 Task: Select street view around selected location Anza-Borrego Desert State Park, California, United States and verify 4 surrounding locations
Action: Mouse moved to (152, 59)
Screenshot: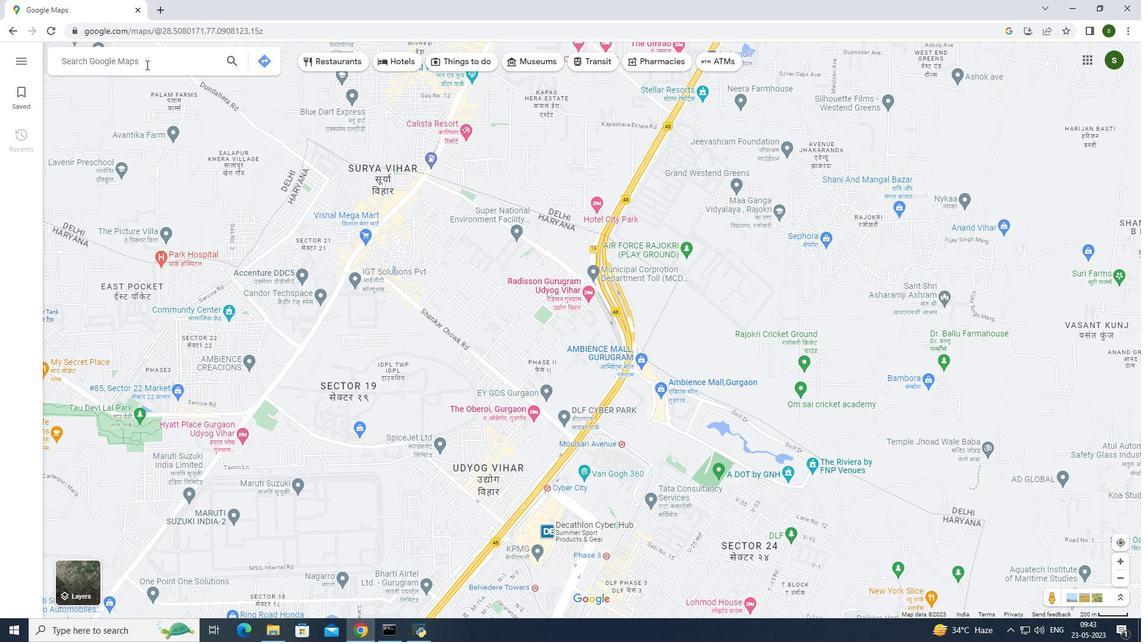 
Action: Mouse pressed left at (152, 59)
Screenshot: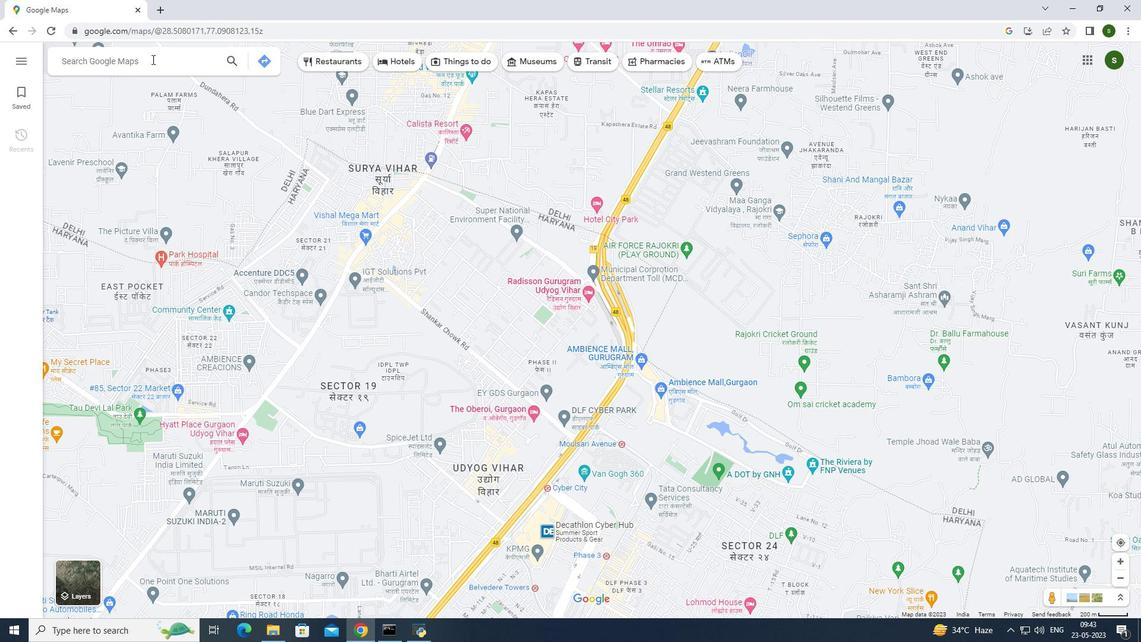 
Action: Key pressed <Key.caps_lock>A<Key.caps_lock>nza-<Key.caps_lock>B<Key.caps_lock>orrego<Key.space><Key.caps_lock>D<Key.caps_lock>esert<Key.space><Key.caps_lock>S<Key.caps_lock>tate<Key.space><Key.caps_lock>P<Key.caps_lock>ark,<Key.caps_lock>C<Key.caps_lock>alifornia,<Key.caps_lock>U<Key.caps_lock>nited<Key.space><Key.caps_lock>S<Key.caps_lock>tates<Key.enter>
Screenshot: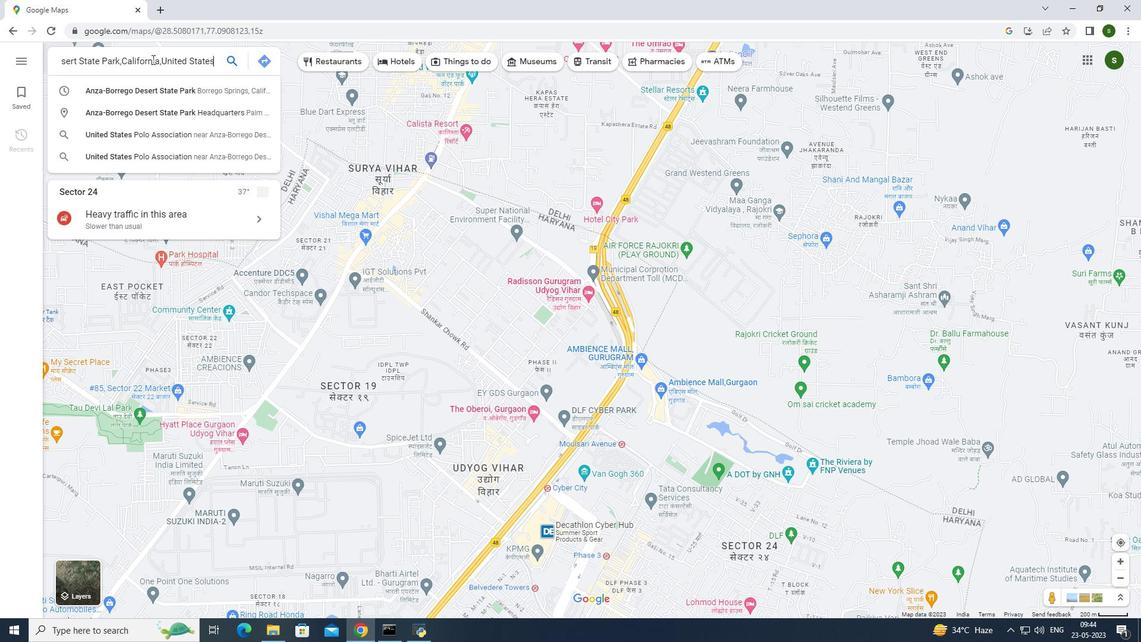 
Action: Mouse moved to (604, 287)
Screenshot: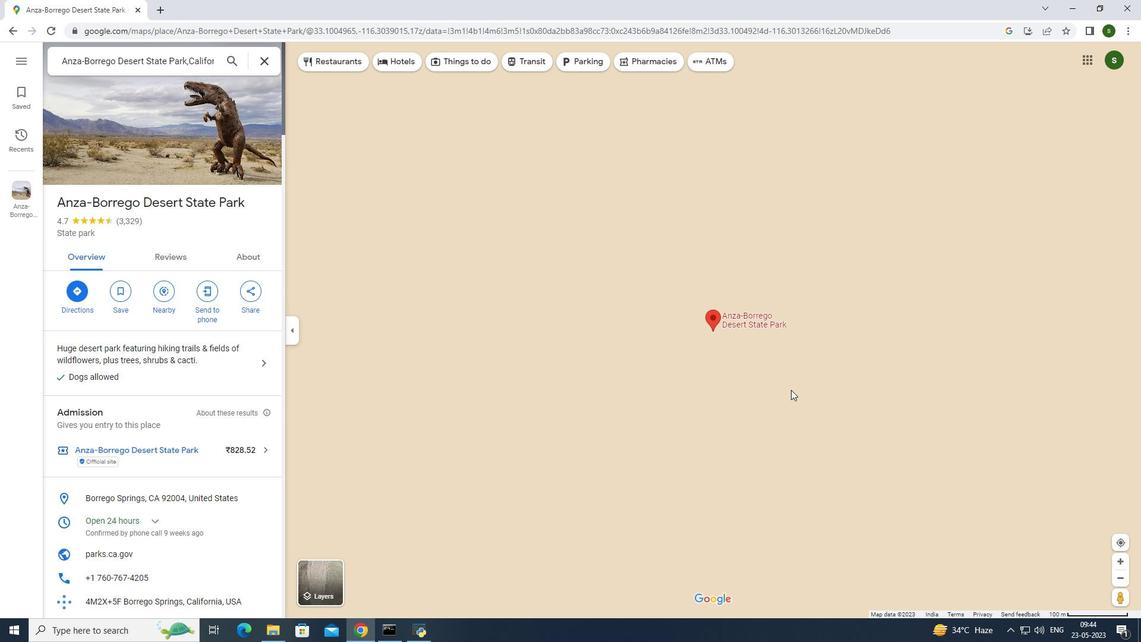 
Action: Mouse scrolled (604, 286) with delta (0, 0)
Screenshot: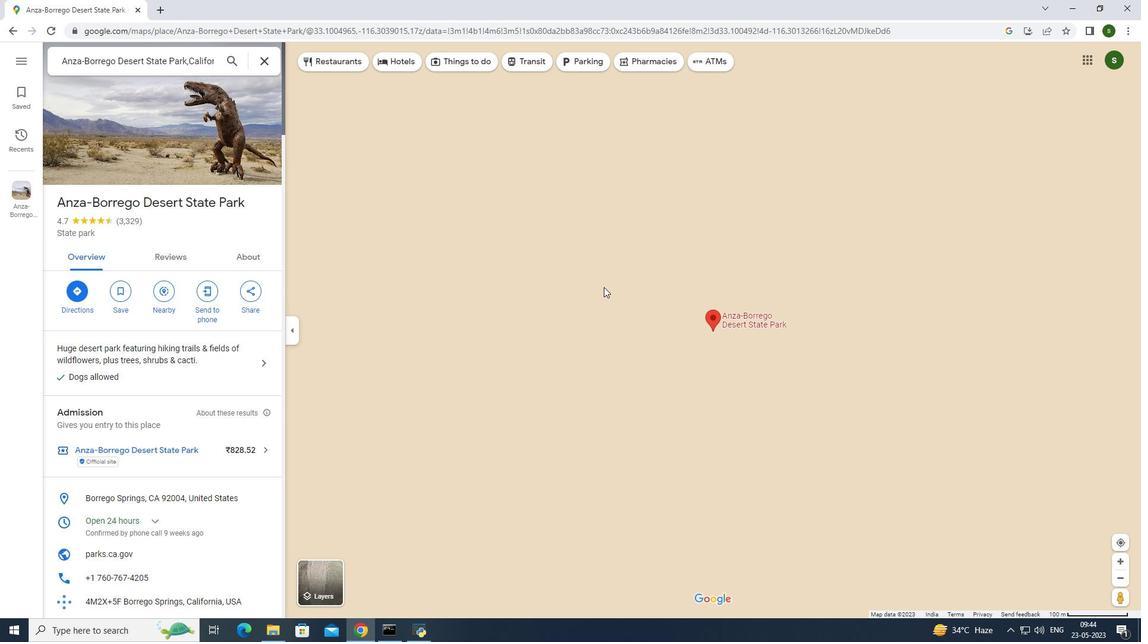
Action: Mouse scrolled (604, 286) with delta (0, 0)
Screenshot: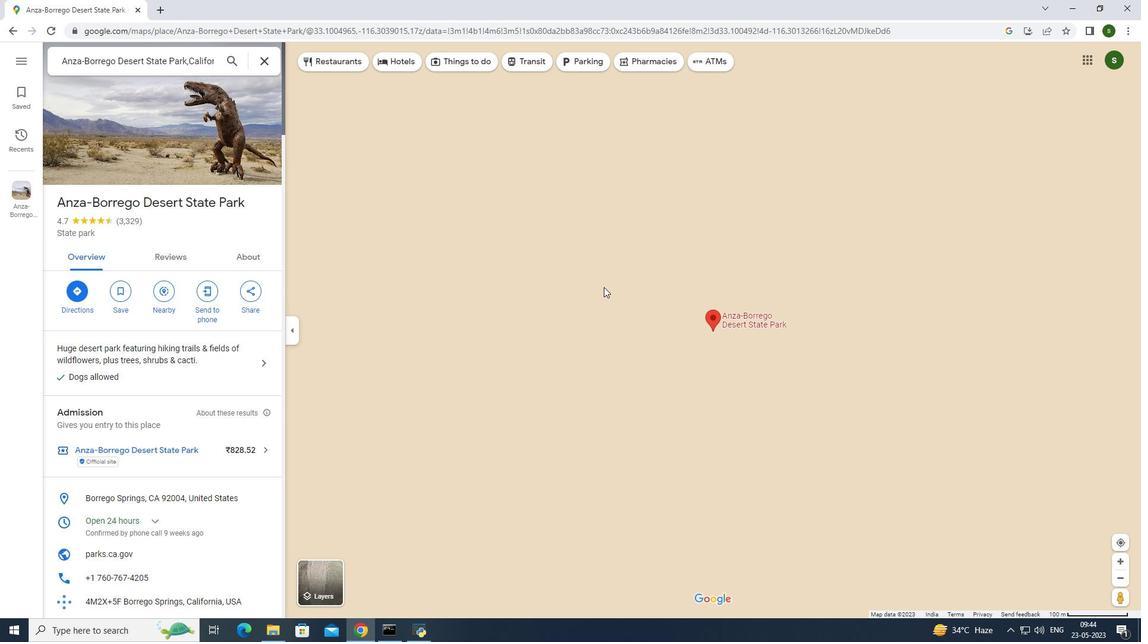 
Action: Mouse scrolled (604, 286) with delta (0, 0)
Screenshot: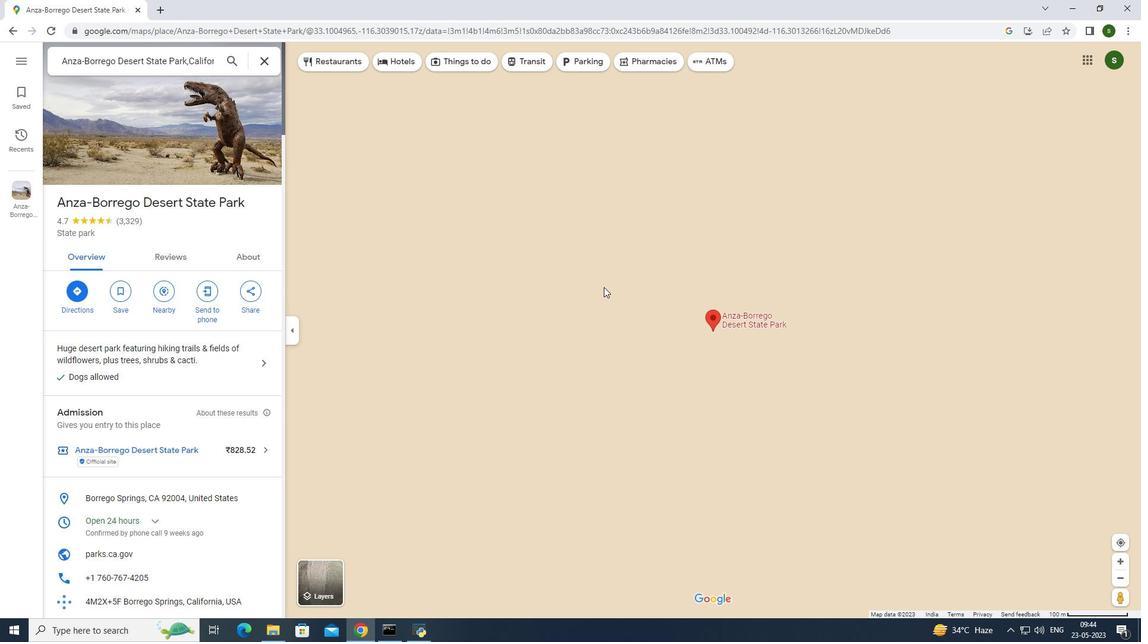 
Action: Mouse scrolled (604, 286) with delta (0, 0)
Screenshot: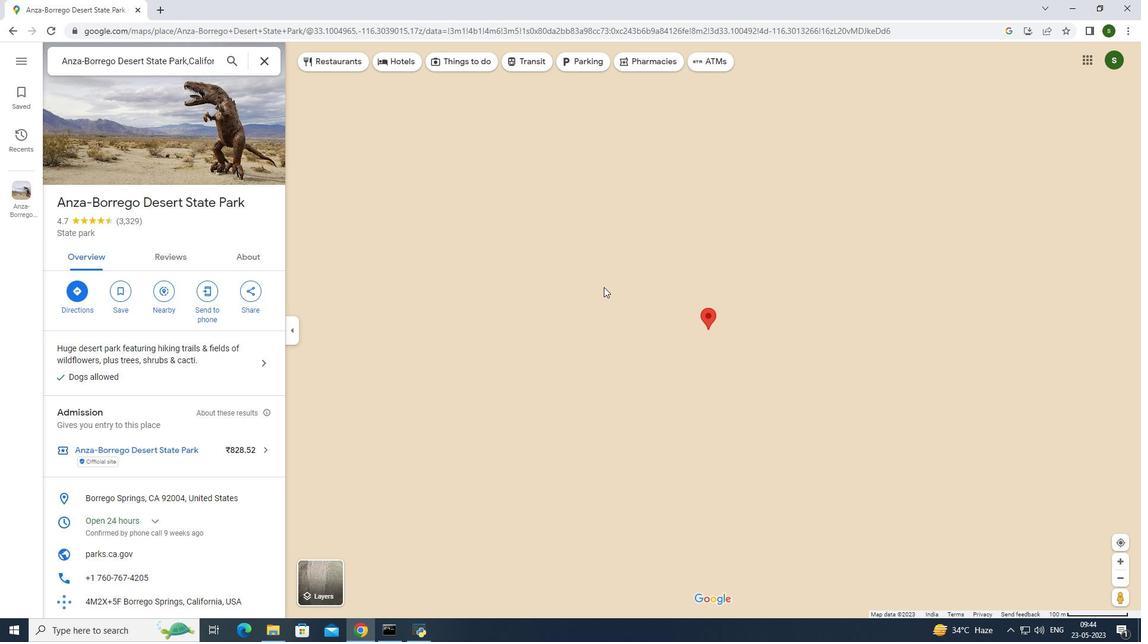 
Action: Mouse scrolled (604, 286) with delta (0, 0)
Screenshot: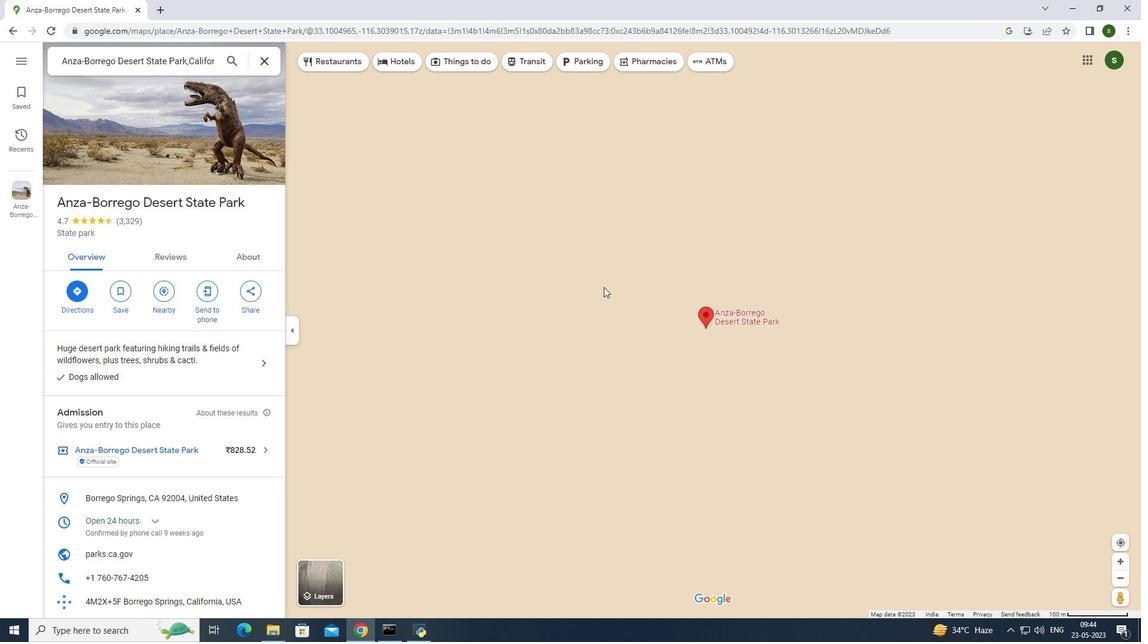 
Action: Mouse scrolled (604, 286) with delta (0, 0)
Screenshot: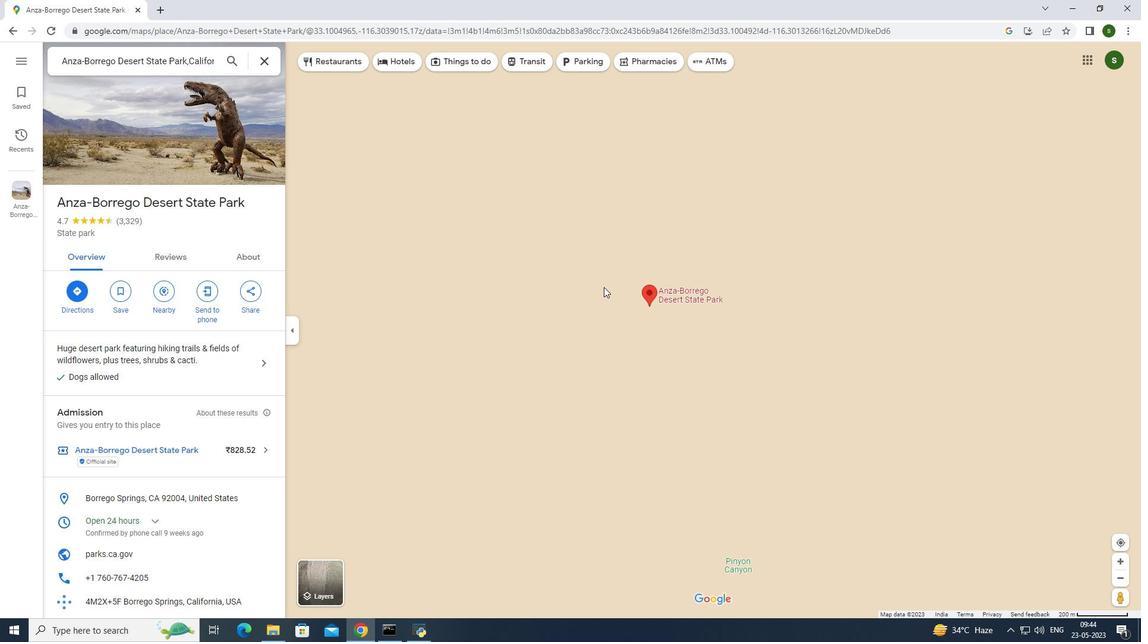 
Action: Mouse scrolled (604, 286) with delta (0, 0)
Screenshot: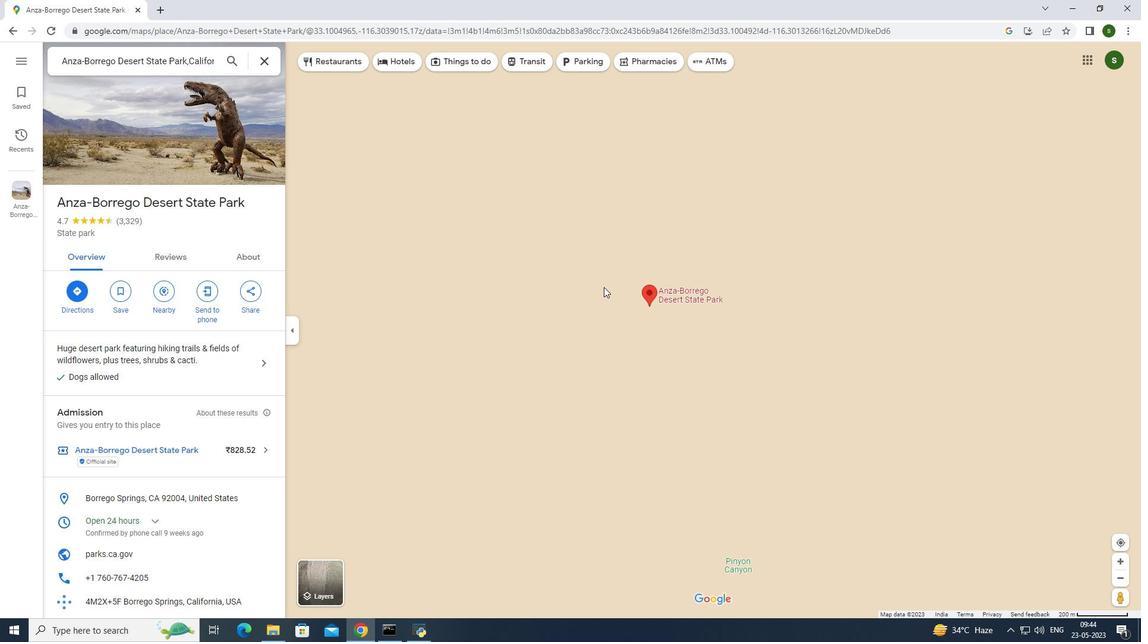 
Action: Mouse scrolled (604, 286) with delta (0, 0)
Screenshot: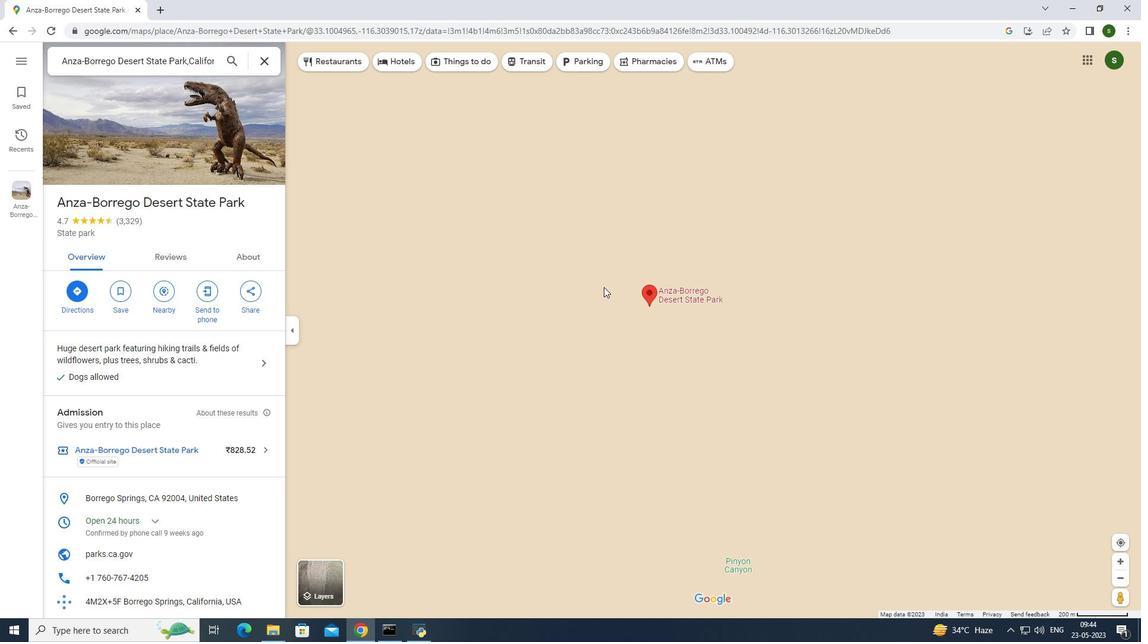 
Action: Mouse scrolled (604, 286) with delta (0, 0)
Screenshot: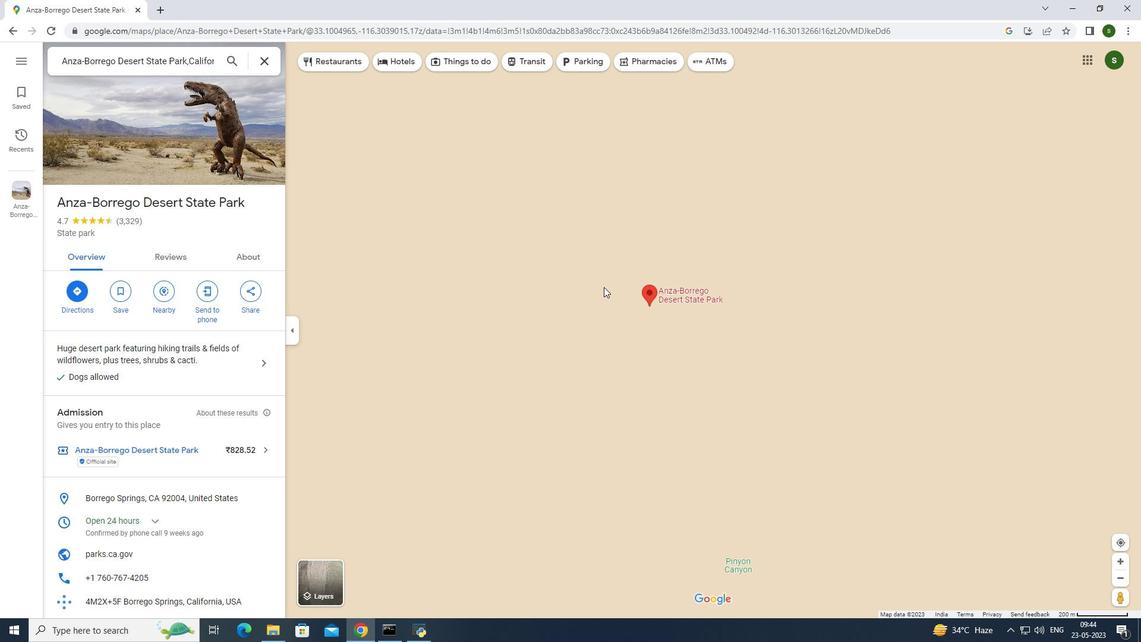 
Action: Mouse scrolled (604, 286) with delta (0, 0)
Screenshot: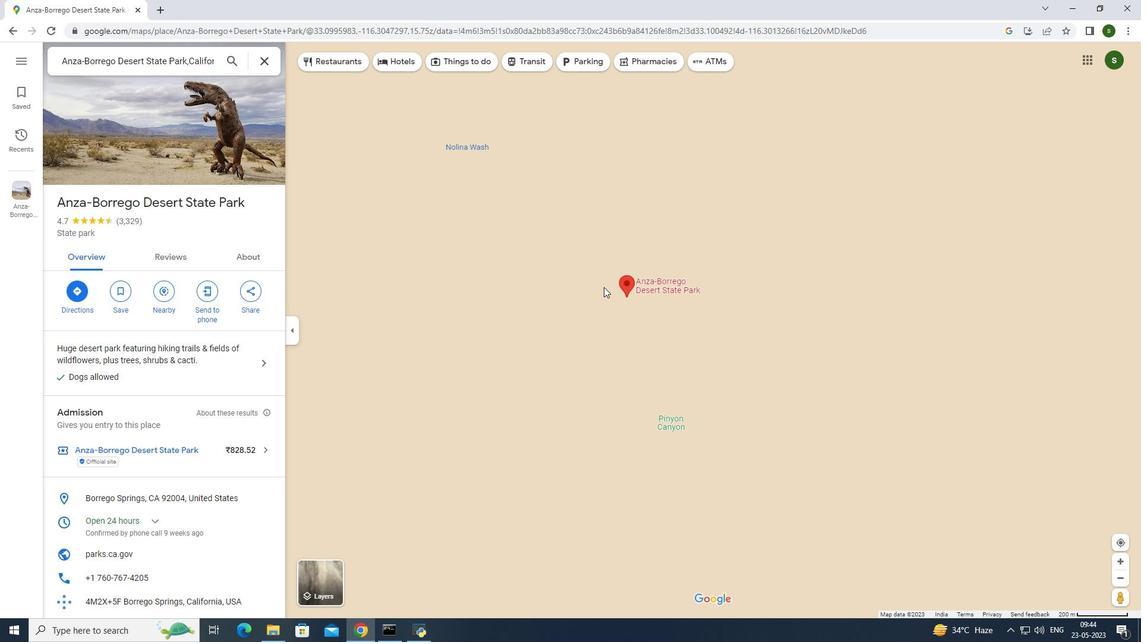 
Action: Mouse scrolled (604, 286) with delta (0, 0)
Screenshot: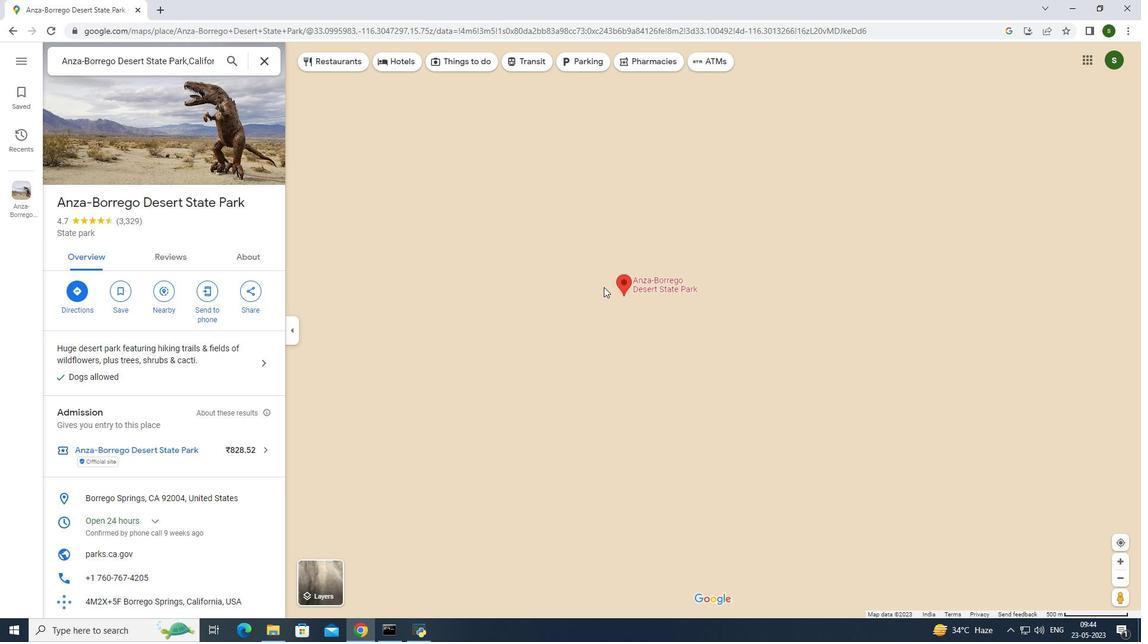 
Action: Mouse scrolled (604, 286) with delta (0, 0)
Screenshot: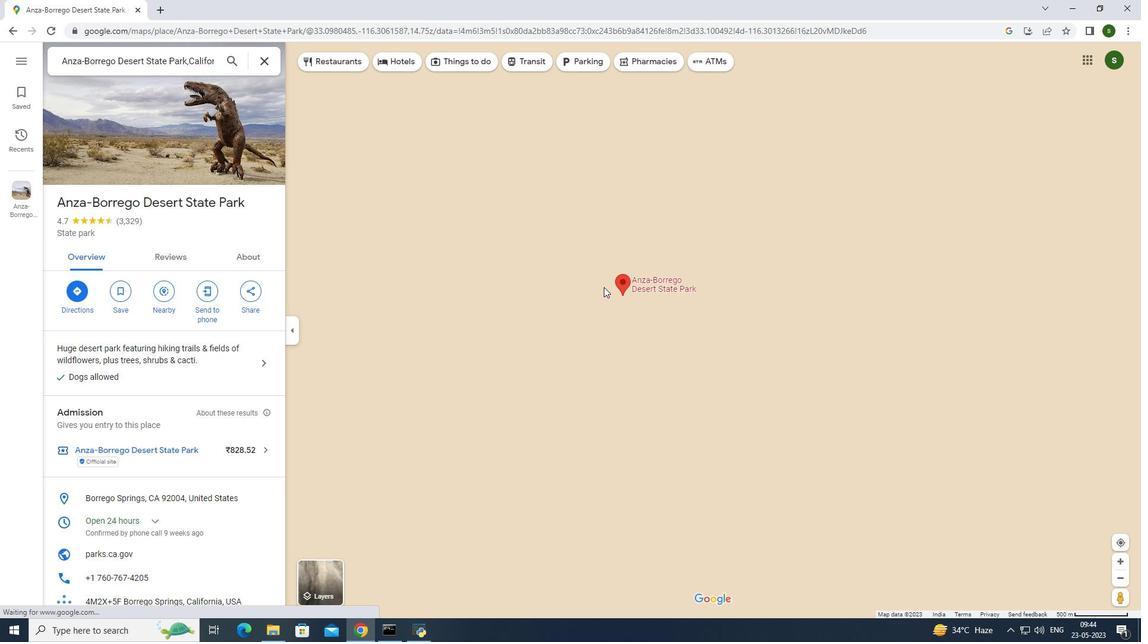 
Action: Mouse scrolled (604, 286) with delta (0, 0)
Screenshot: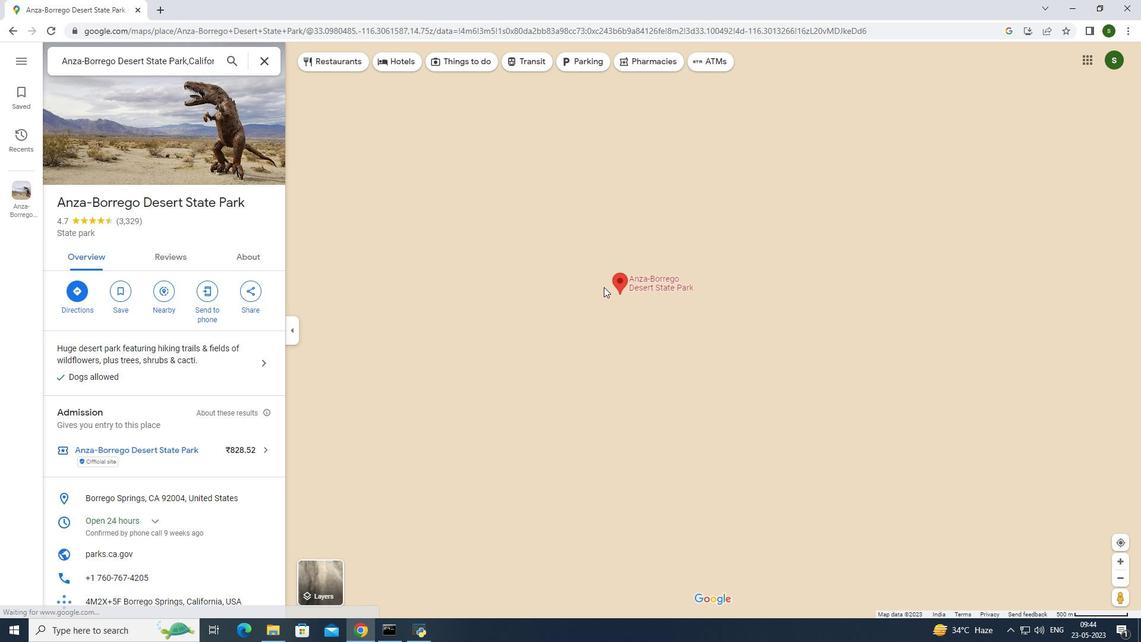 
Action: Mouse scrolled (604, 286) with delta (0, 0)
Screenshot: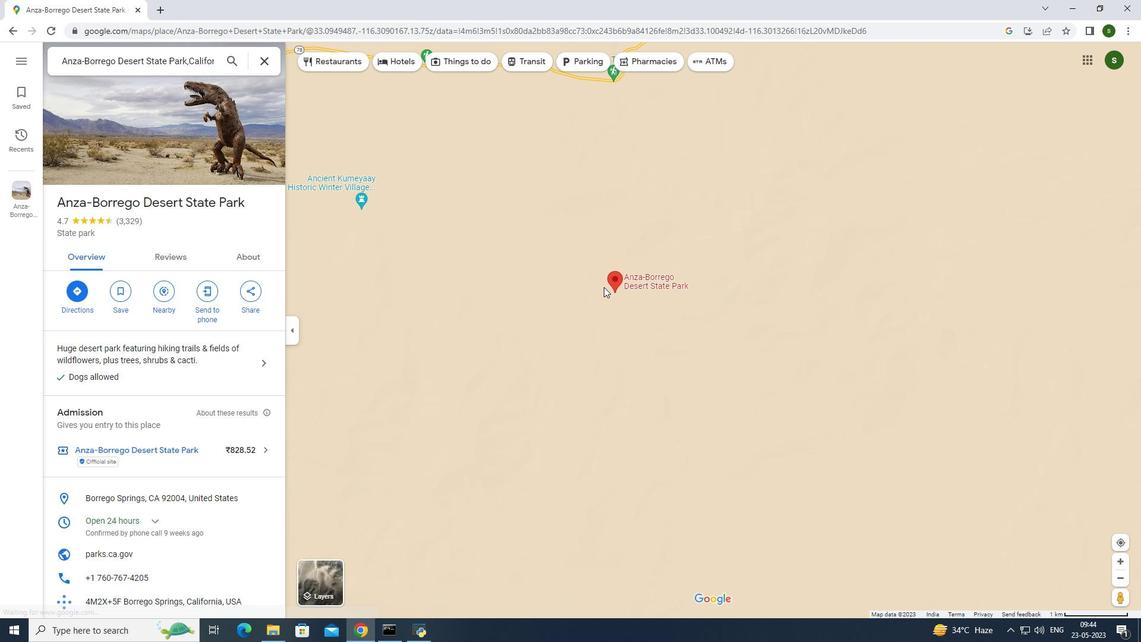 
Action: Mouse scrolled (604, 286) with delta (0, 0)
Screenshot: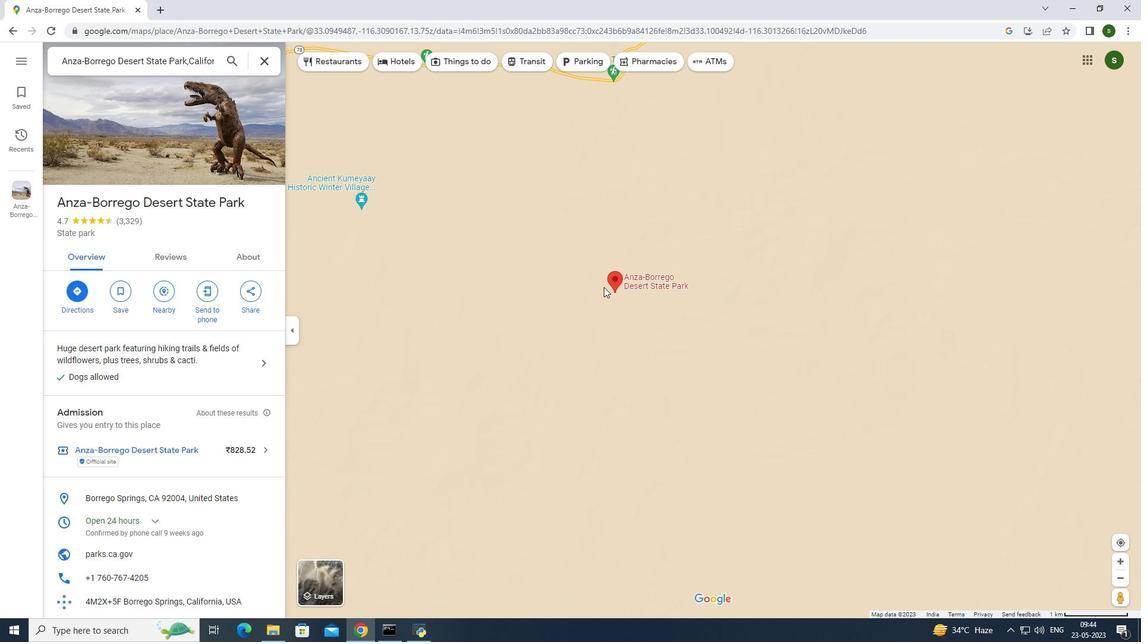 
Action: Mouse scrolled (604, 286) with delta (0, 0)
Screenshot: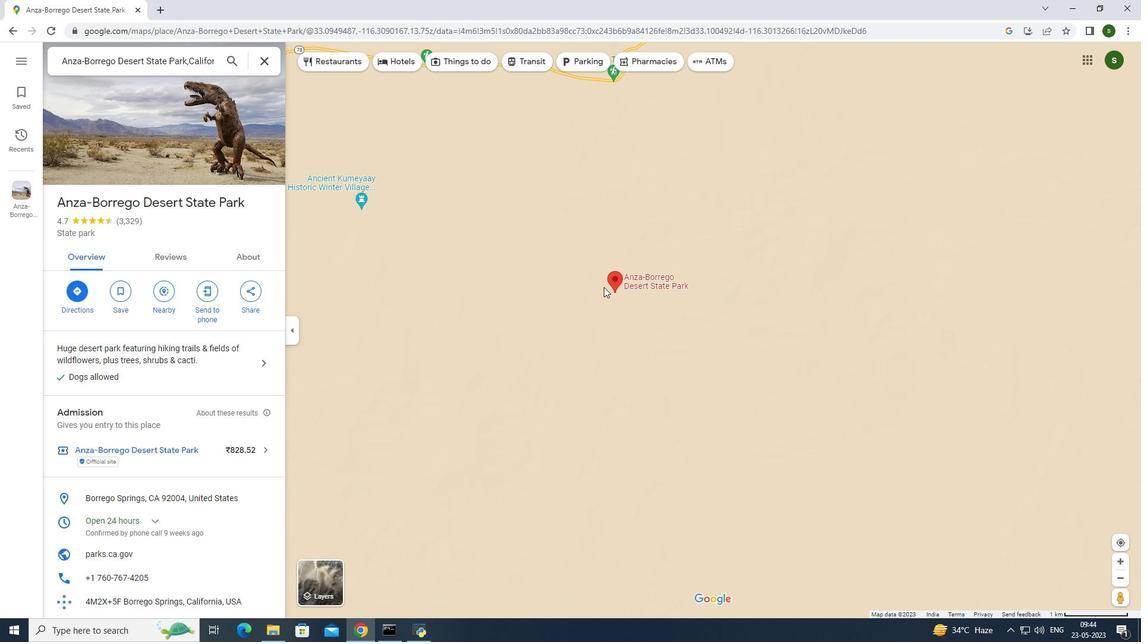 
Action: Mouse scrolled (604, 286) with delta (0, 0)
Screenshot: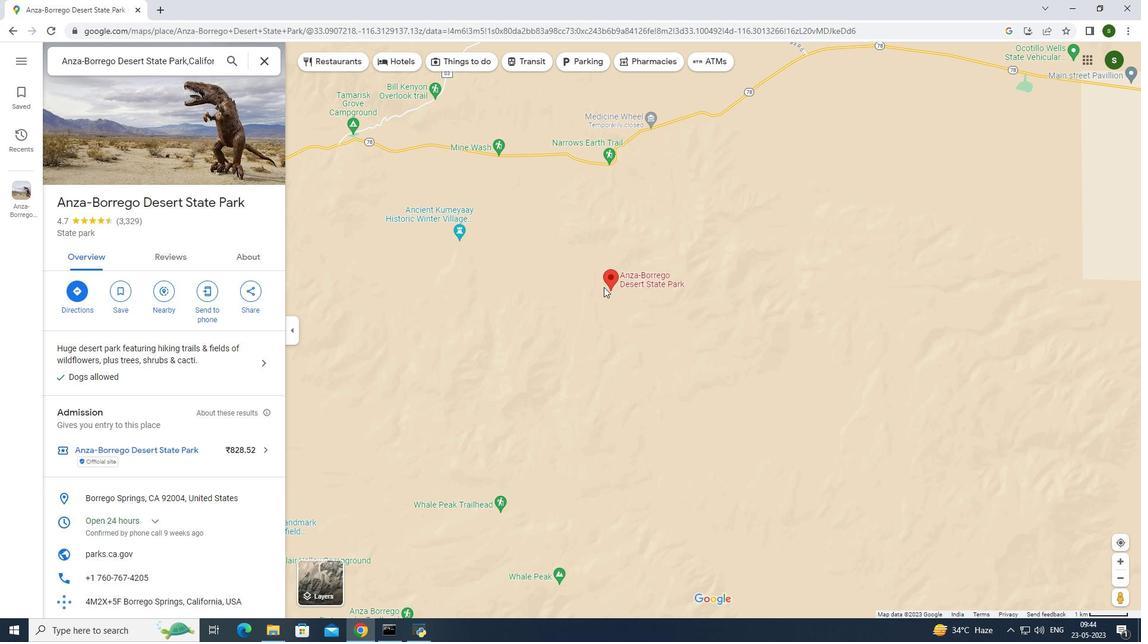 
Action: Mouse scrolled (604, 286) with delta (0, 0)
Screenshot: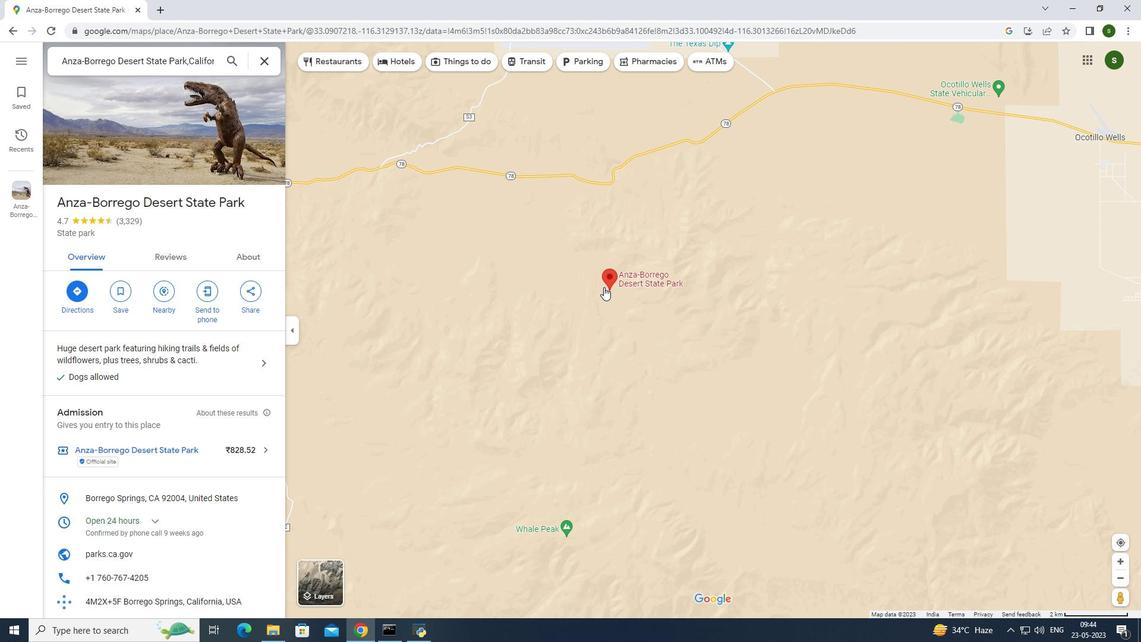 
Action: Mouse scrolled (604, 286) with delta (0, 0)
Screenshot: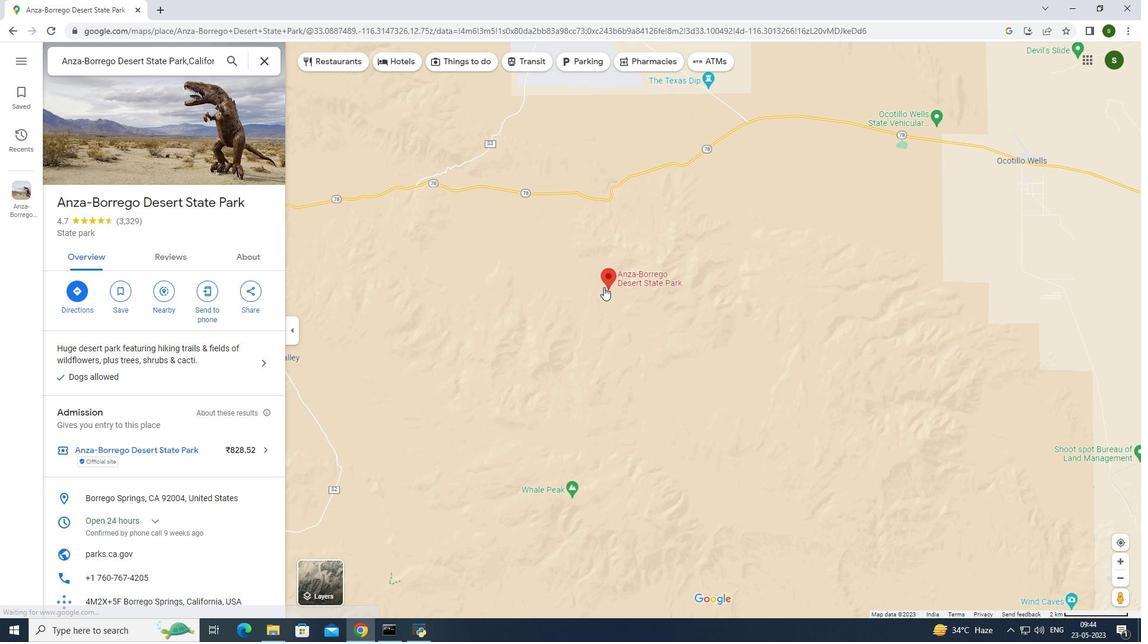 
Action: Mouse scrolled (604, 286) with delta (0, 0)
Screenshot: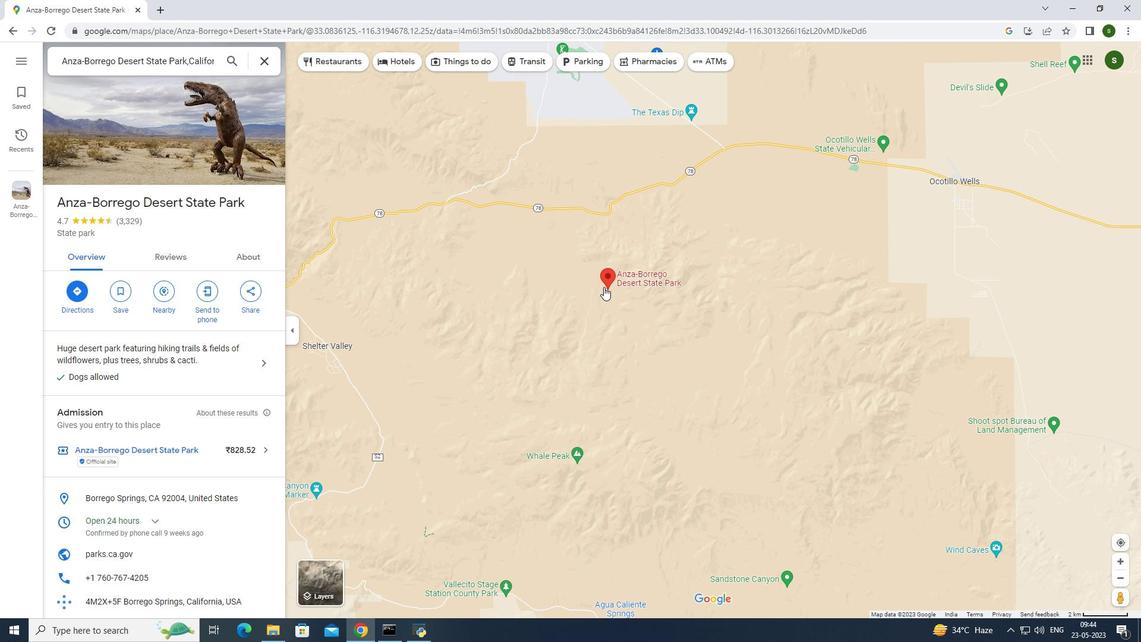 
Action: Mouse scrolled (604, 286) with delta (0, 0)
Screenshot: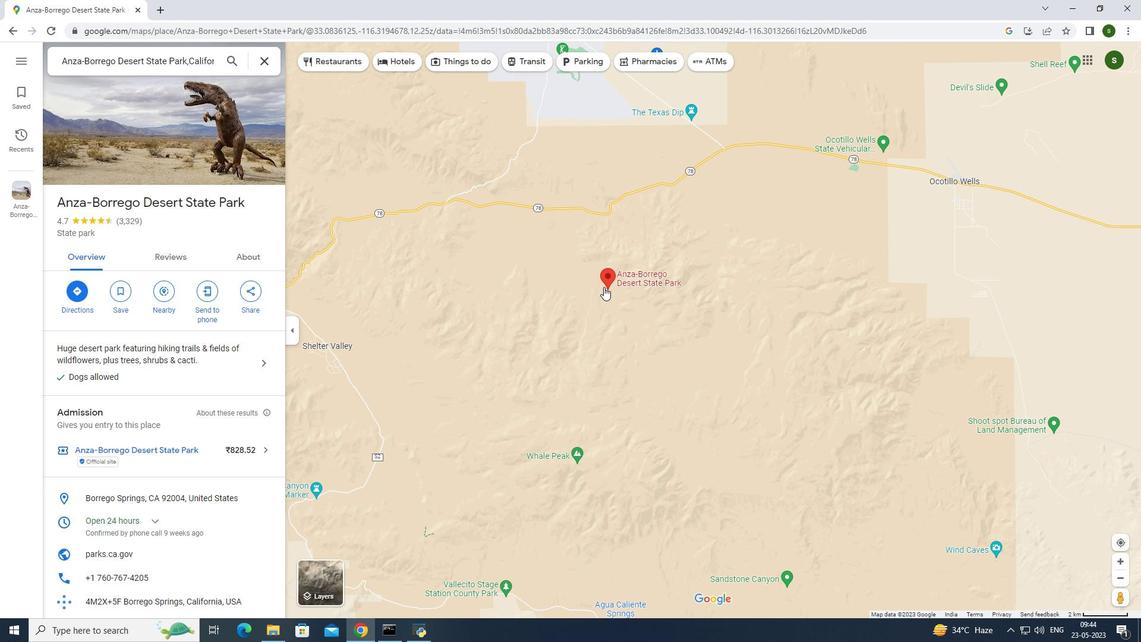 
Action: Mouse scrolled (604, 287) with delta (0, 0)
Screenshot: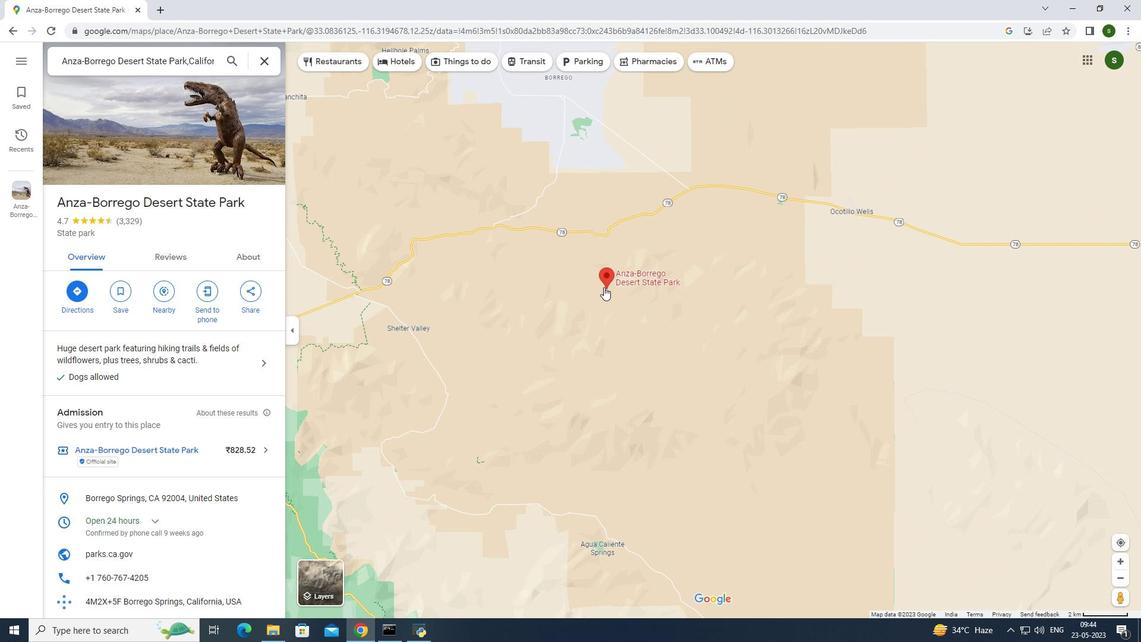 
Action: Mouse scrolled (604, 287) with delta (0, 0)
Screenshot: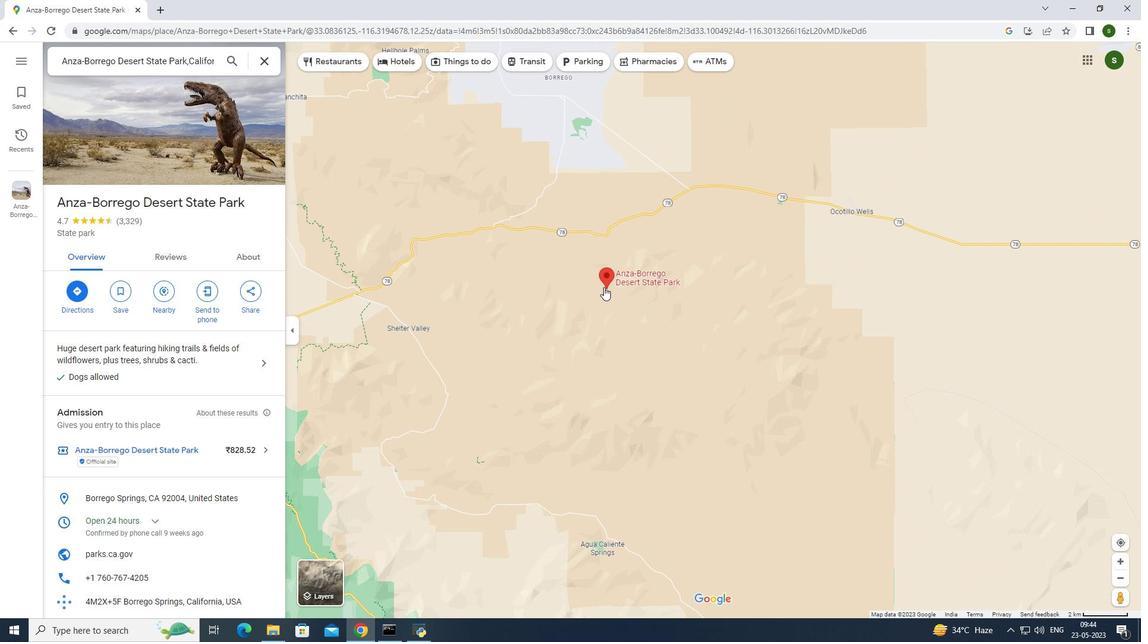 
Action: Mouse scrolled (604, 287) with delta (0, 0)
Screenshot: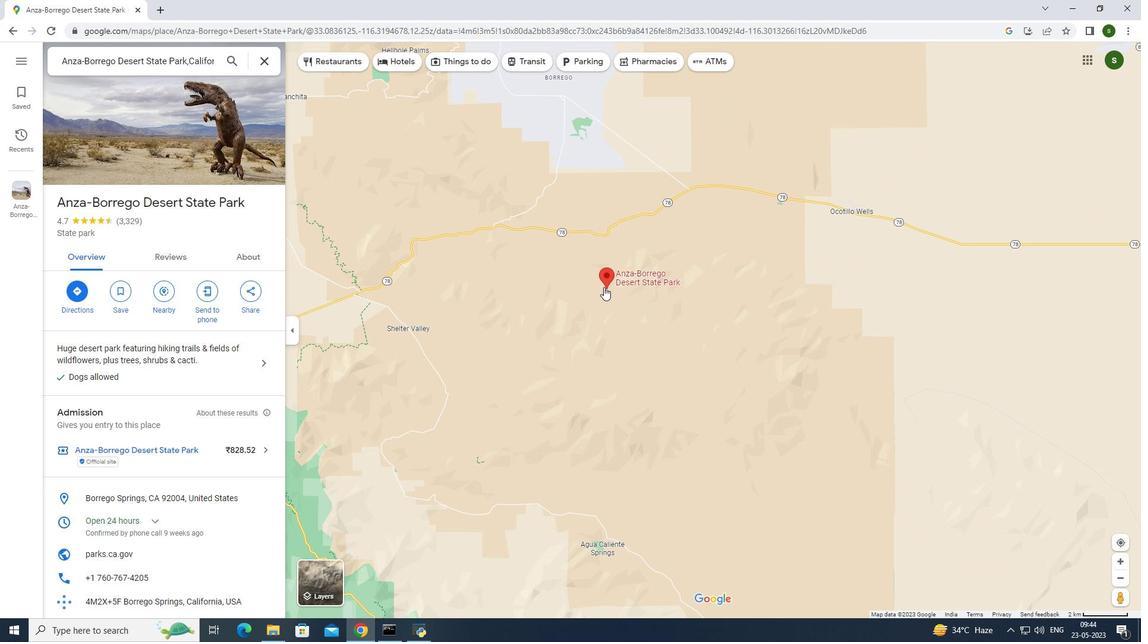 
Action: Mouse scrolled (604, 287) with delta (0, 0)
Screenshot: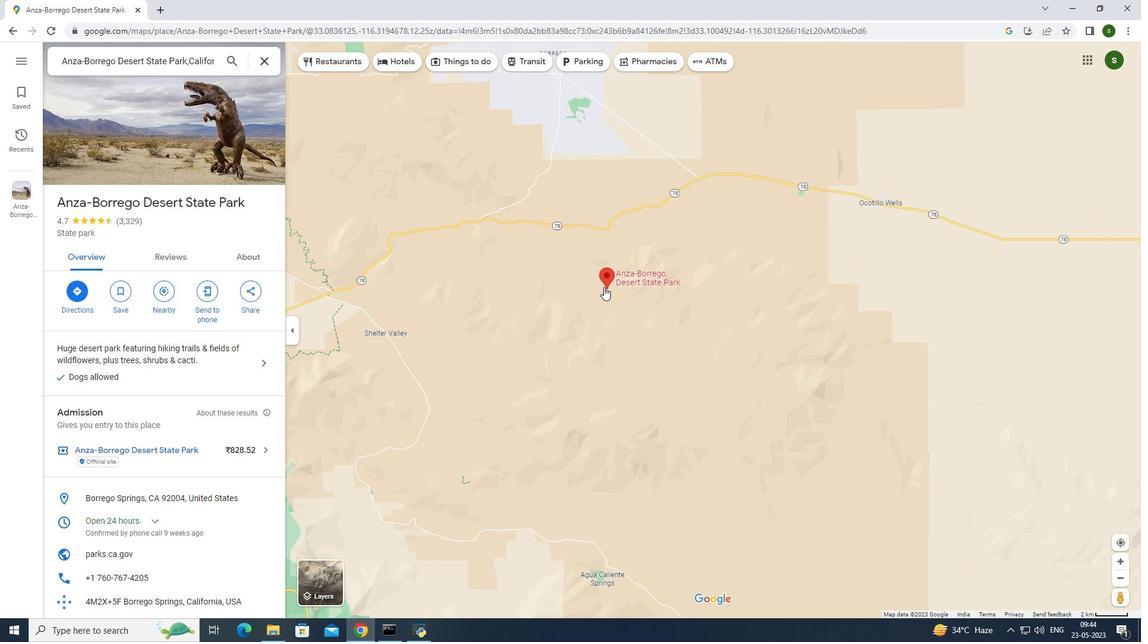 
Action: Mouse moved to (516, 307)
Screenshot: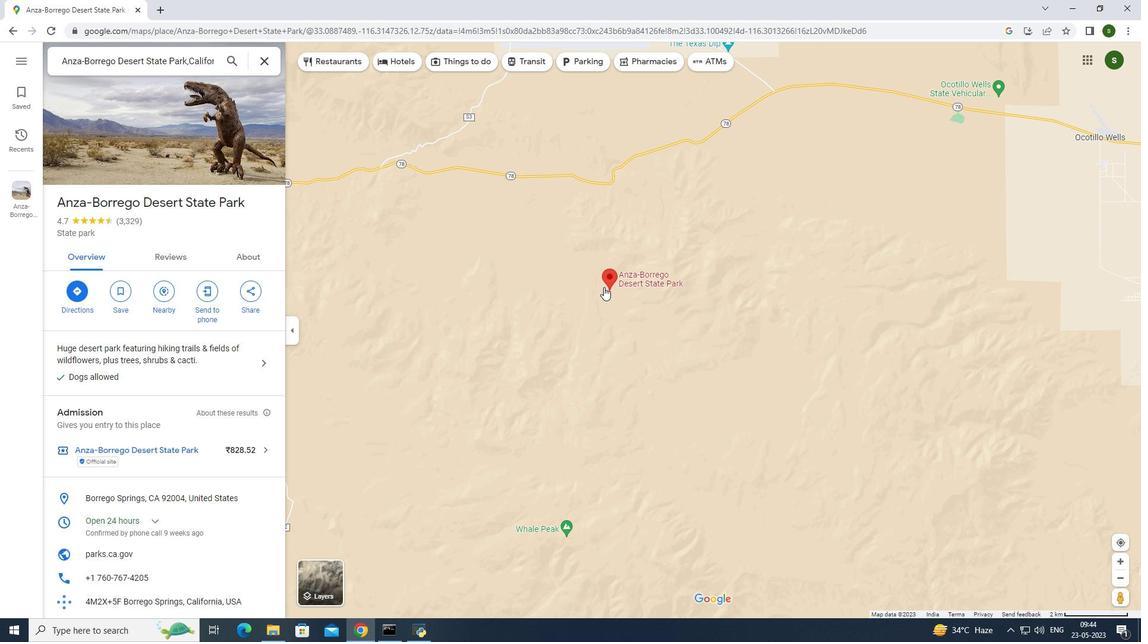 
Action: Mouse scrolled (514, 308) with delta (0, 0)
Screenshot: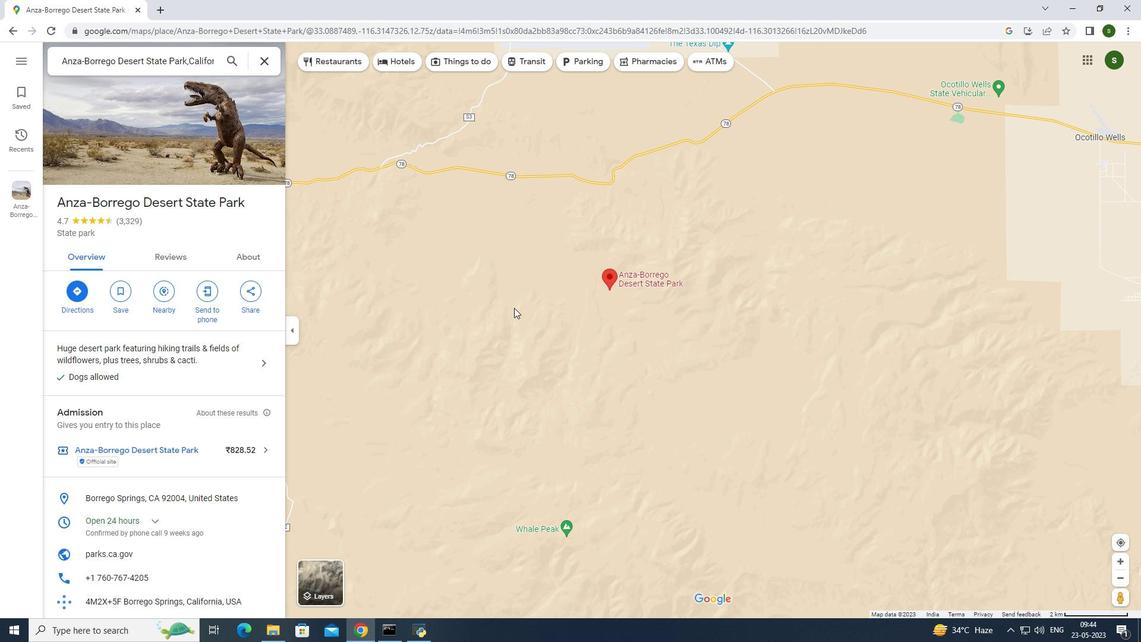 
Action: Mouse scrolled (514, 308) with delta (0, 0)
Screenshot: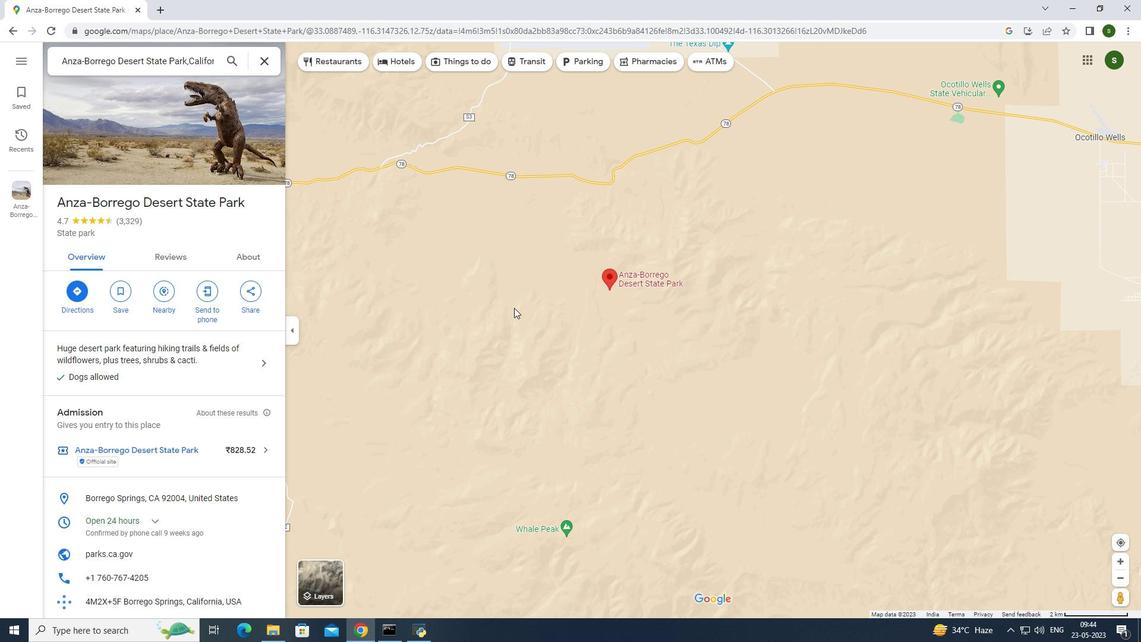 
Action: Mouse scrolled (514, 308) with delta (0, 0)
Screenshot: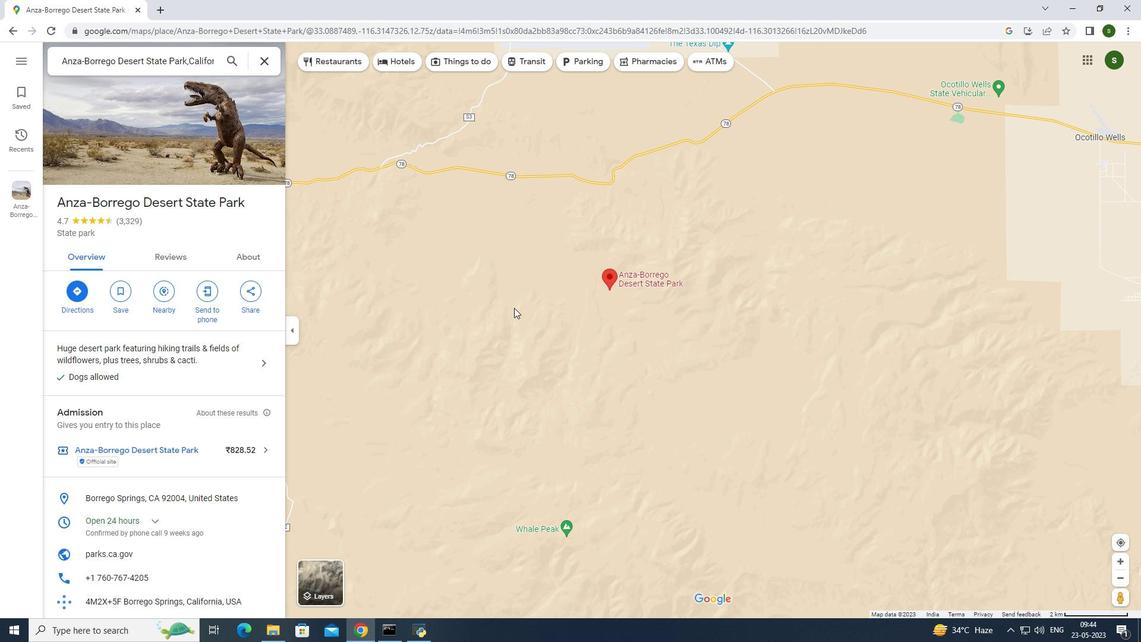 
Action: Mouse scrolled (514, 308) with delta (0, 0)
Screenshot: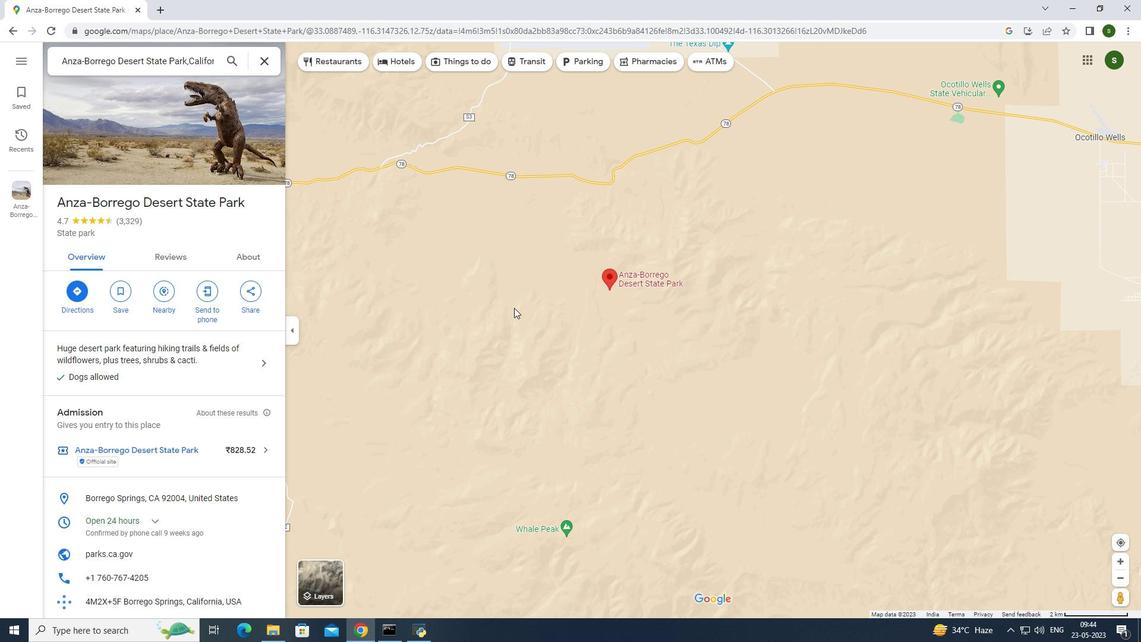 
Action: Mouse moved to (433, 256)
Screenshot: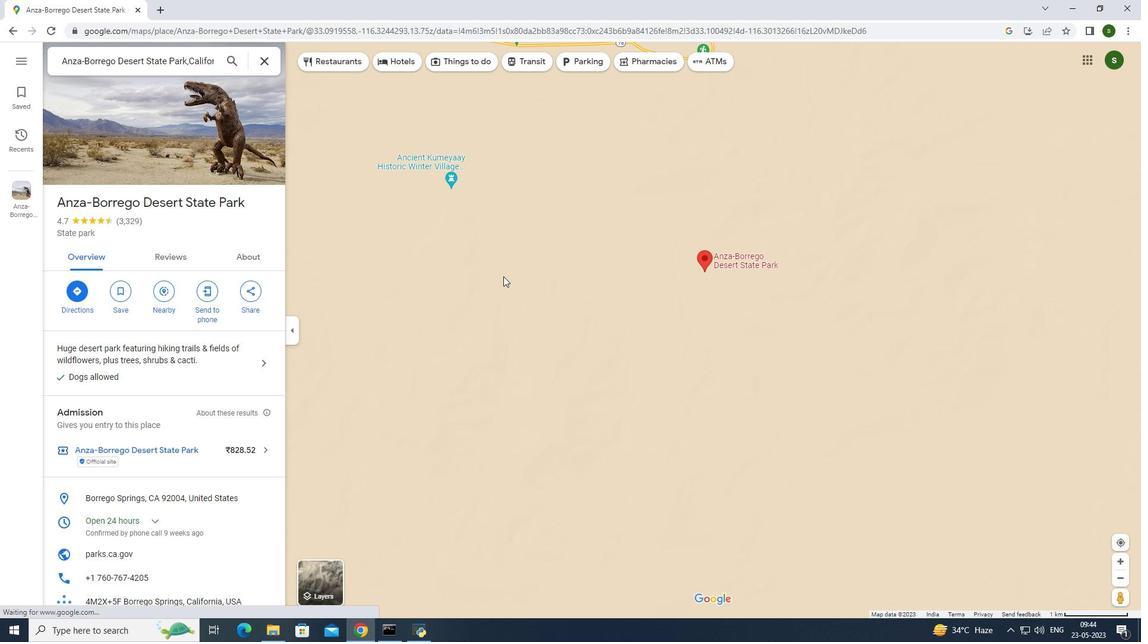 
Action: Mouse pressed left at (433, 256)
Screenshot: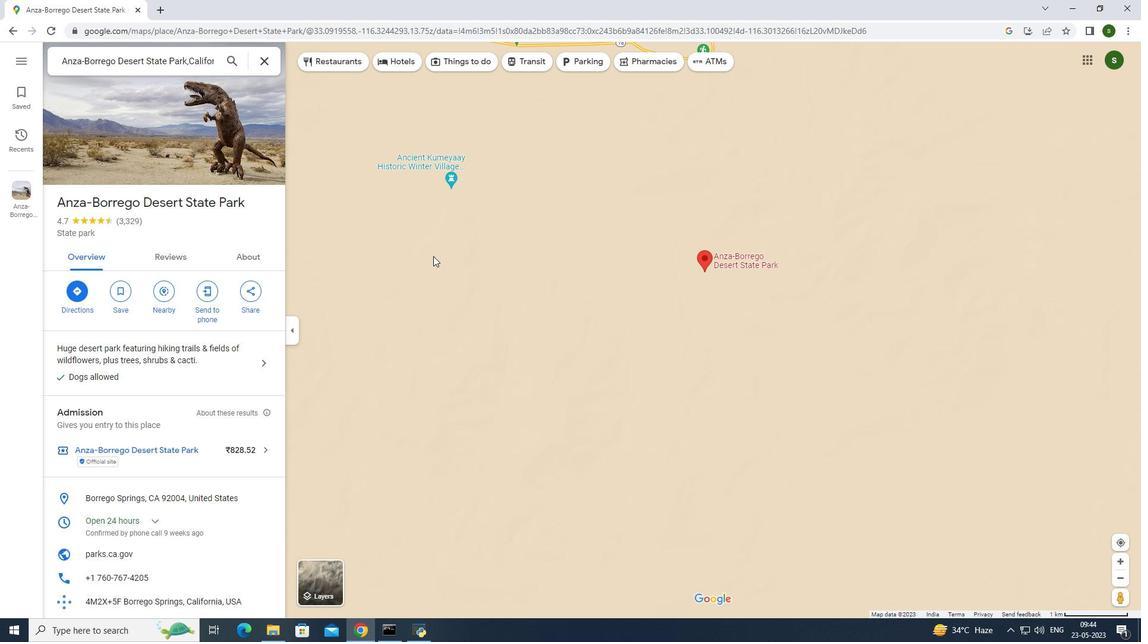 
Action: Mouse moved to (425, 211)
Screenshot: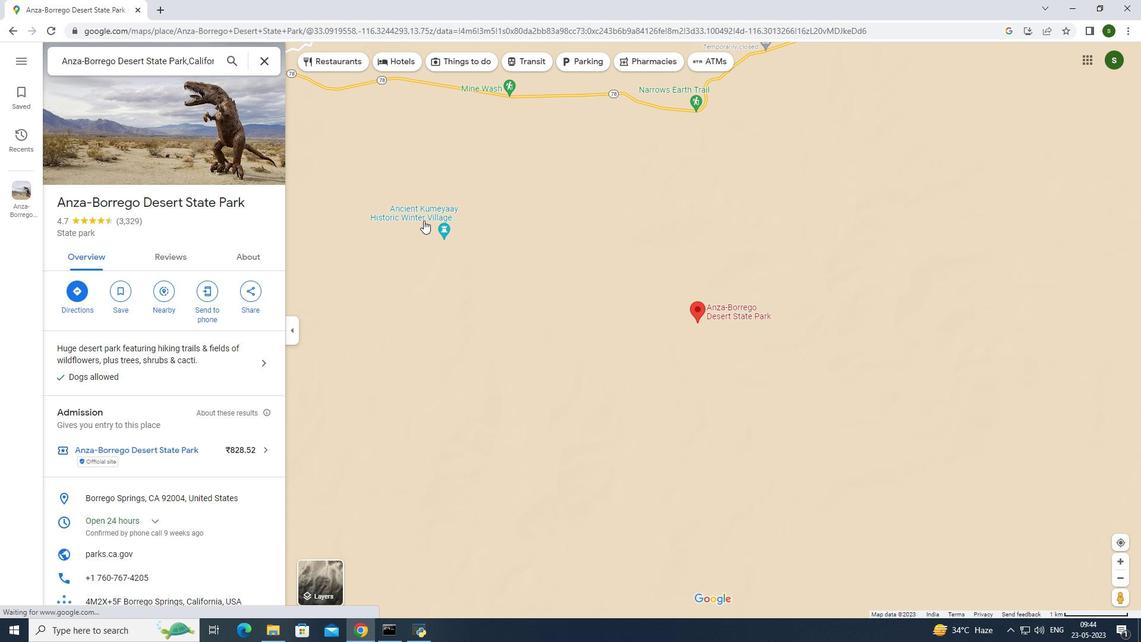 
Action: Mouse pressed left at (425, 211)
Screenshot: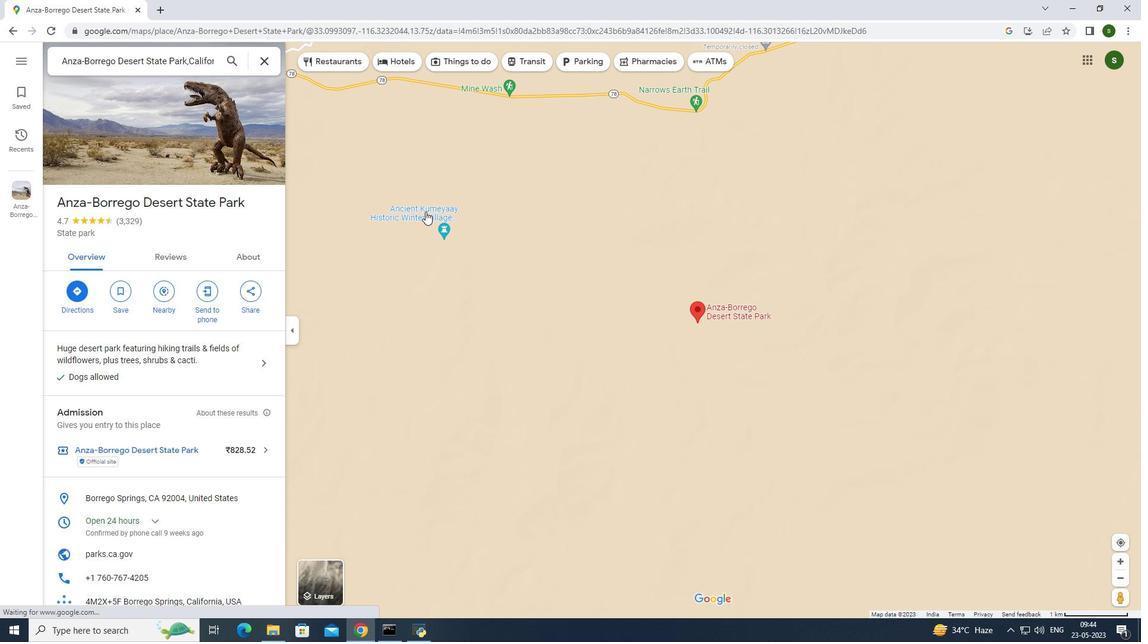 
Action: Mouse moved to (230, 305)
Screenshot: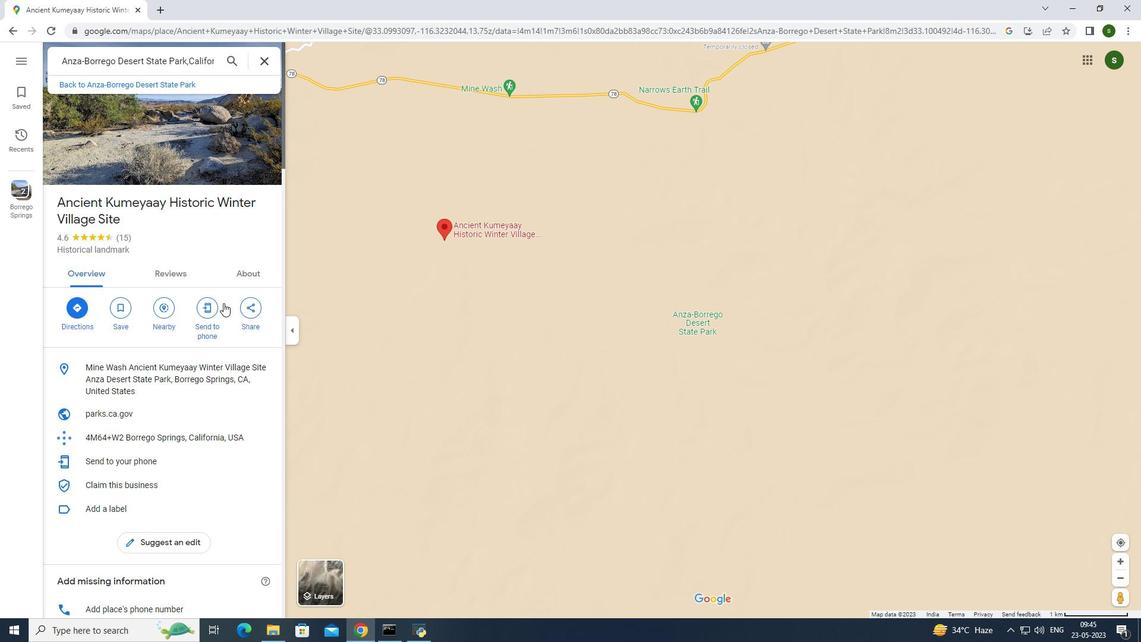
Action: Mouse scrolled (230, 305) with delta (0, 0)
Screenshot: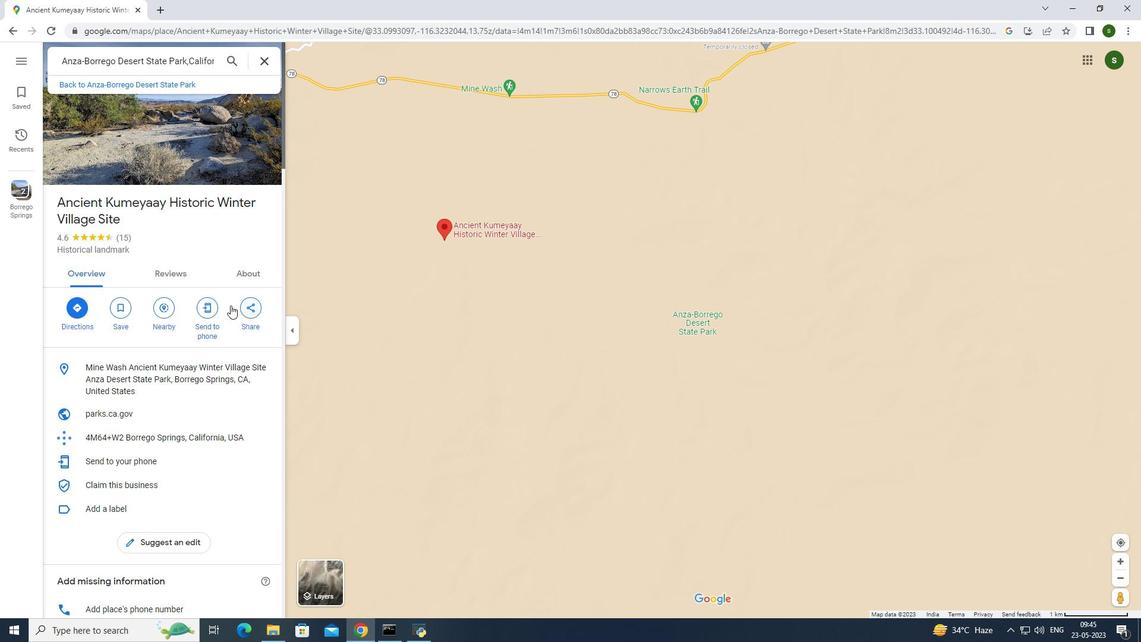 
Action: Mouse scrolled (230, 305) with delta (0, 0)
Screenshot: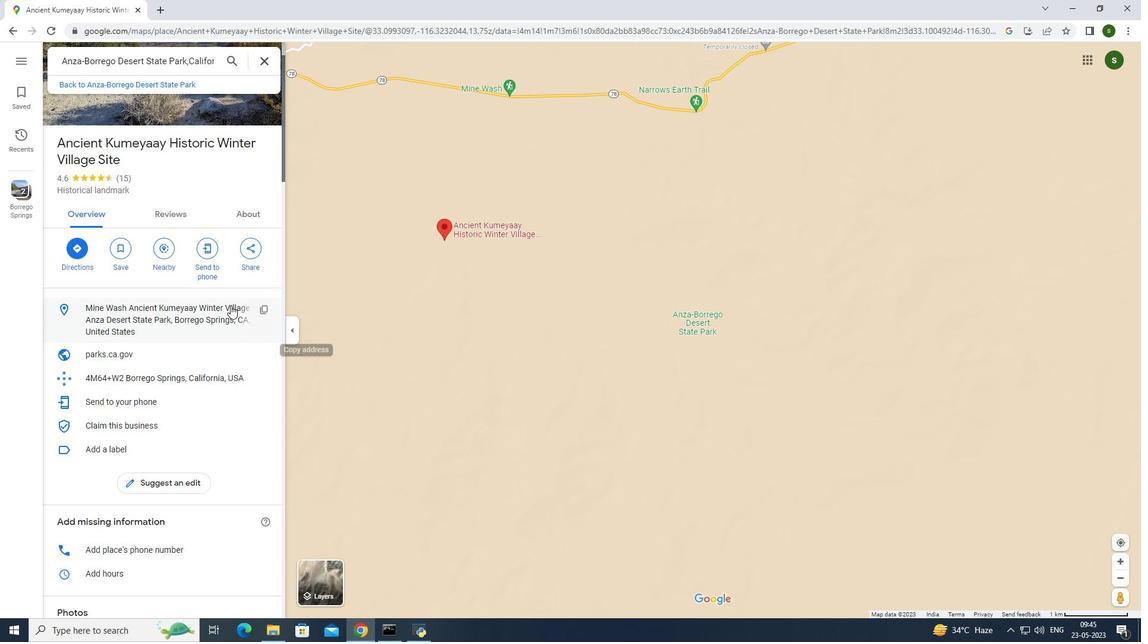 
Action: Mouse scrolled (230, 305) with delta (0, 0)
Screenshot: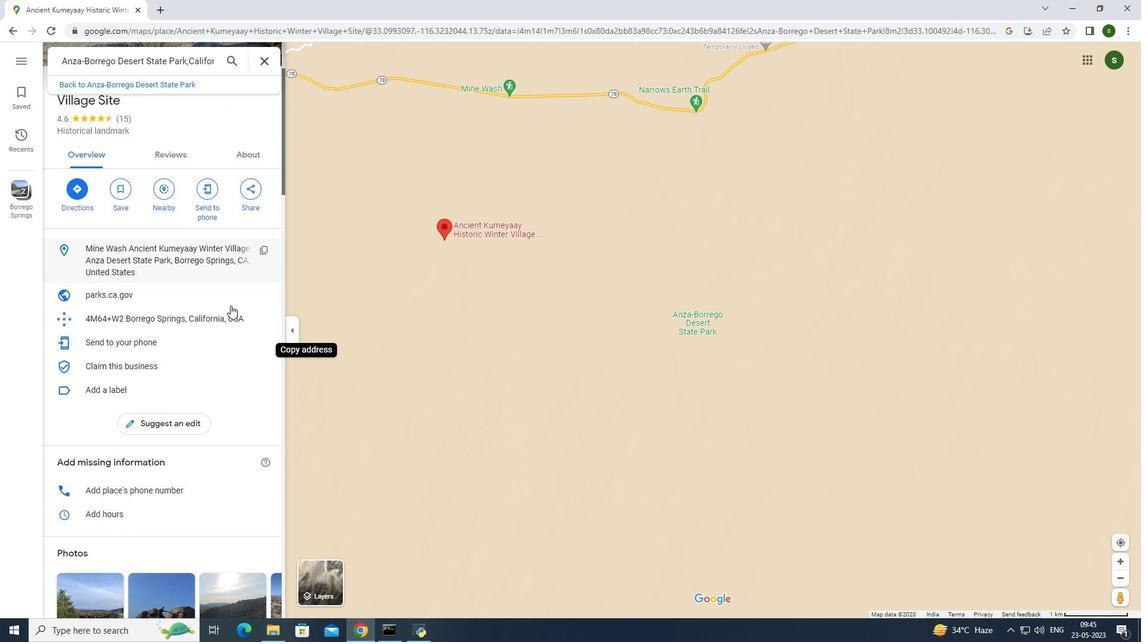 
Action: Mouse scrolled (230, 305) with delta (0, 0)
Screenshot: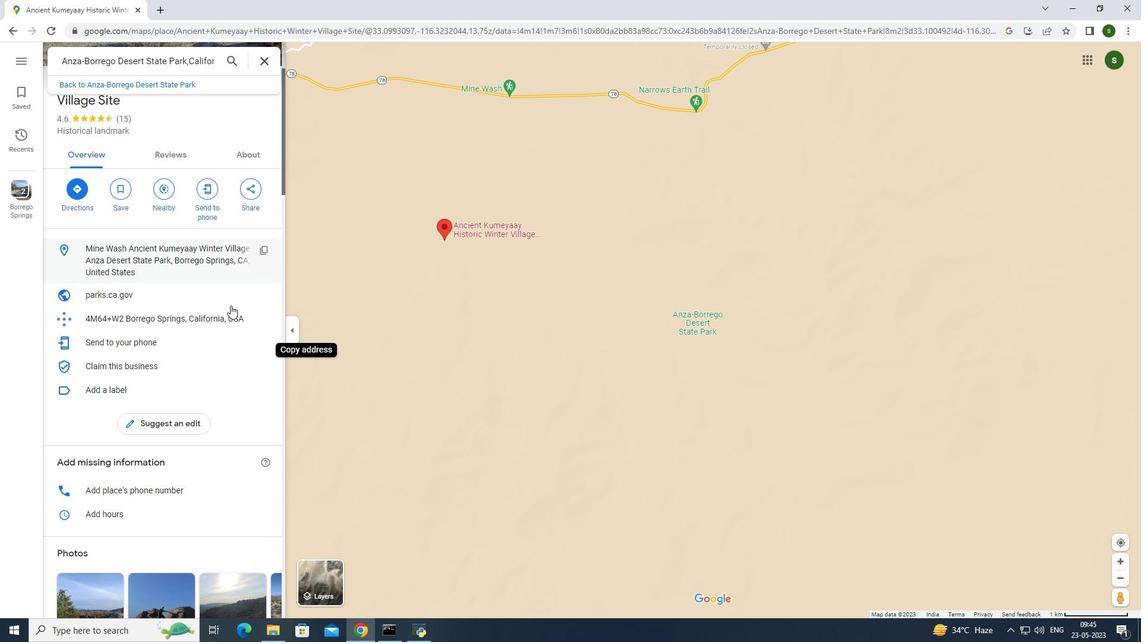 
Action: Mouse scrolled (230, 305) with delta (0, 0)
Screenshot: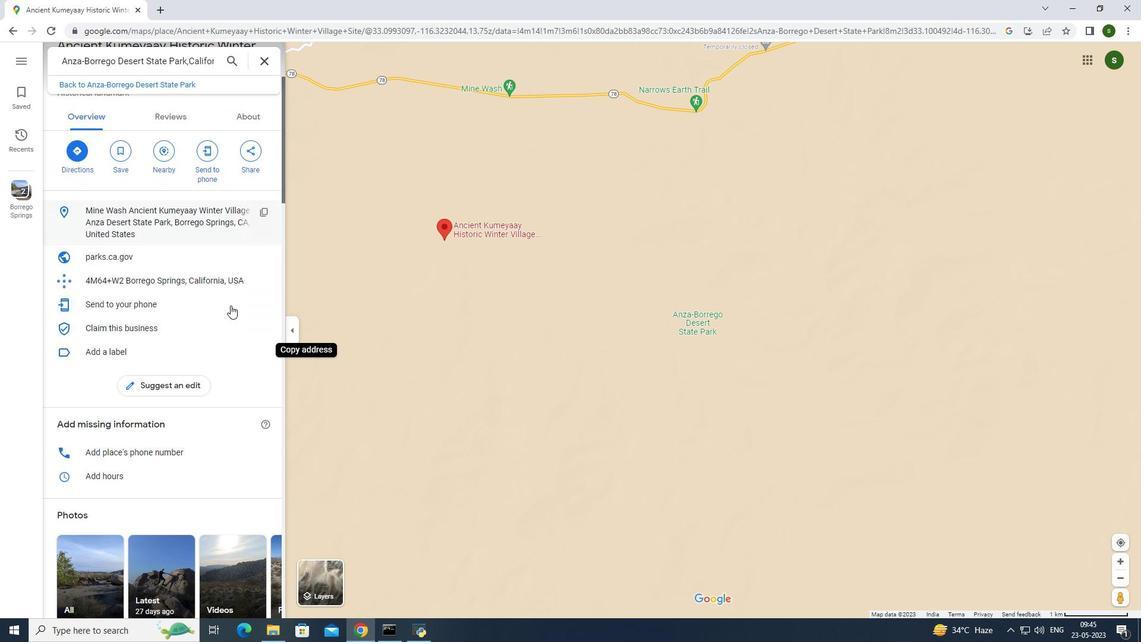 
Action: Mouse scrolled (230, 305) with delta (0, 0)
Screenshot: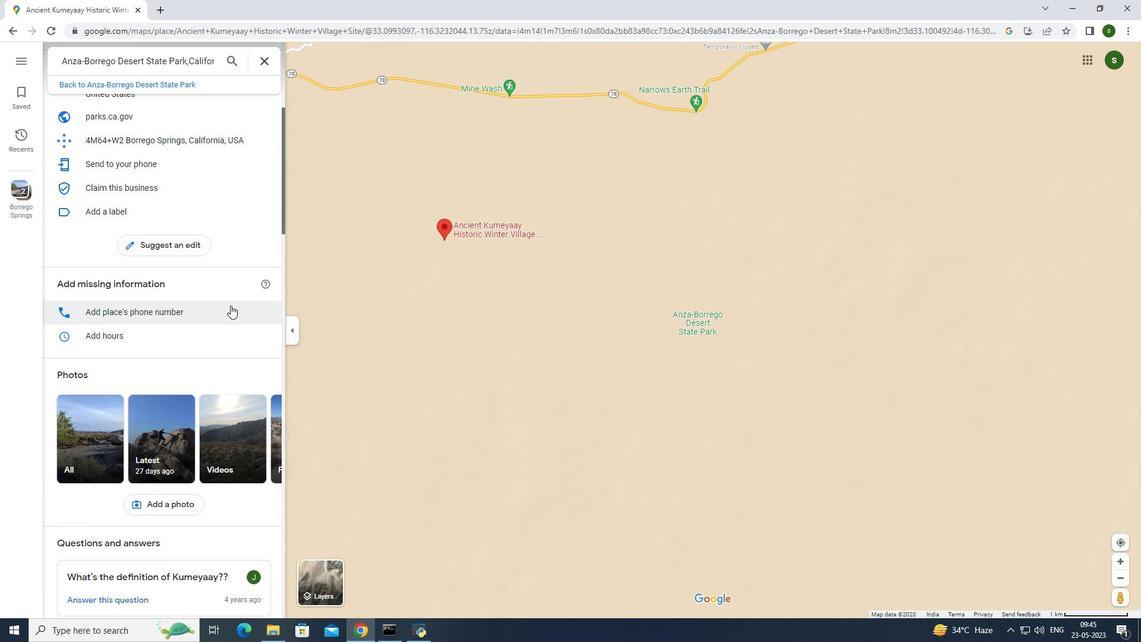 
Action: Mouse scrolled (230, 305) with delta (0, 0)
Screenshot: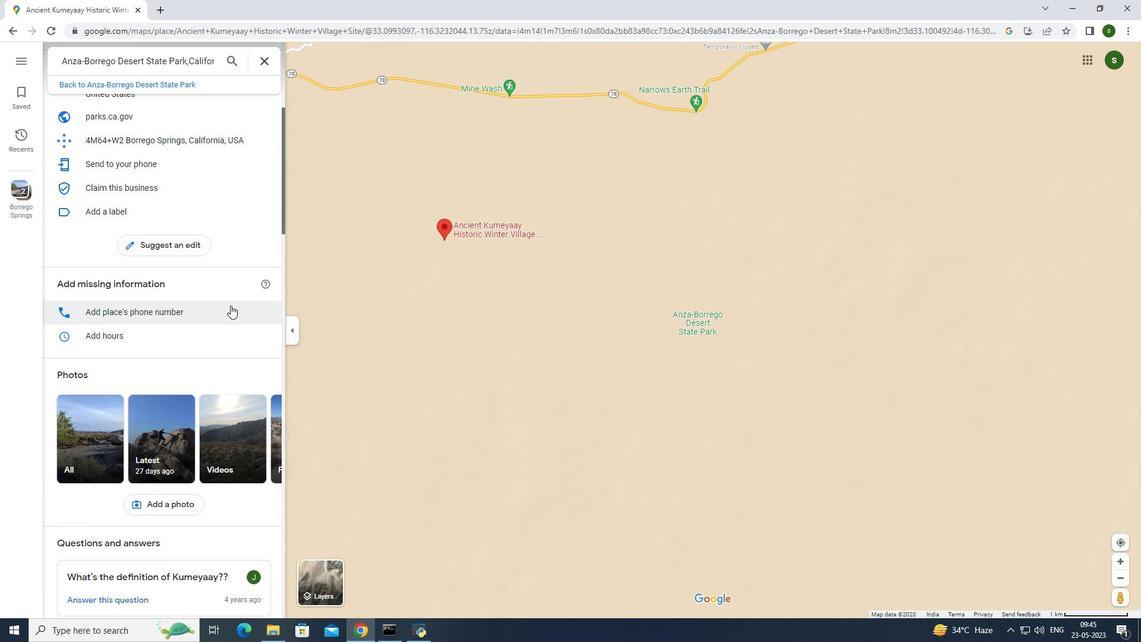 
Action: Mouse scrolled (230, 306) with delta (0, 0)
Screenshot: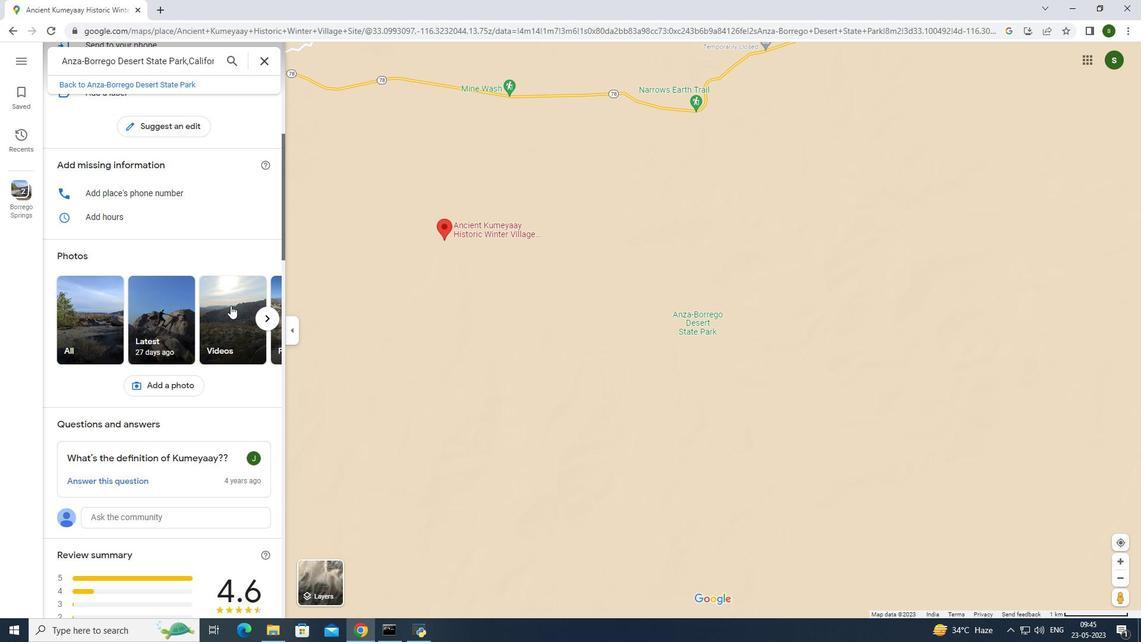 
Action: Mouse scrolled (230, 306) with delta (0, 0)
Screenshot: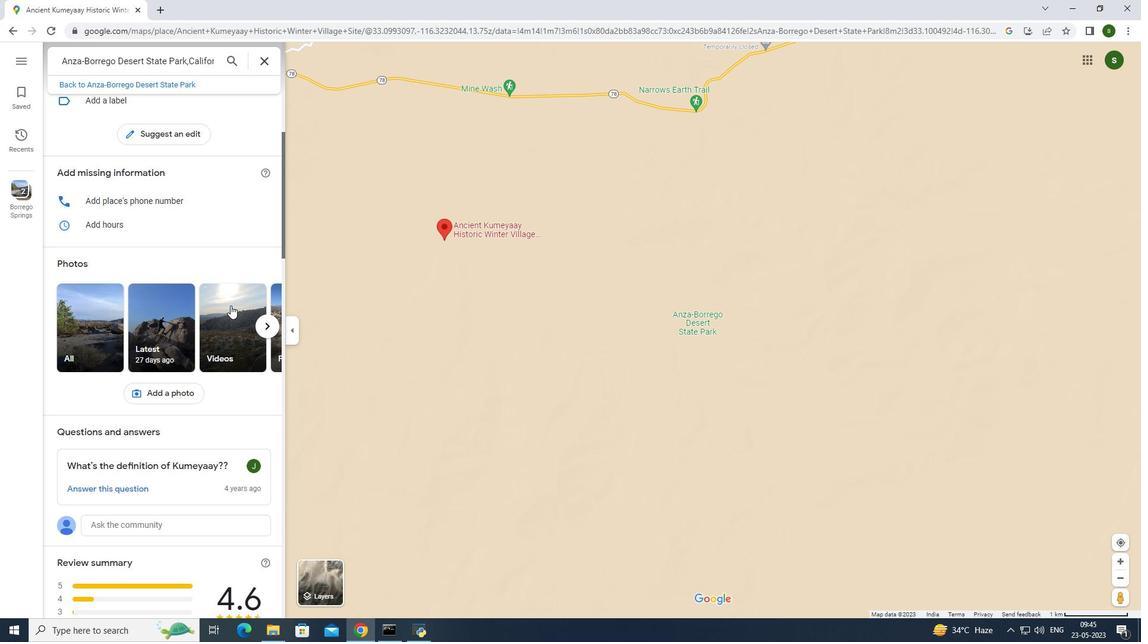 
Action: Mouse scrolled (230, 306) with delta (0, 0)
Screenshot: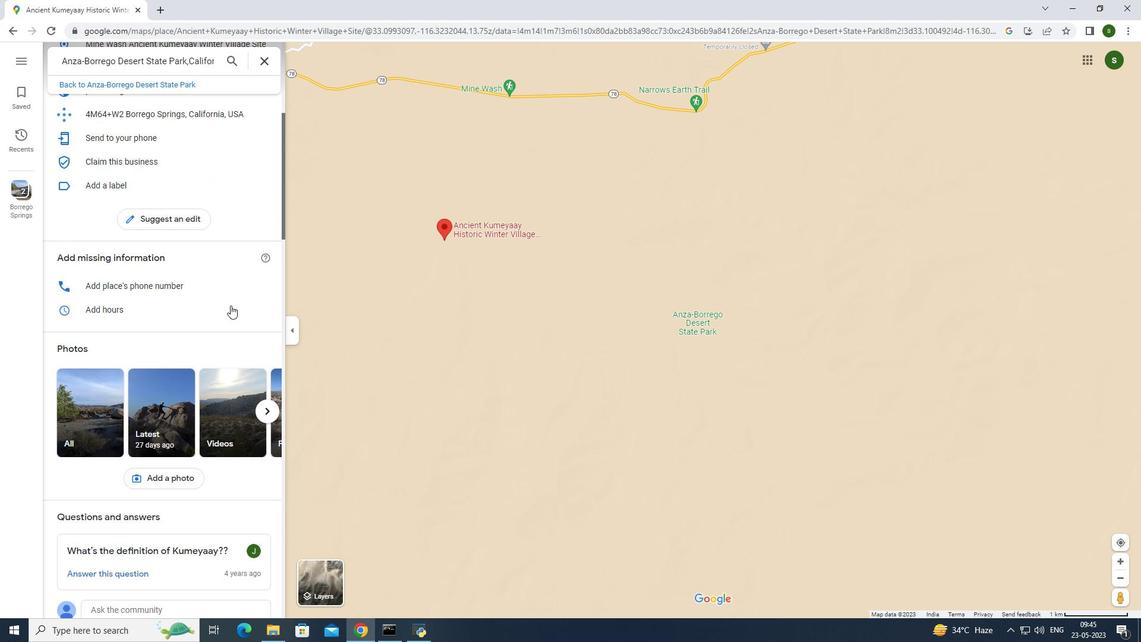 
Action: Mouse scrolled (230, 306) with delta (0, 0)
Screenshot: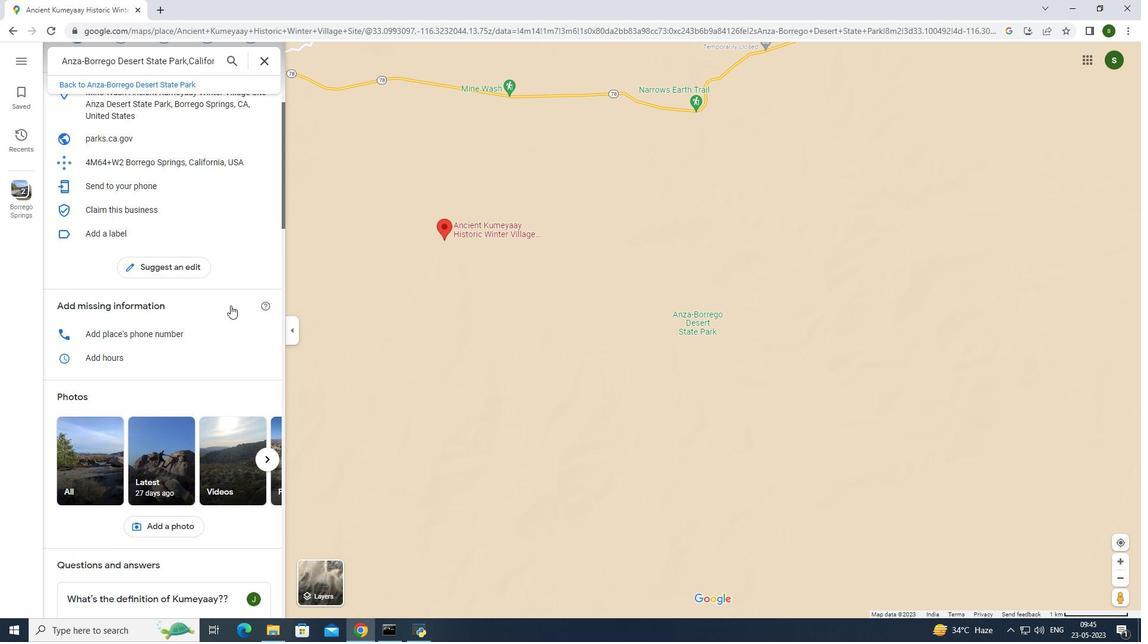 
Action: Mouse scrolled (230, 306) with delta (0, 0)
Screenshot: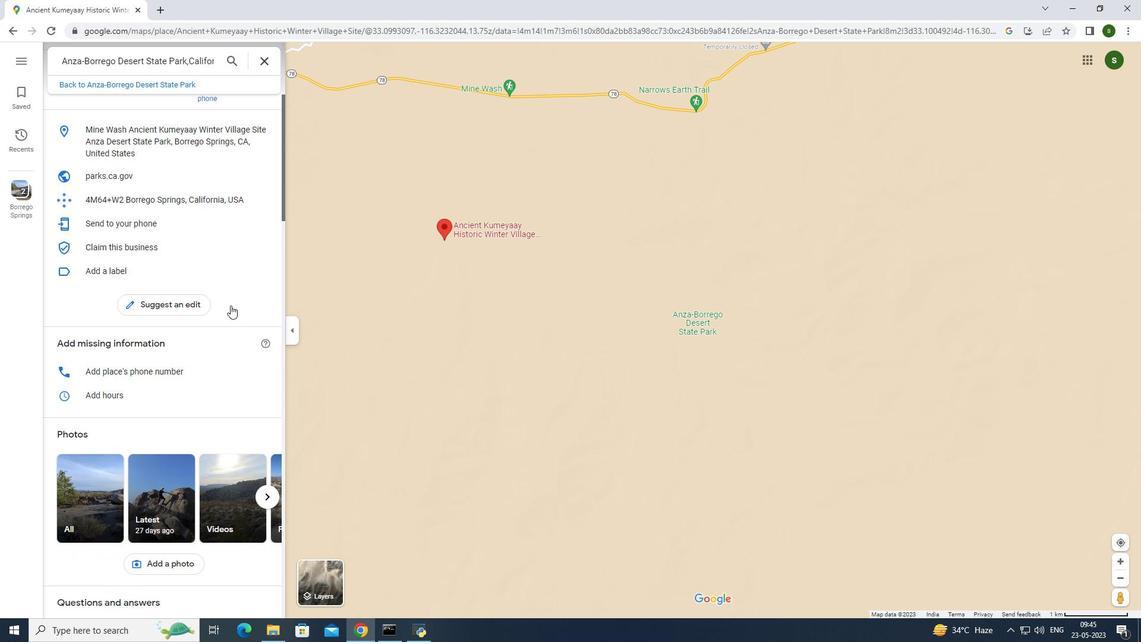 
Action: Mouse scrolled (230, 305) with delta (0, 0)
Screenshot: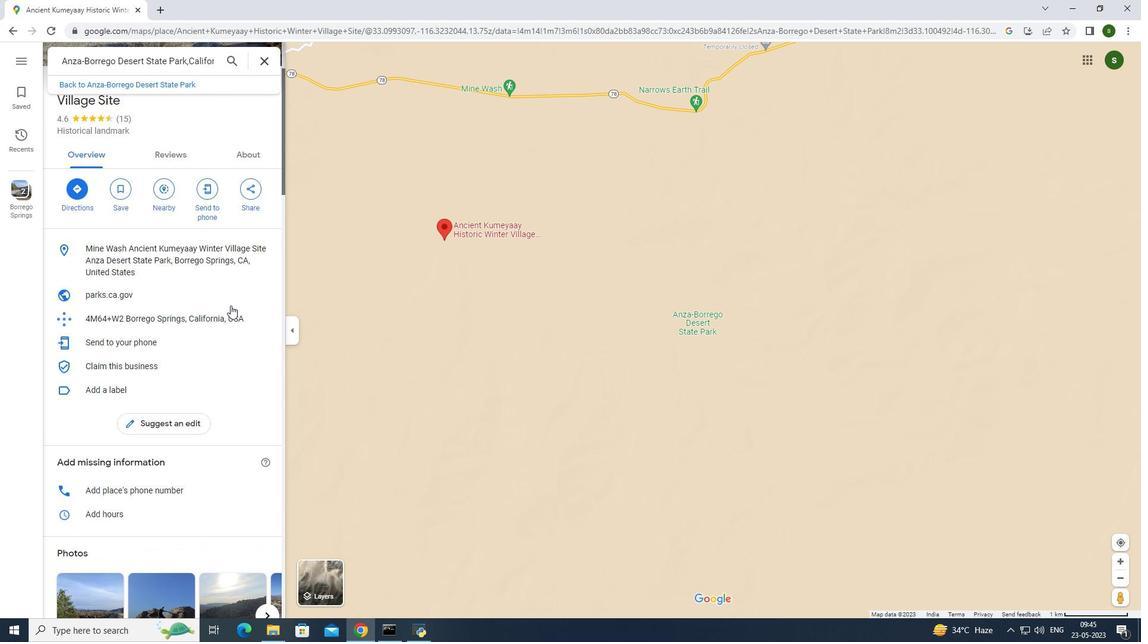 
Action: Mouse scrolled (230, 305) with delta (0, 0)
Screenshot: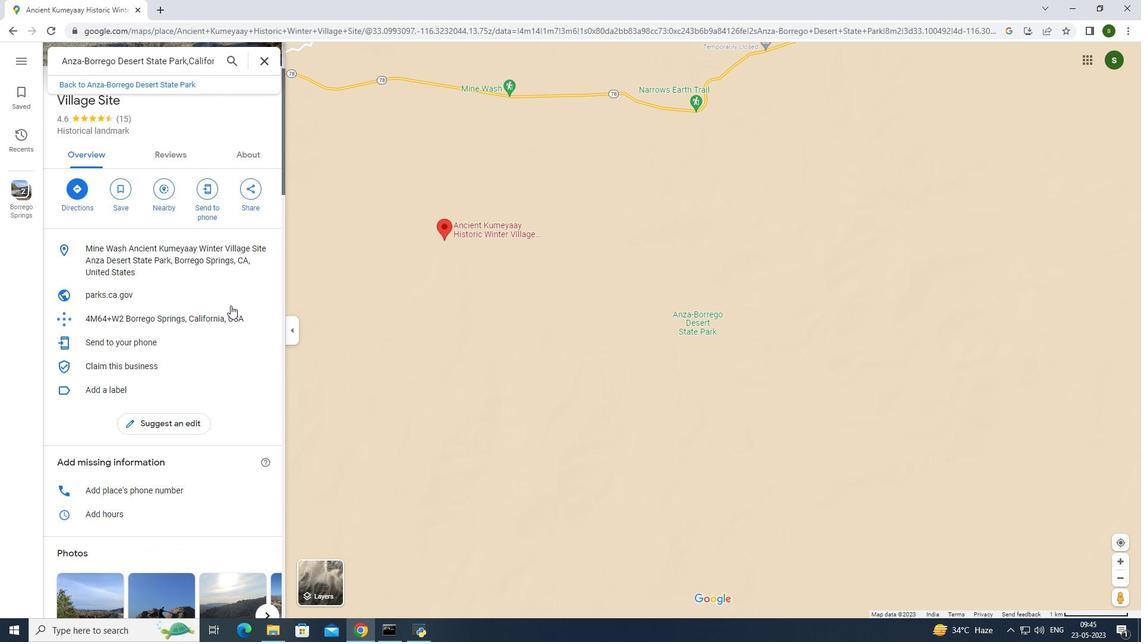 
Action: Mouse scrolled (230, 305) with delta (0, 0)
Screenshot: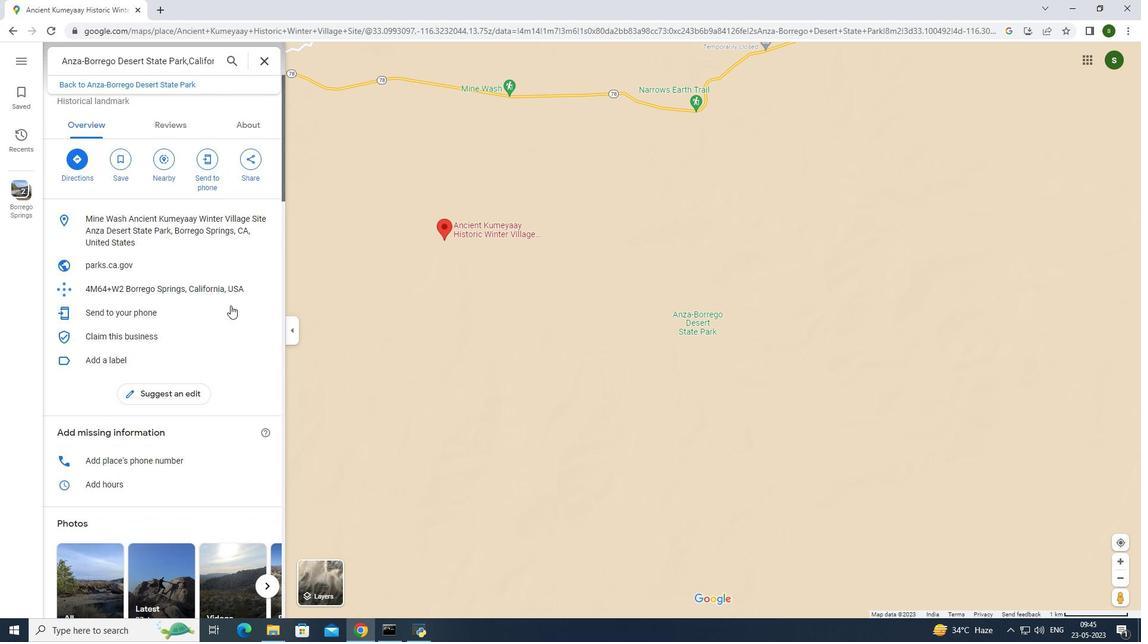 
Action: Mouse scrolled (230, 305) with delta (0, 0)
Screenshot: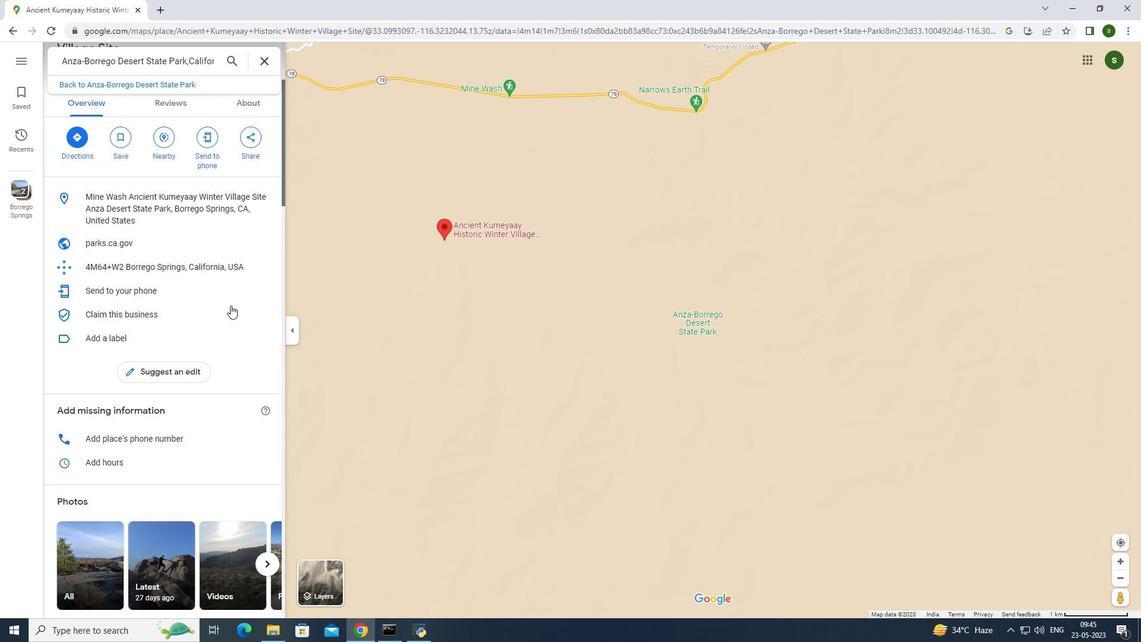 
Action: Mouse scrolled (230, 305) with delta (0, 0)
Screenshot: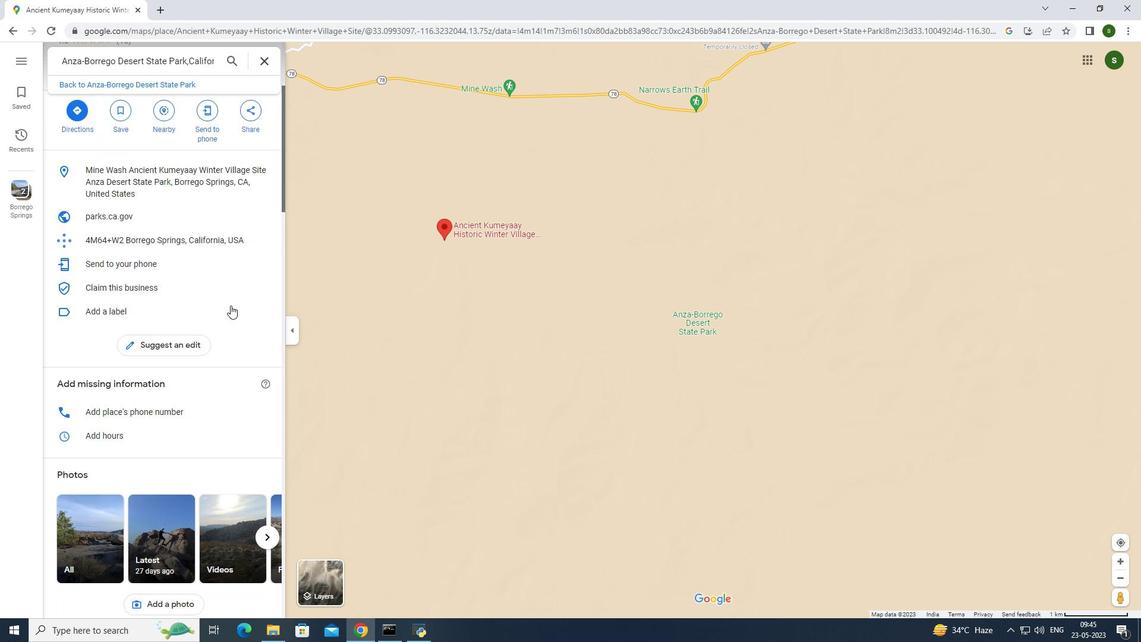 
Action: Mouse scrolled (230, 305) with delta (0, 0)
Screenshot: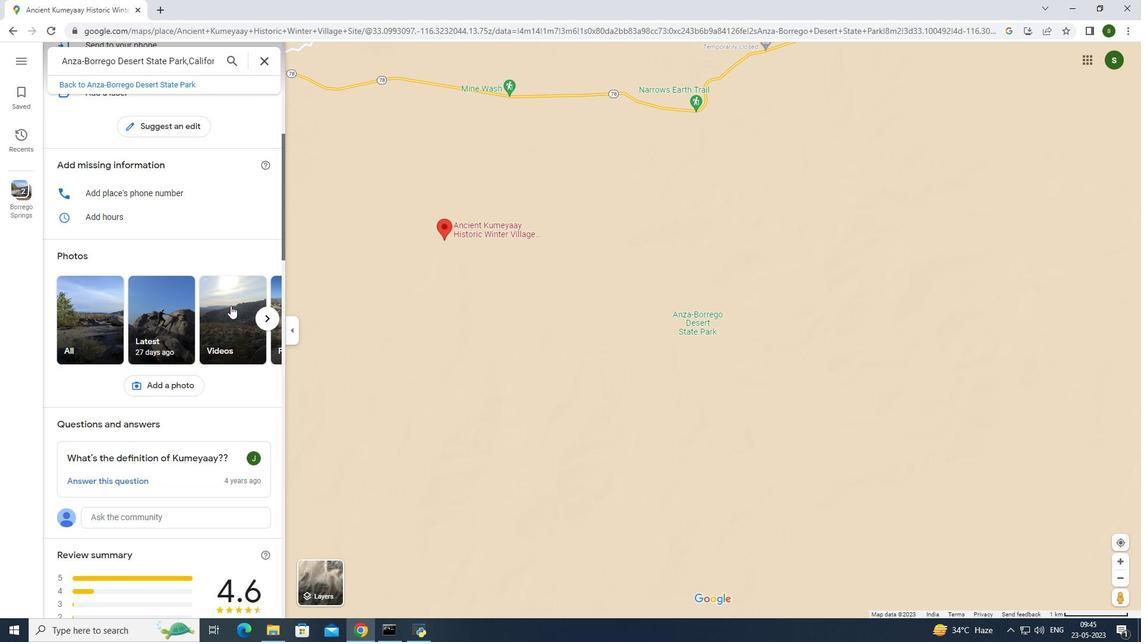
Action: Mouse scrolled (230, 305) with delta (0, 0)
Screenshot: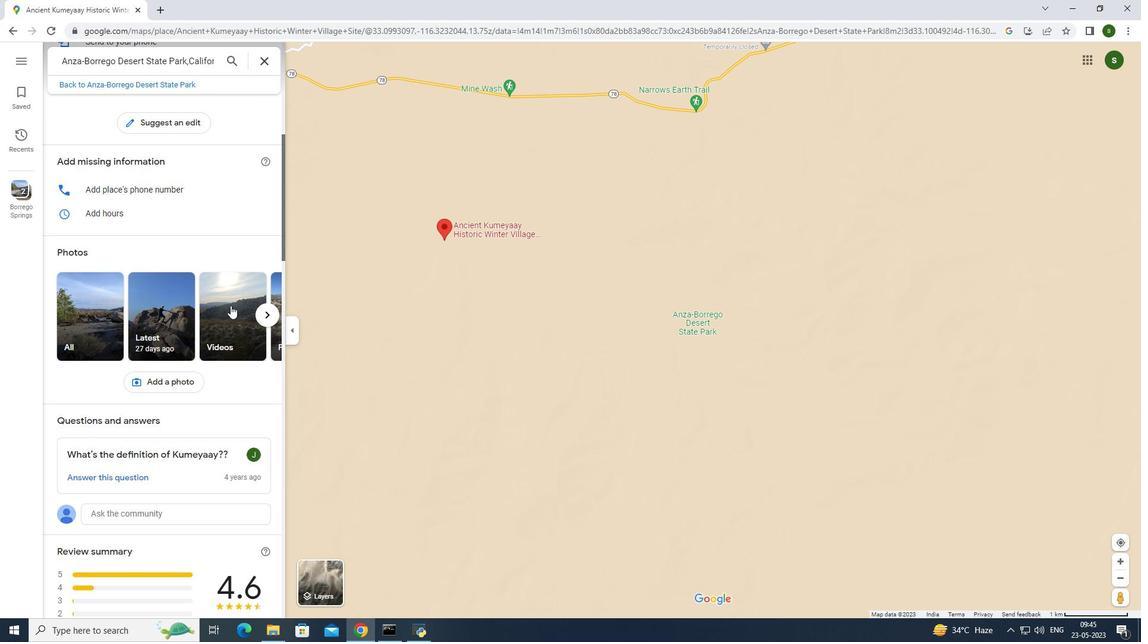 
Action: Mouse scrolled (230, 305) with delta (0, 0)
Screenshot: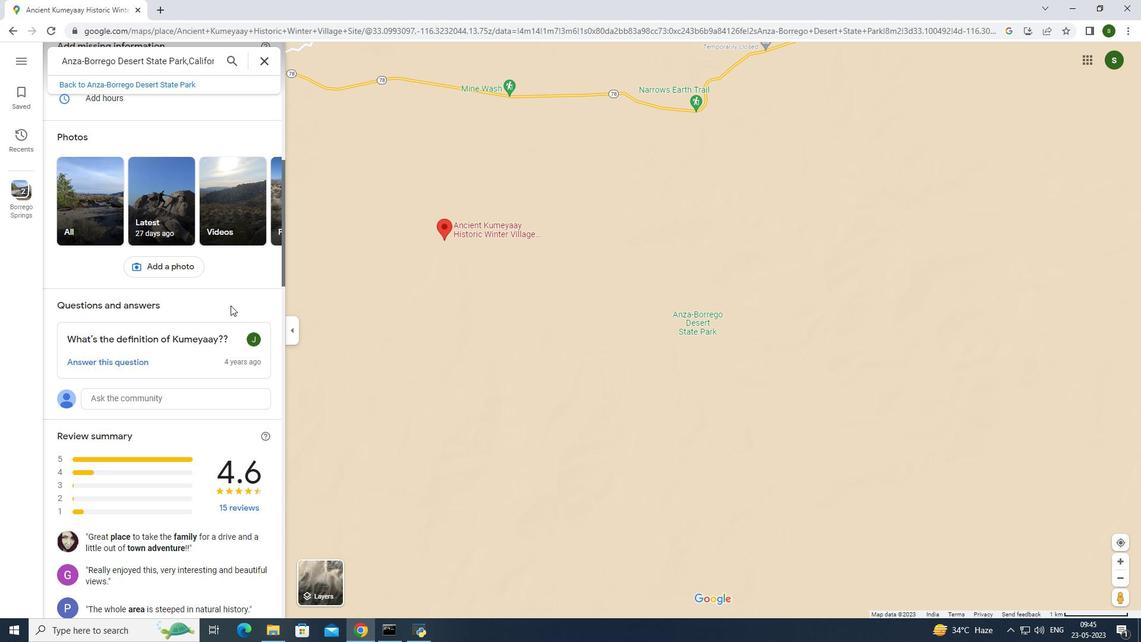 
Action: Mouse moved to (230, 306)
Screenshot: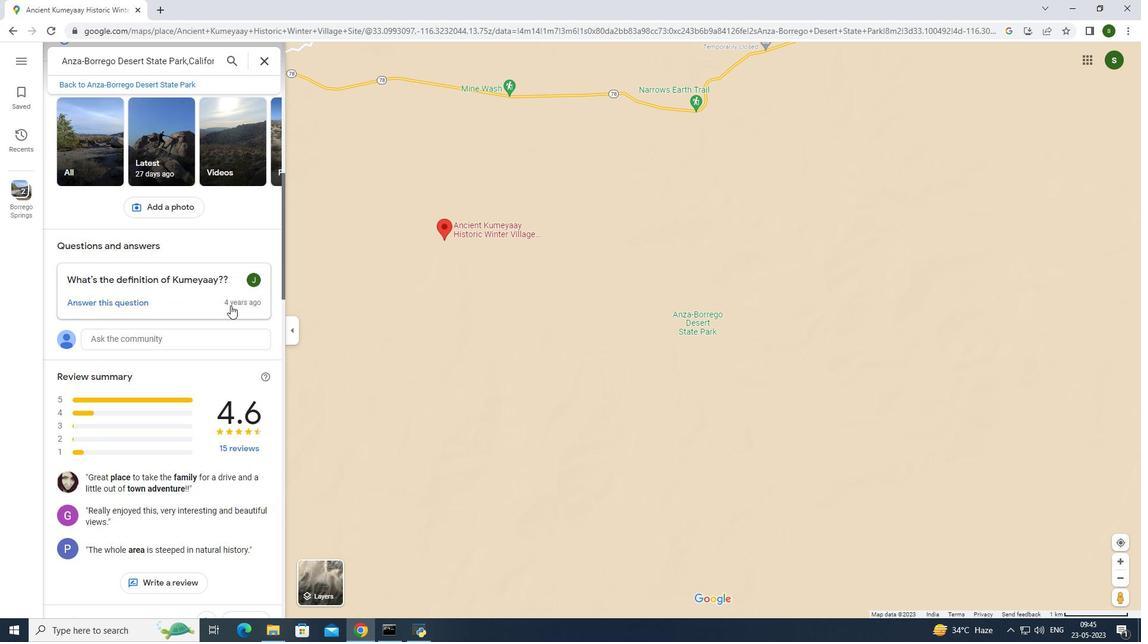 
Action: Mouse scrolled (230, 305) with delta (0, 0)
Screenshot: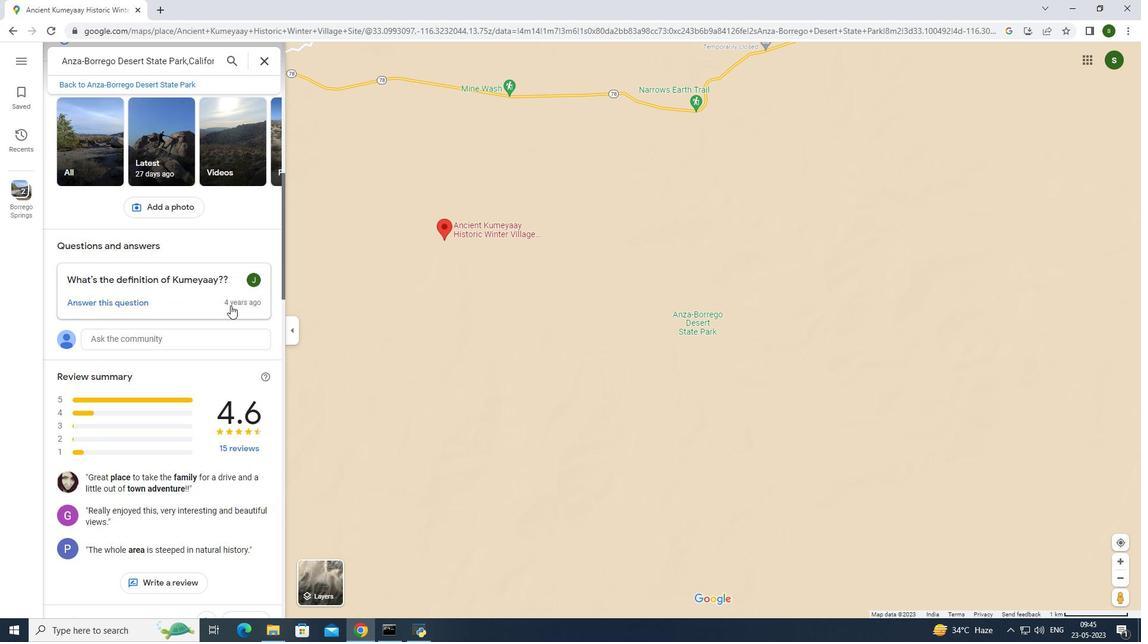 
Action: Mouse moved to (230, 306)
Screenshot: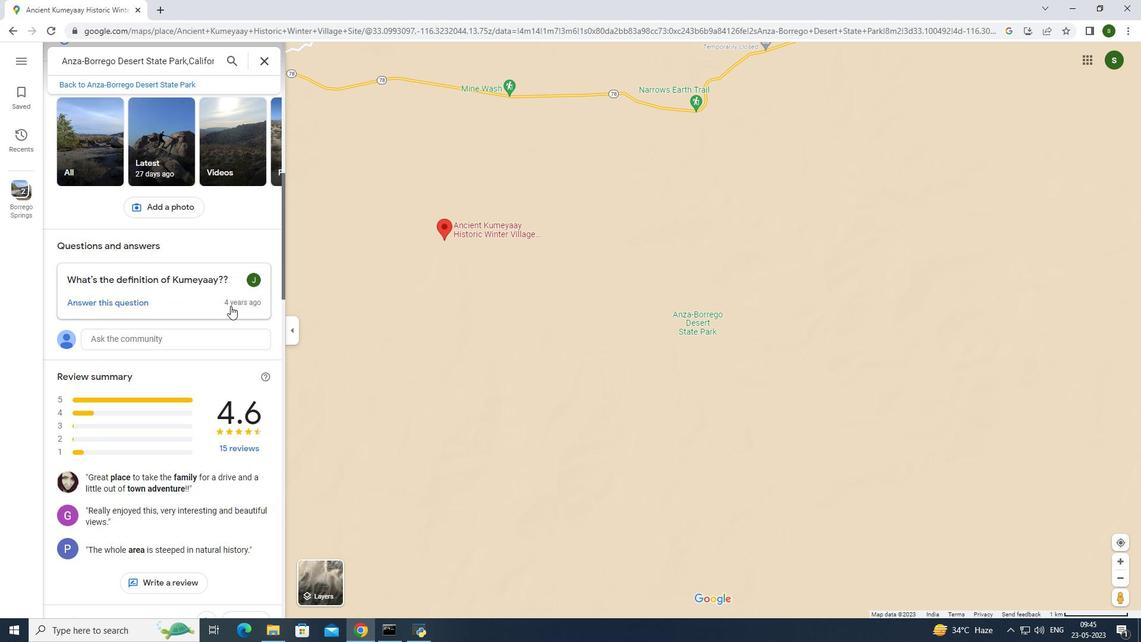 
Action: Mouse scrolled (230, 305) with delta (0, 0)
Screenshot: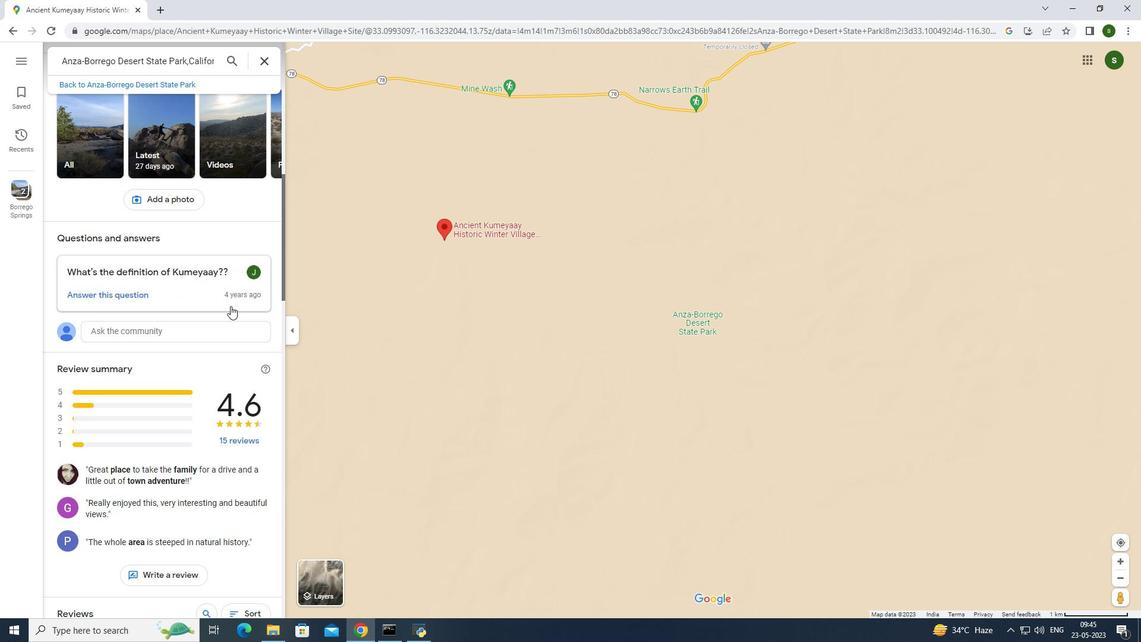 
Action: Mouse scrolled (230, 305) with delta (0, 0)
Screenshot: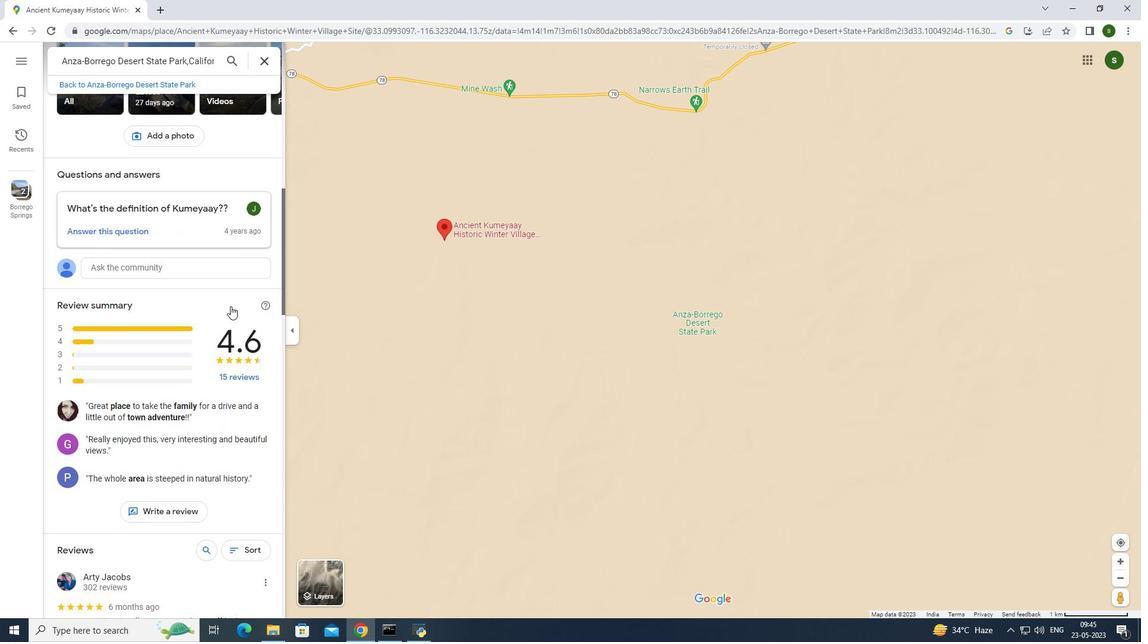 
Action: Mouse scrolled (230, 305) with delta (0, 0)
Screenshot: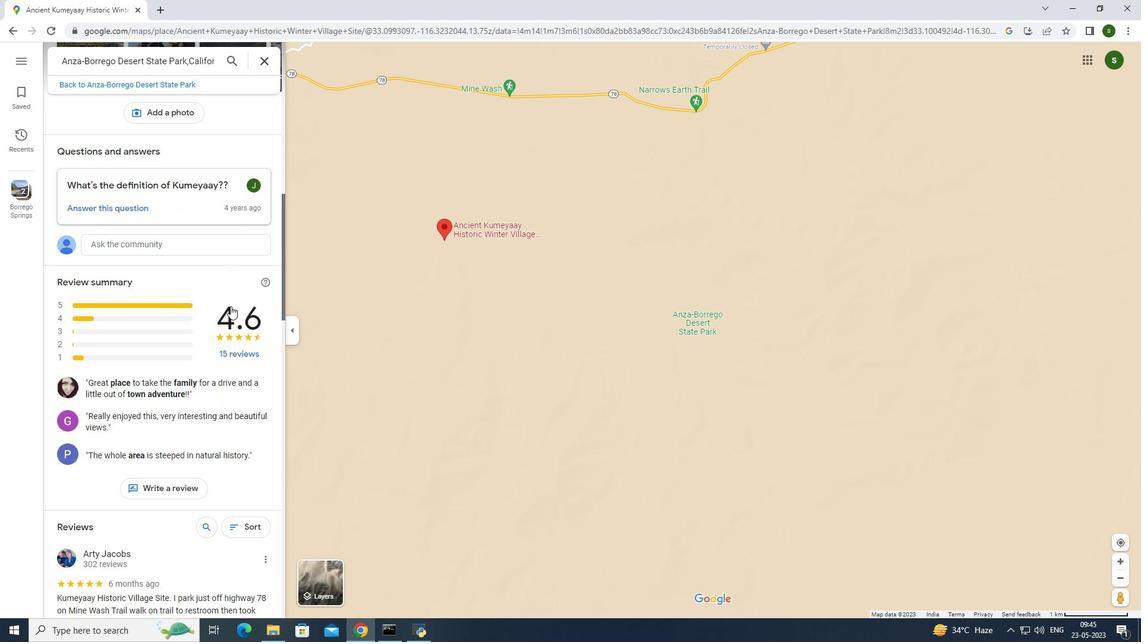 
Action: Mouse scrolled (230, 305) with delta (0, 0)
Screenshot: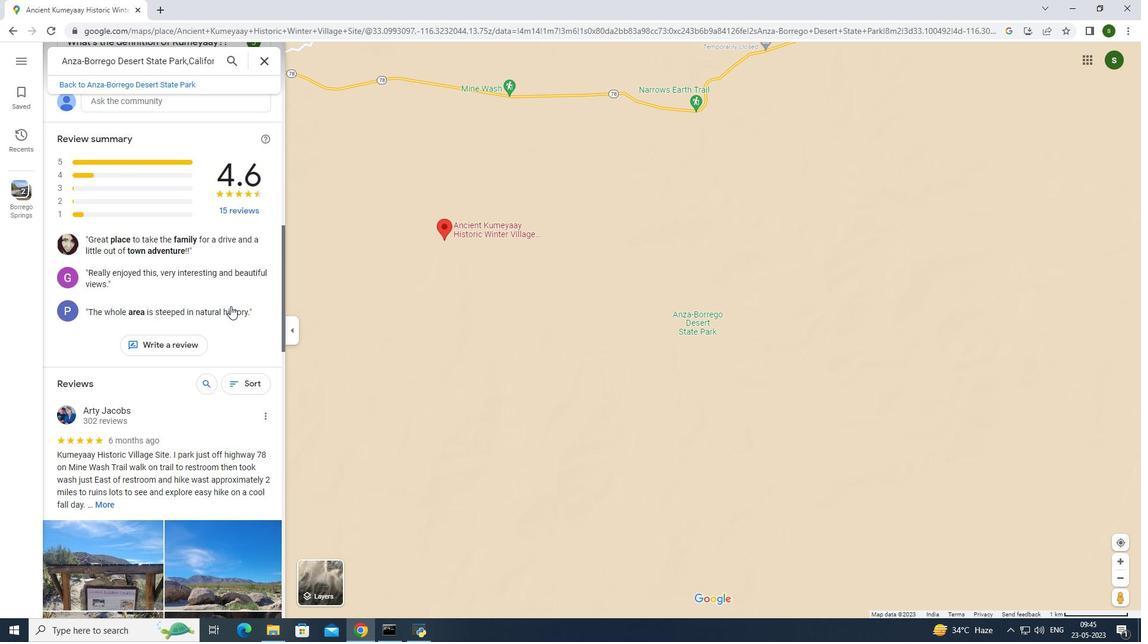 
Action: Mouse scrolled (230, 305) with delta (0, 0)
Screenshot: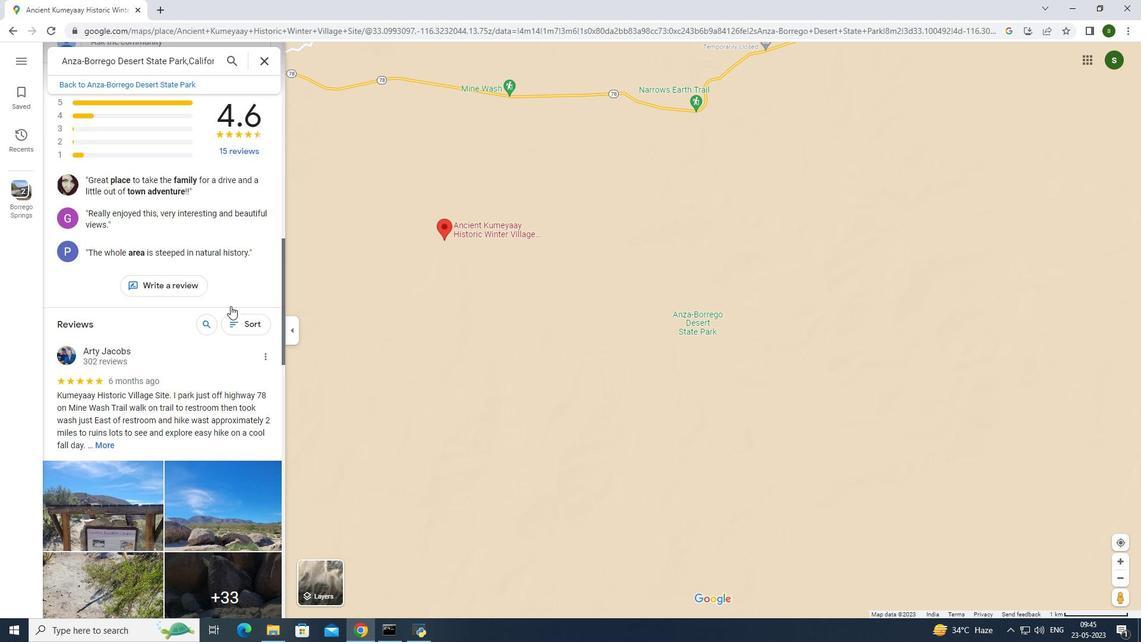 
Action: Mouse scrolled (230, 305) with delta (0, 0)
Screenshot: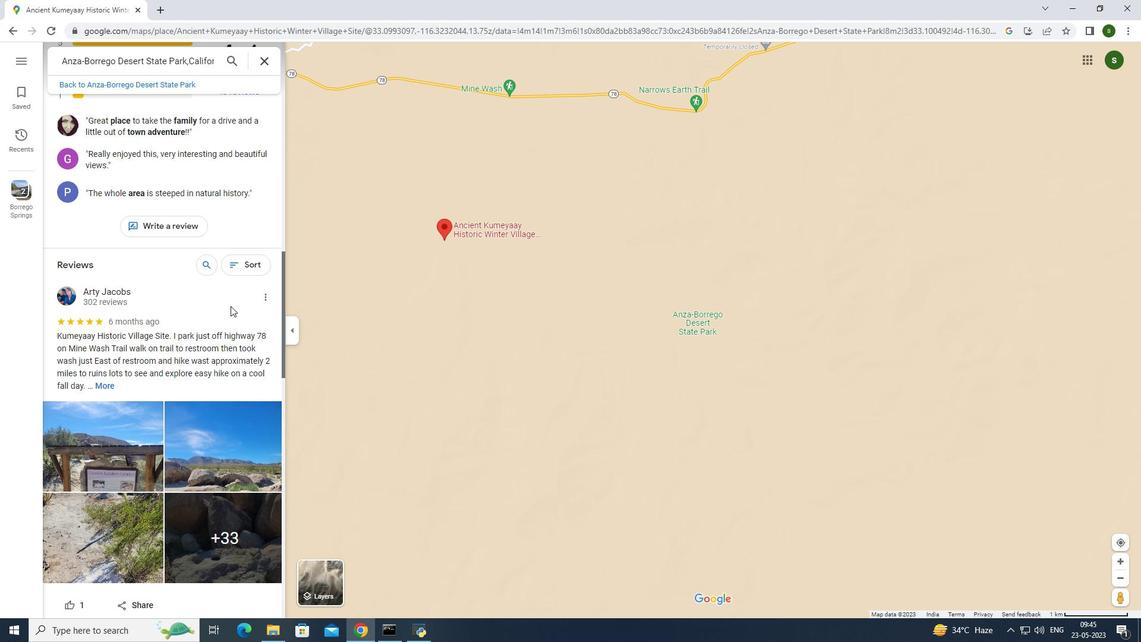 
Action: Mouse scrolled (230, 305) with delta (0, 0)
Screenshot: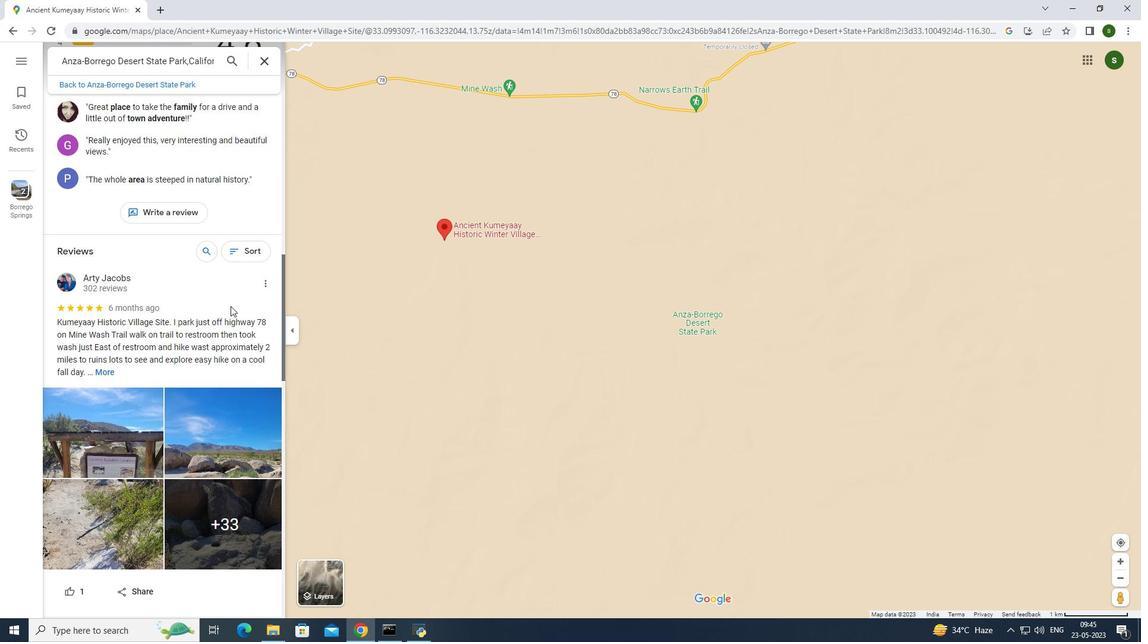 
Action: Mouse scrolled (230, 306) with delta (0, 0)
Screenshot: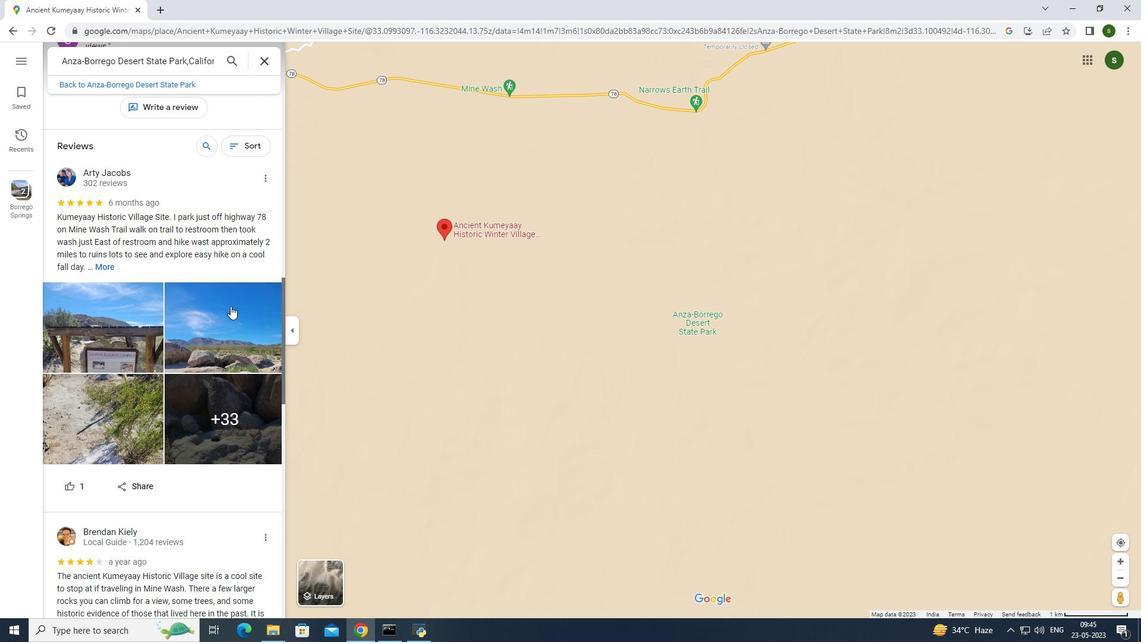 
Action: Mouse scrolled (230, 306) with delta (0, 0)
Screenshot: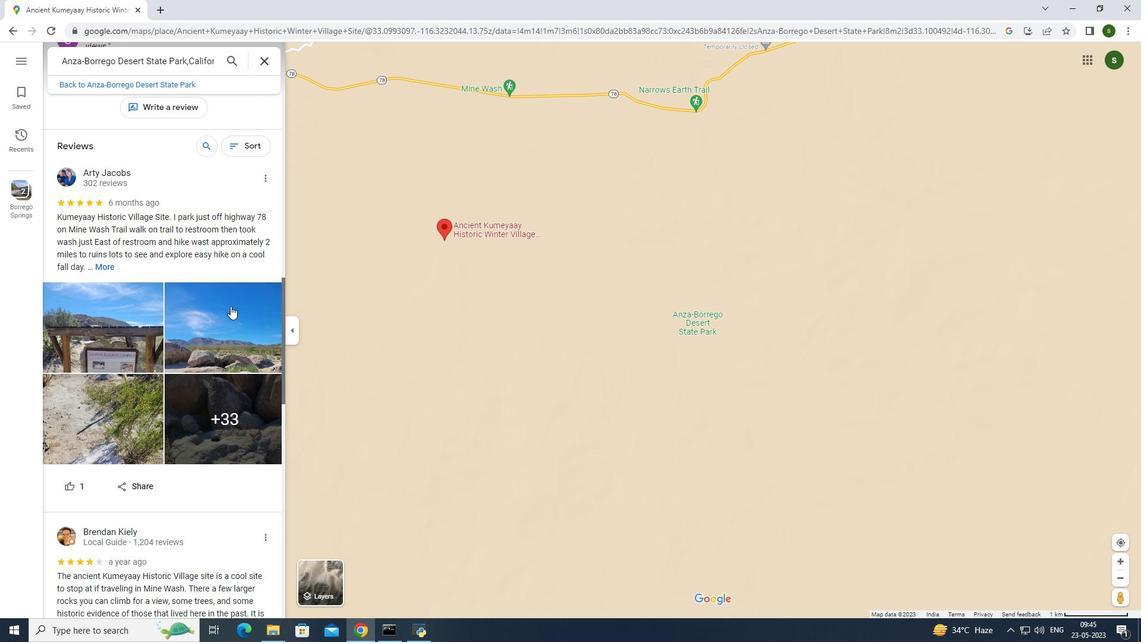 
Action: Mouse scrolled (230, 306) with delta (0, 0)
Screenshot: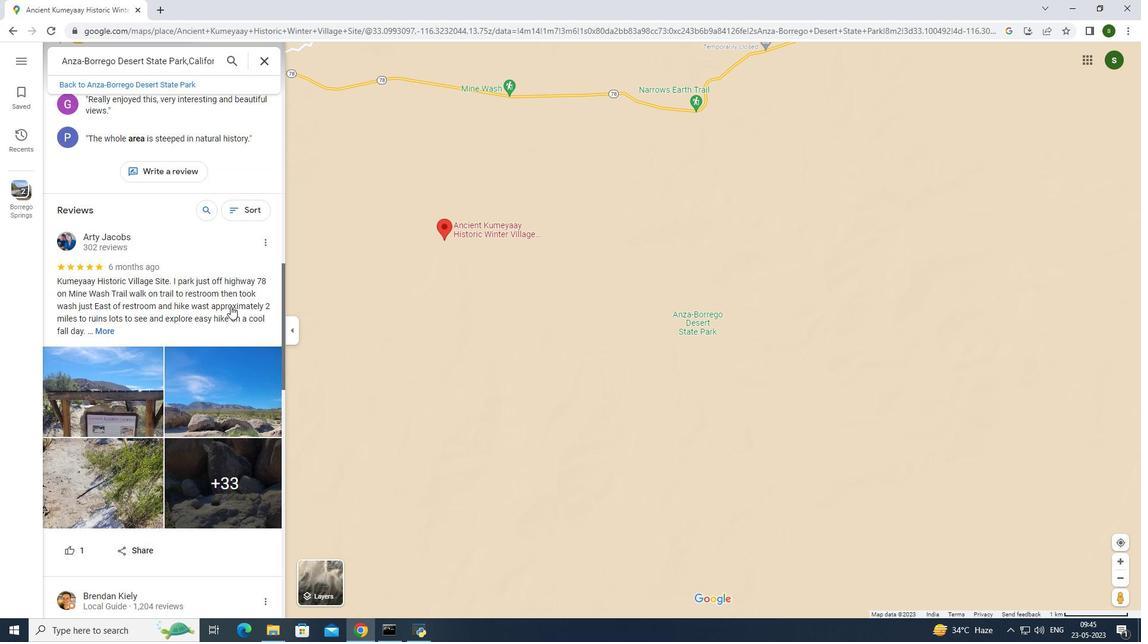 
Action: Mouse scrolled (230, 306) with delta (0, 0)
Screenshot: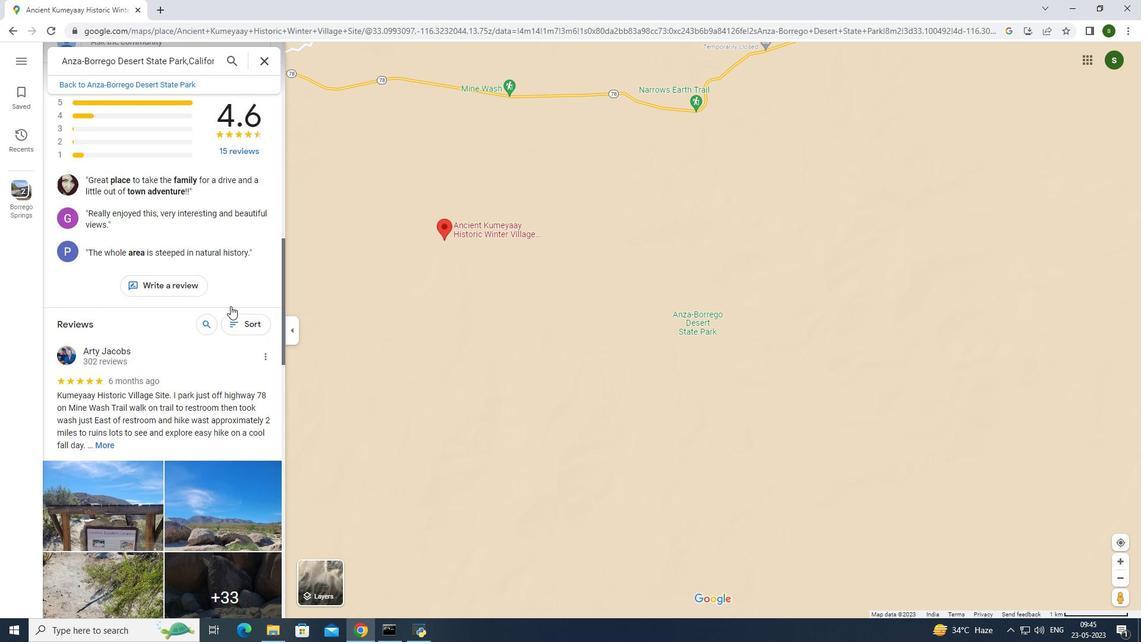 
Action: Mouse scrolled (230, 306) with delta (0, 0)
Screenshot: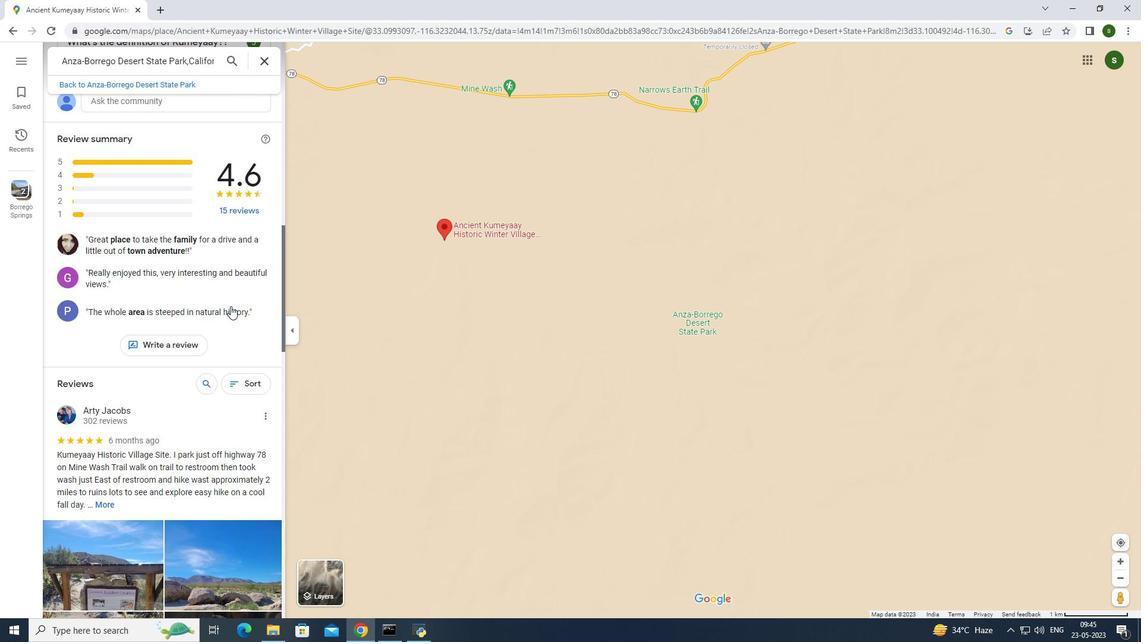 
Action: Mouse scrolled (230, 306) with delta (0, 0)
Screenshot: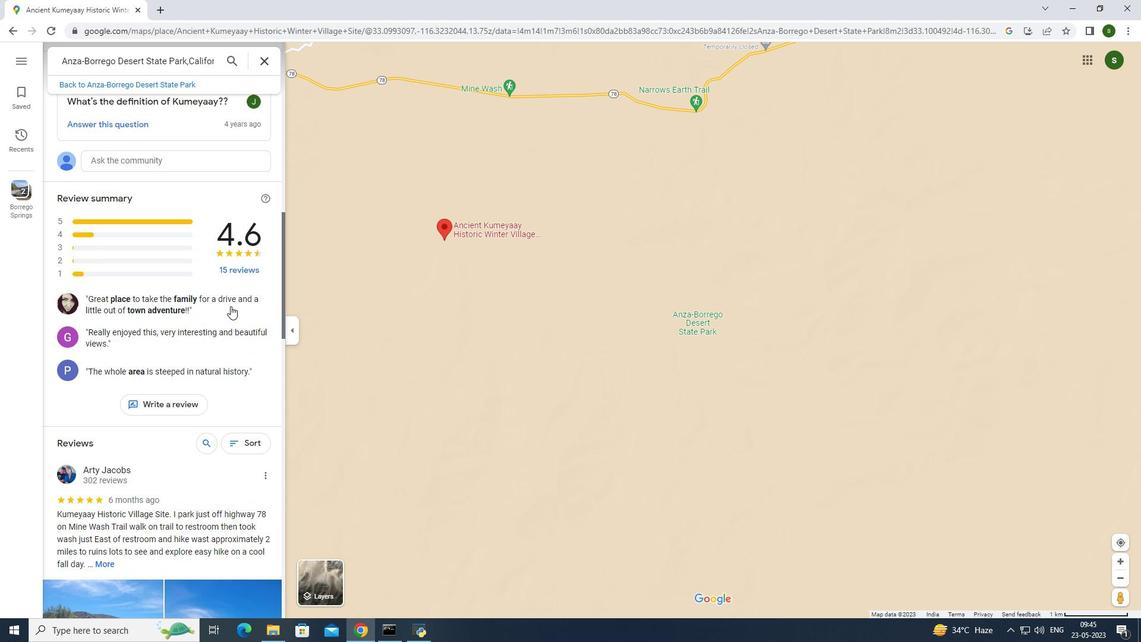 
Action: Mouse scrolled (230, 306) with delta (0, 0)
Screenshot: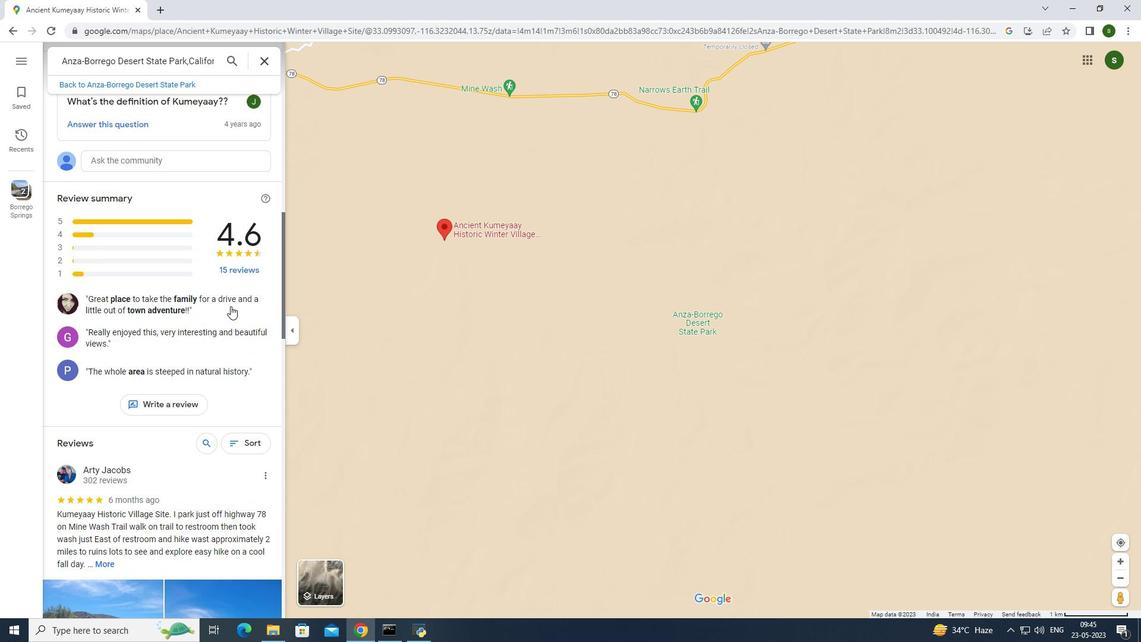 
Action: Mouse moved to (164, 524)
Screenshot: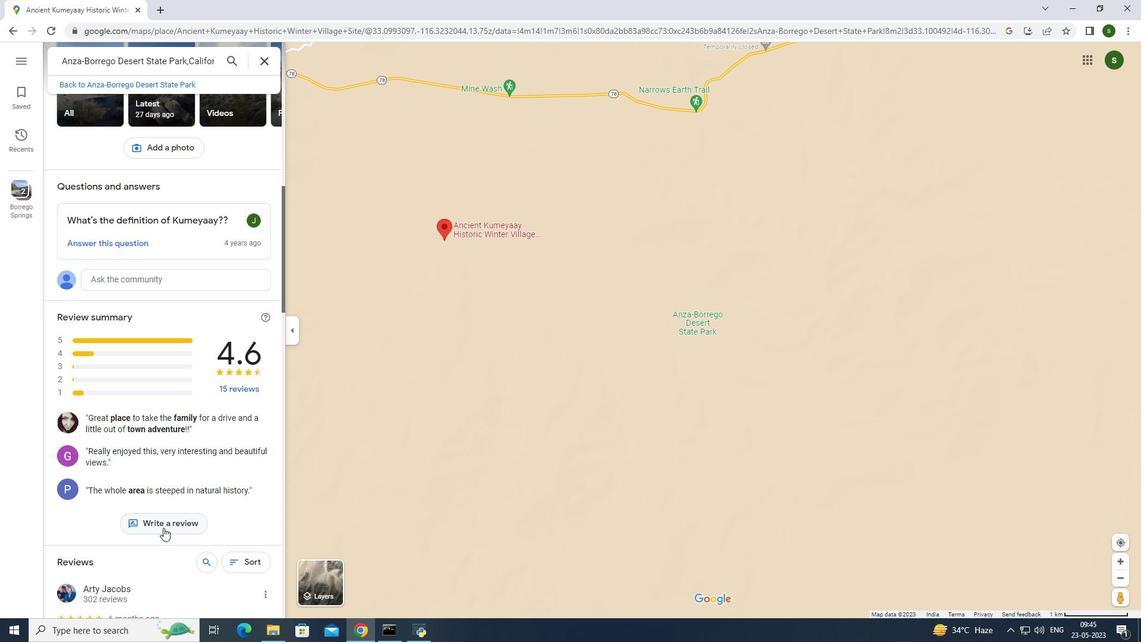 
Action: Mouse pressed left at (164, 524)
Screenshot: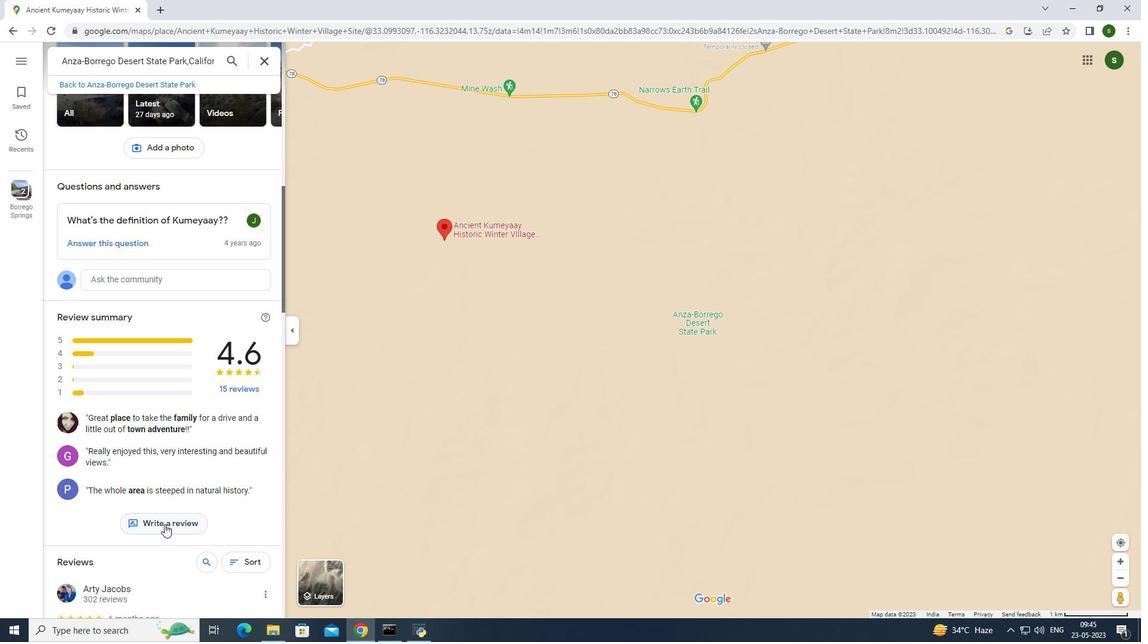 
Action: Mouse moved to (566, 151)
Screenshot: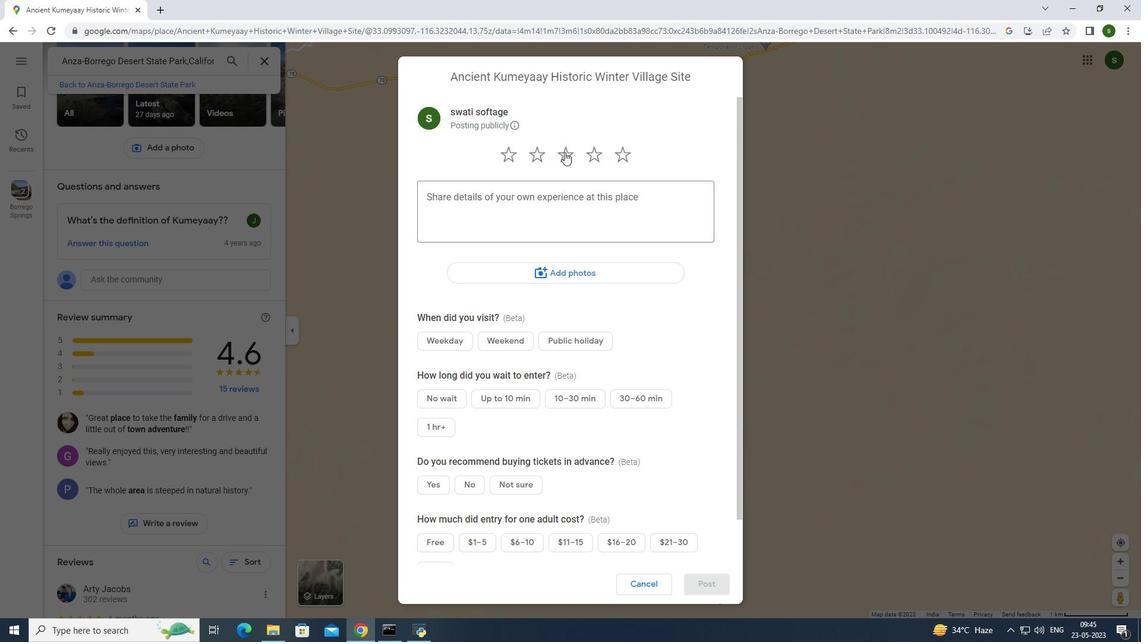 
Action: Mouse pressed left at (566, 151)
Screenshot: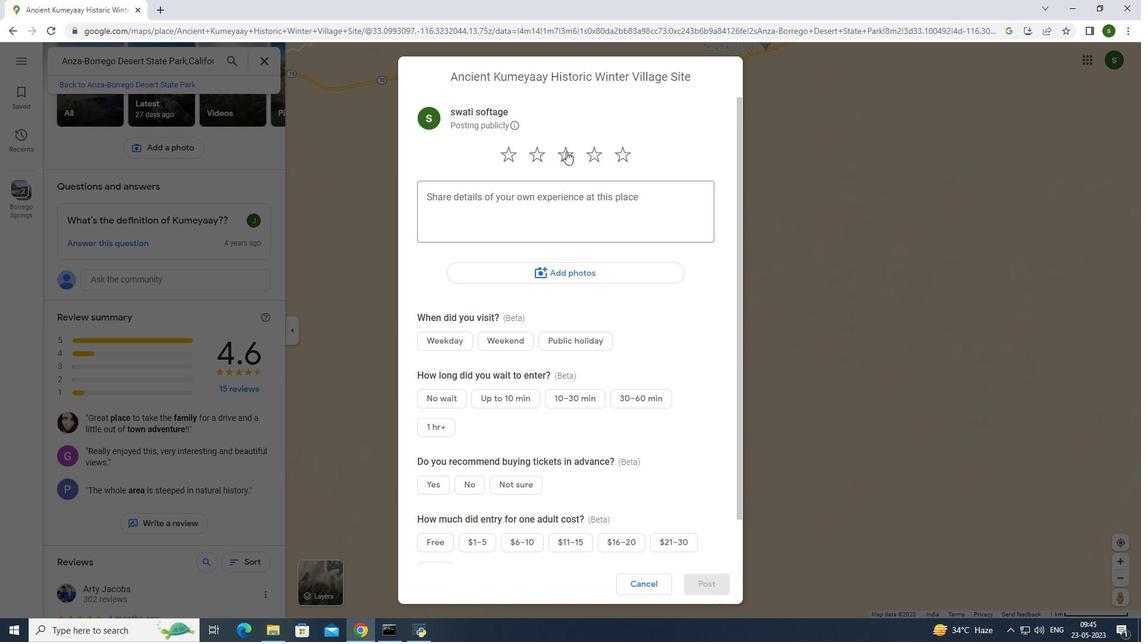 
Action: Mouse moved to (689, 582)
Screenshot: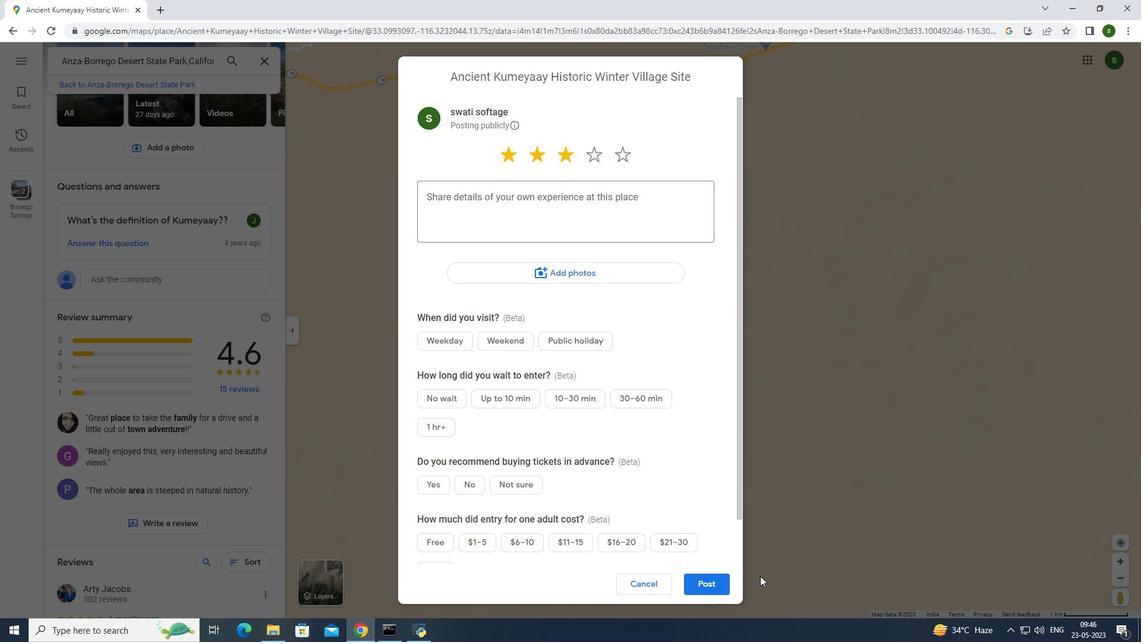 
Action: Mouse pressed left at (689, 582)
Screenshot: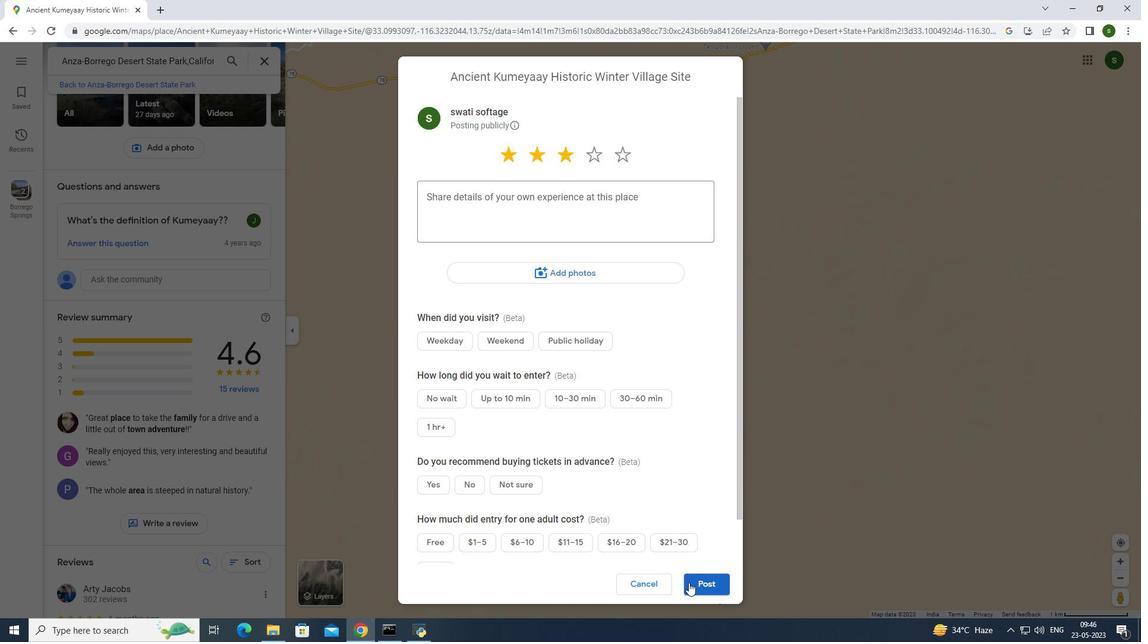 
Action: Mouse moved to (644, 575)
Screenshot: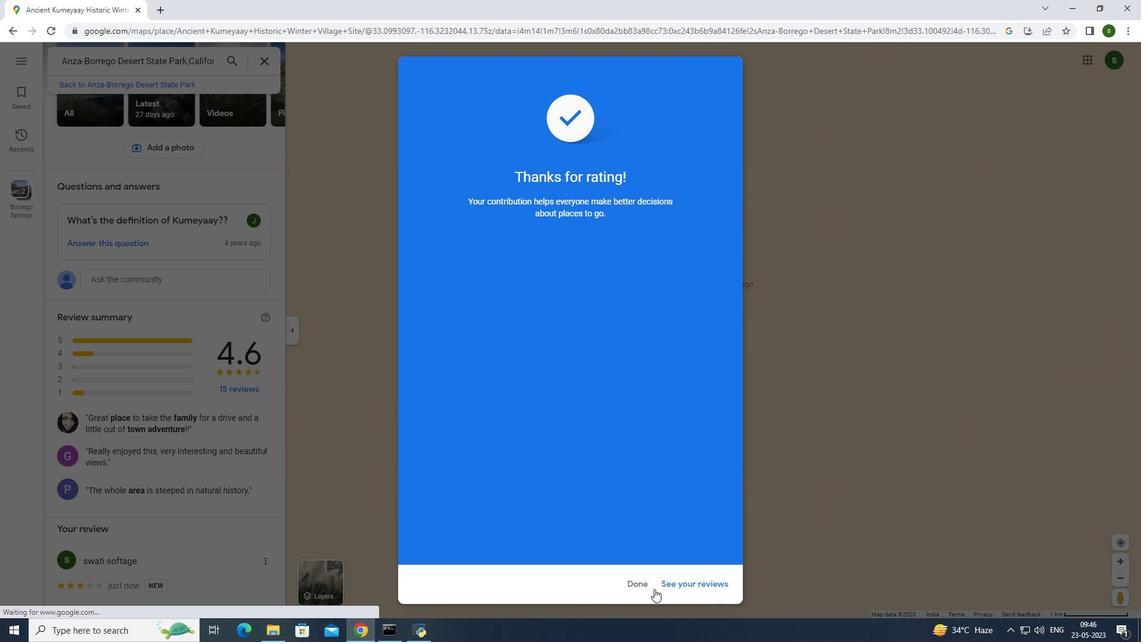 
Action: Mouse pressed left at (644, 575)
Screenshot: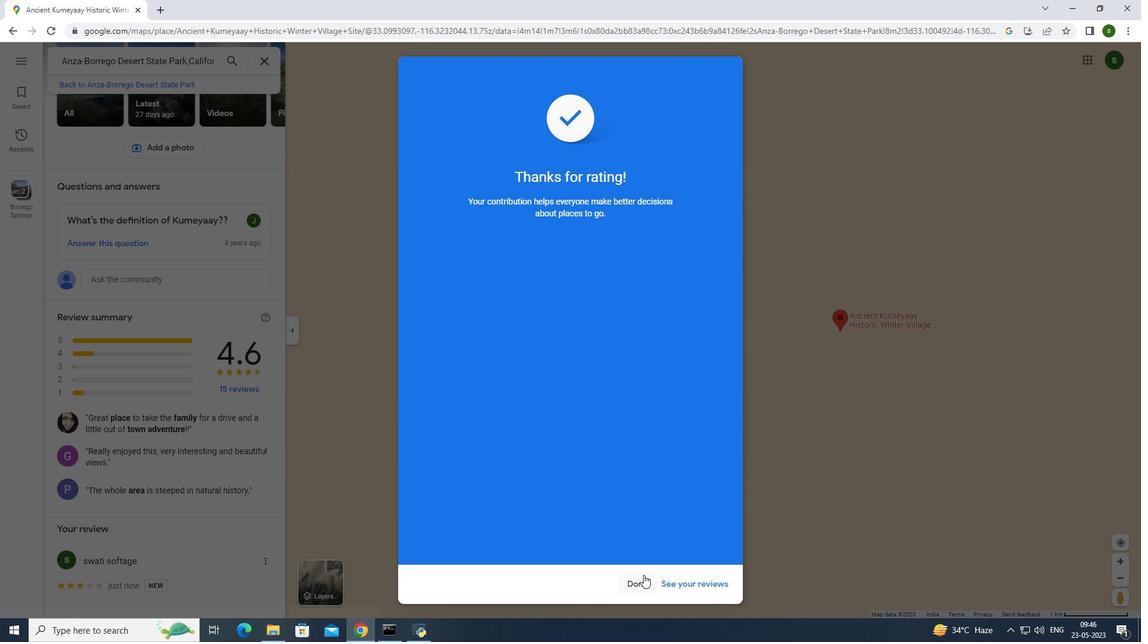 
Action: Mouse moved to (719, 333)
Screenshot: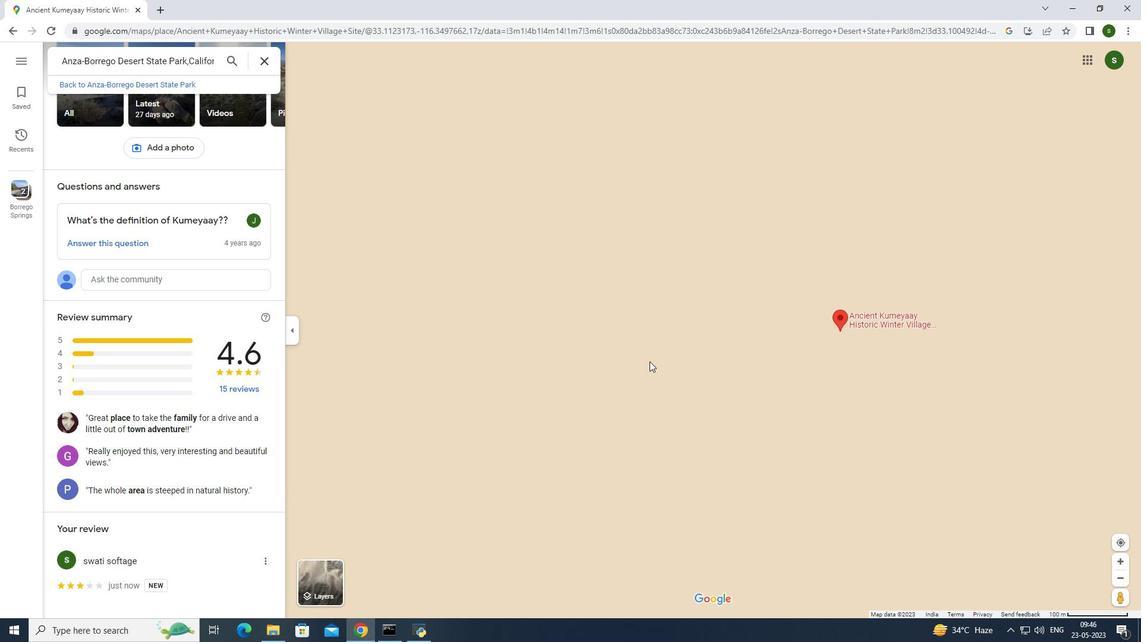 
Action: Mouse pressed left at (719, 333)
Screenshot: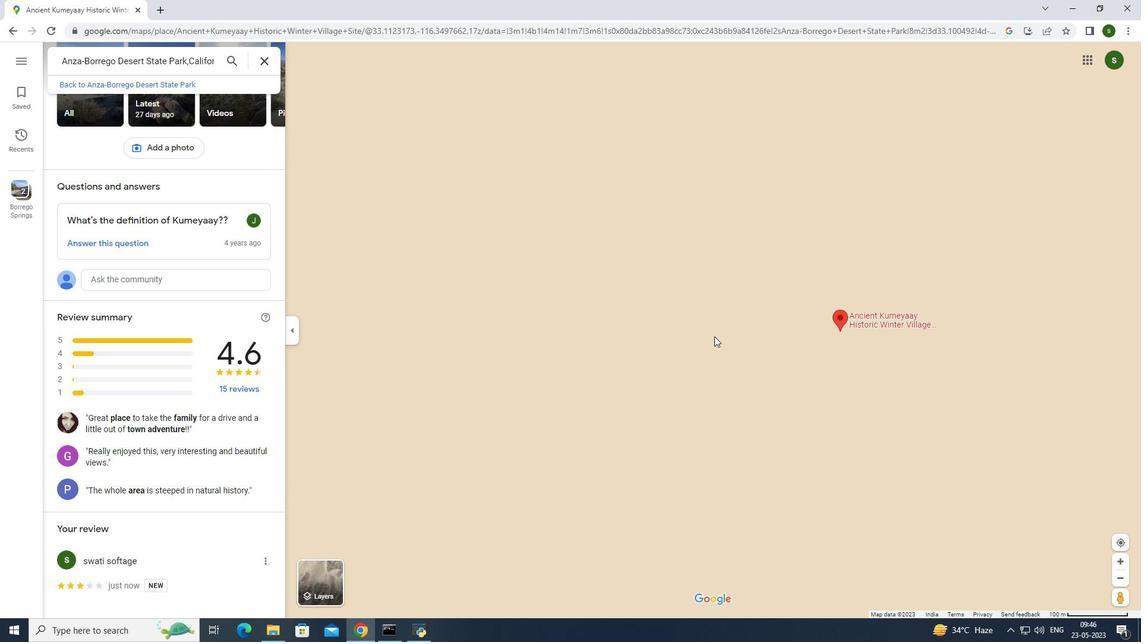 
Action: Mouse moved to (558, 381)
Screenshot: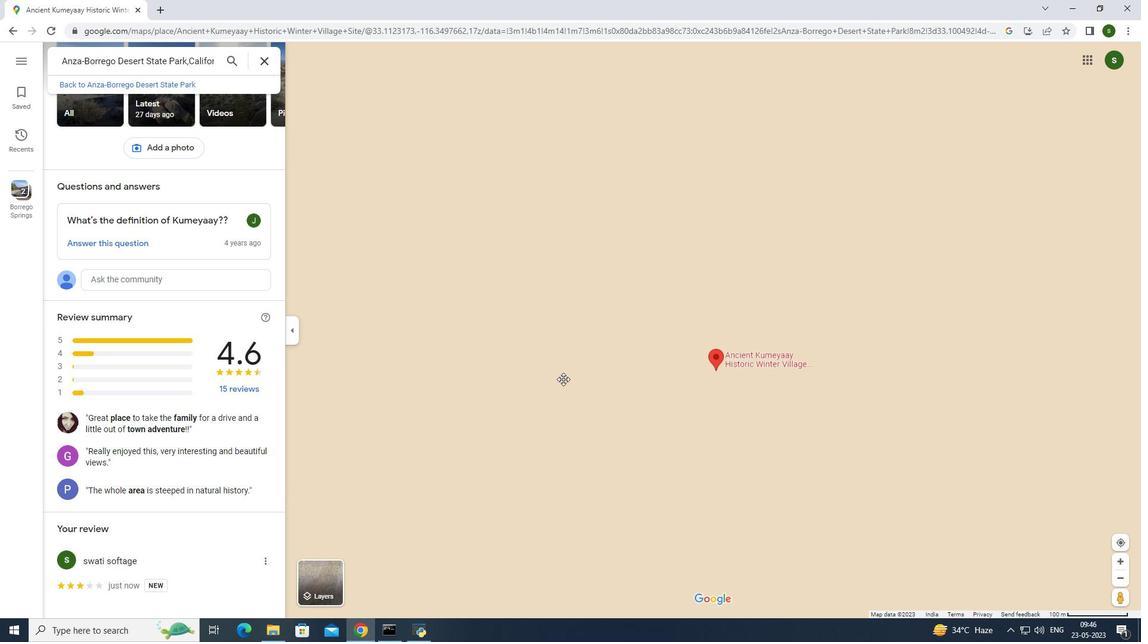 
Action: Mouse scrolled (558, 380) with delta (0, 0)
Screenshot: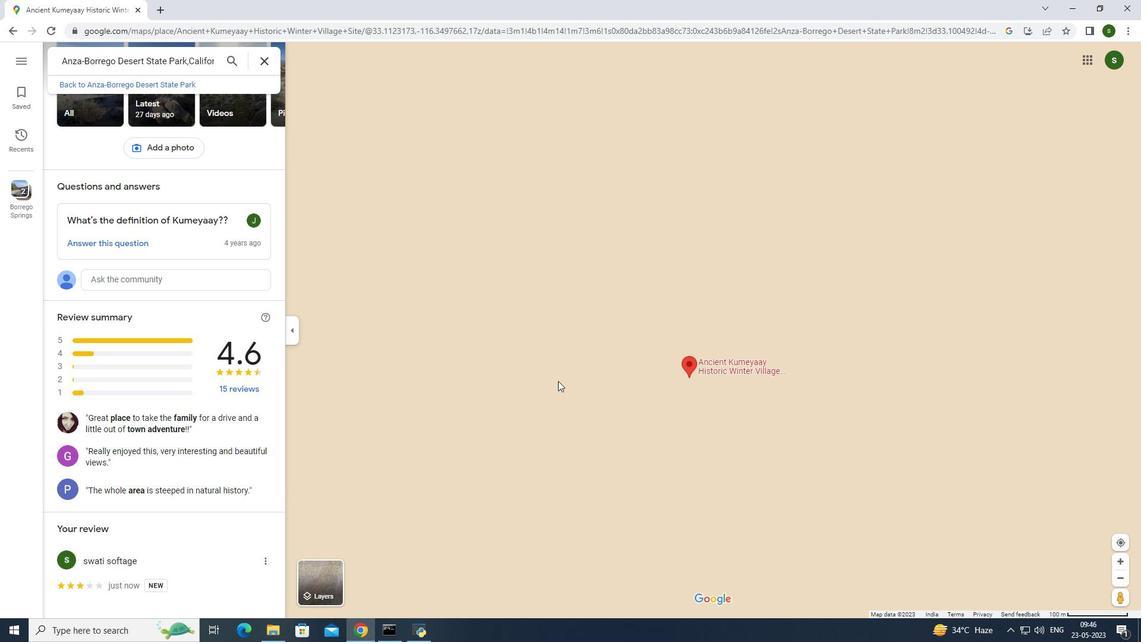 
Action: Mouse scrolled (558, 380) with delta (0, 0)
Screenshot: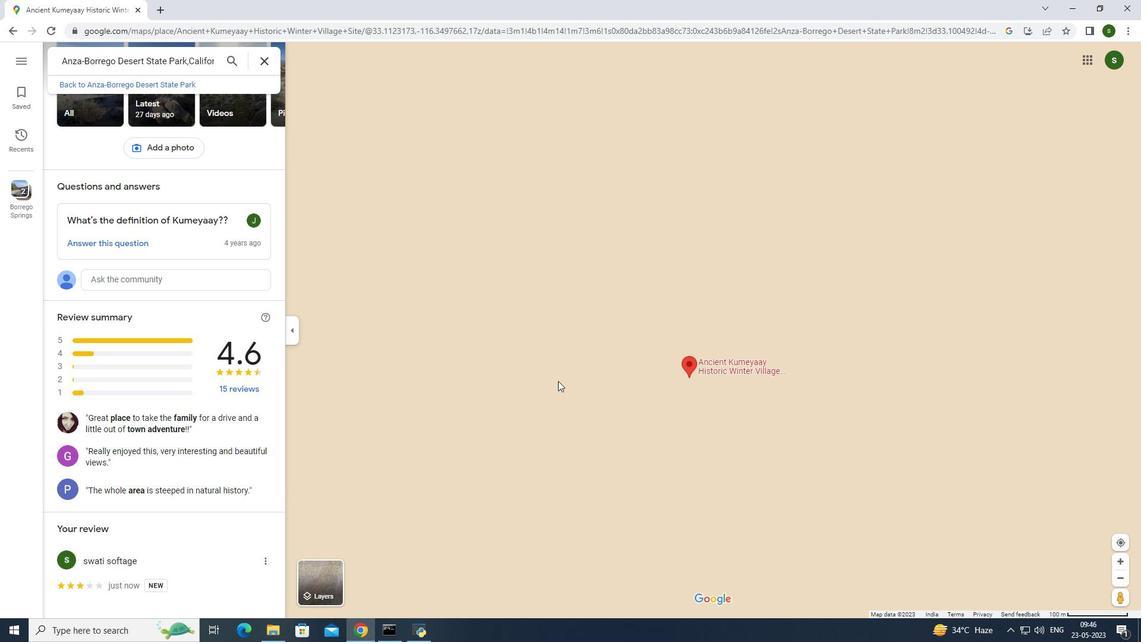 
Action: Mouse scrolled (558, 380) with delta (0, 0)
Screenshot: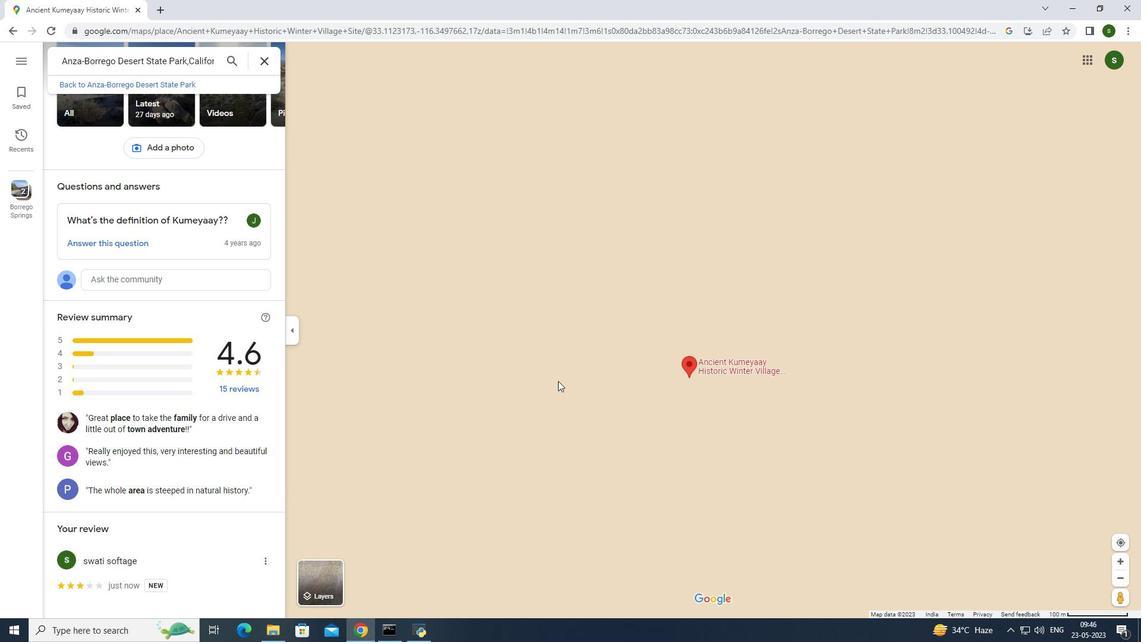 
Action: Mouse scrolled (558, 380) with delta (0, 0)
Screenshot: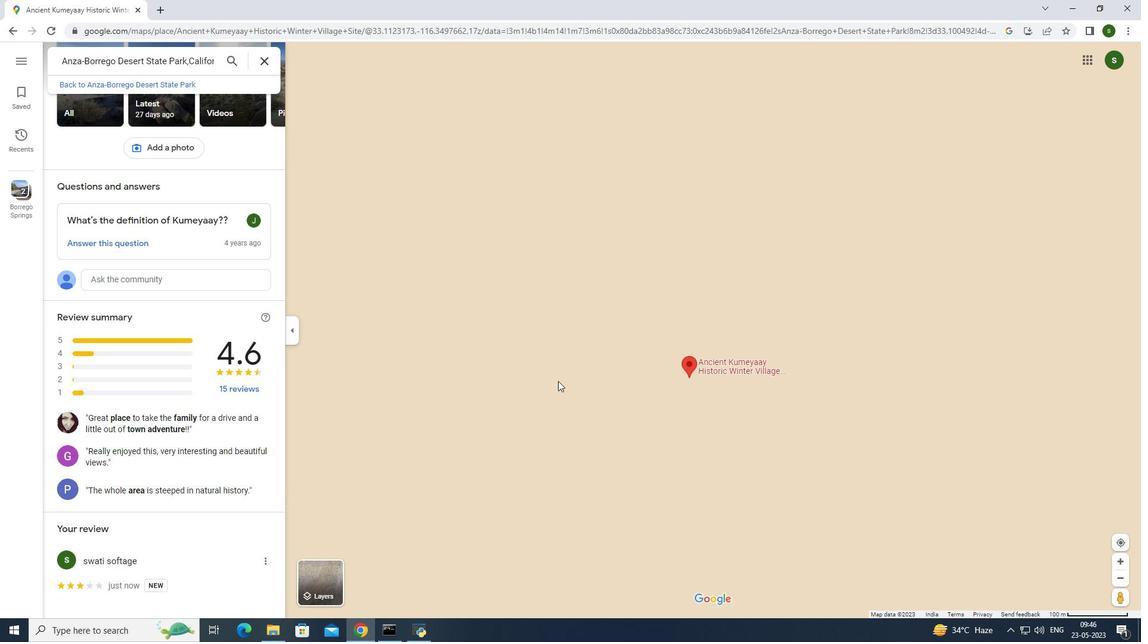 
Action: Mouse scrolled (558, 380) with delta (0, 0)
Screenshot: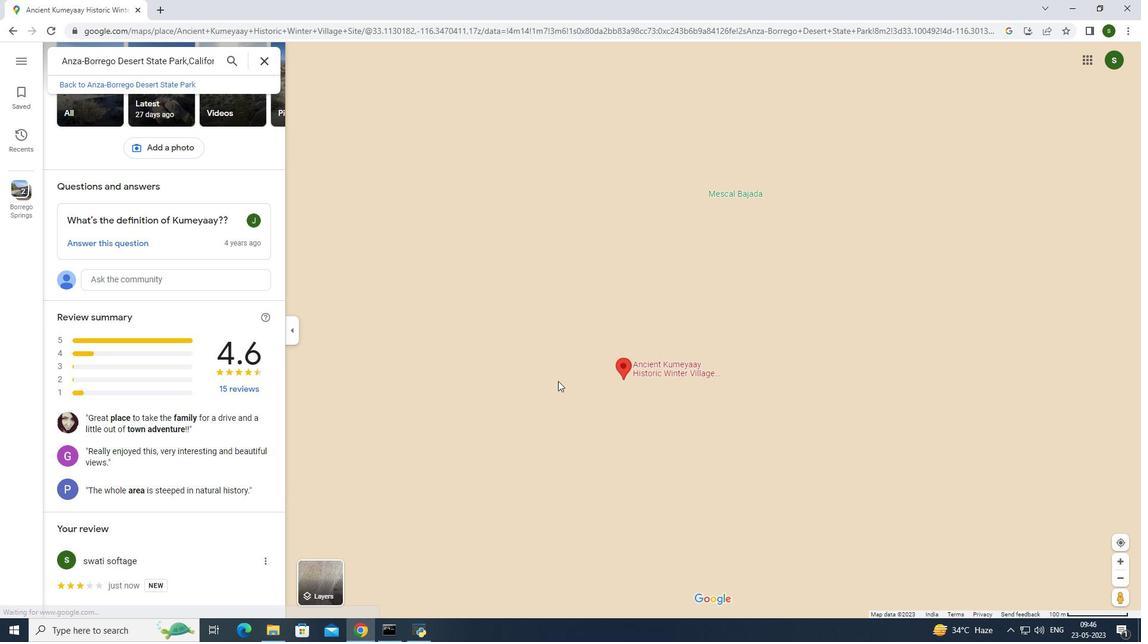 
Action: Mouse scrolled (558, 380) with delta (0, 0)
Screenshot: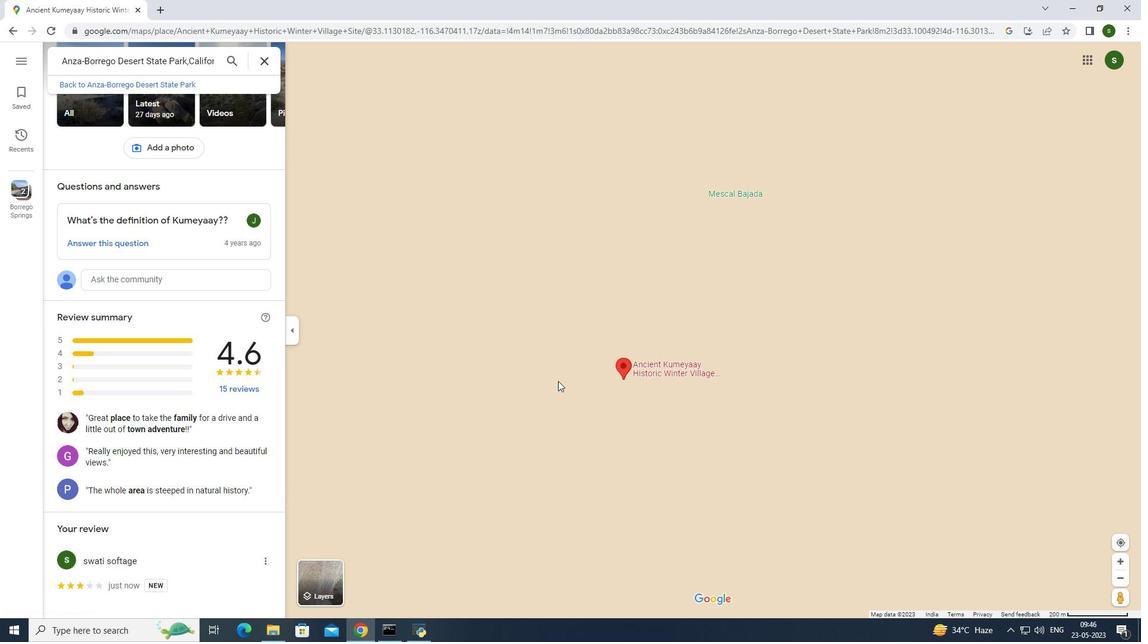 
Action: Mouse scrolled (558, 380) with delta (0, 0)
Screenshot: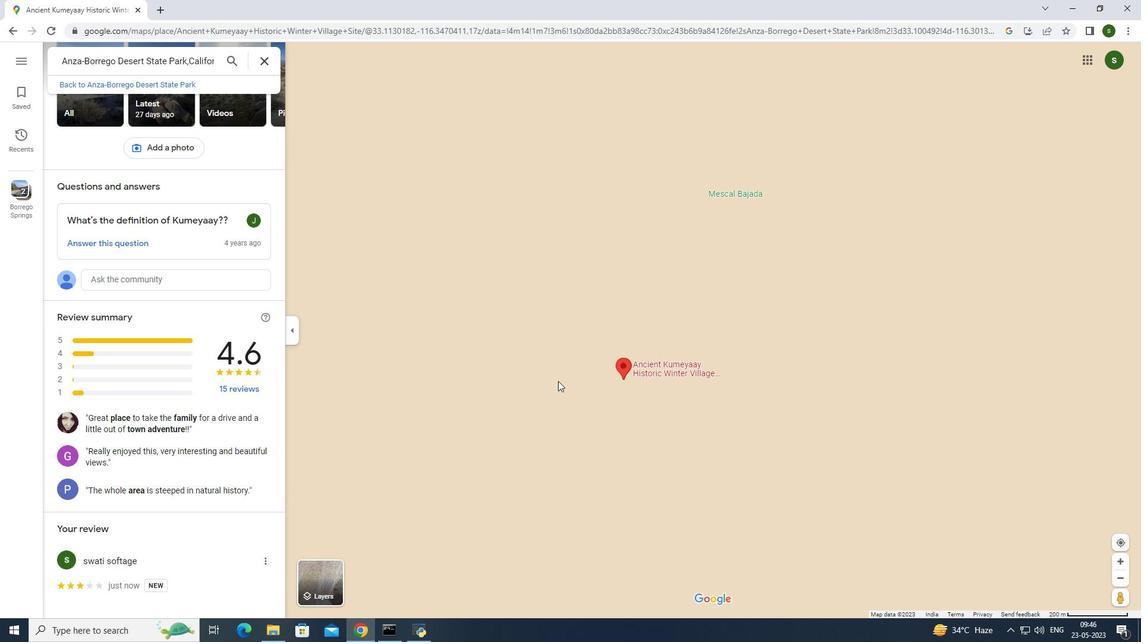
Action: Mouse scrolled (558, 380) with delta (0, 0)
Screenshot: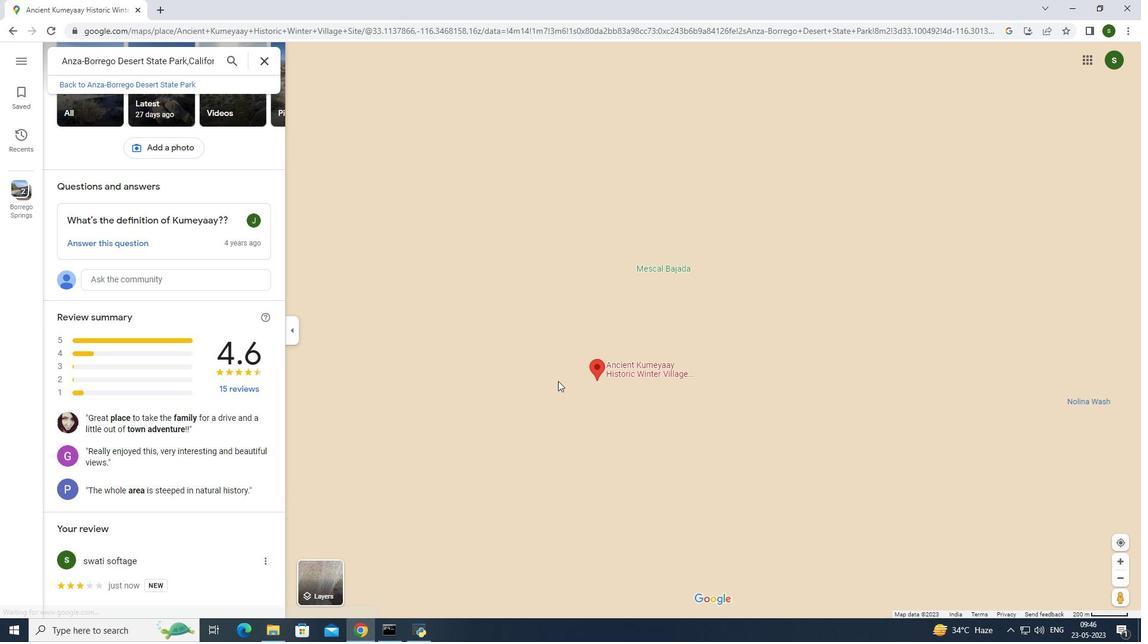 
Action: Mouse scrolled (558, 380) with delta (0, 0)
Screenshot: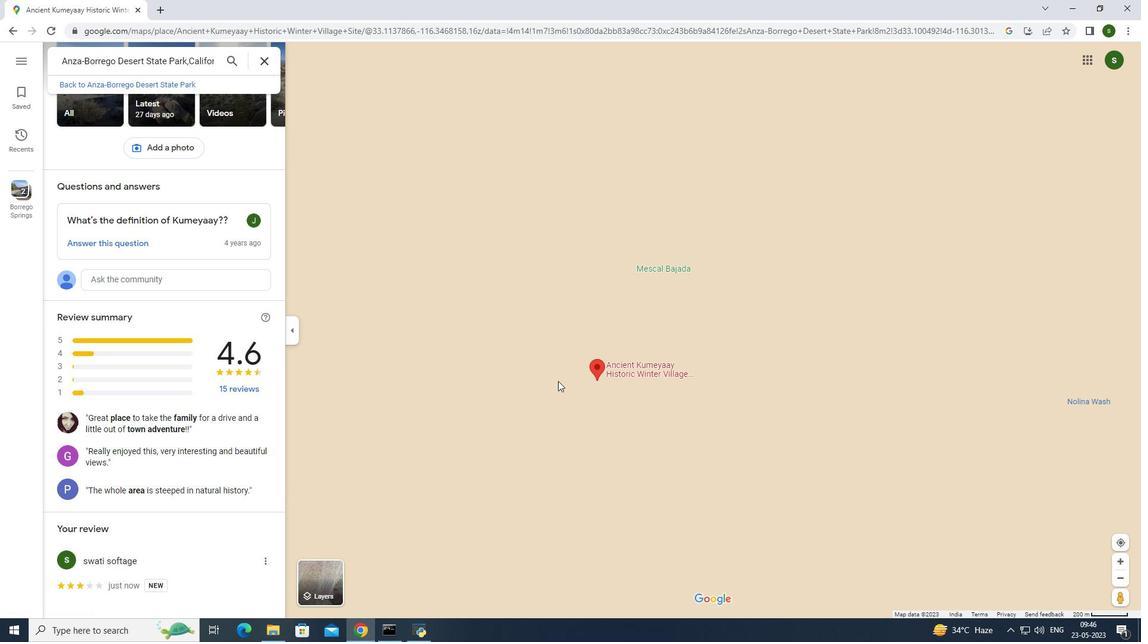 
Action: Mouse scrolled (558, 380) with delta (0, 0)
Screenshot: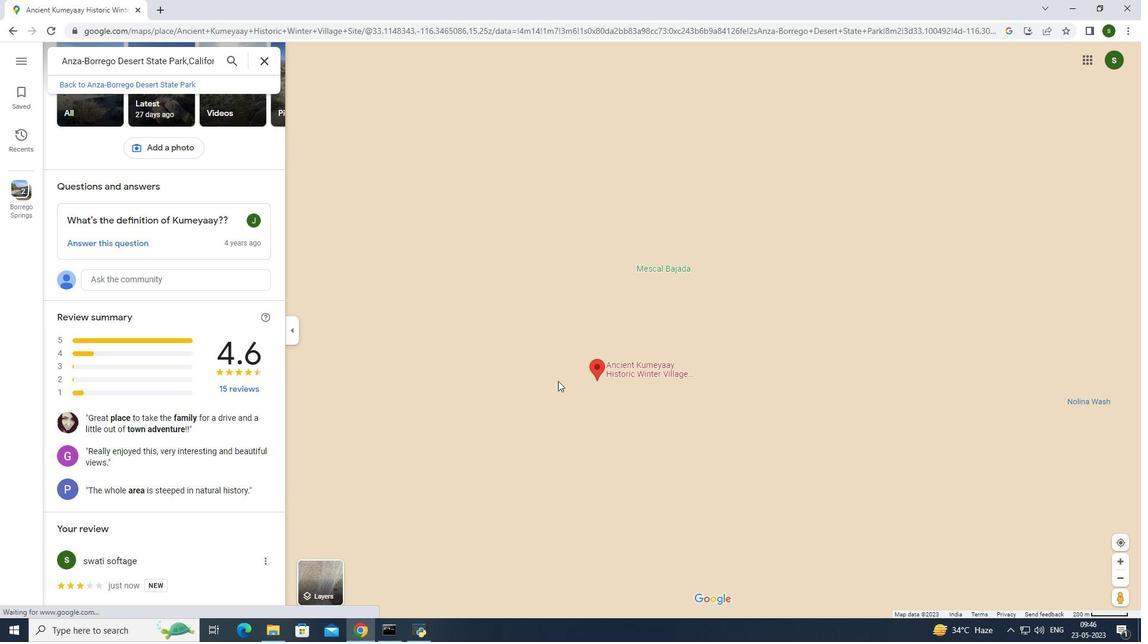 
Action: Mouse moved to (671, 343)
Screenshot: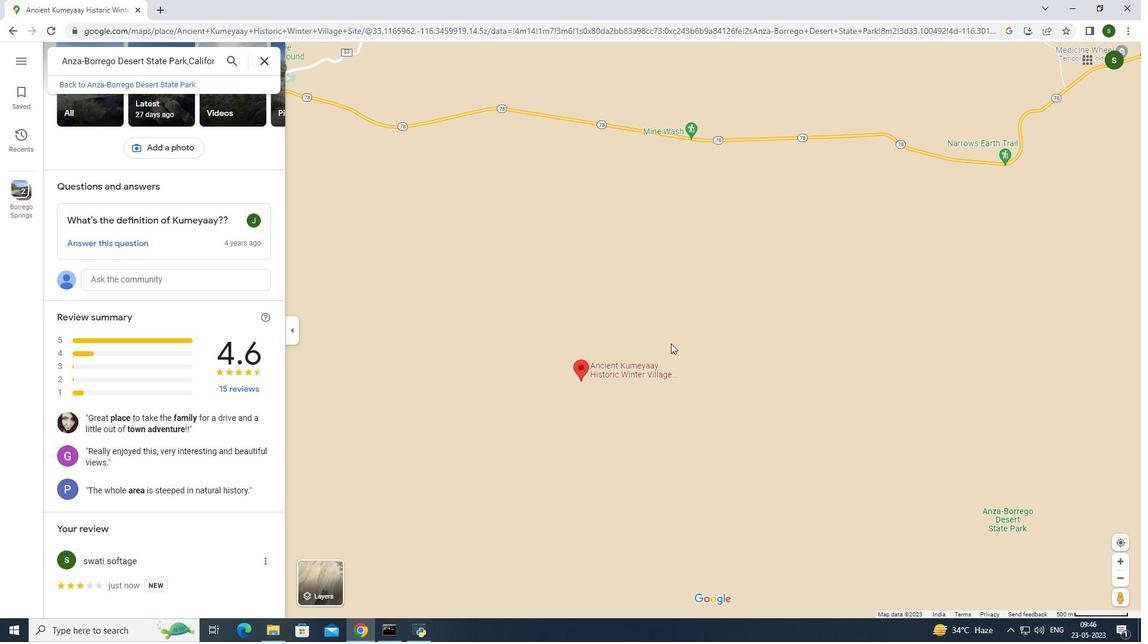 
Action: Mouse scrolled (671, 343) with delta (0, 0)
Screenshot: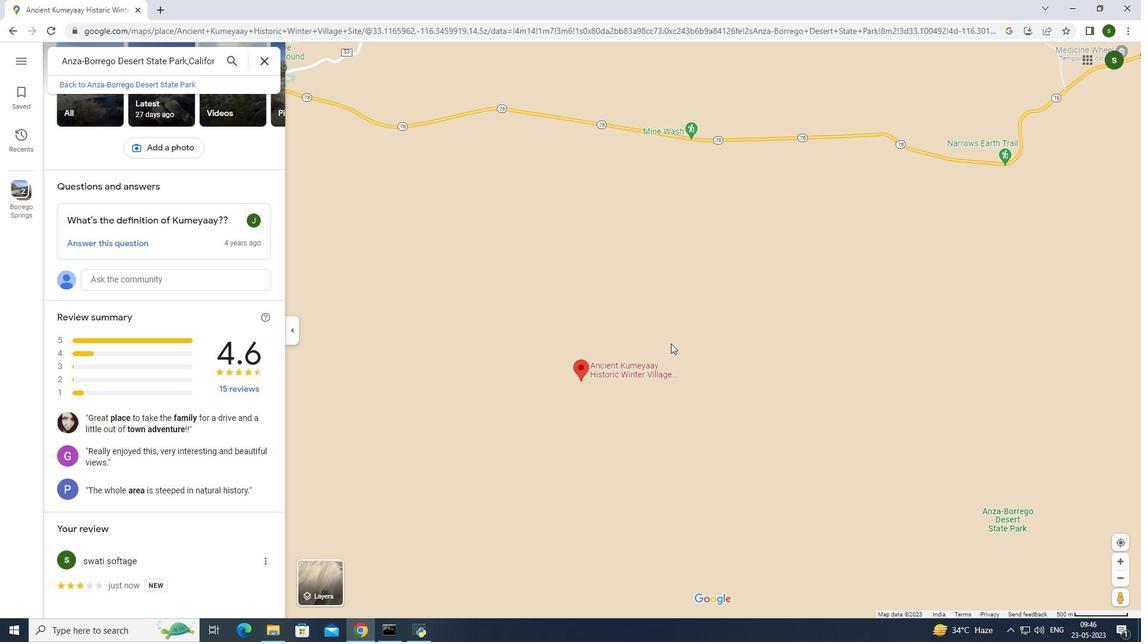 
Action: Mouse moved to (963, 493)
Screenshot: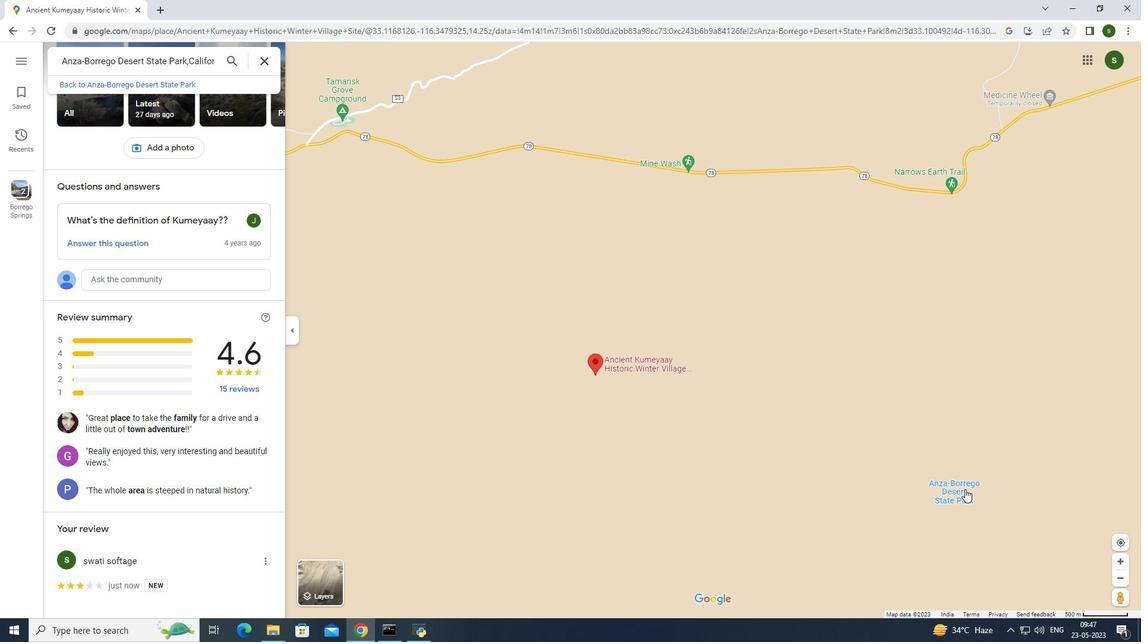 
Action: Mouse pressed left at (963, 493)
Screenshot: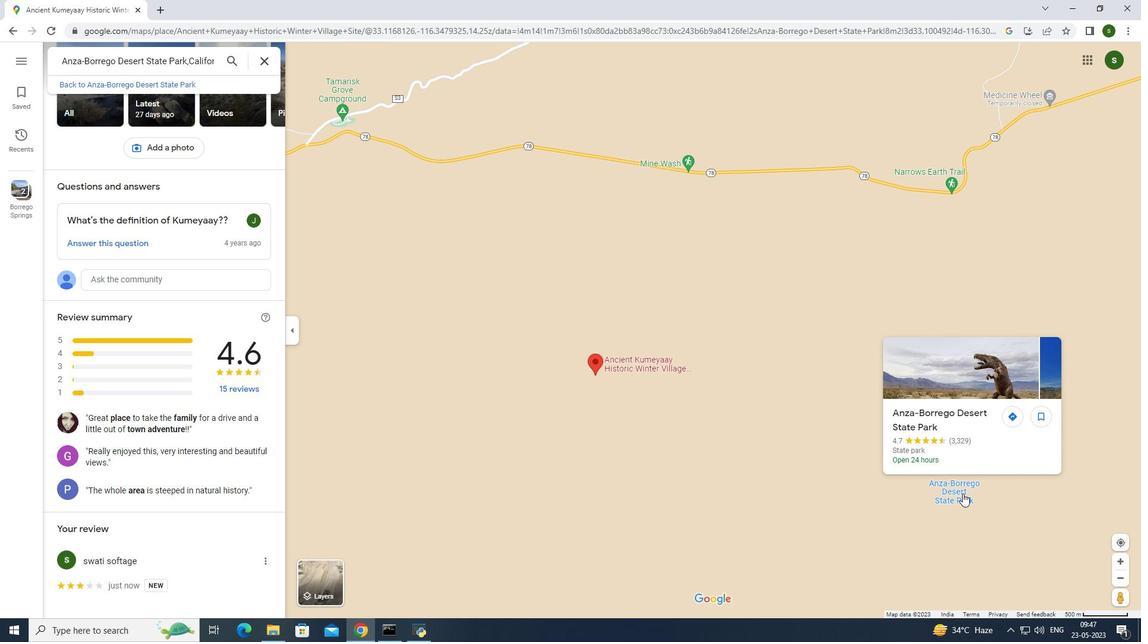 
Action: Mouse moved to (581, 322)
Screenshot: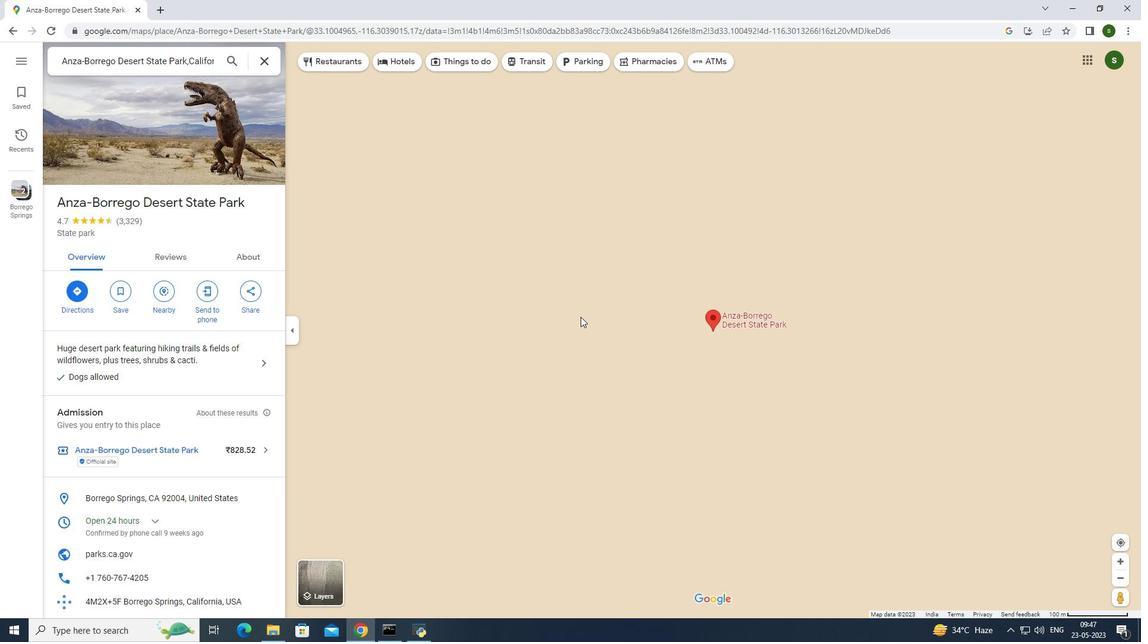 
Action: Mouse scrolled (581, 321) with delta (0, 0)
Screenshot: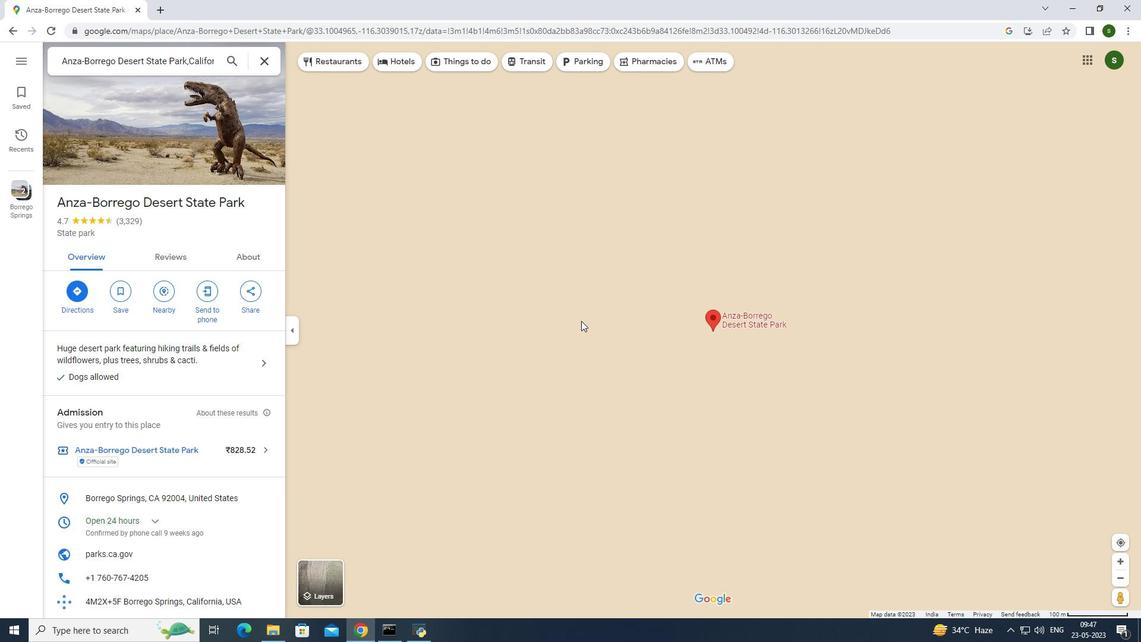 
Action: Mouse scrolled (581, 321) with delta (0, 0)
Screenshot: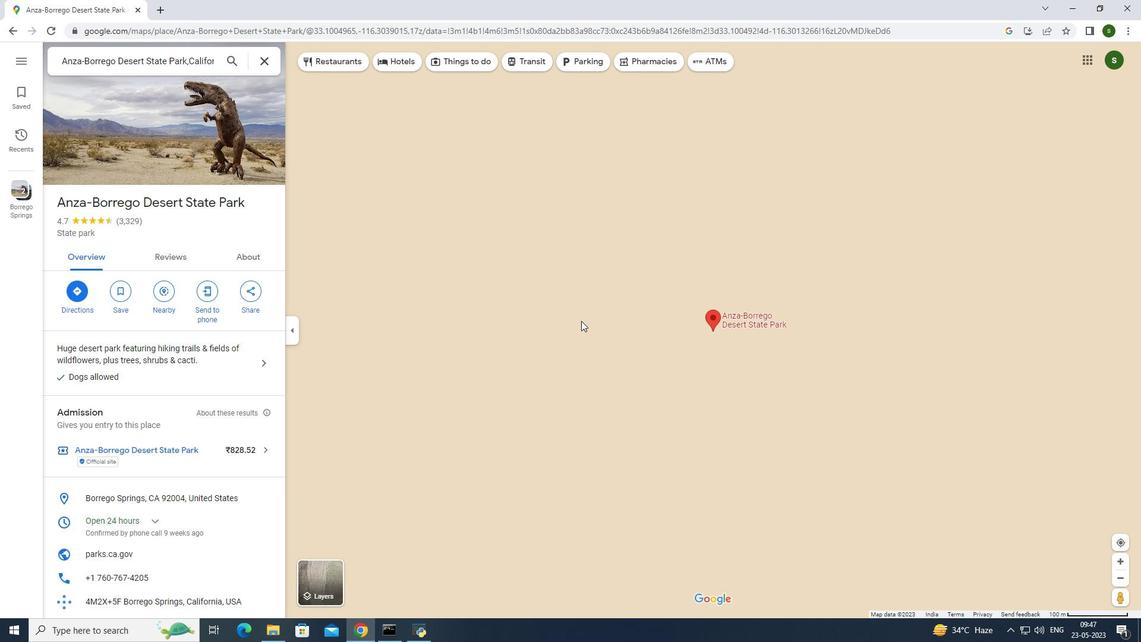 
Action: Mouse moved to (581, 322)
Screenshot: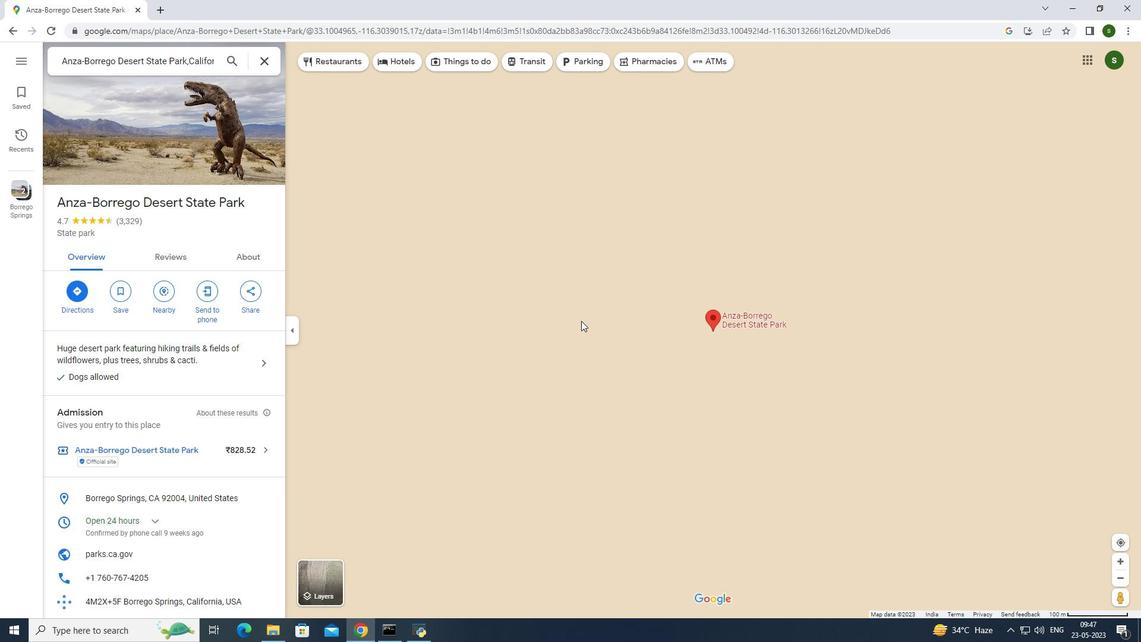 
Action: Mouse scrolled (581, 321) with delta (0, 0)
Screenshot: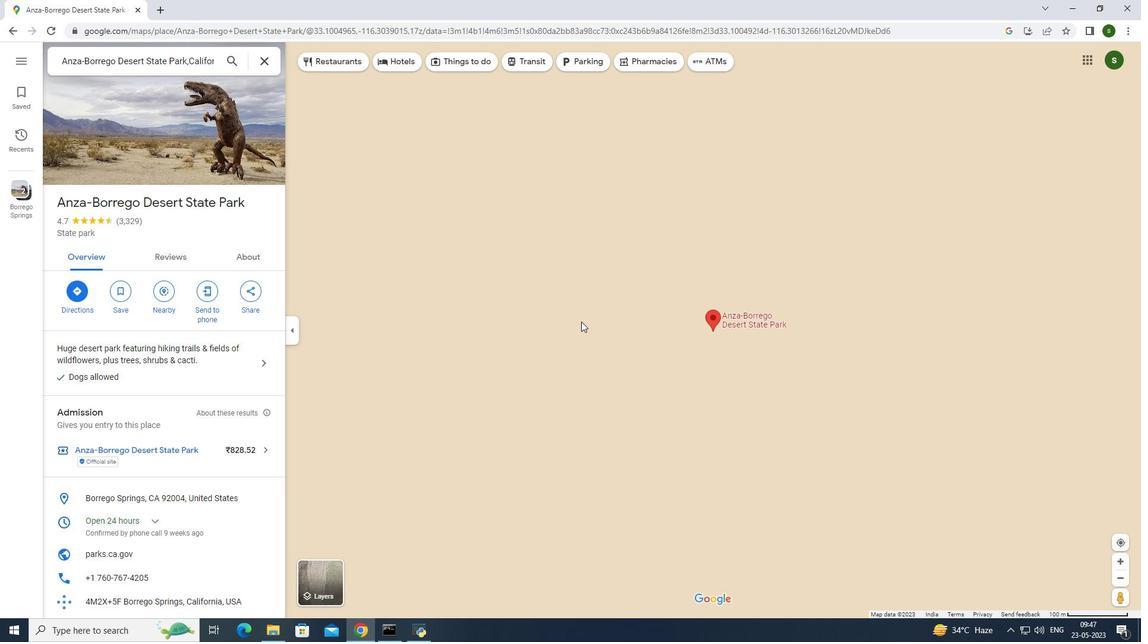 
Action: Mouse scrolled (581, 321) with delta (0, 0)
Screenshot: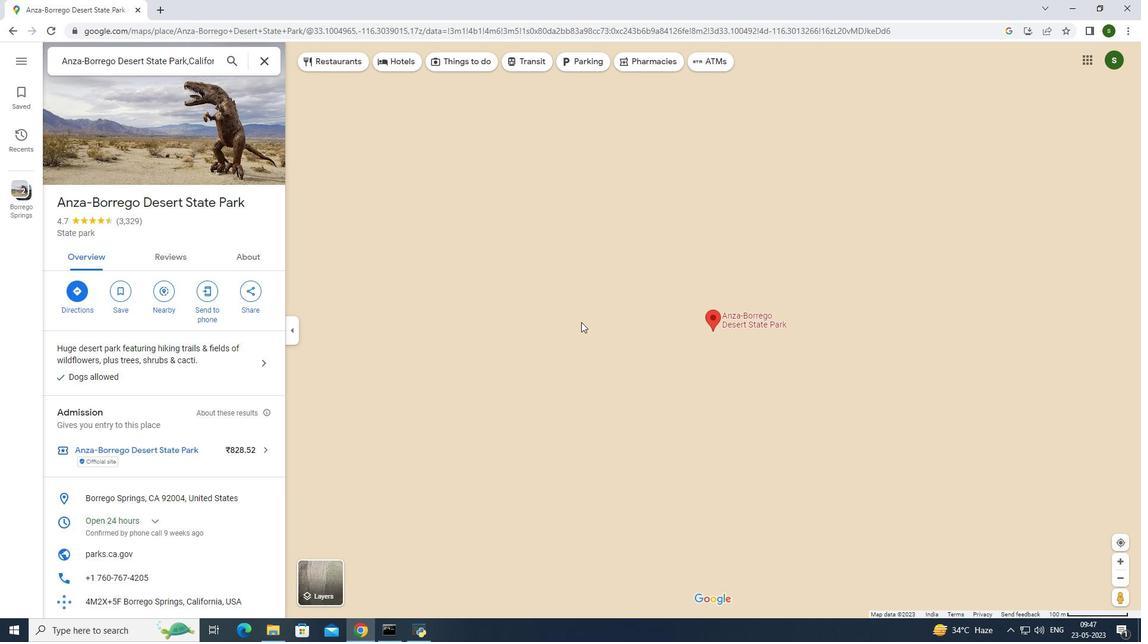 
Action: Mouse scrolled (581, 321) with delta (0, 0)
Screenshot: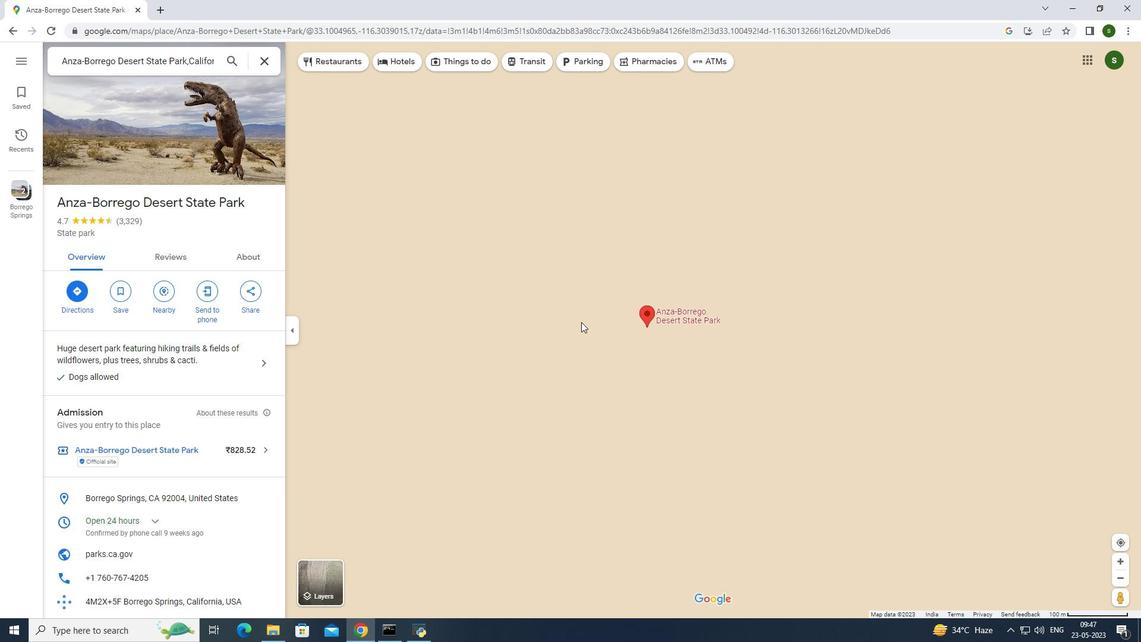 
Action: Mouse scrolled (581, 321) with delta (0, 0)
Screenshot: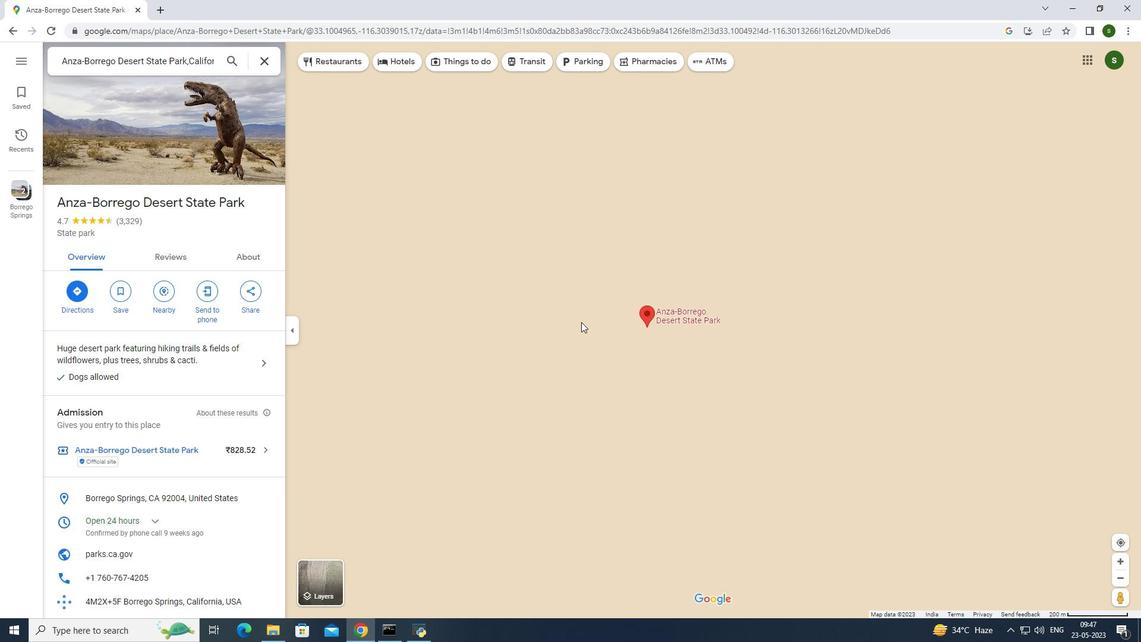 
Action: Mouse scrolled (581, 321) with delta (0, 0)
Screenshot: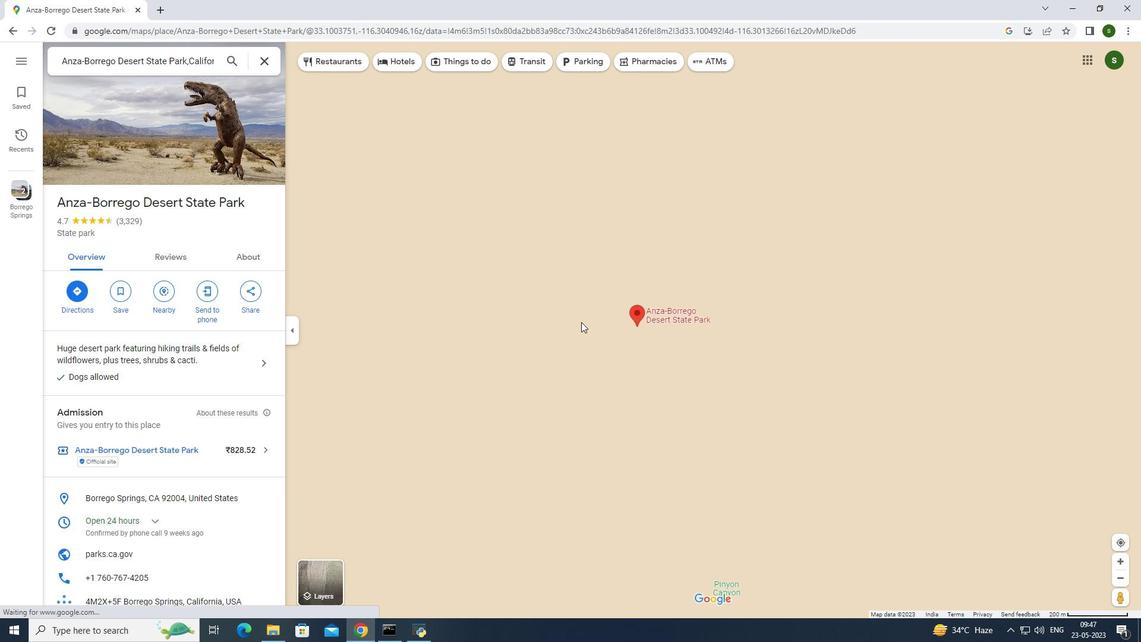
Action: Mouse scrolled (581, 321) with delta (0, 0)
Screenshot: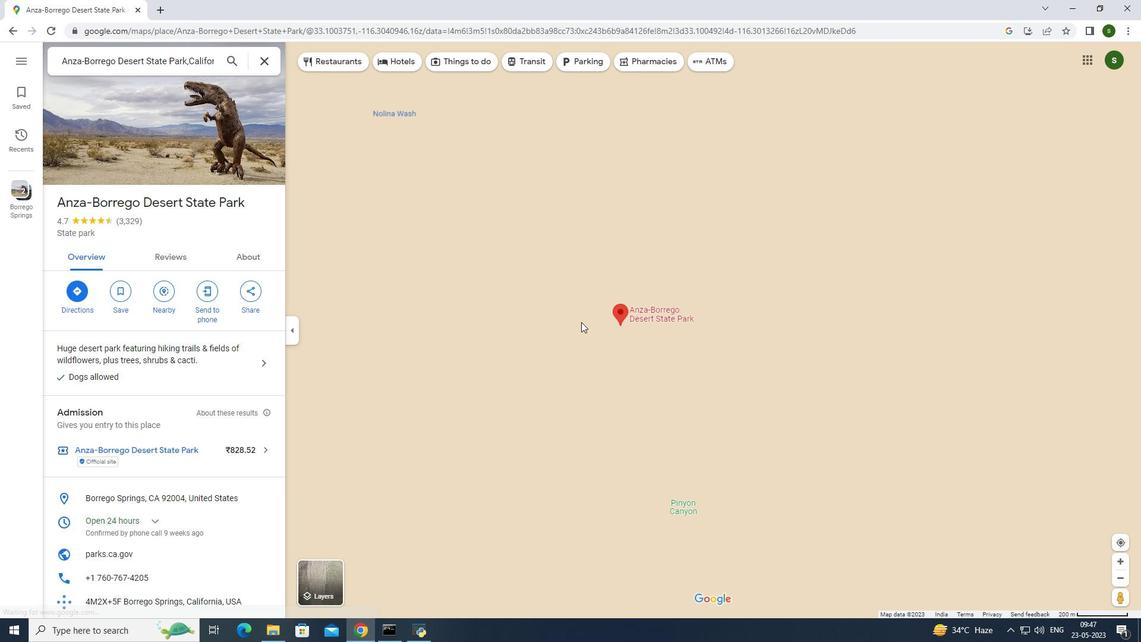 
Action: Mouse scrolled (581, 321) with delta (0, 0)
Screenshot: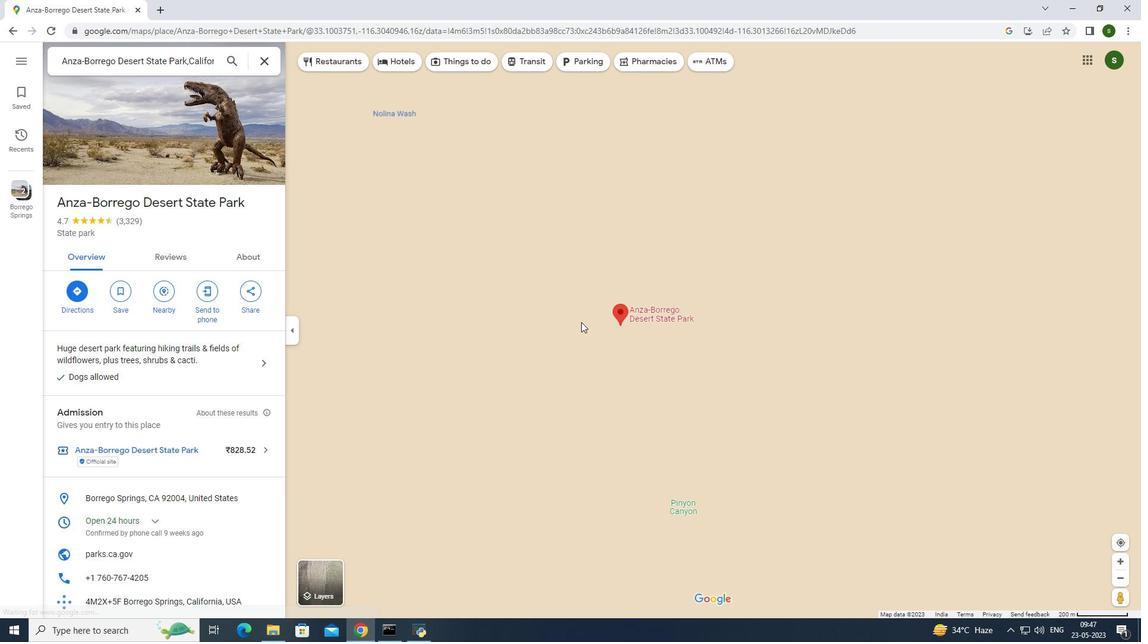 
Action: Mouse scrolled (581, 321) with delta (0, 0)
Screenshot: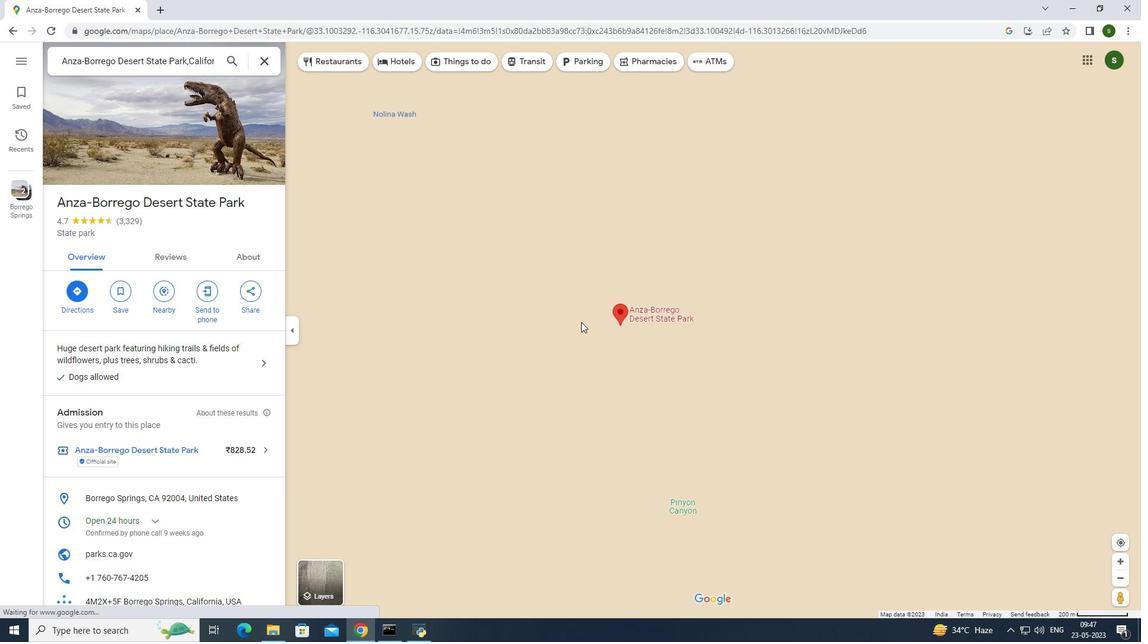 
Action: Mouse scrolled (581, 321) with delta (0, 0)
Screenshot: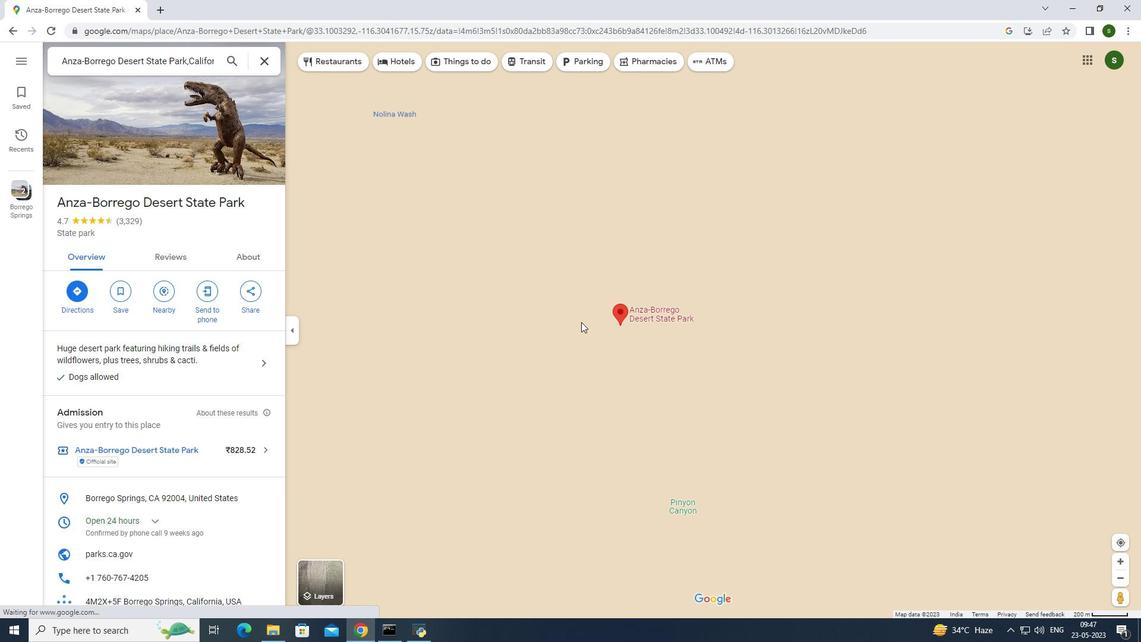 
Action: Mouse scrolled (581, 321) with delta (0, 0)
Screenshot: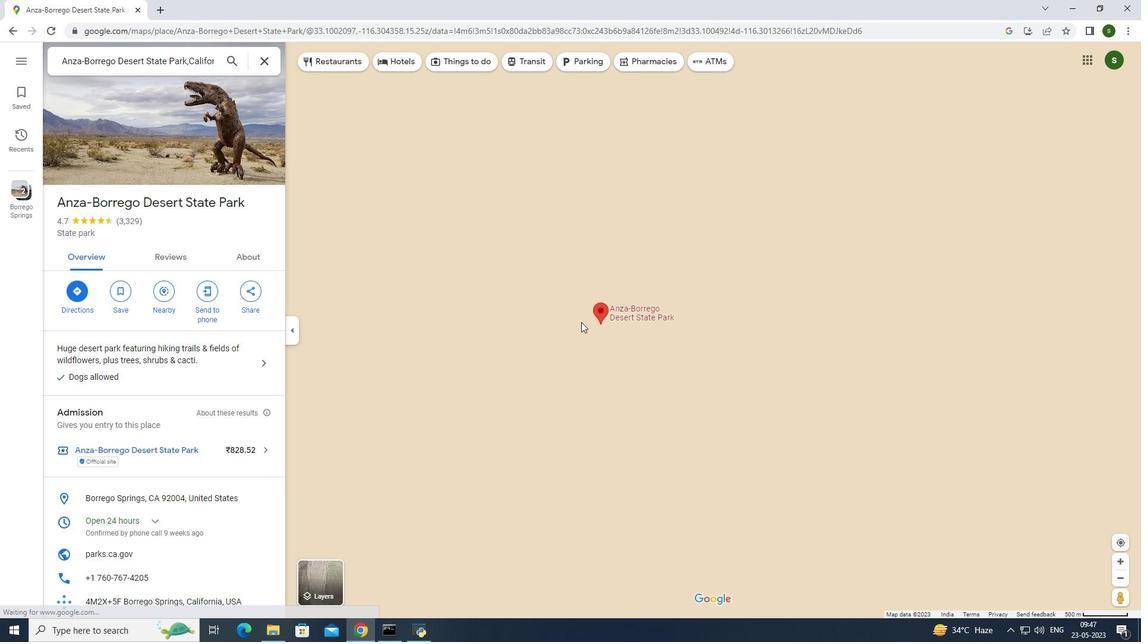 
Action: Mouse scrolled (581, 321) with delta (0, 0)
Screenshot: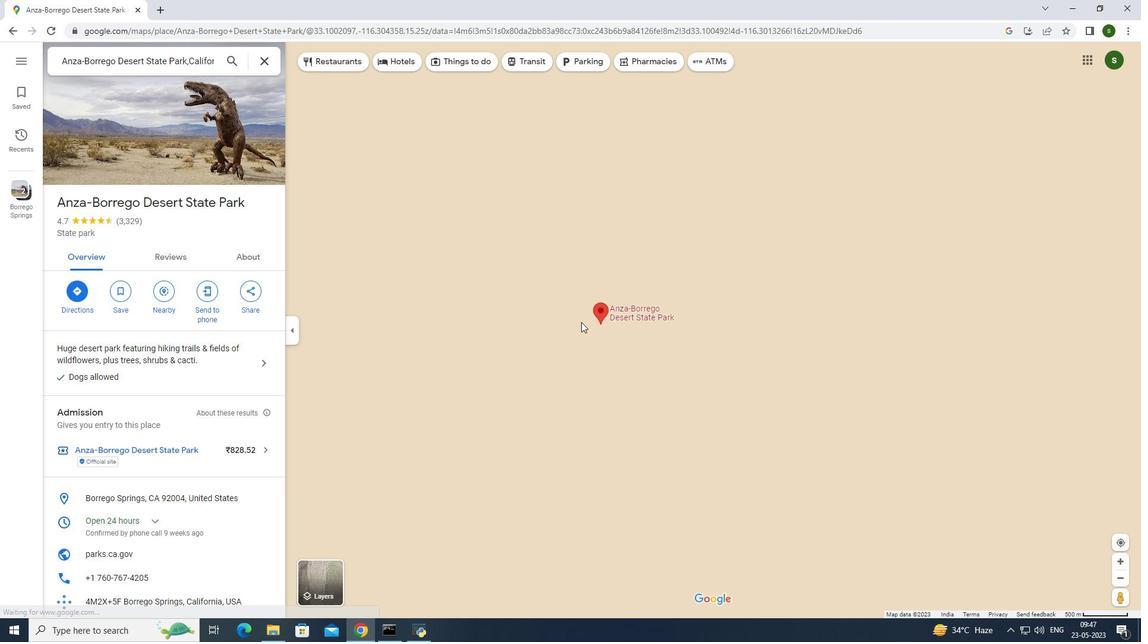 
Action: Mouse scrolled (581, 321) with delta (0, 0)
Screenshot: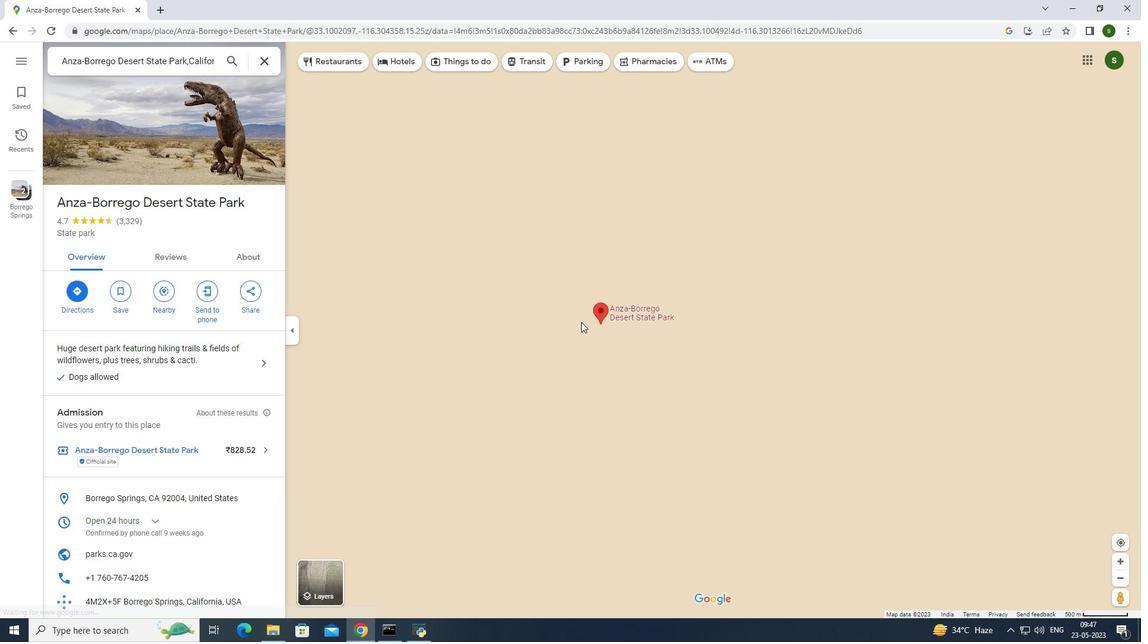 
Action: Mouse scrolled (581, 321) with delta (0, 0)
Screenshot: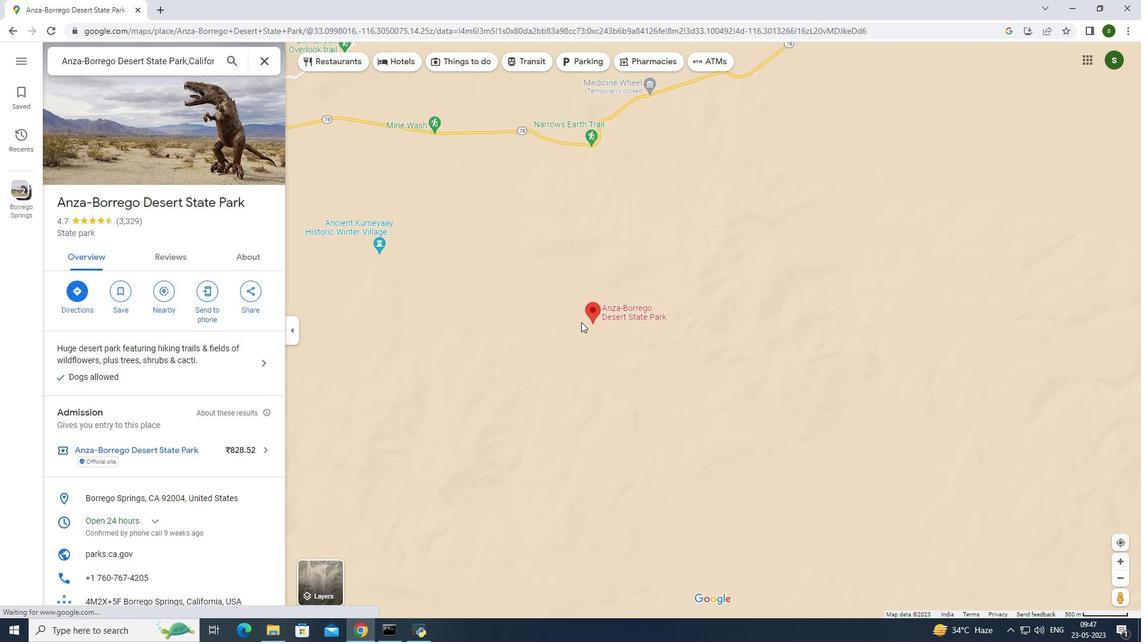 
Action: Mouse scrolled (581, 321) with delta (0, 0)
Screenshot: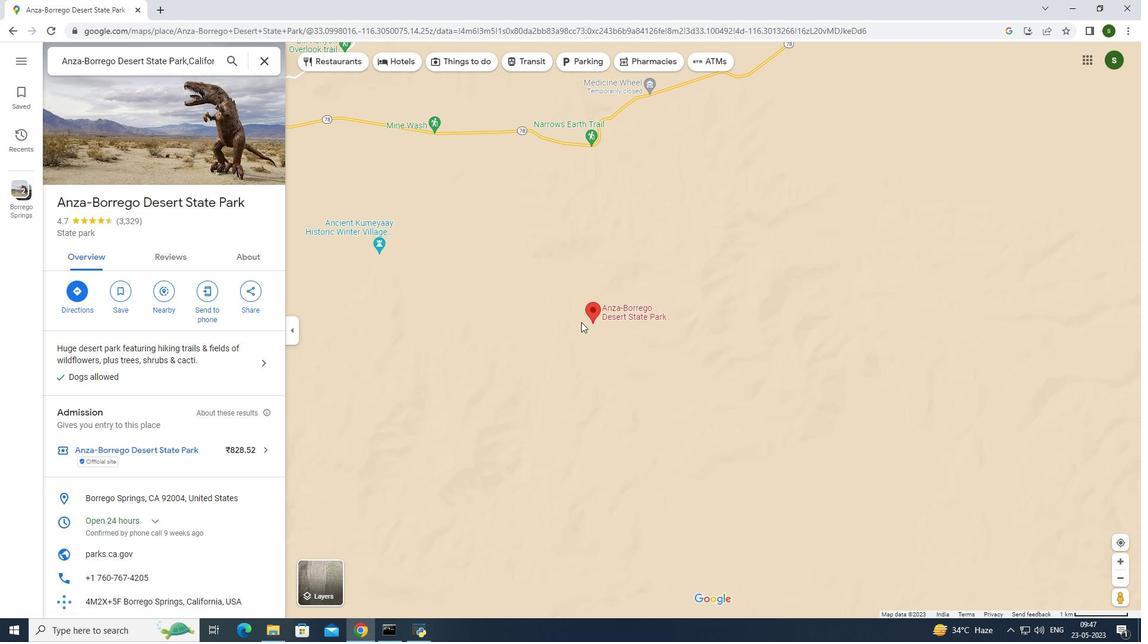 
Action: Mouse moved to (460, 181)
Screenshot: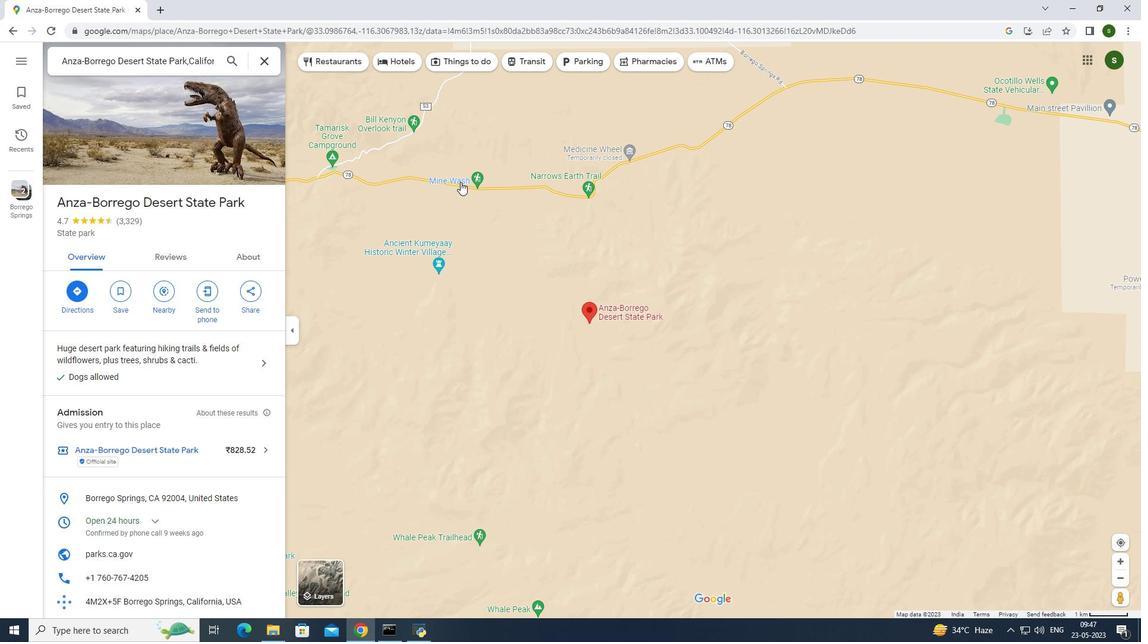 
Action: Mouse pressed left at (460, 181)
Screenshot: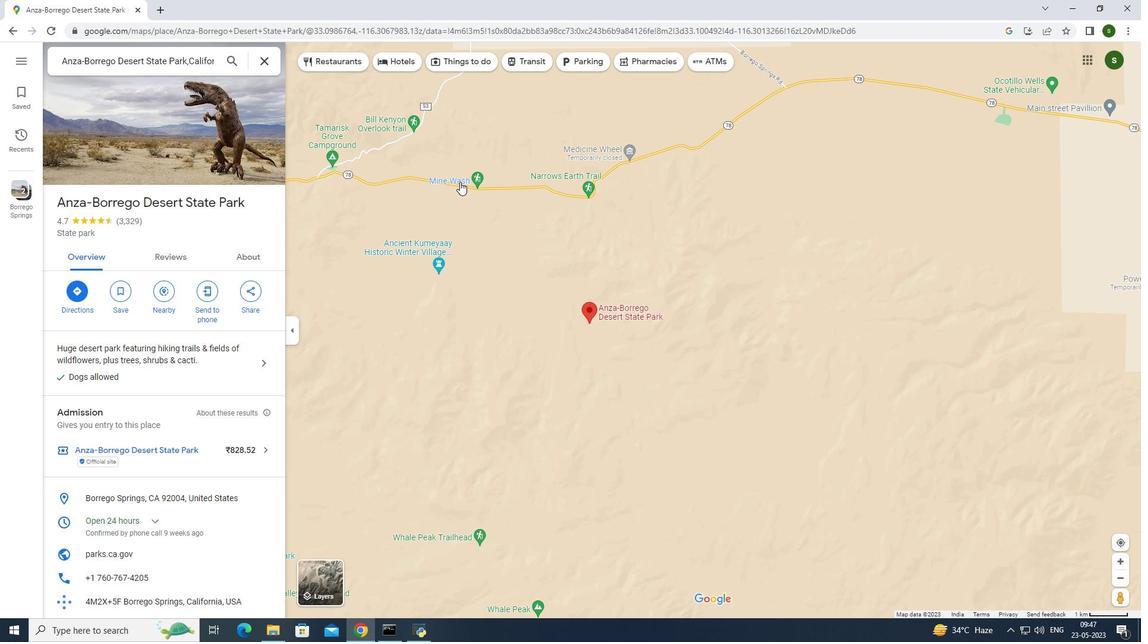 
Action: Mouse moved to (218, 224)
Screenshot: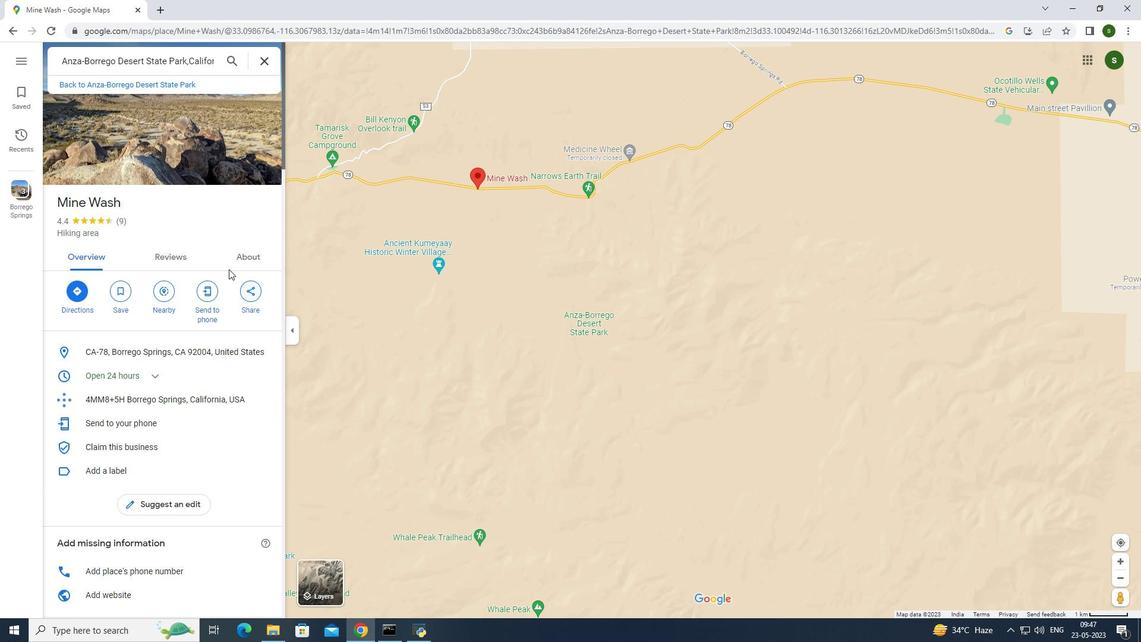 
Action: Mouse scrolled (218, 224) with delta (0, 0)
Screenshot: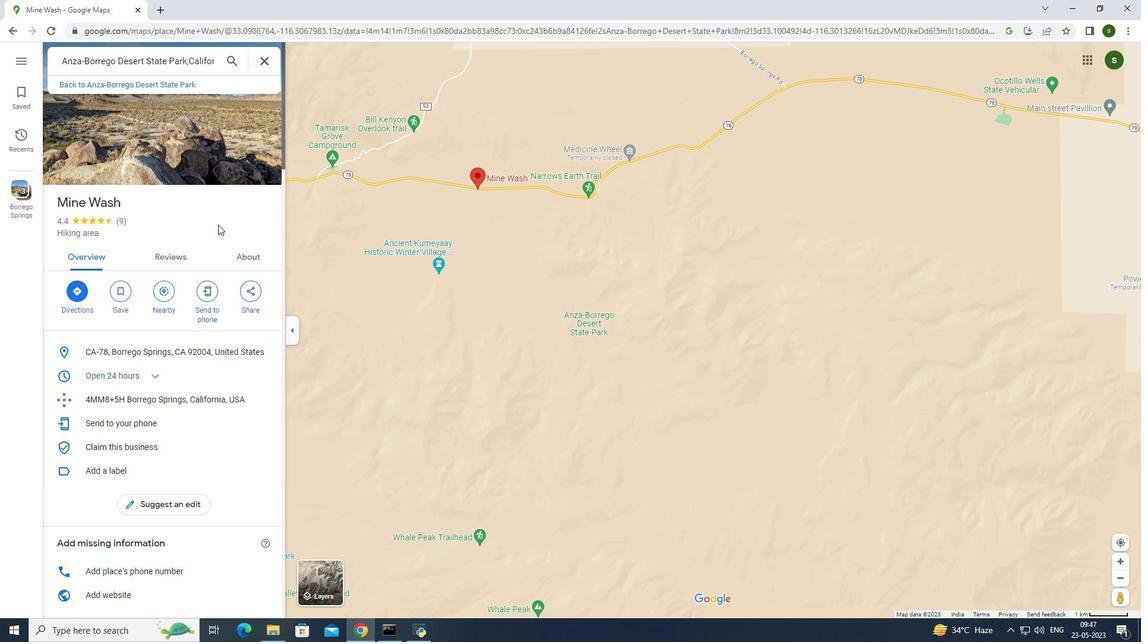 
Action: Mouse scrolled (218, 225) with delta (0, 0)
Screenshot: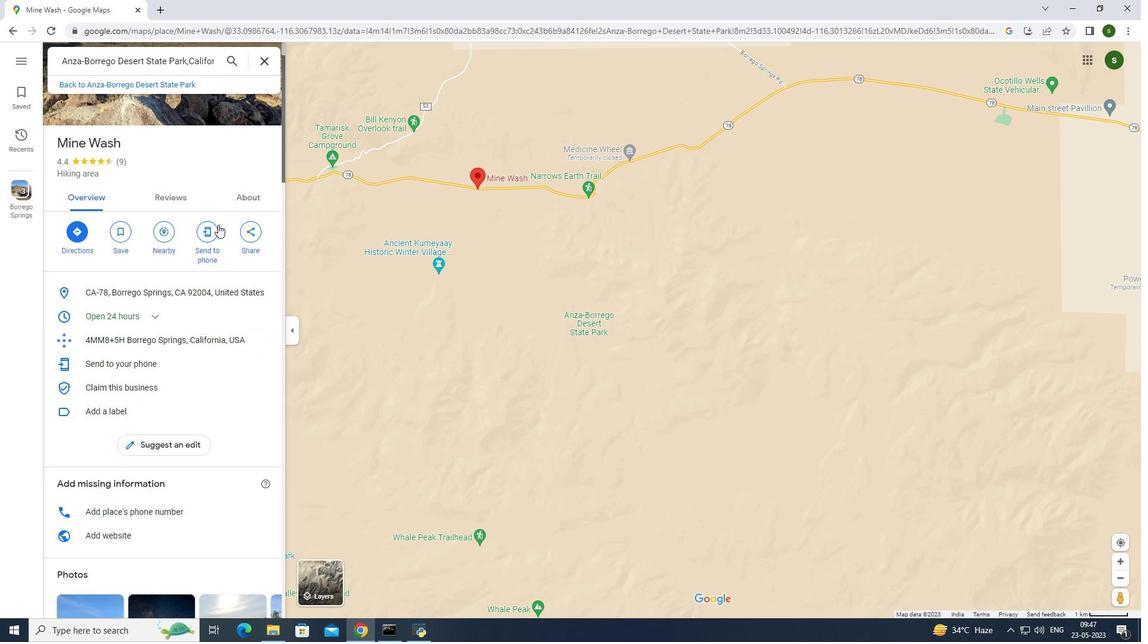 
Action: Mouse scrolled (218, 224) with delta (0, 0)
Screenshot: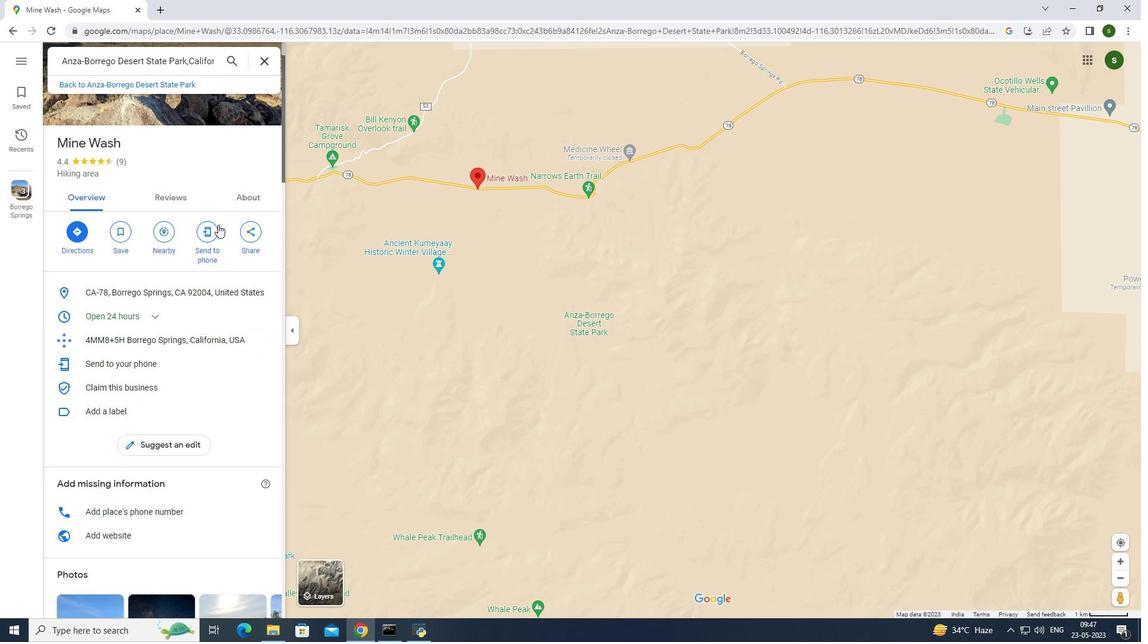 
Action: Mouse scrolled (218, 224) with delta (0, 0)
Screenshot: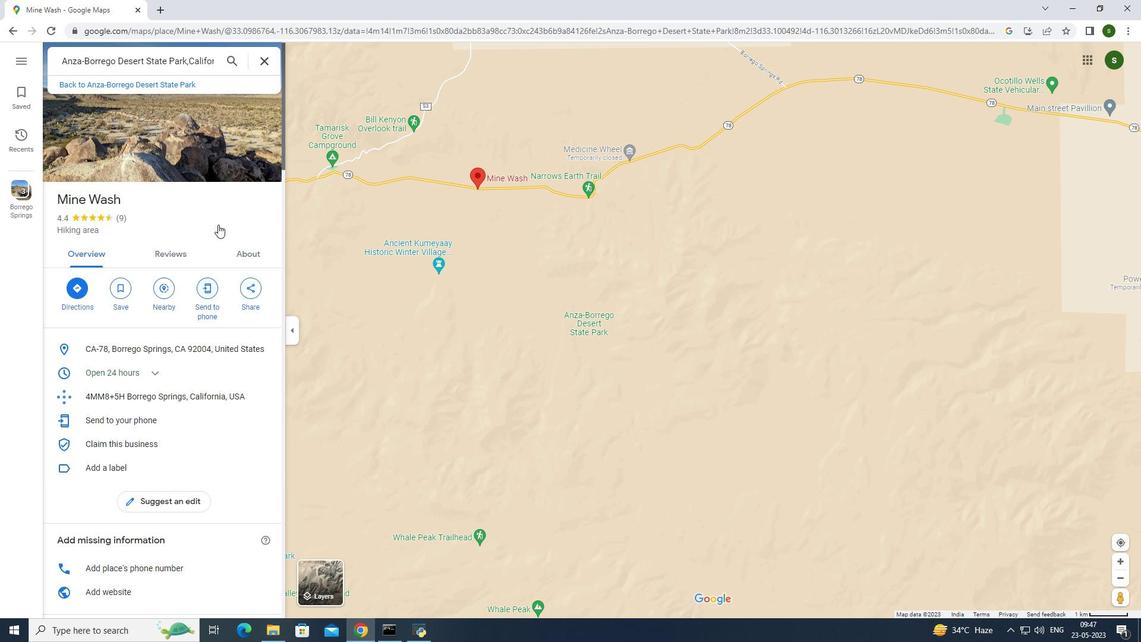 
Action: Mouse scrolled (218, 224) with delta (0, 0)
Screenshot: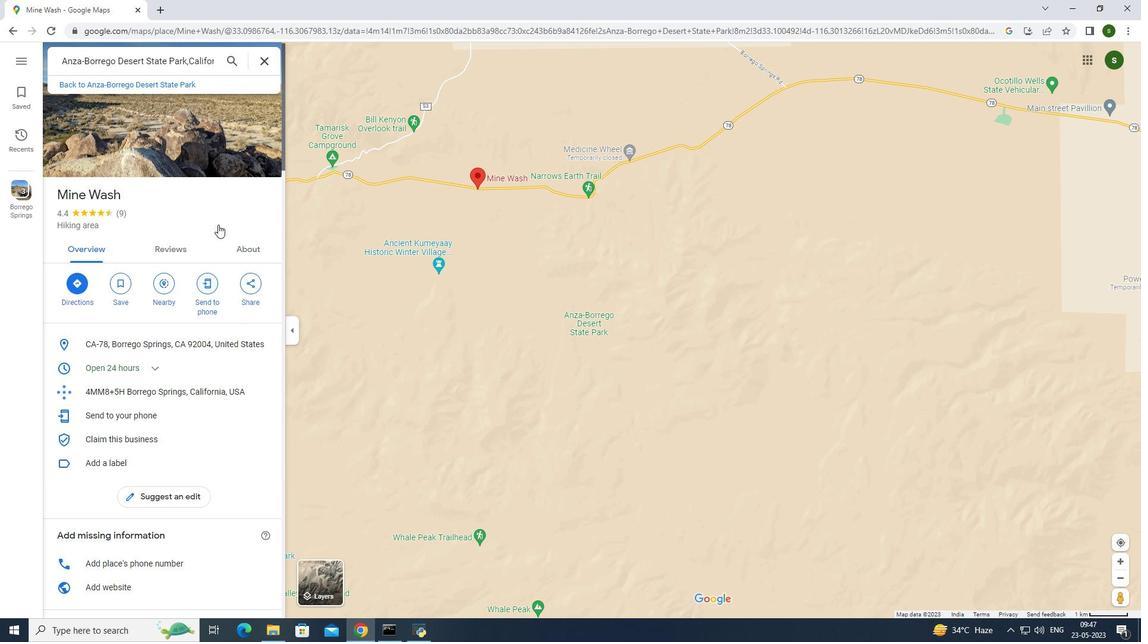
Action: Mouse scrolled (218, 224) with delta (0, 0)
Screenshot: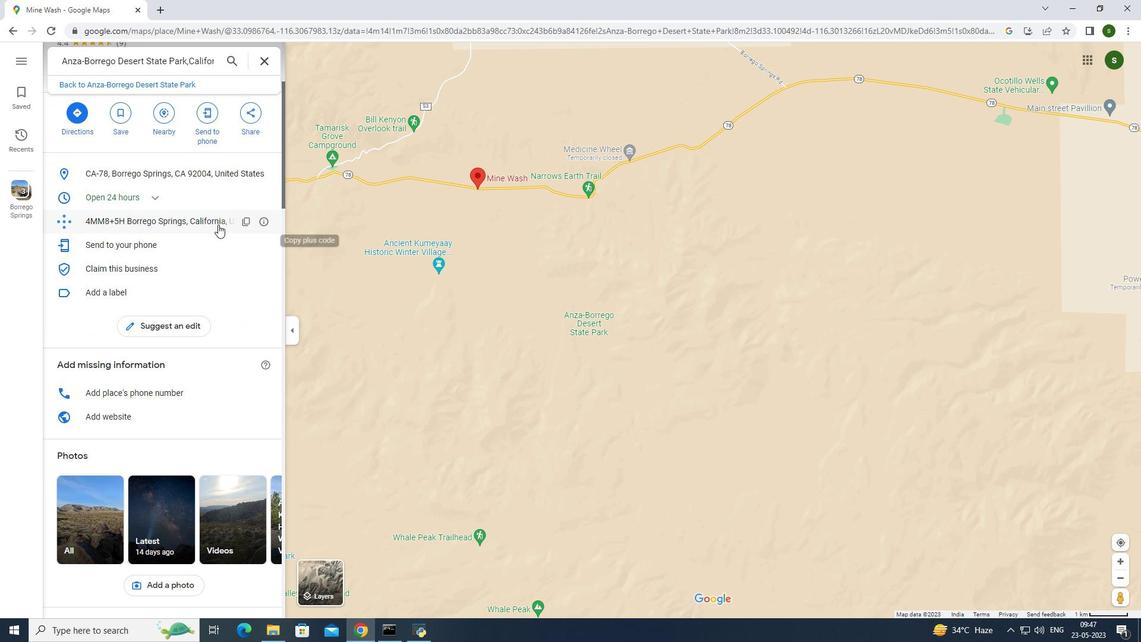 
Action: Mouse scrolled (218, 224) with delta (0, 0)
Screenshot: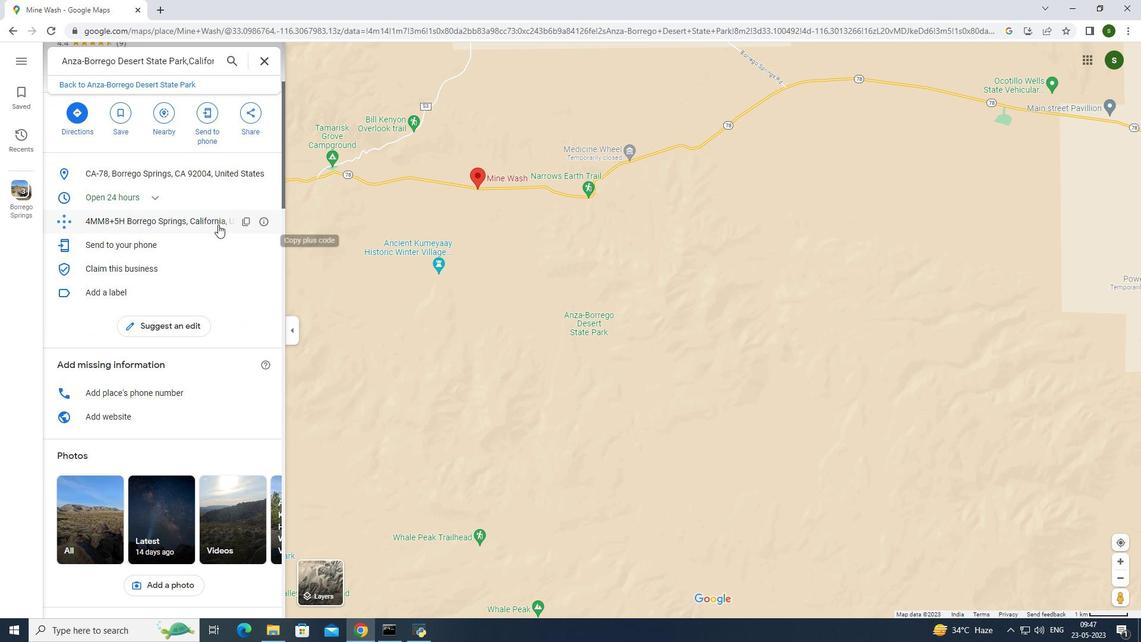 
Action: Mouse scrolled (218, 224) with delta (0, 0)
Screenshot: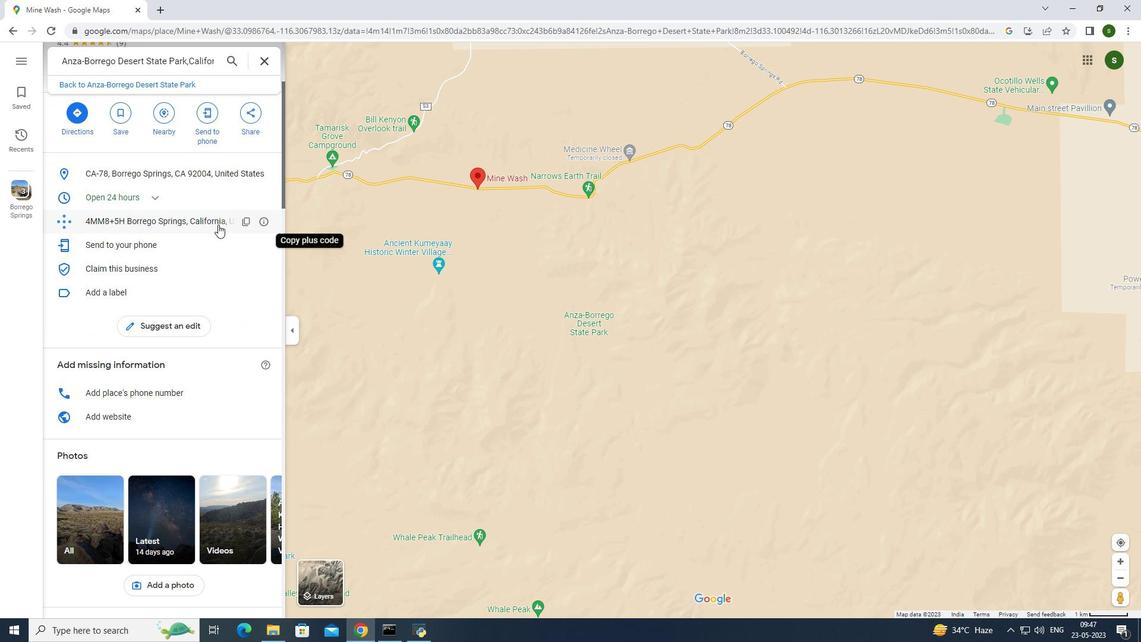 
Action: Mouse scrolled (218, 224) with delta (0, 0)
Screenshot: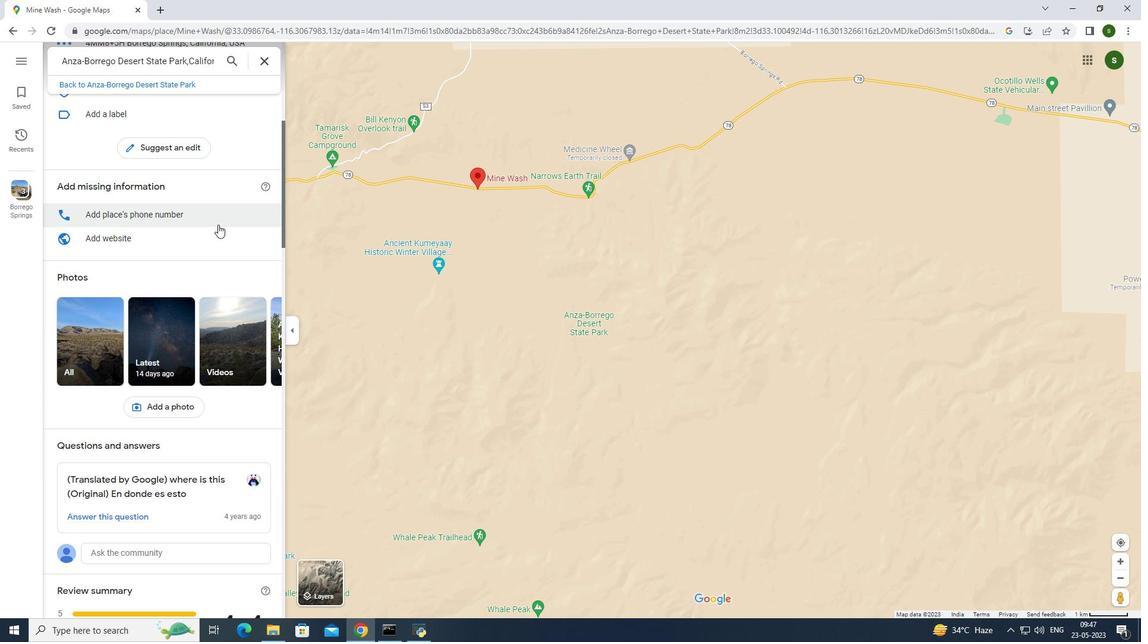 
Action: Mouse scrolled (218, 224) with delta (0, 0)
Screenshot: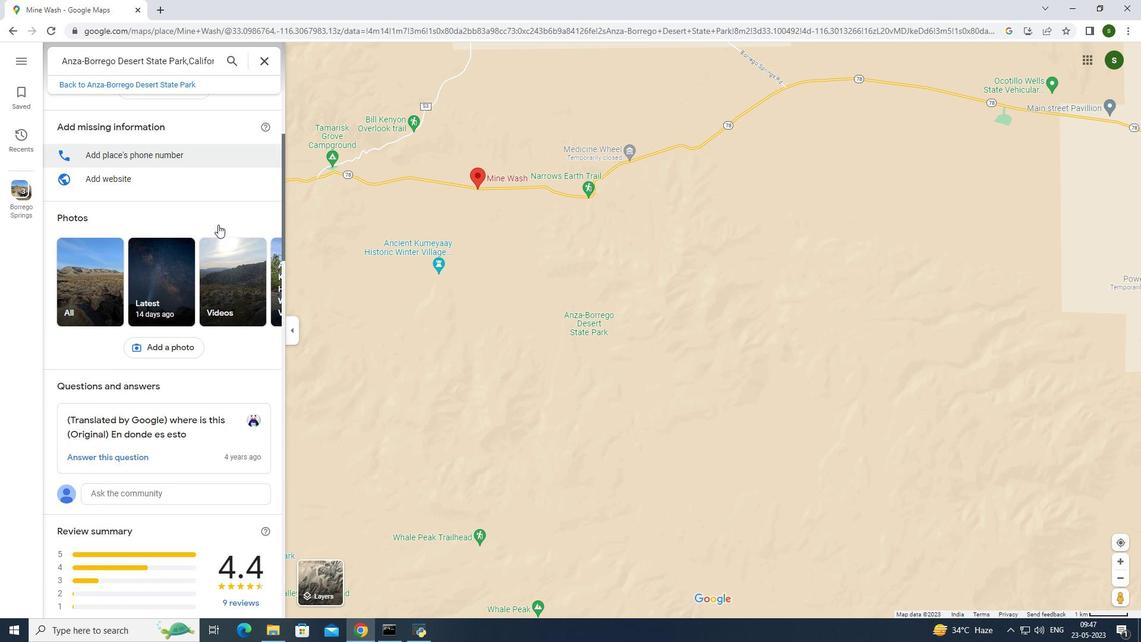 
Action: Mouse scrolled (218, 224) with delta (0, 0)
Screenshot: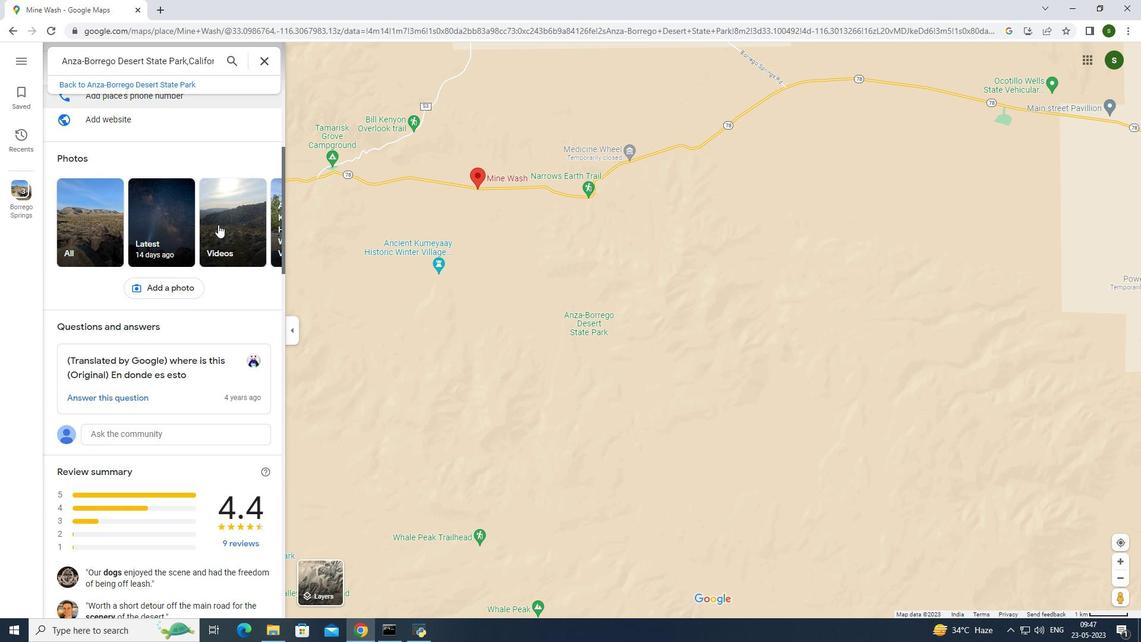 
Action: Mouse scrolled (218, 224) with delta (0, 0)
Screenshot: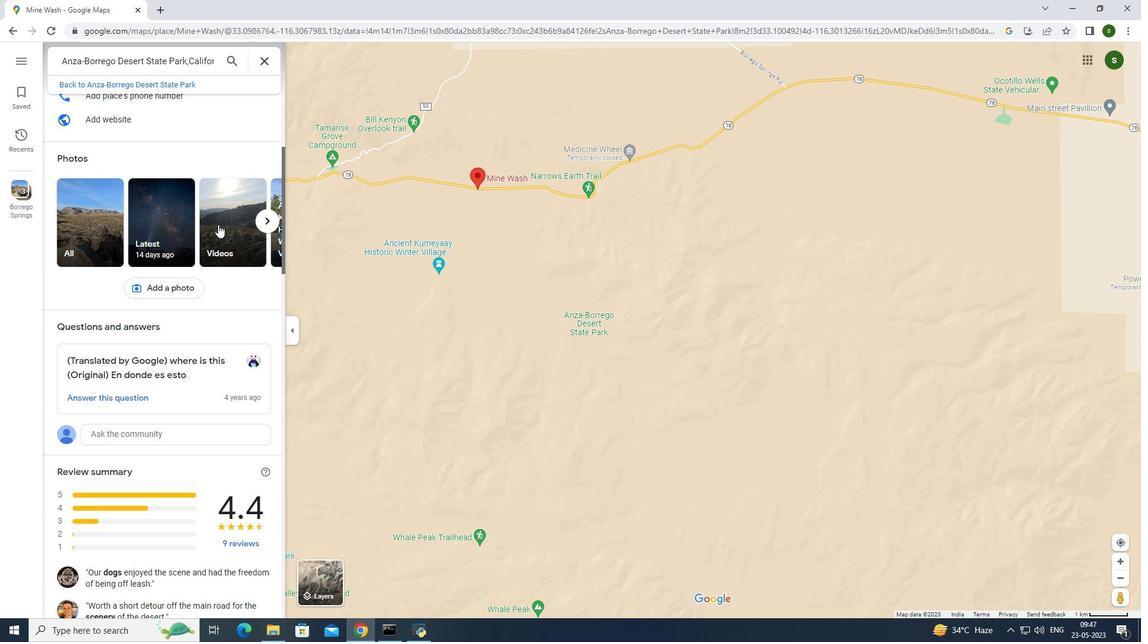 
Action: Mouse scrolled (218, 225) with delta (0, 0)
Screenshot: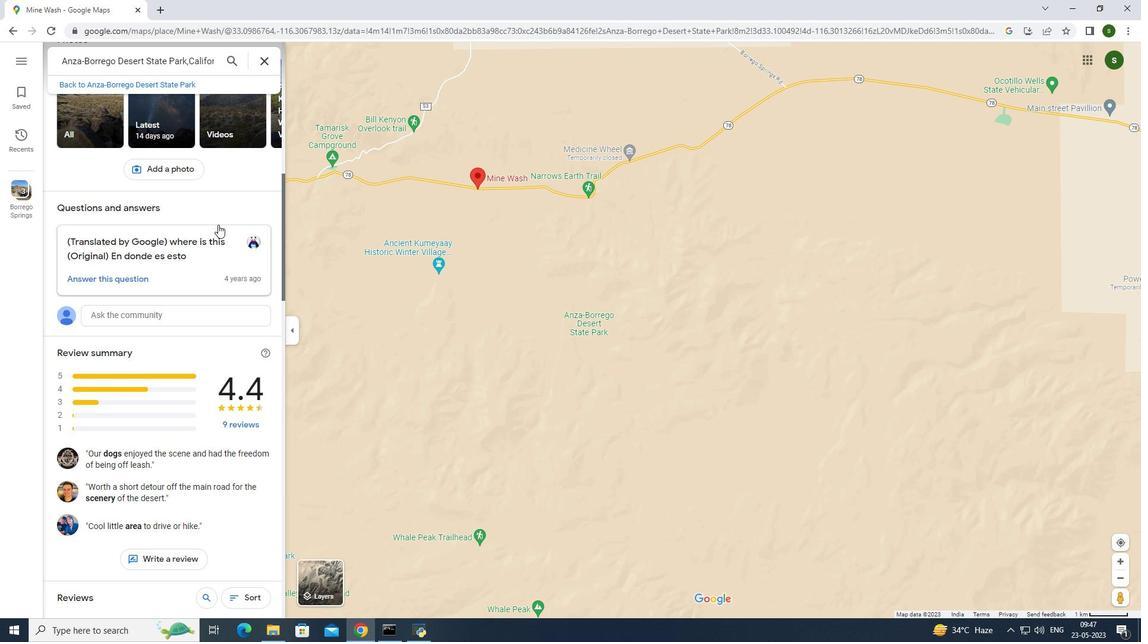 
Action: Mouse scrolled (218, 225) with delta (0, 0)
Screenshot: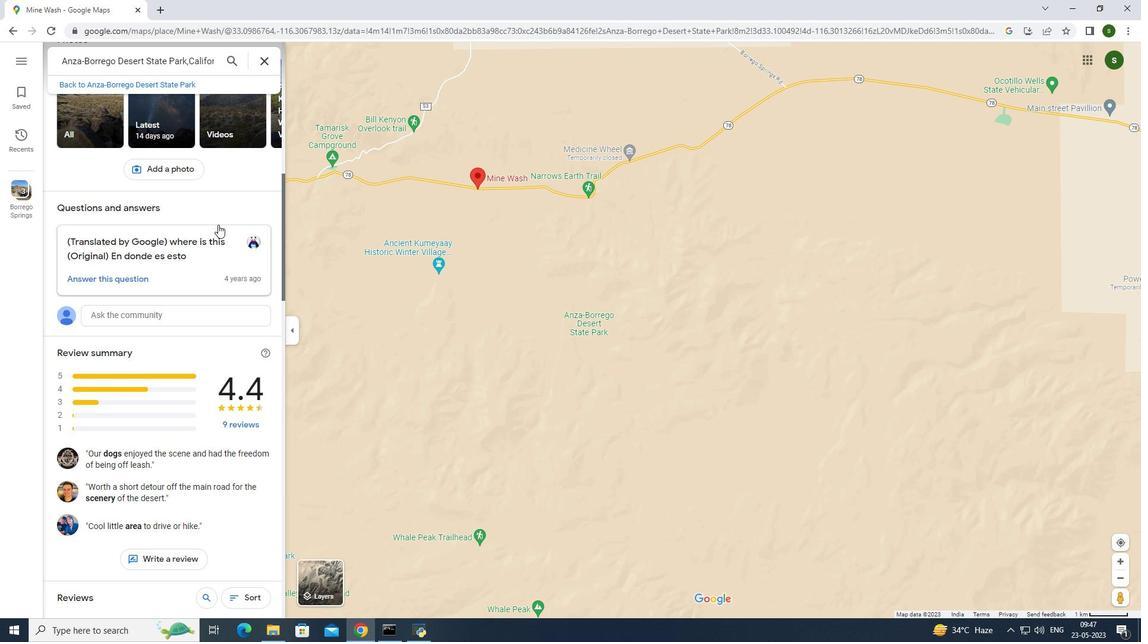 
Action: Mouse scrolled (218, 225) with delta (0, 0)
Screenshot: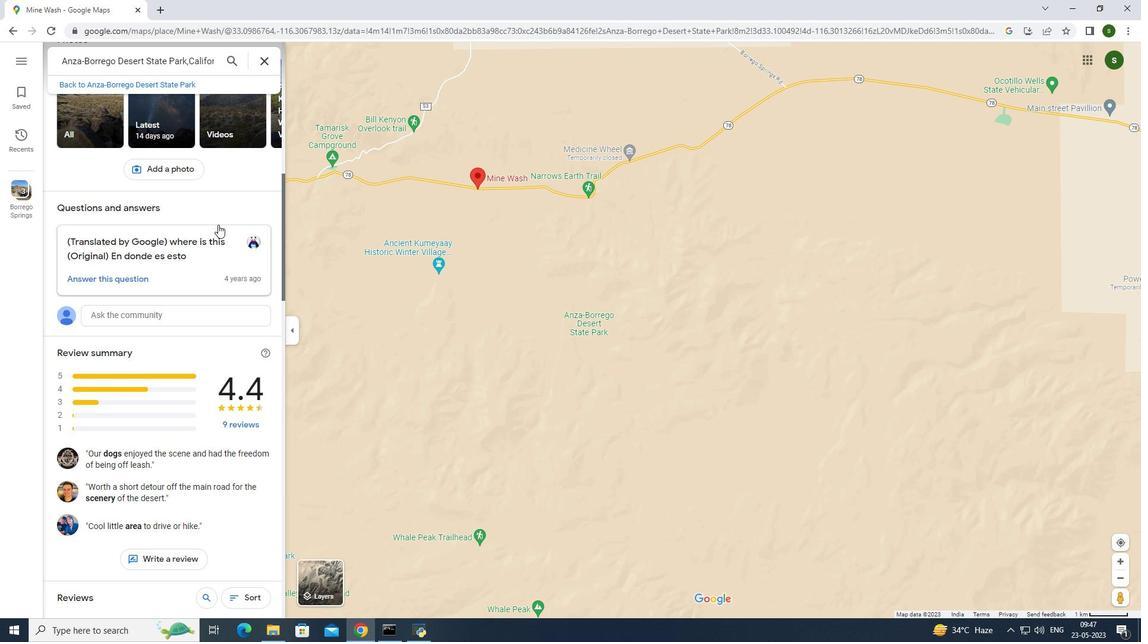 
Action: Mouse scrolled (218, 224) with delta (0, 0)
Screenshot: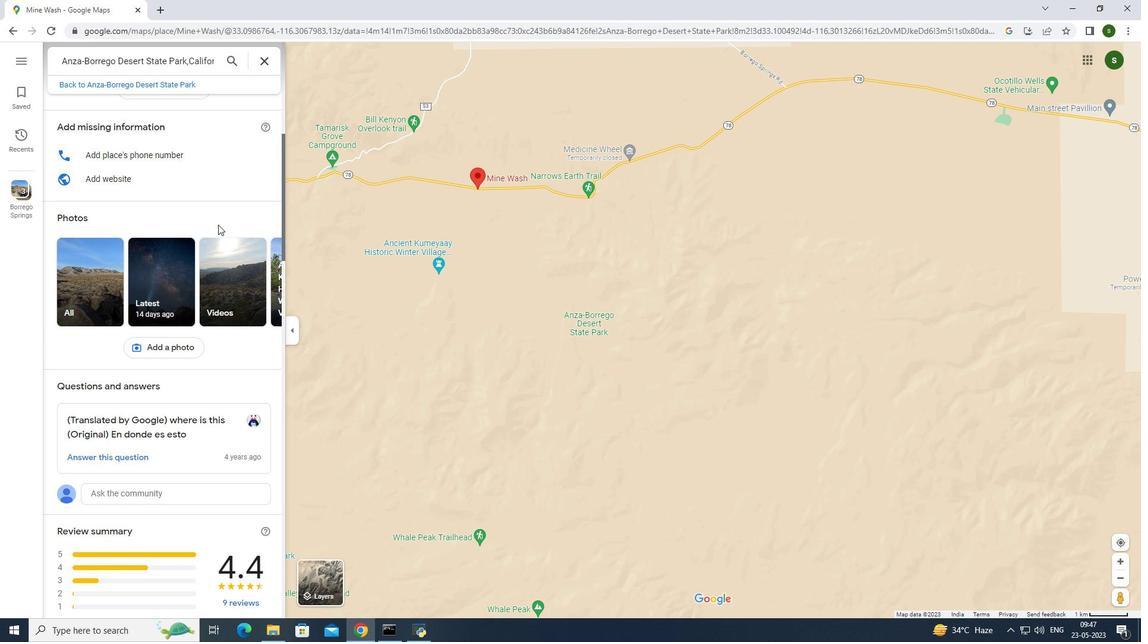 
Action: Mouse scrolled (218, 224) with delta (0, 0)
Screenshot: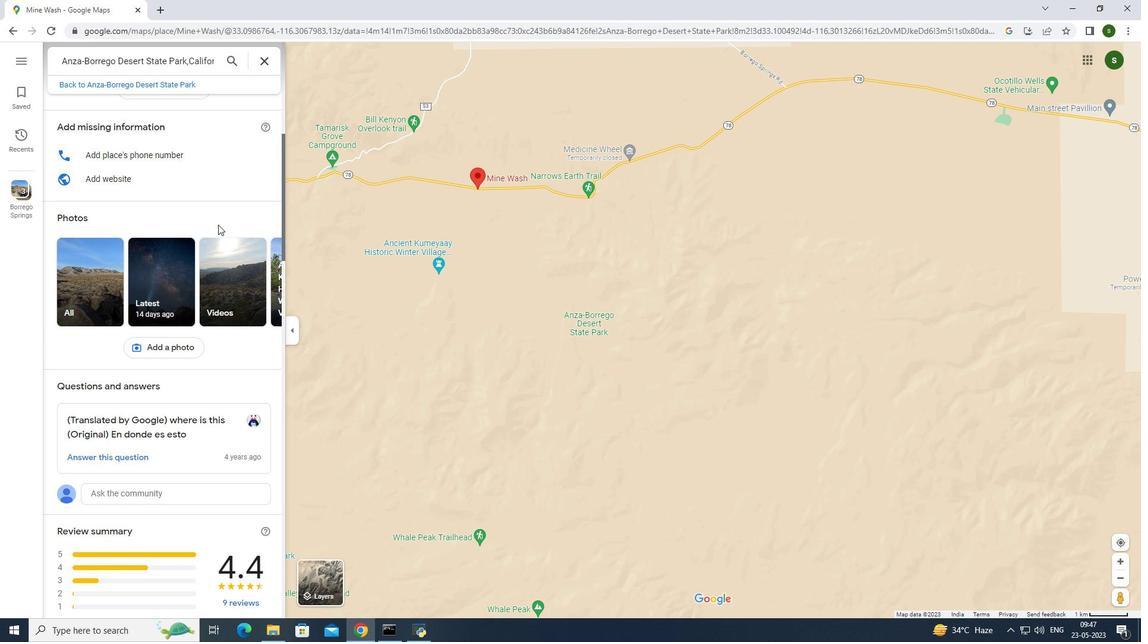 
Action: Mouse scrolled (218, 224) with delta (0, 0)
Screenshot: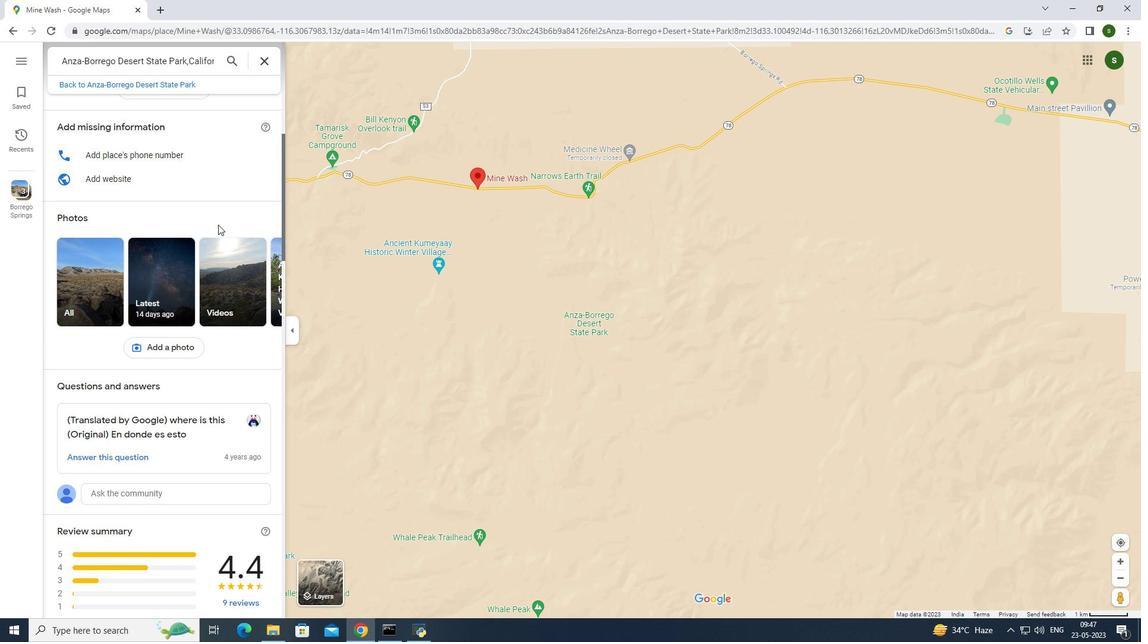 
Action: Mouse scrolled (218, 224) with delta (0, 0)
Screenshot: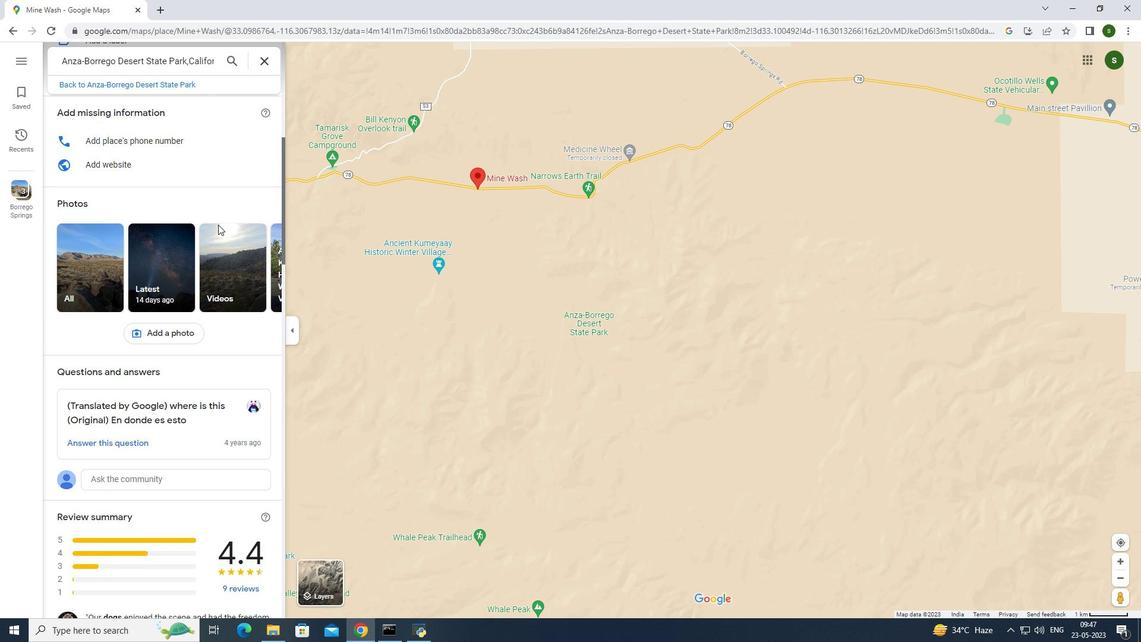 
Action: Mouse scrolled (218, 224) with delta (0, 0)
Screenshot: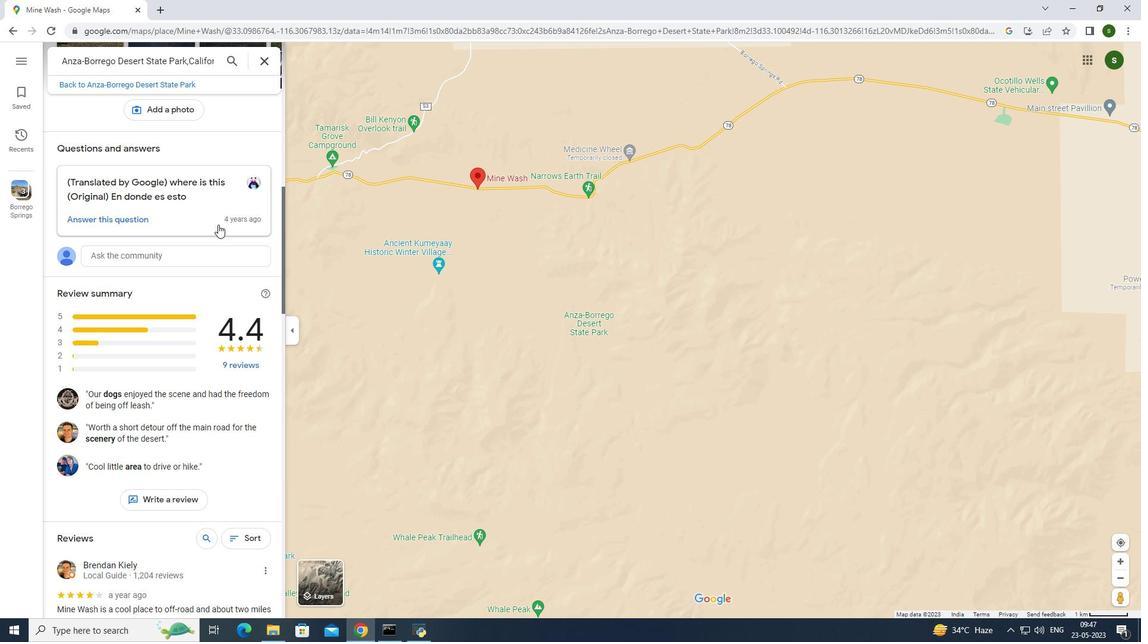 
Action: Mouse scrolled (218, 224) with delta (0, 0)
Screenshot: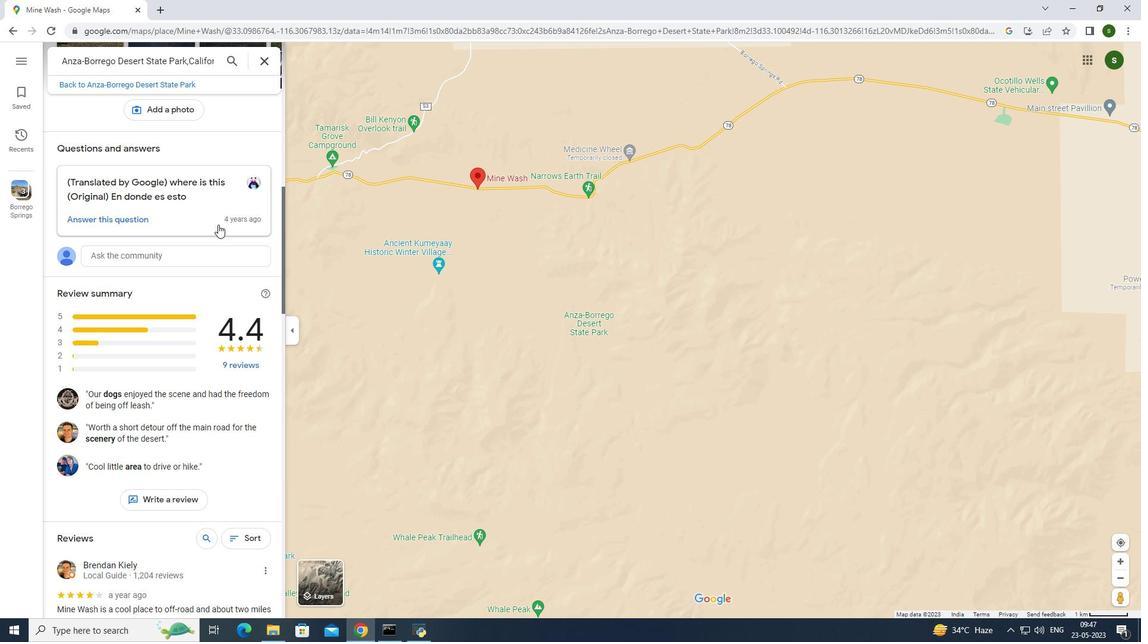 
Action: Mouse scrolled (218, 224) with delta (0, 0)
Screenshot: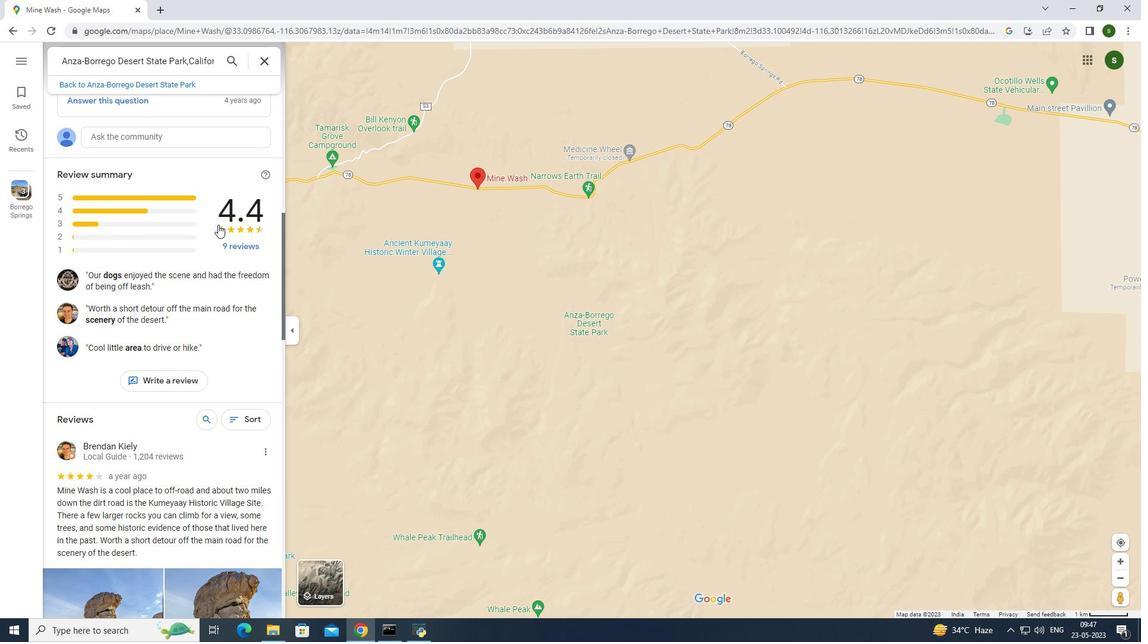 
Action: Mouse scrolled (218, 224) with delta (0, 0)
Screenshot: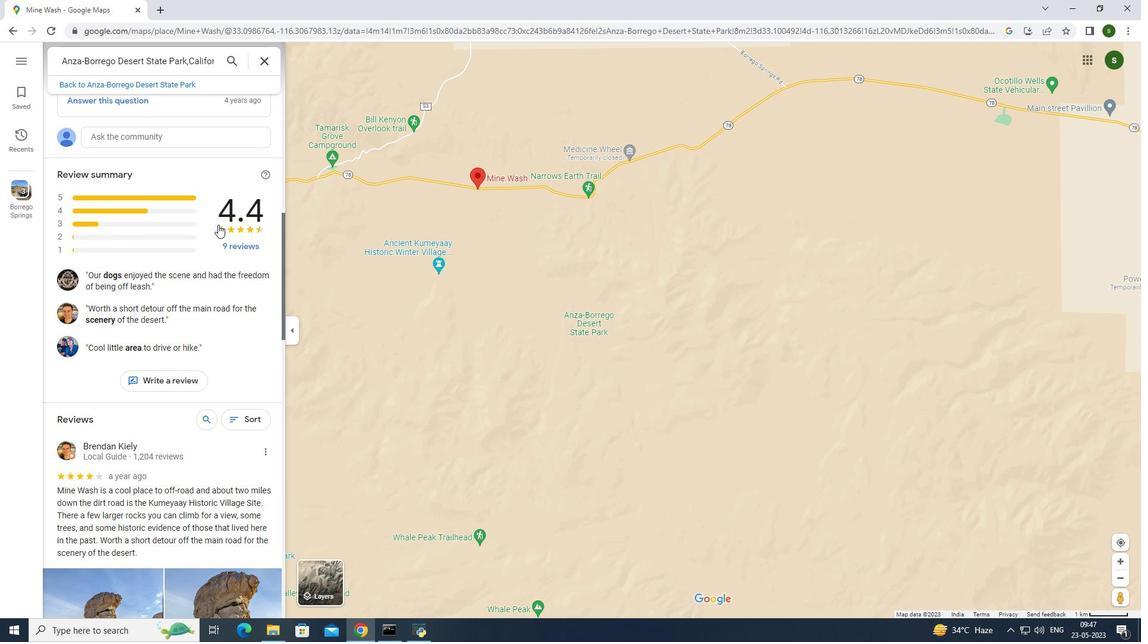 
Action: Mouse scrolled (218, 224) with delta (0, 0)
Screenshot: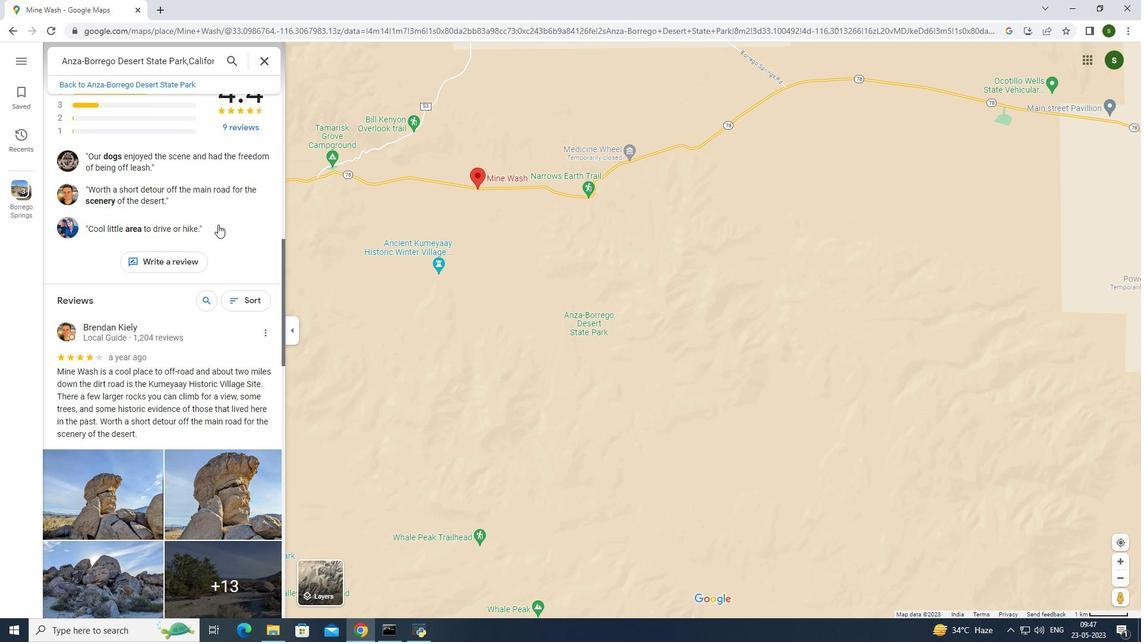 
Action: Mouse scrolled (218, 224) with delta (0, 0)
Screenshot: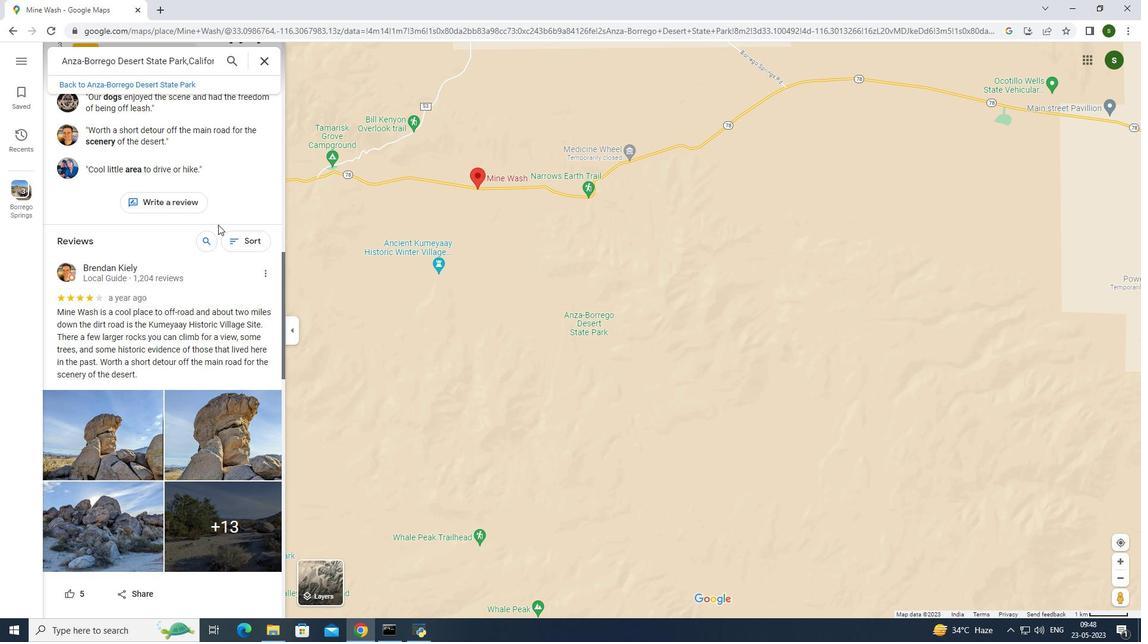 
Action: Mouse scrolled (218, 224) with delta (0, 0)
Screenshot: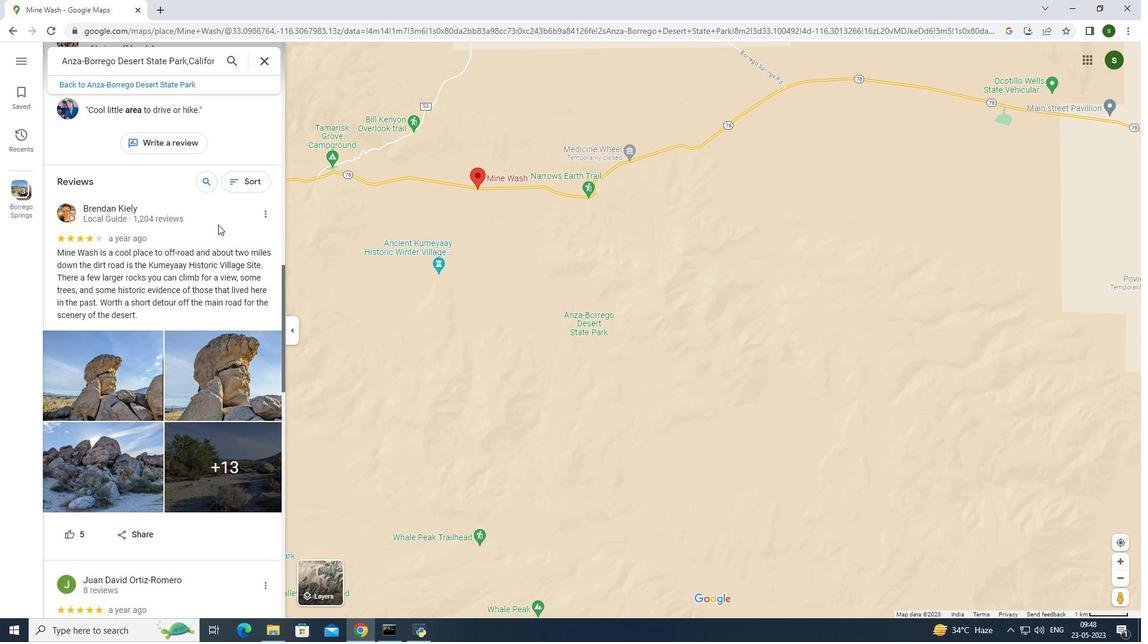 
Action: Mouse scrolled (218, 224) with delta (0, 0)
Screenshot: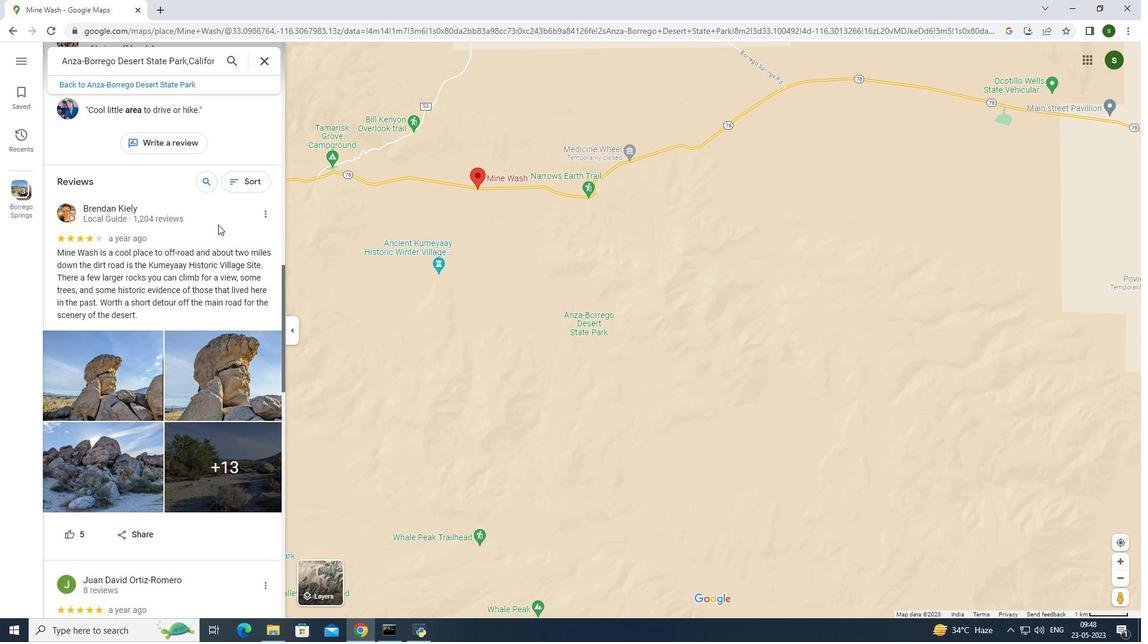 
Action: Mouse scrolled (218, 224) with delta (0, 0)
Screenshot: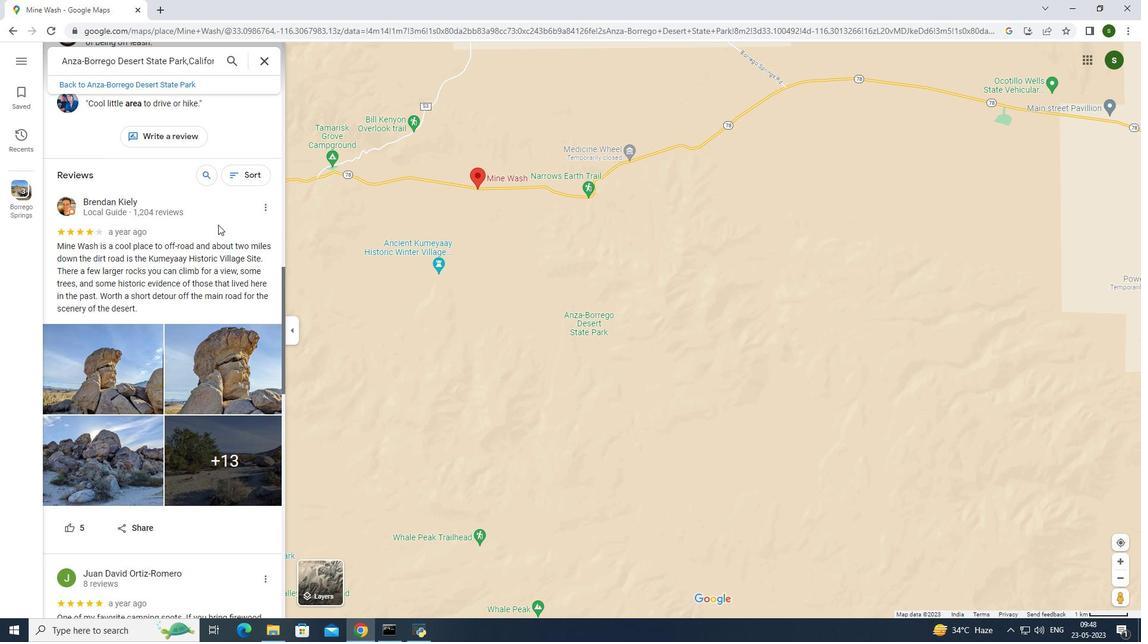
Action: Mouse scrolled (218, 224) with delta (0, 0)
Screenshot: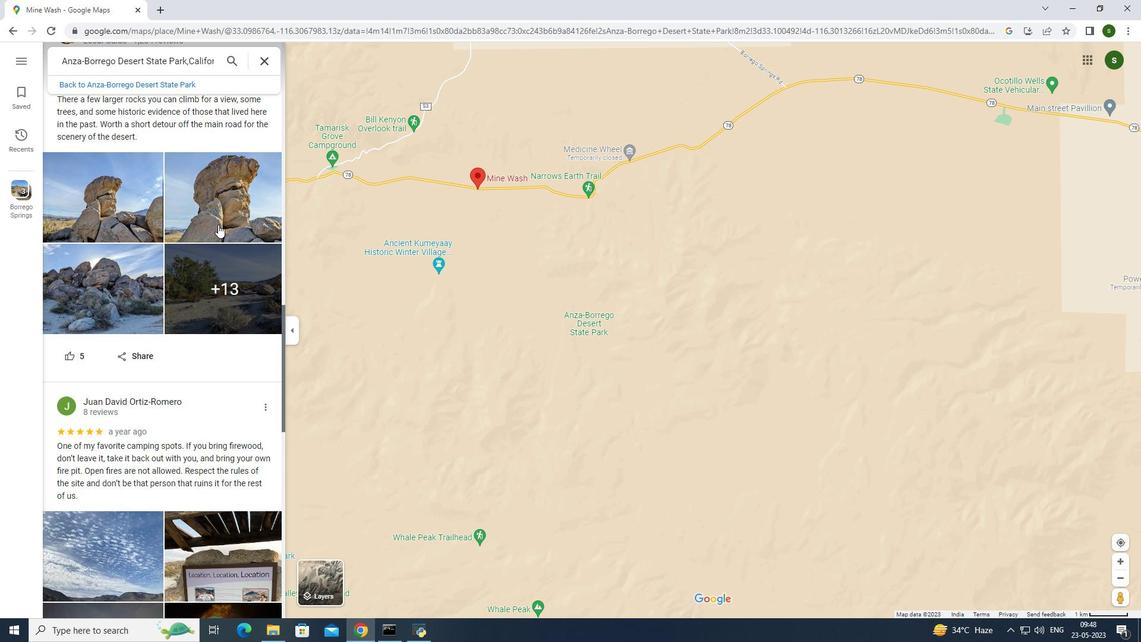 
Action: Mouse scrolled (218, 224) with delta (0, 0)
Screenshot: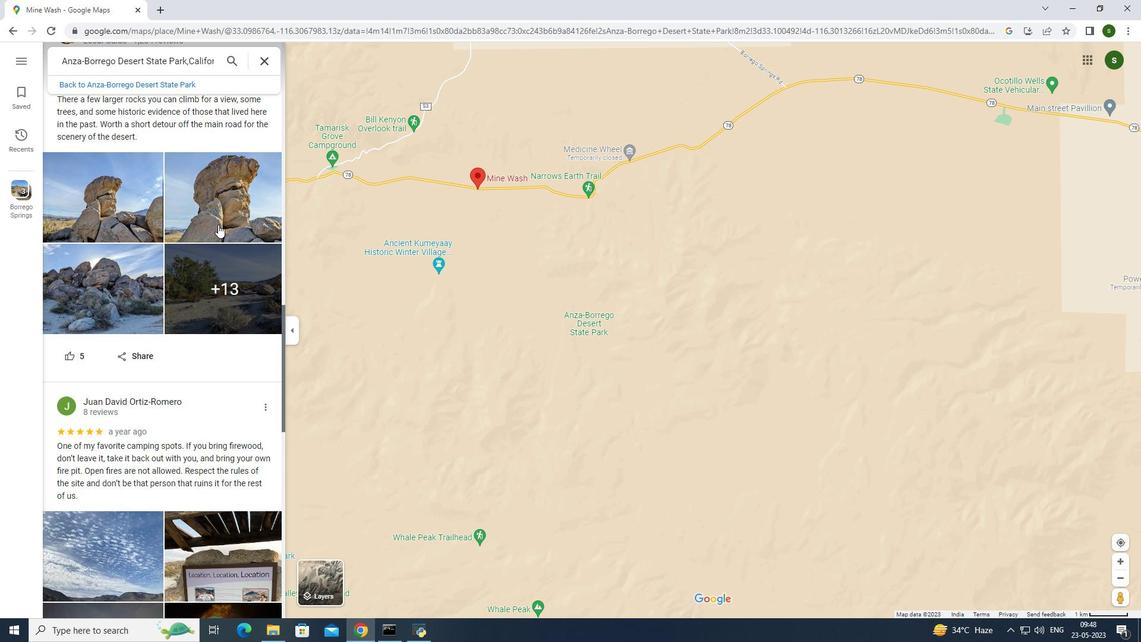 
Action: Mouse scrolled (218, 224) with delta (0, 0)
Screenshot: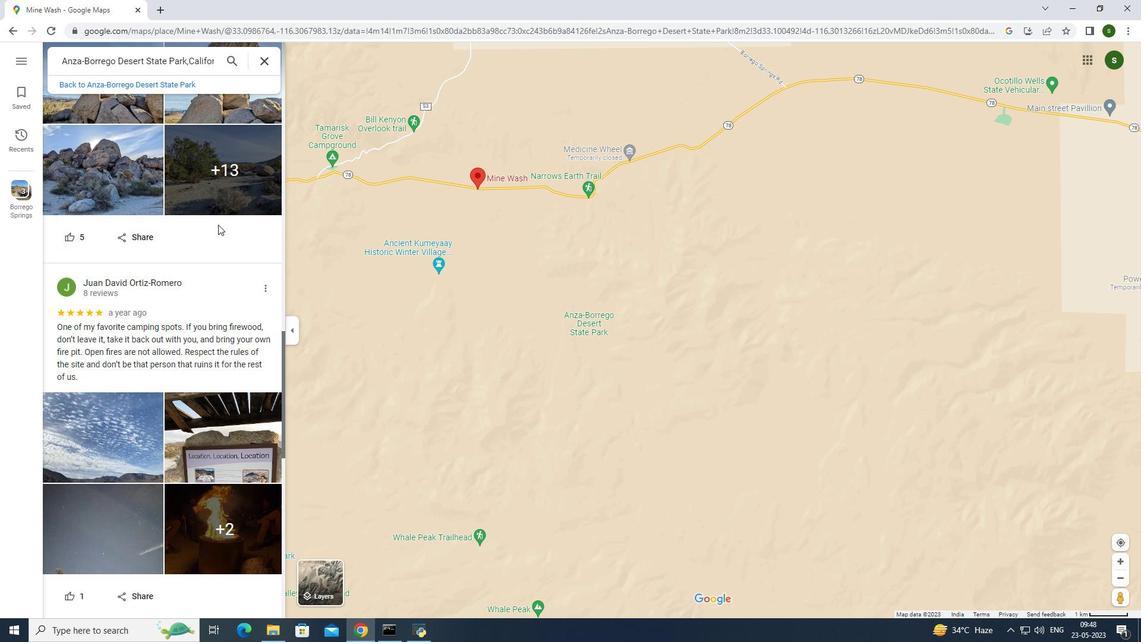 
Action: Mouse scrolled (218, 224) with delta (0, 0)
Screenshot: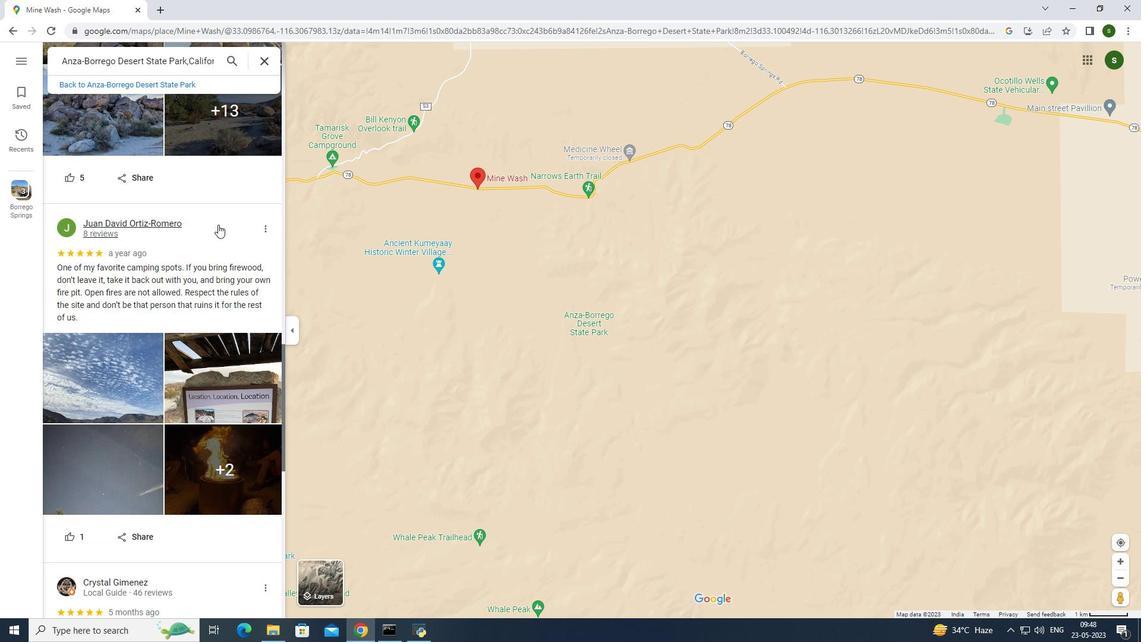 
Action: Mouse scrolled (218, 224) with delta (0, 0)
Screenshot: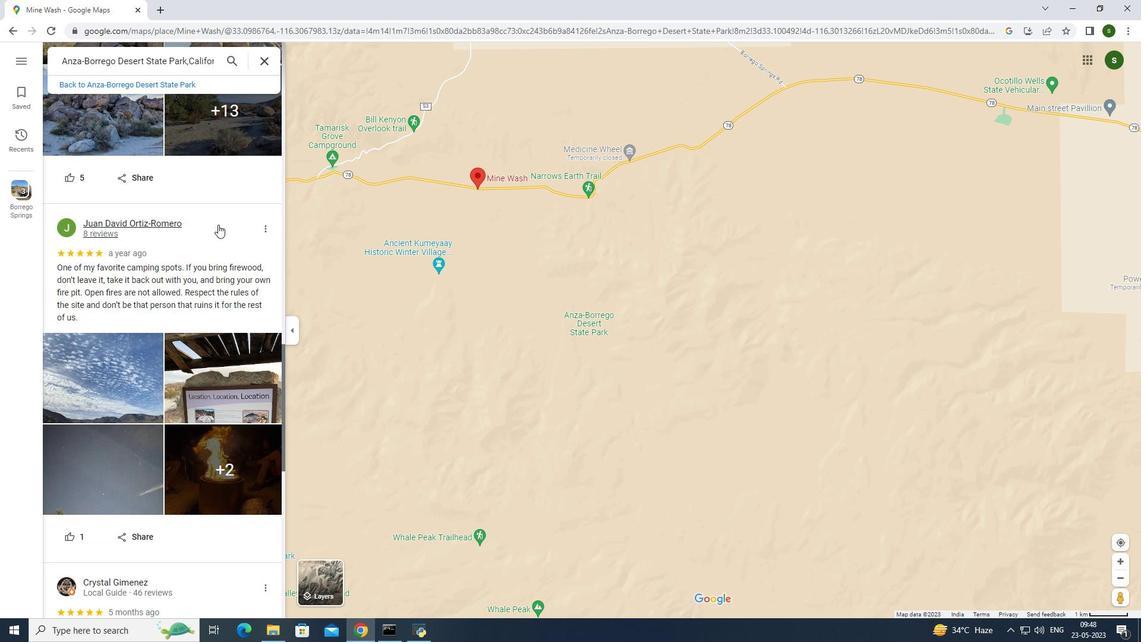 
Action: Mouse scrolled (218, 224) with delta (0, 0)
Screenshot: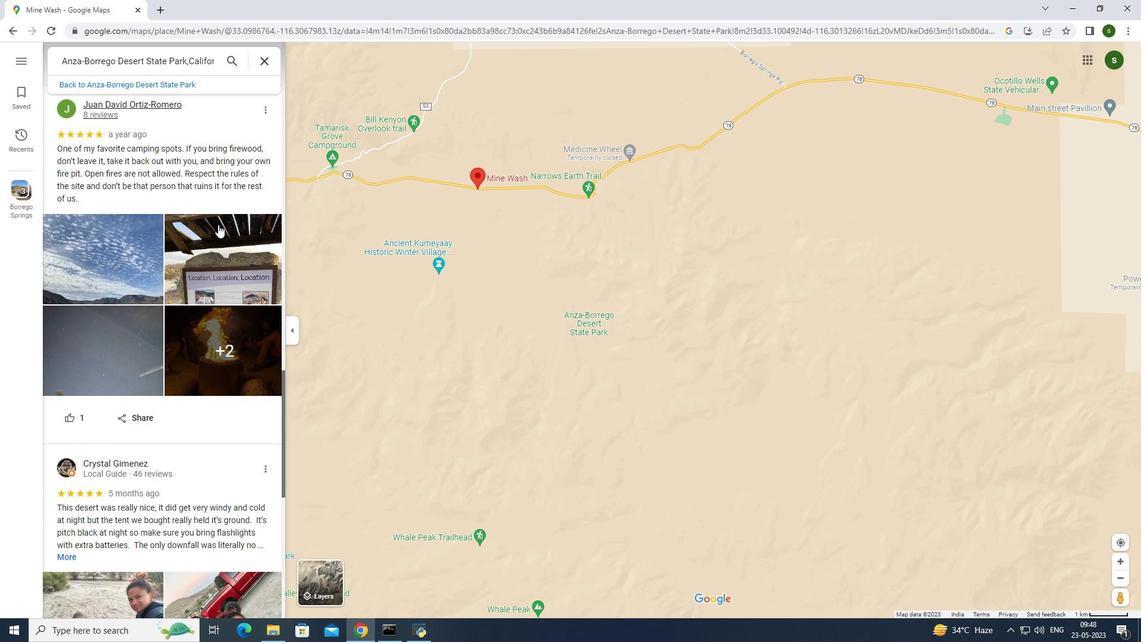 
Action: Mouse scrolled (218, 224) with delta (0, 0)
Screenshot: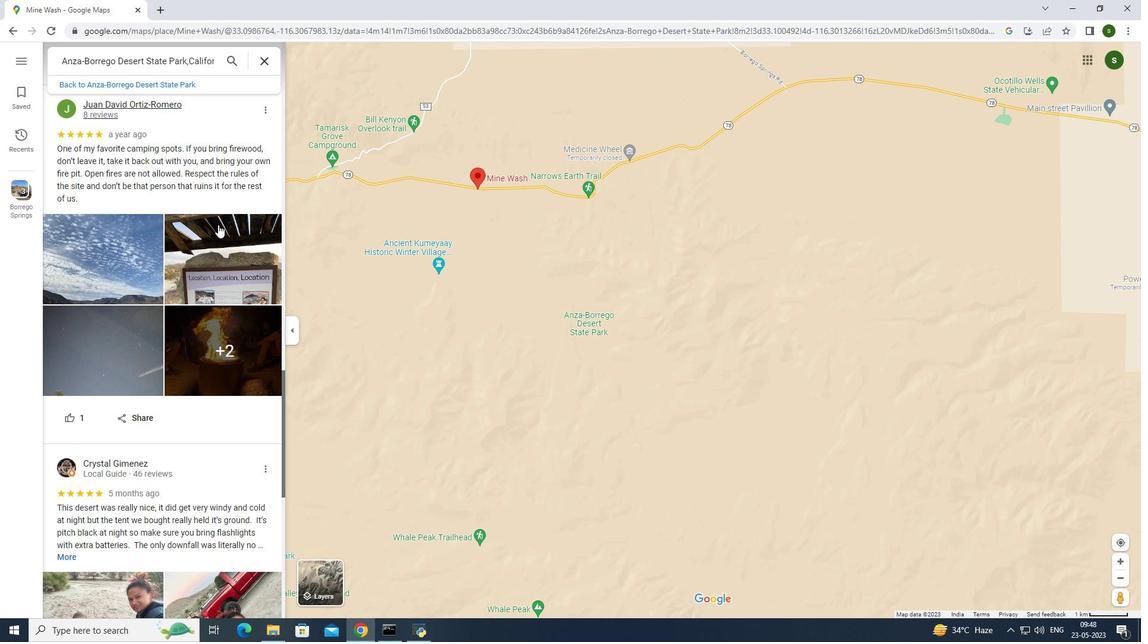 
Action: Mouse scrolled (218, 224) with delta (0, 0)
Screenshot: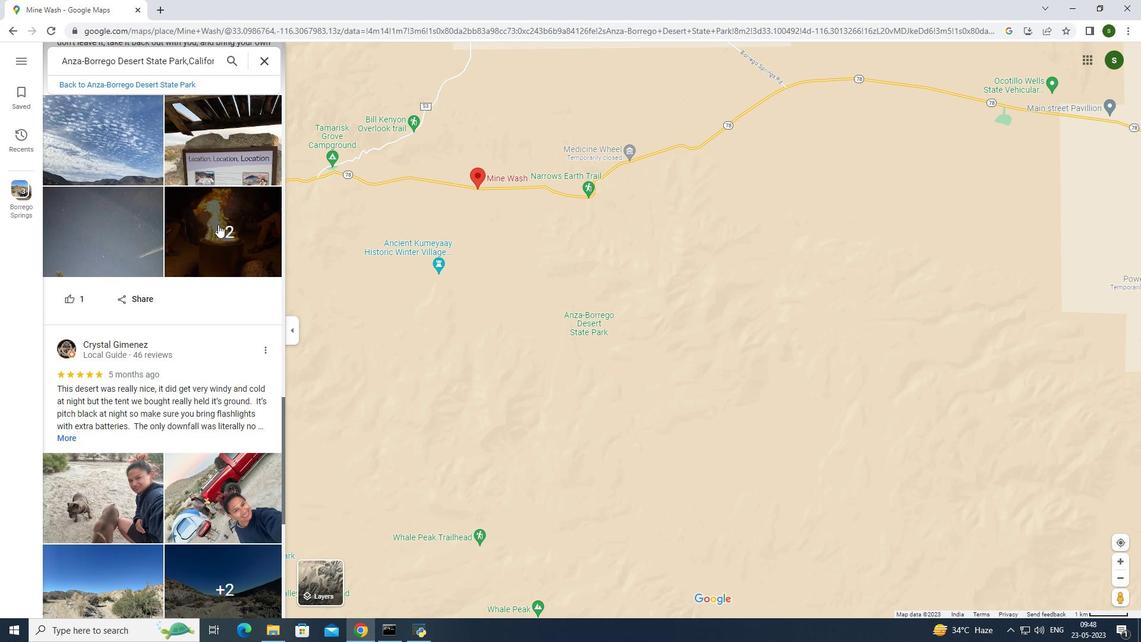 
Action: Mouse scrolled (218, 224) with delta (0, 0)
Screenshot: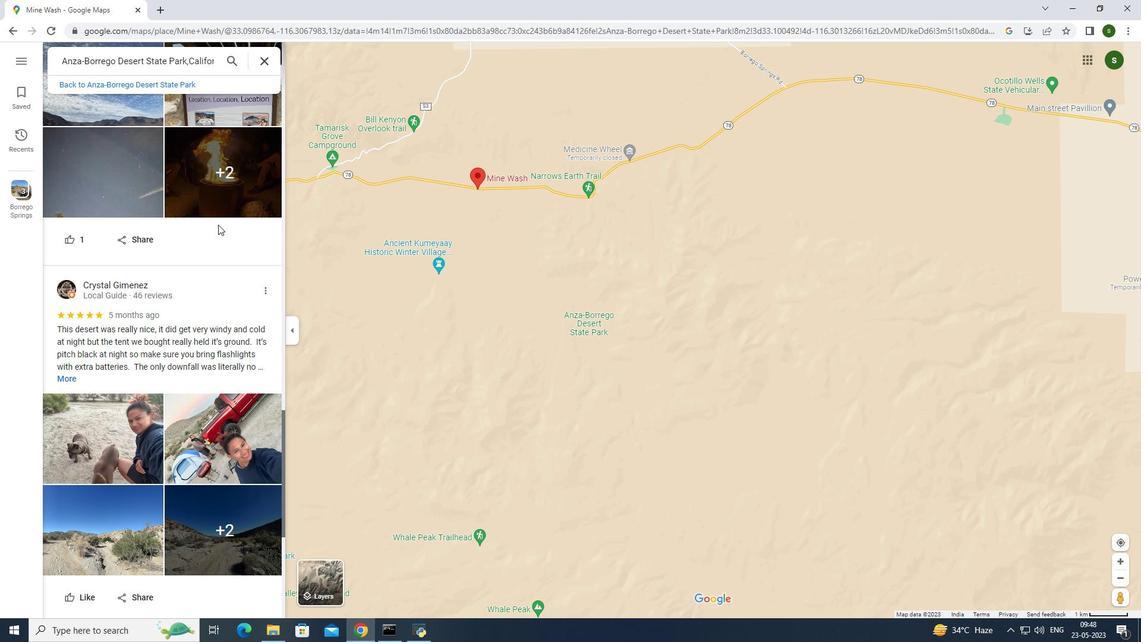 
Action: Mouse scrolled (218, 224) with delta (0, 0)
Screenshot: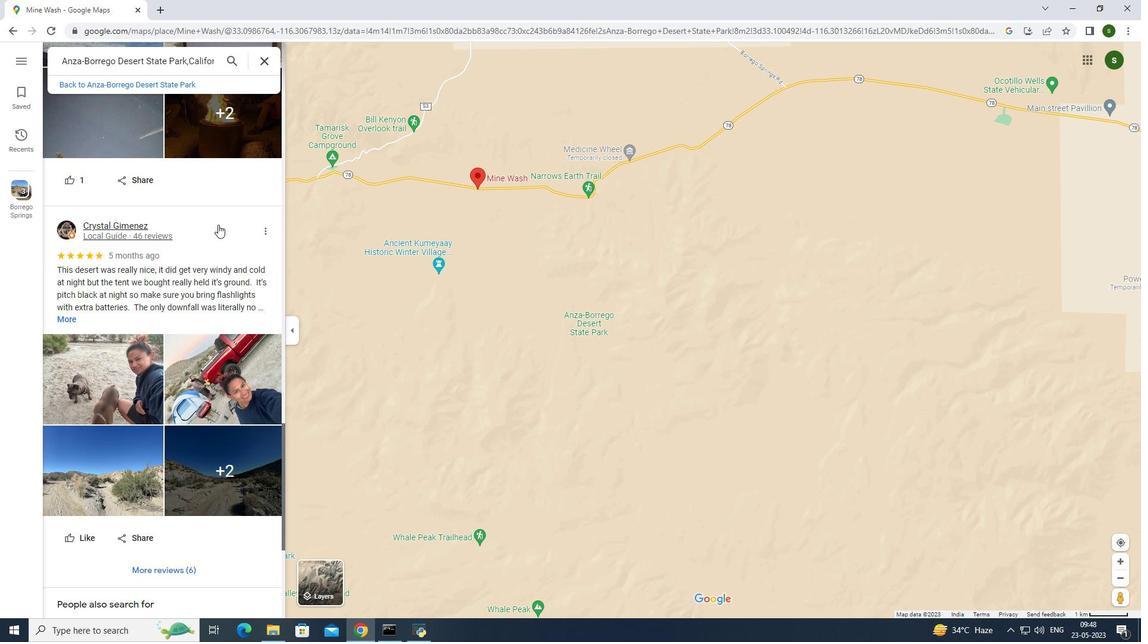 
Action: Mouse scrolled (218, 224) with delta (0, 0)
Screenshot: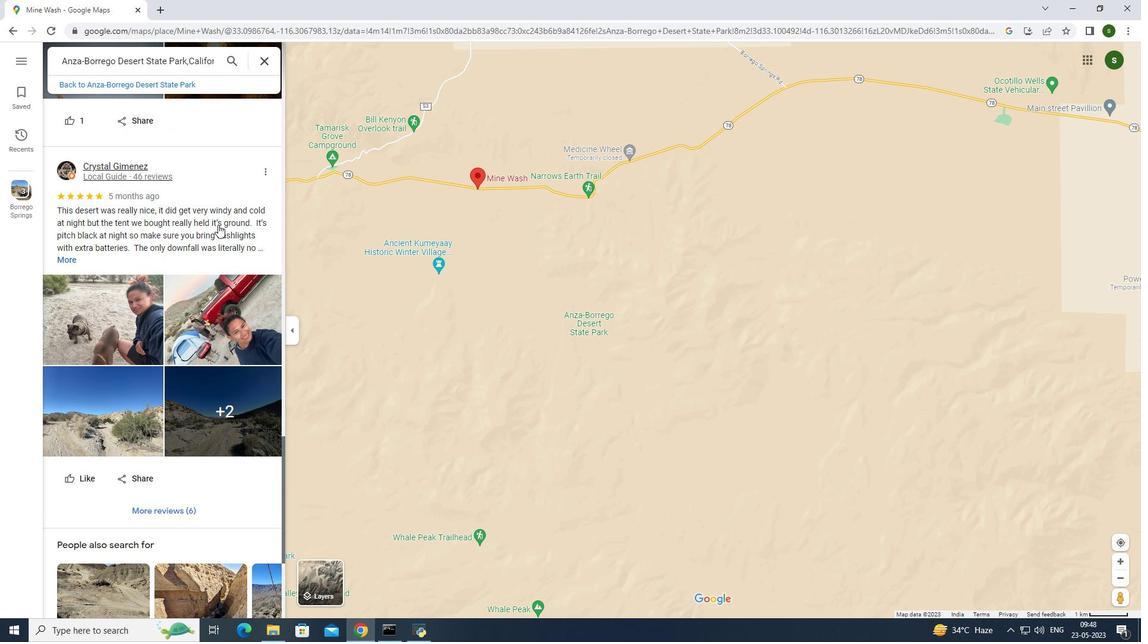 
Action: Mouse scrolled (218, 224) with delta (0, 0)
Screenshot: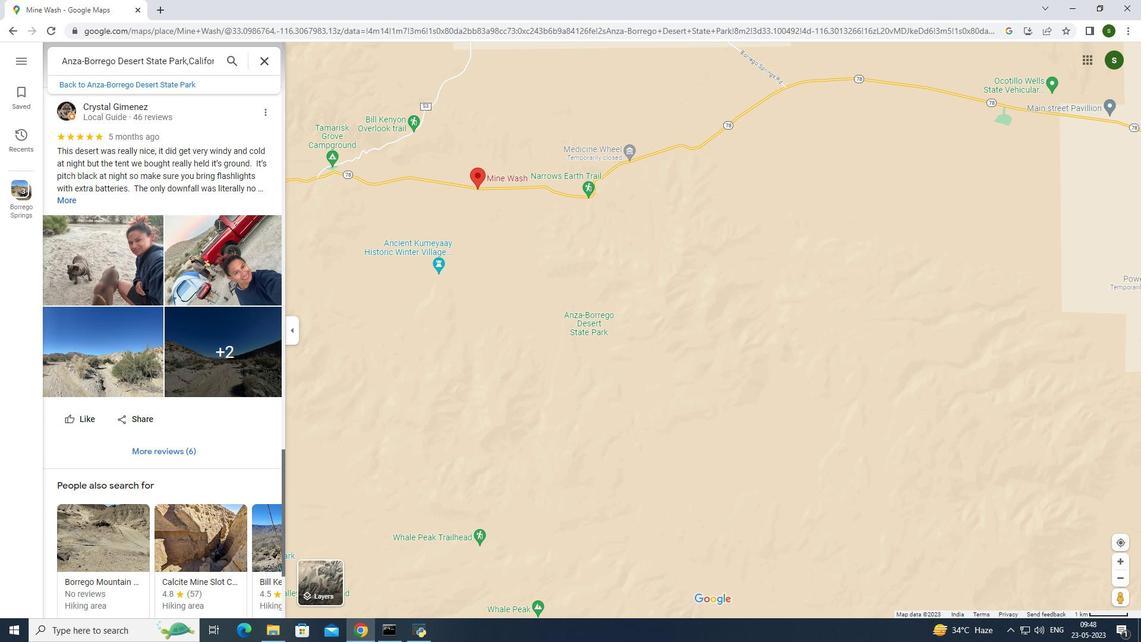 
Action: Mouse scrolled (218, 224) with delta (0, 0)
Screenshot: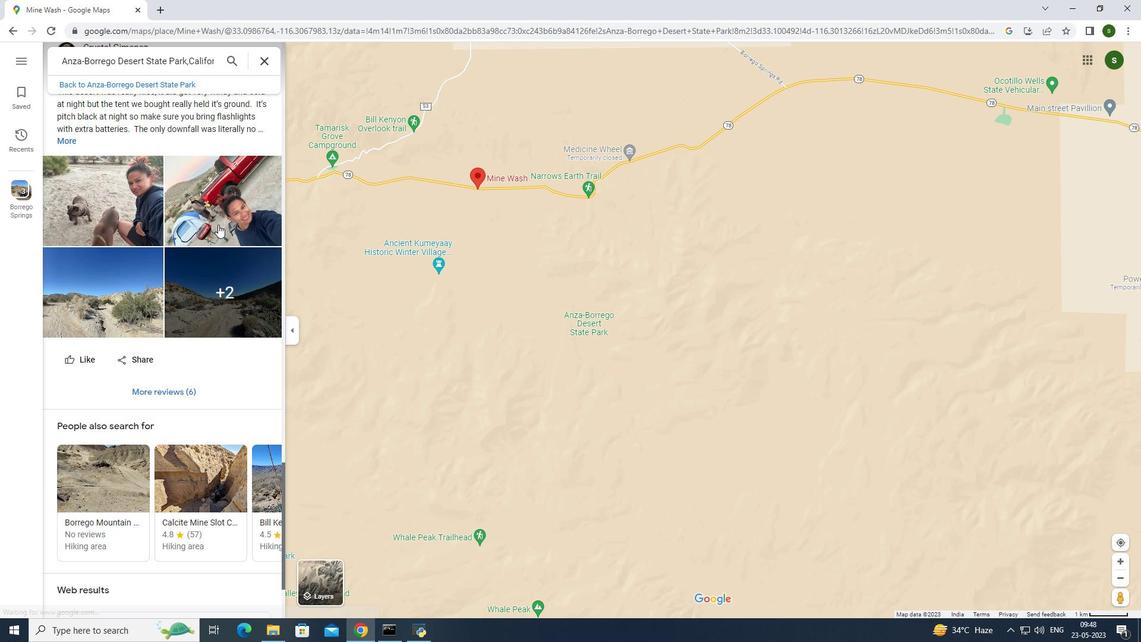 
Action: Mouse scrolled (218, 224) with delta (0, 0)
Screenshot: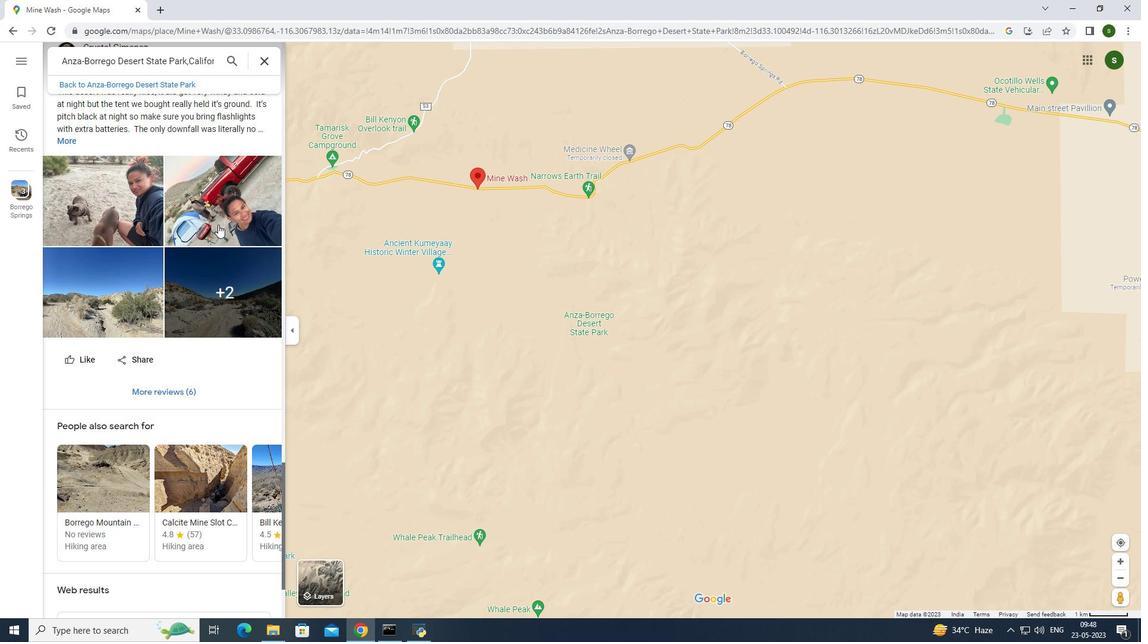 
Action: Mouse scrolled (218, 224) with delta (0, 0)
Screenshot: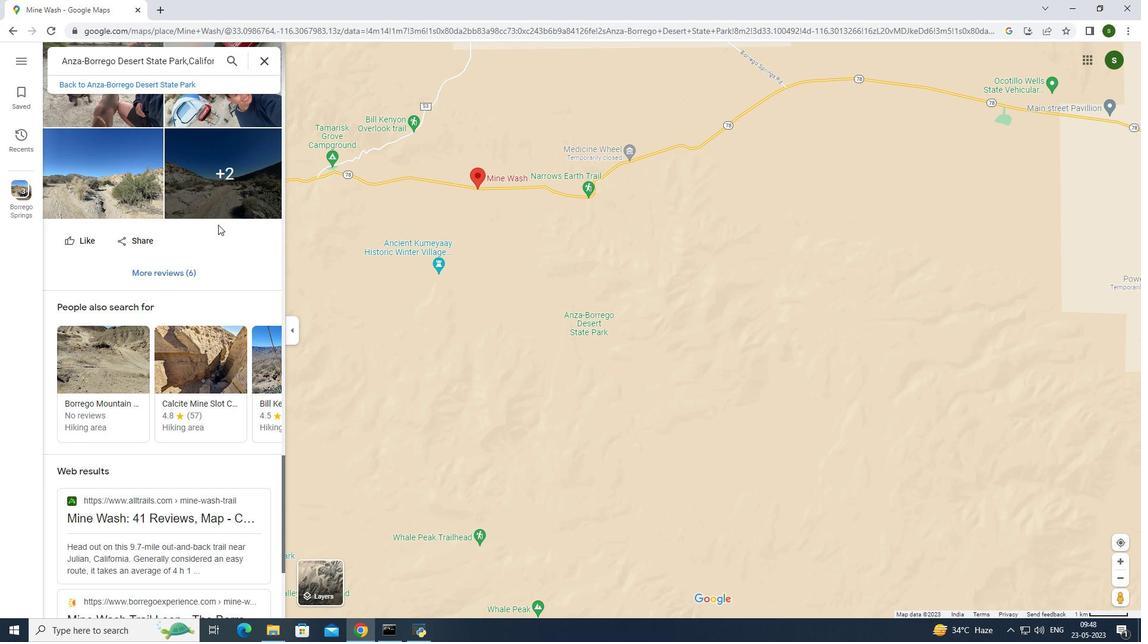 
Action: Mouse scrolled (218, 224) with delta (0, 0)
Screenshot: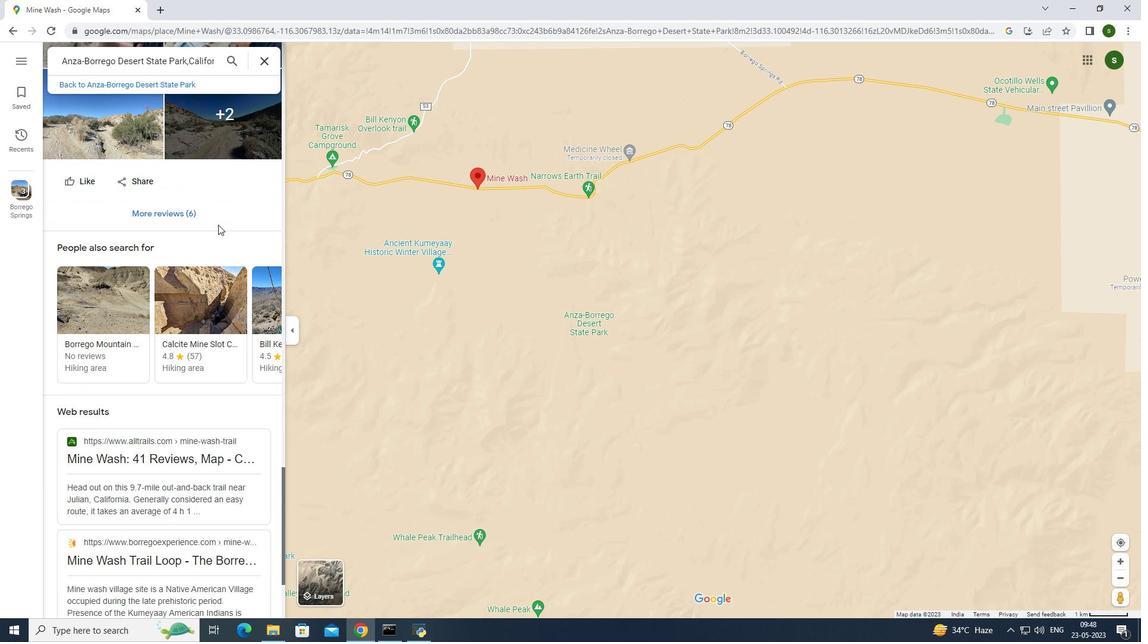 
Action: Mouse scrolled (218, 225) with delta (0, 0)
Screenshot: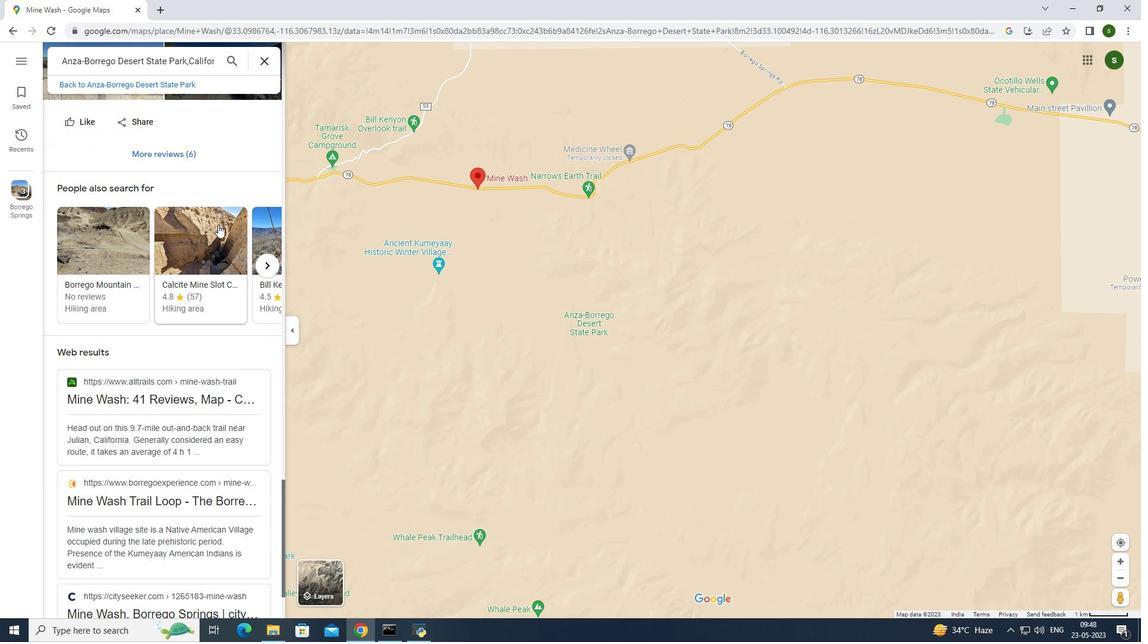 
Action: Mouse scrolled (218, 225) with delta (0, 0)
Screenshot: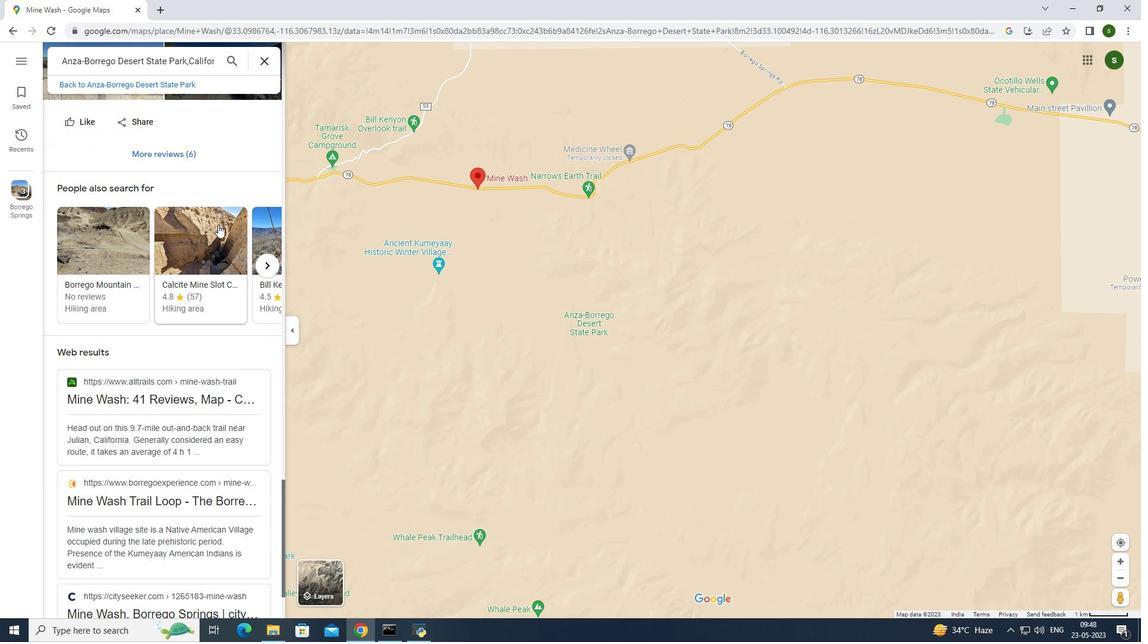 
Action: Mouse scrolled (218, 225) with delta (0, 0)
Screenshot: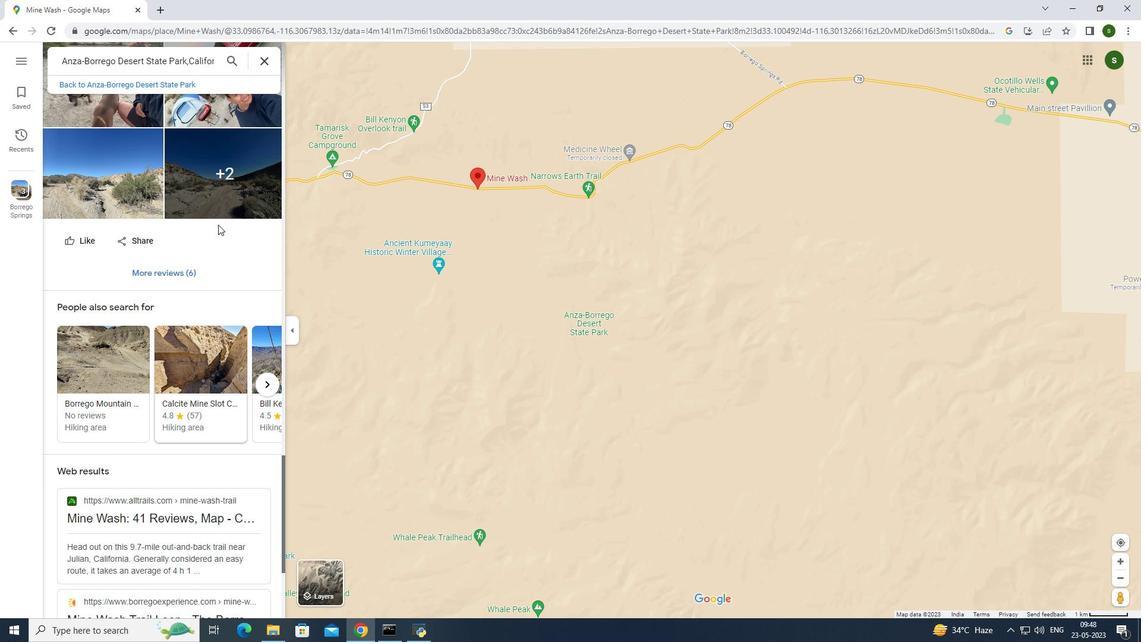 
Action: Mouse scrolled (218, 225) with delta (0, 0)
Screenshot: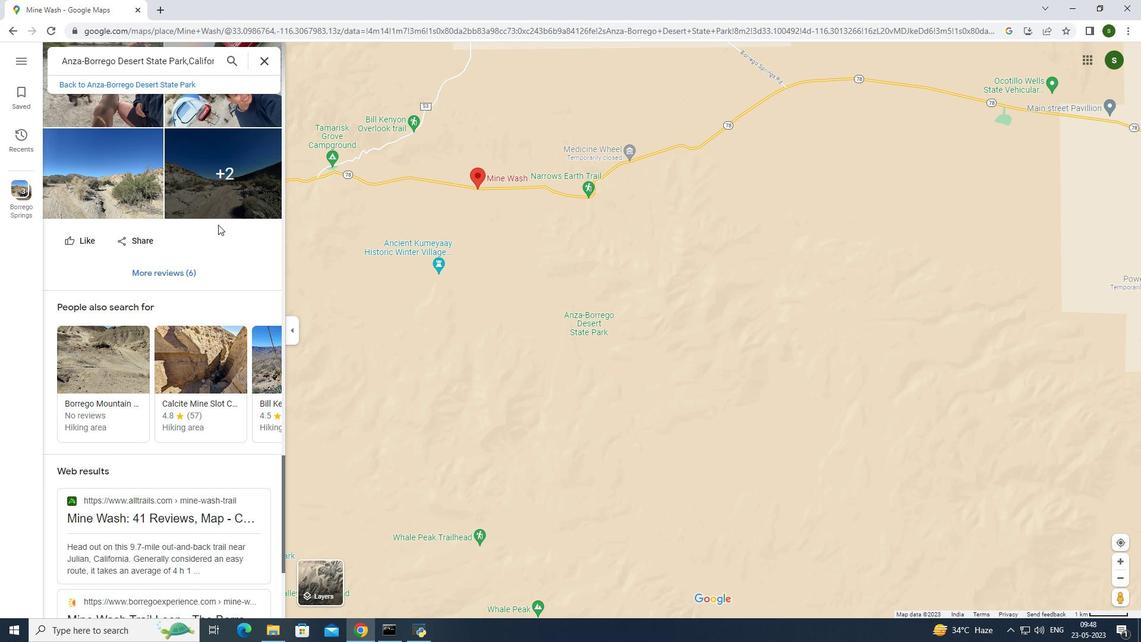
Action: Mouse scrolled (218, 225) with delta (0, 0)
Screenshot: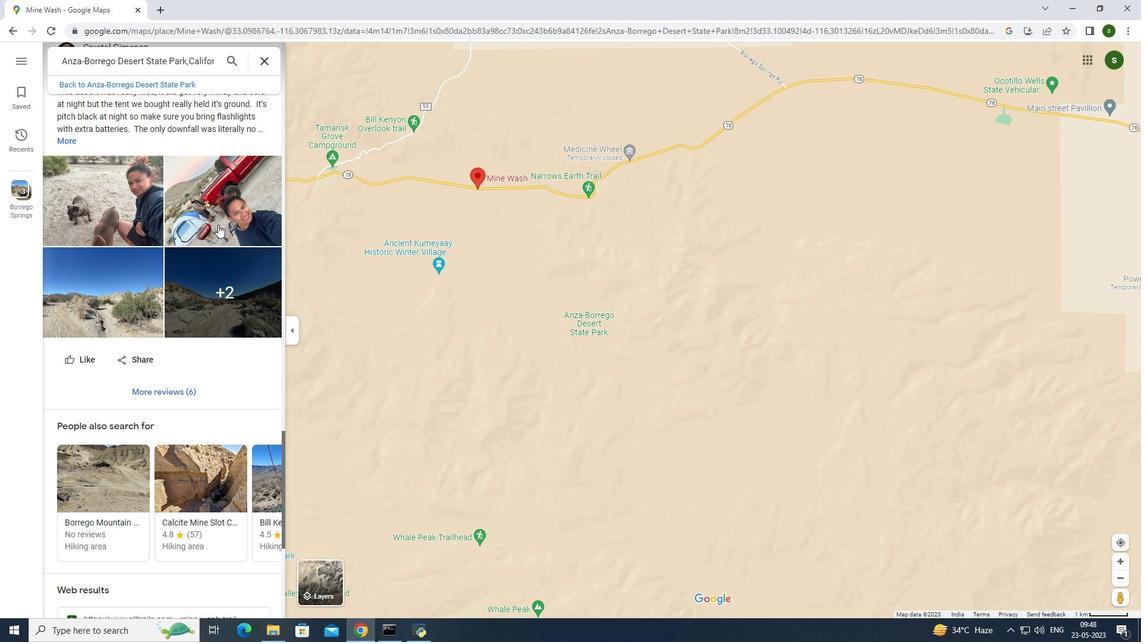 
Action: Mouse scrolled (218, 225) with delta (0, 0)
Screenshot: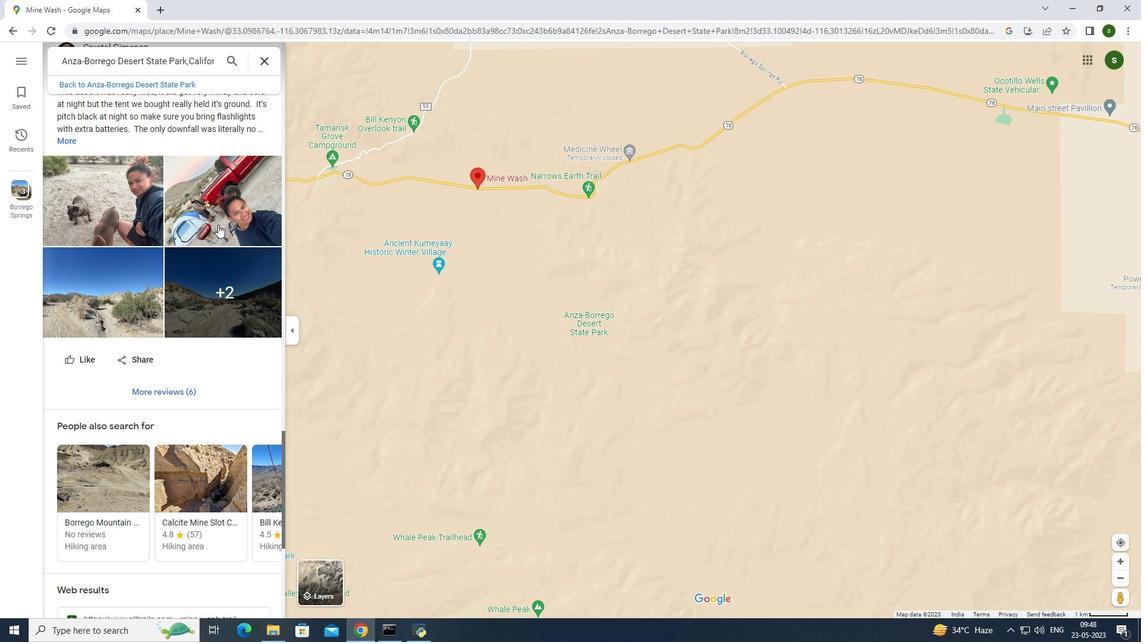 
Action: Mouse scrolled (218, 225) with delta (0, 0)
Screenshot: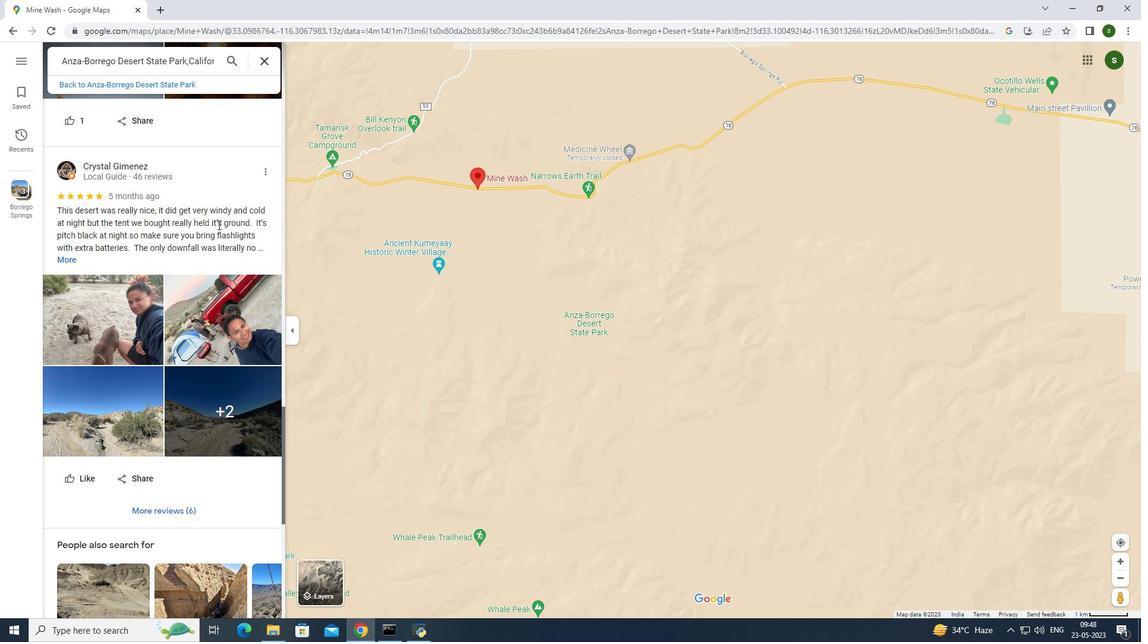 
Action: Mouse scrolled (218, 225) with delta (0, 0)
Screenshot: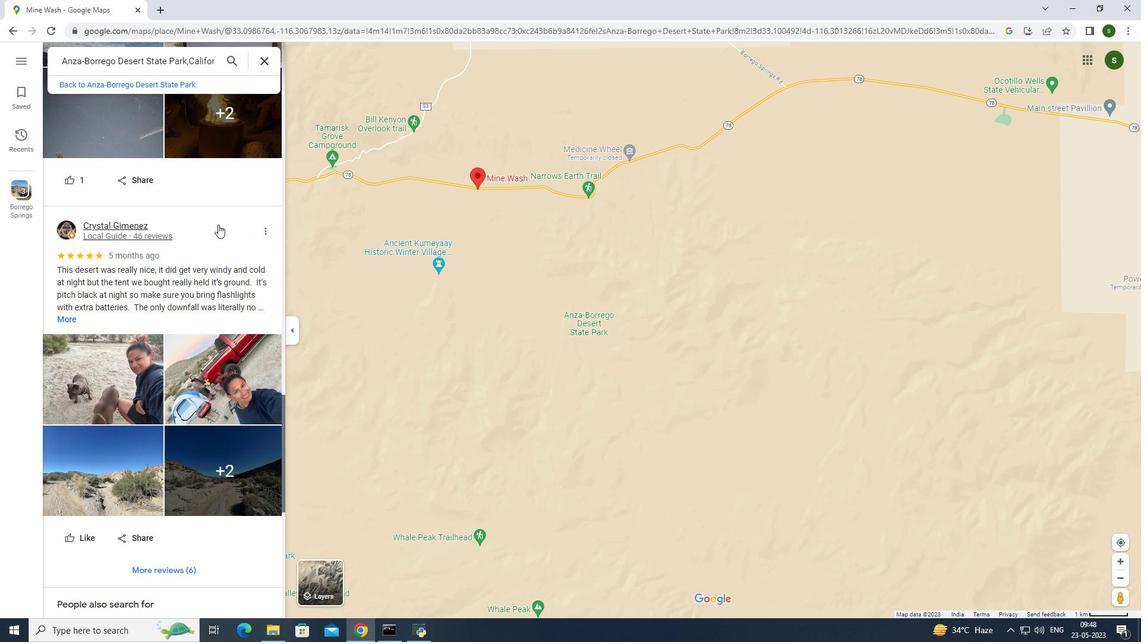 
Action: Mouse scrolled (218, 225) with delta (0, 0)
Screenshot: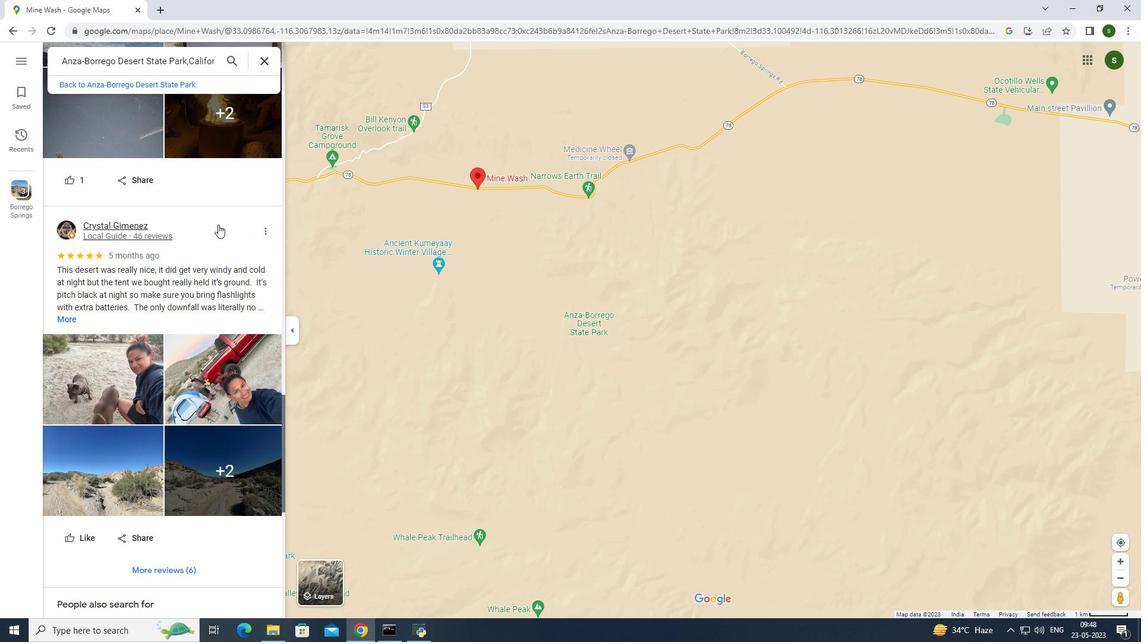 
Action: Mouse scrolled (218, 225) with delta (0, 0)
Screenshot: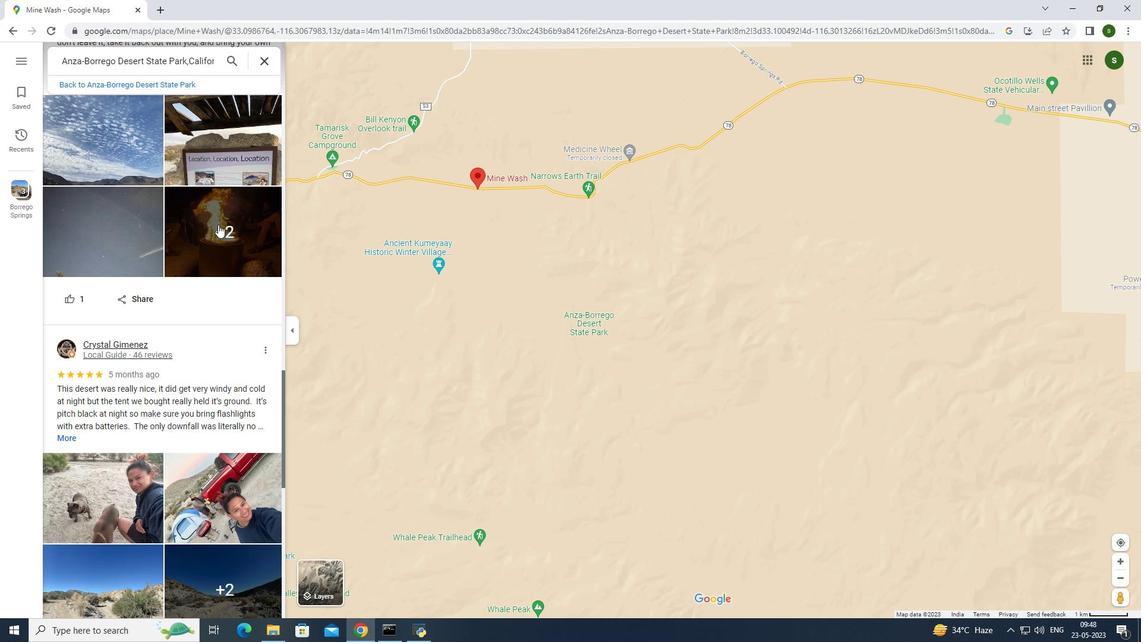 
Action: Mouse scrolled (218, 225) with delta (0, 0)
Screenshot: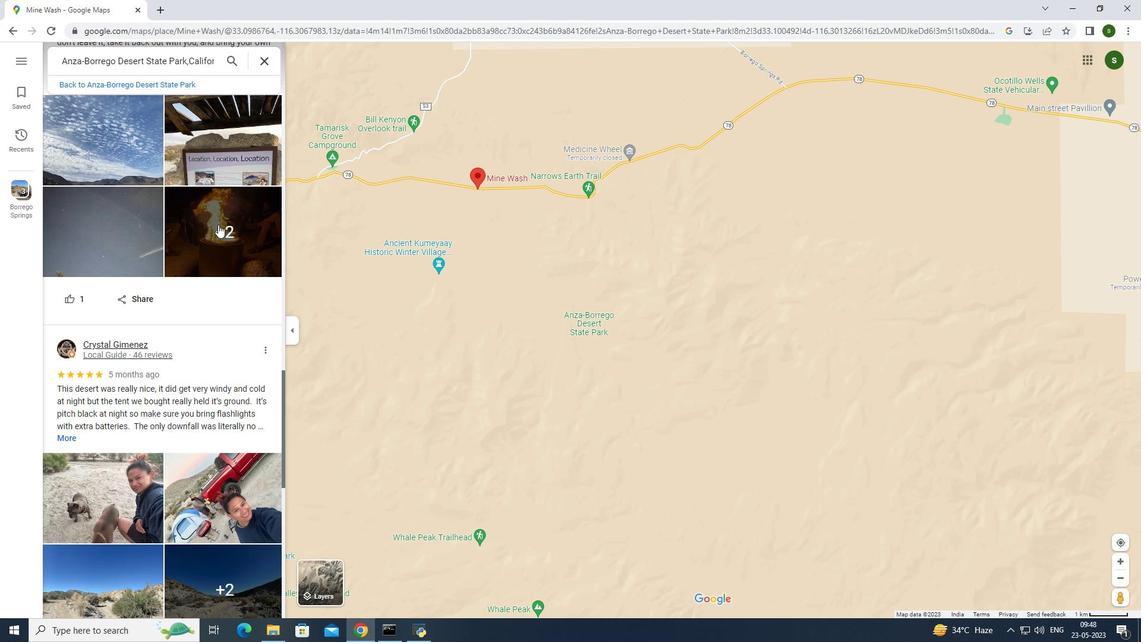 
Action: Mouse scrolled (218, 225) with delta (0, 0)
Screenshot: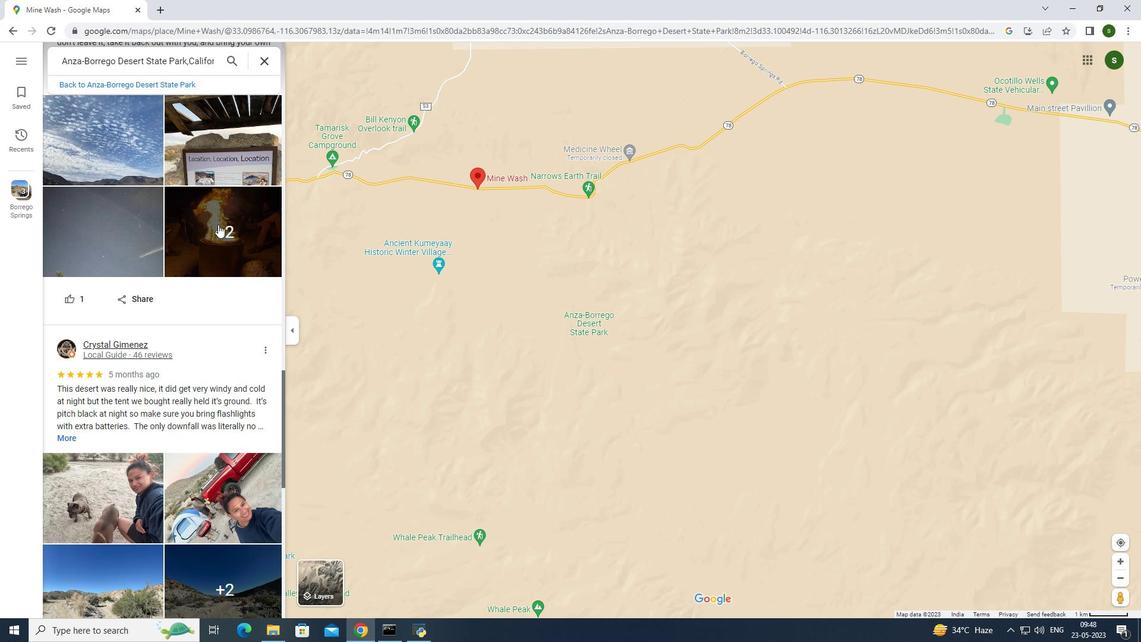 
Action: Mouse scrolled (218, 225) with delta (0, 0)
Screenshot: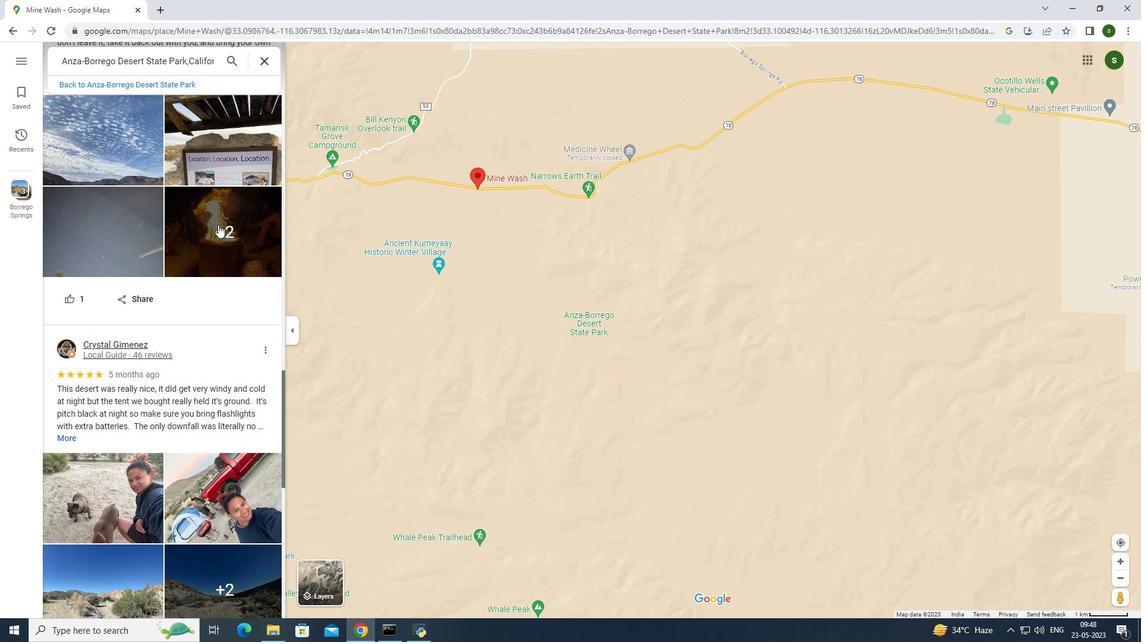 
Action: Mouse scrolled (218, 225) with delta (0, 0)
Screenshot: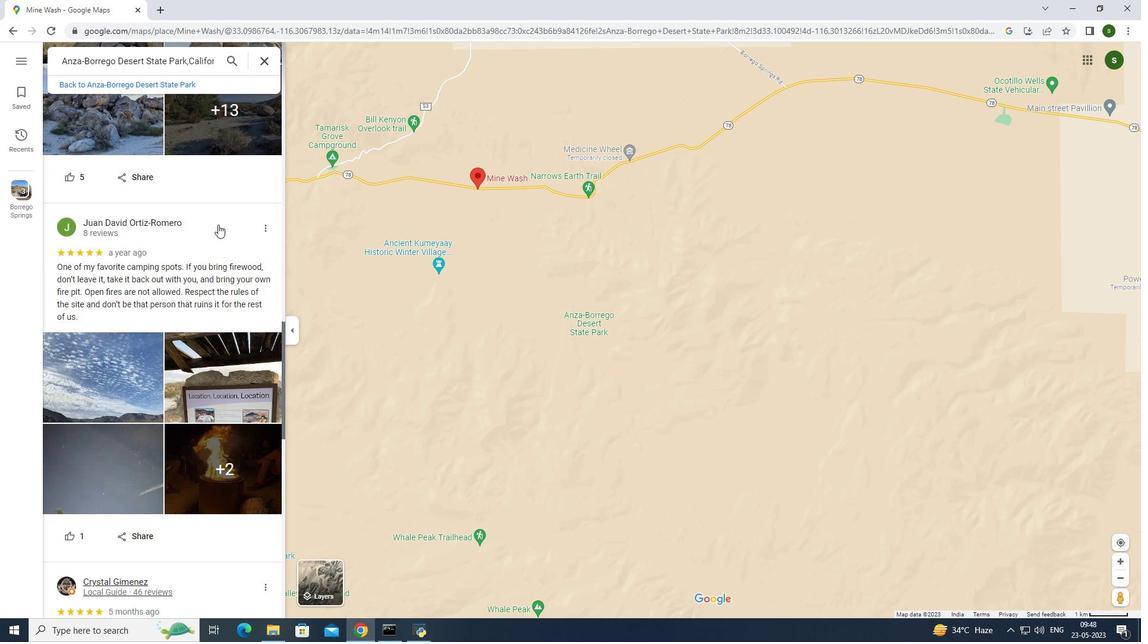 
Action: Mouse scrolled (218, 225) with delta (0, 0)
Screenshot: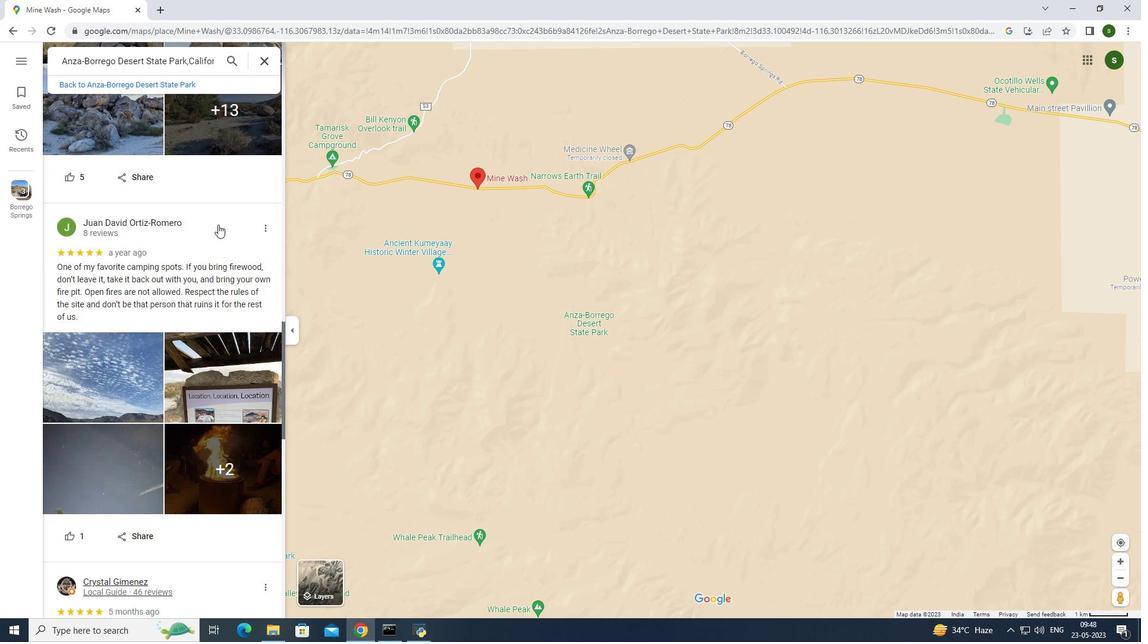 
Action: Mouse scrolled (218, 225) with delta (0, 0)
Screenshot: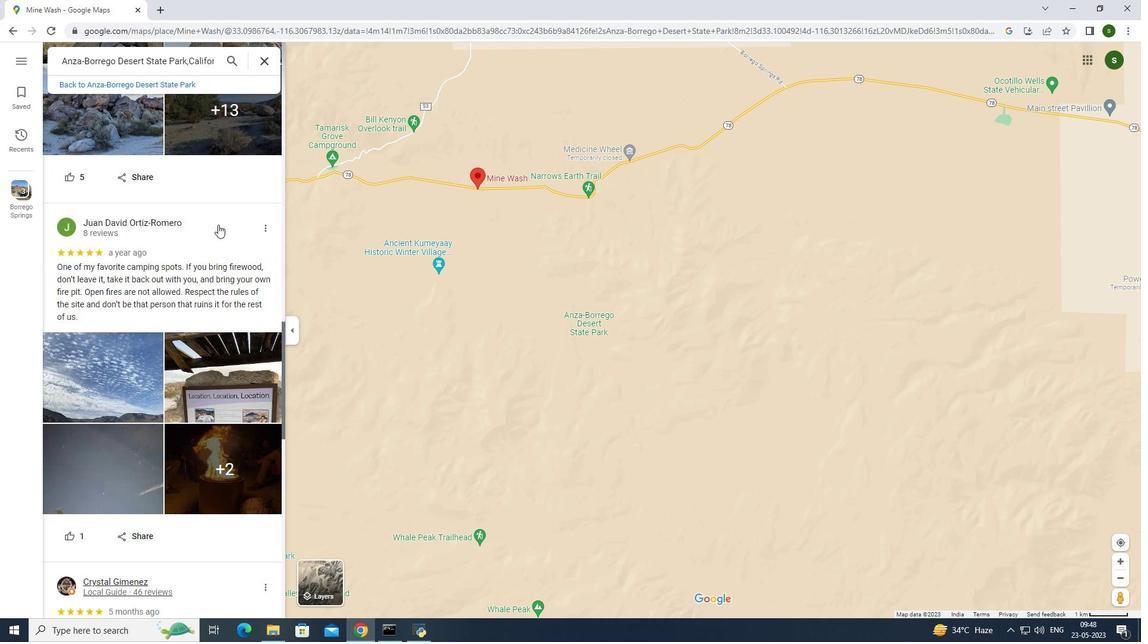
Action: Mouse scrolled (218, 225) with delta (0, 0)
Screenshot: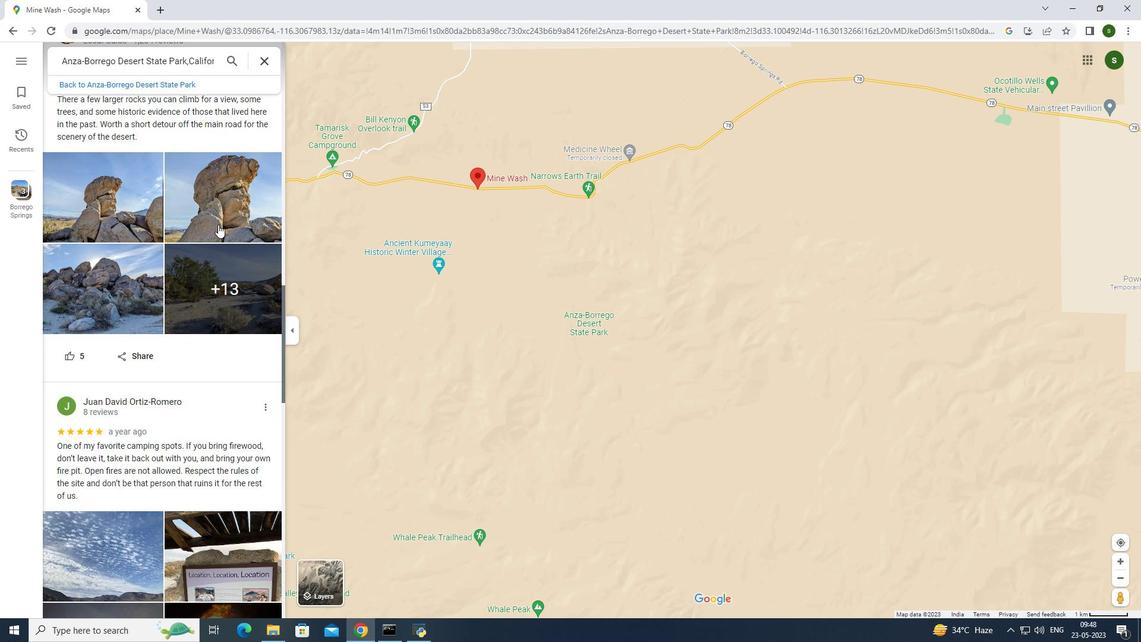 
Action: Mouse scrolled (218, 225) with delta (0, 0)
Screenshot: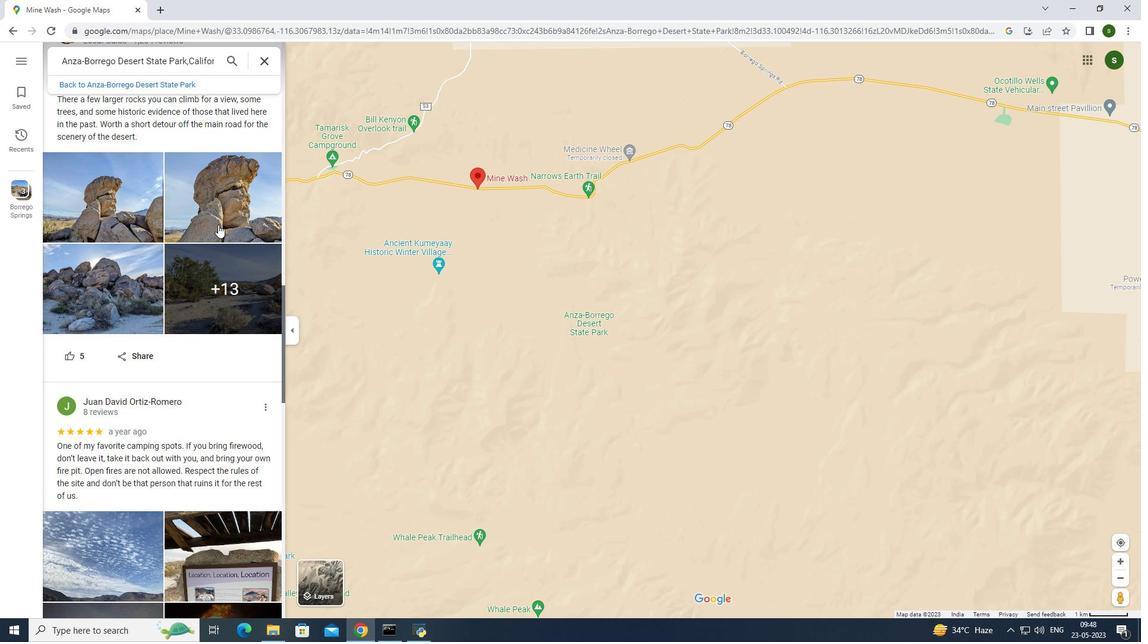 
Action: Mouse scrolled (218, 225) with delta (0, 0)
Screenshot: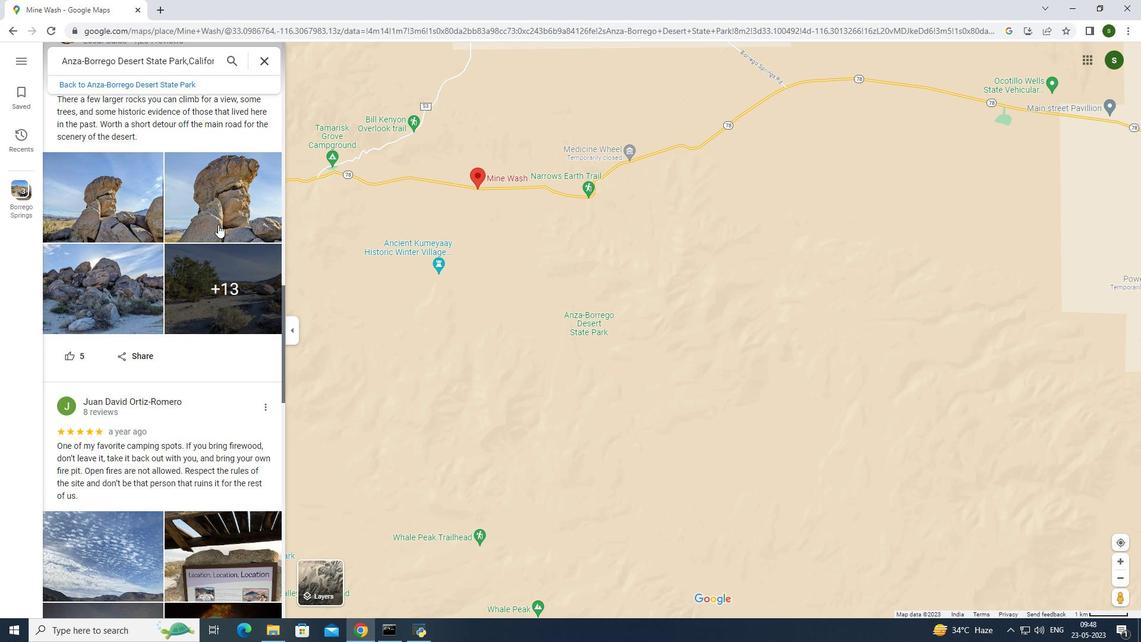 
Action: Mouse scrolled (218, 225) with delta (0, 0)
Screenshot: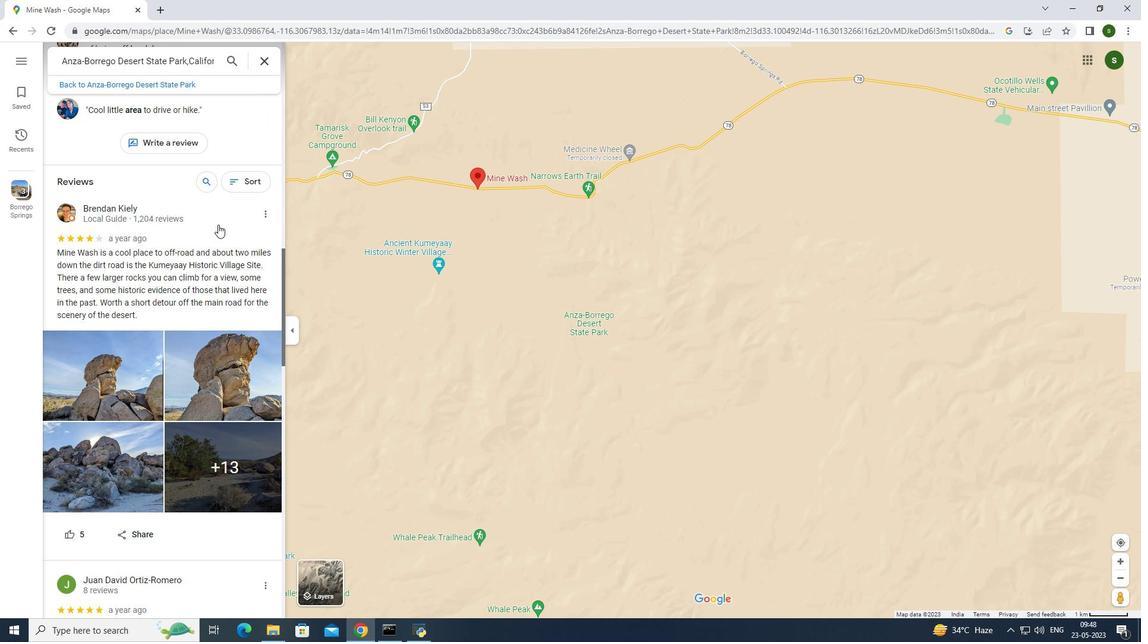 
Action: Mouse scrolled (218, 225) with delta (0, 0)
Screenshot: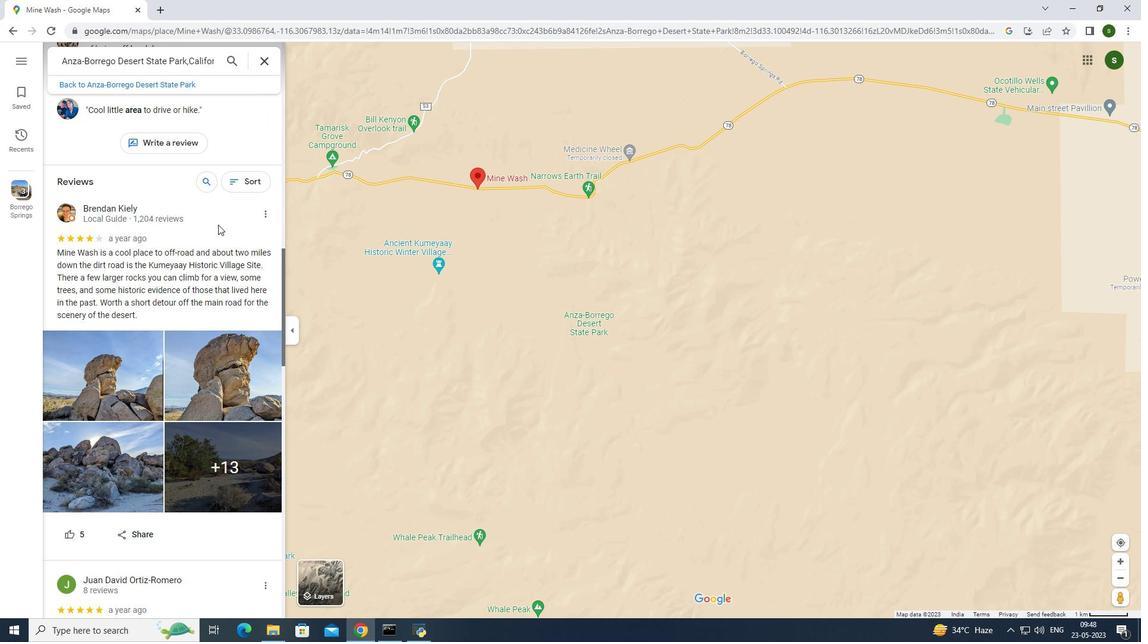
Action: Mouse scrolled (218, 225) with delta (0, 0)
Screenshot: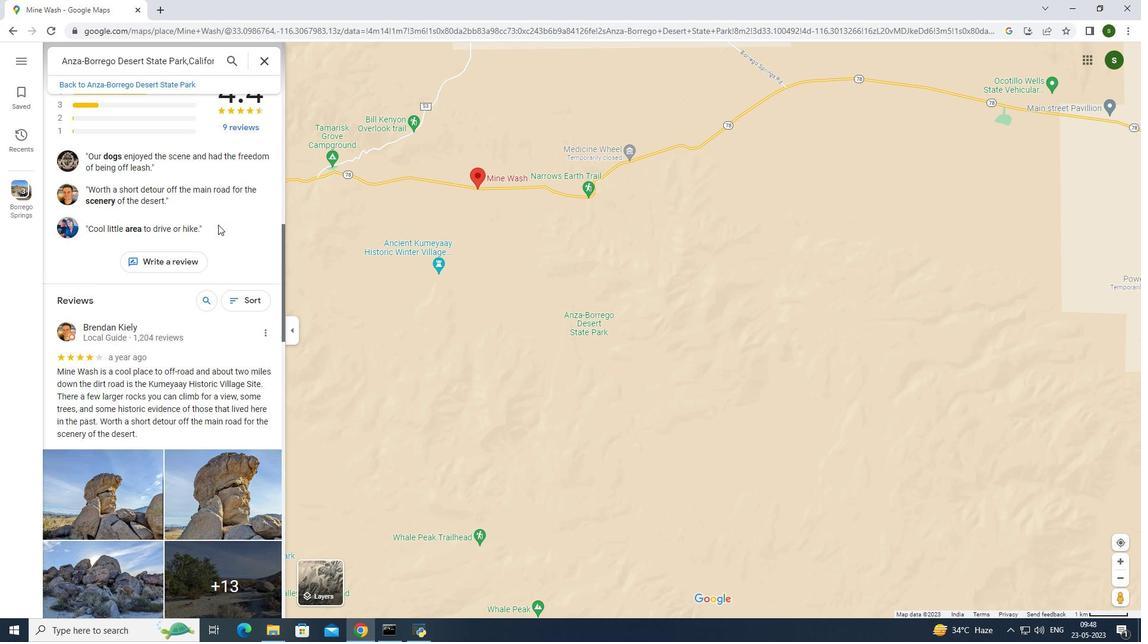 
Action: Mouse scrolled (218, 225) with delta (0, 0)
Screenshot: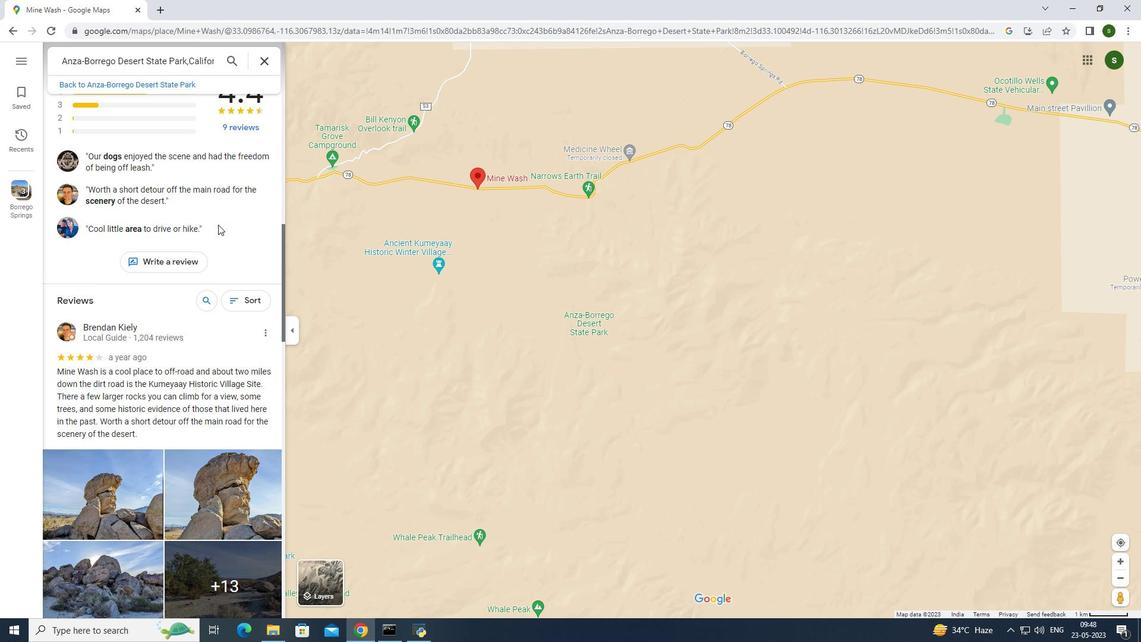 
Action: Mouse scrolled (218, 225) with delta (0, 0)
Screenshot: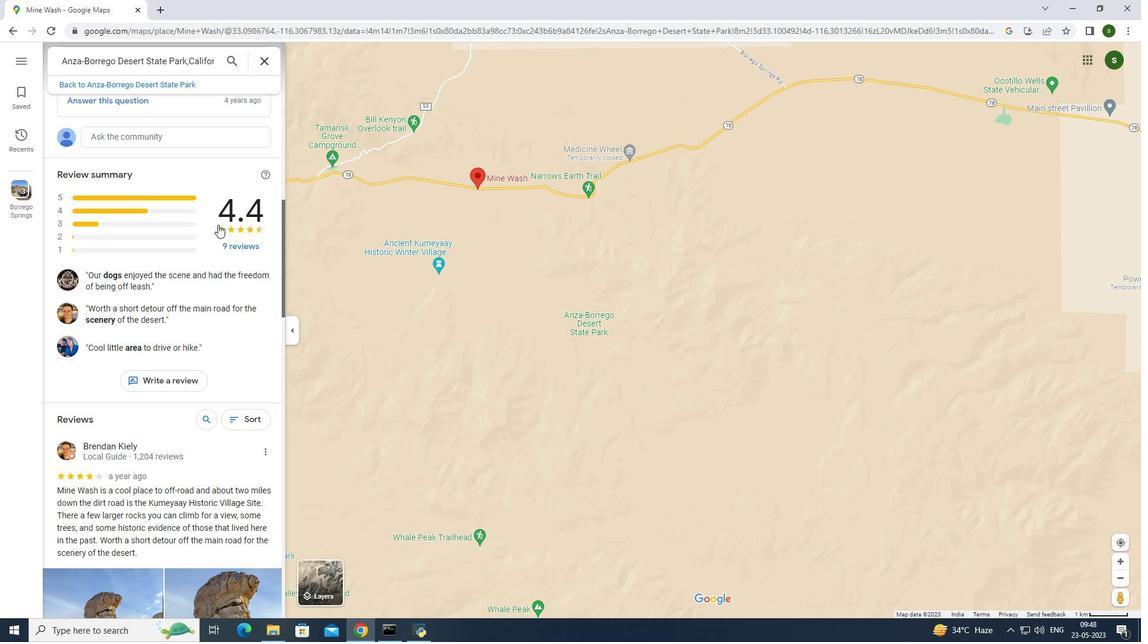 
Action: Mouse scrolled (218, 225) with delta (0, 0)
Screenshot: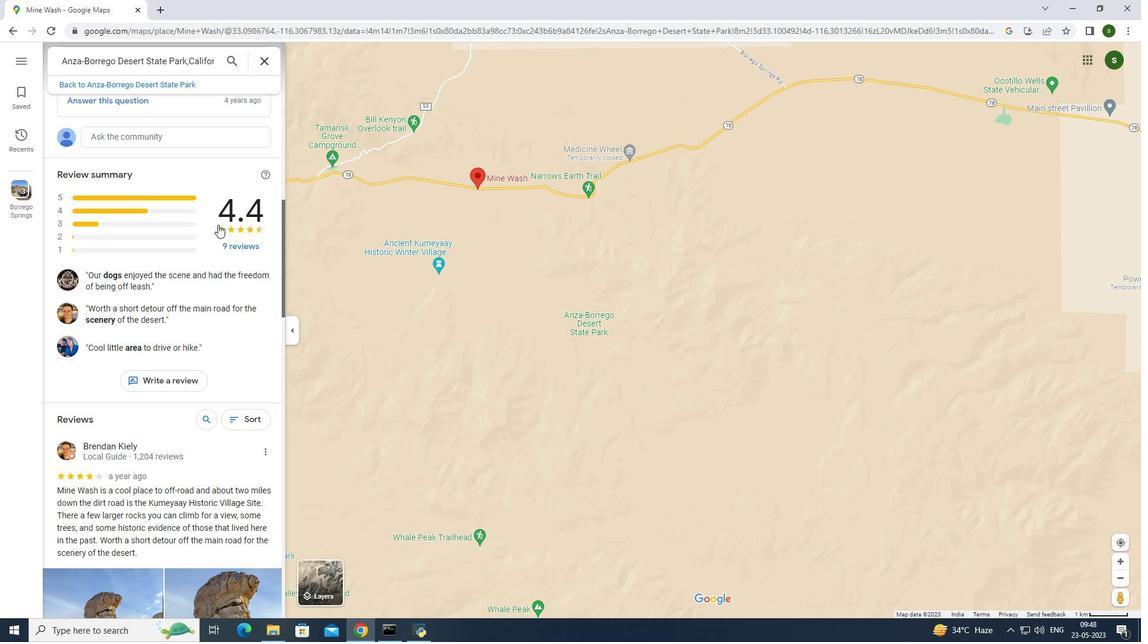 
Action: Mouse scrolled (218, 225) with delta (0, 0)
Screenshot: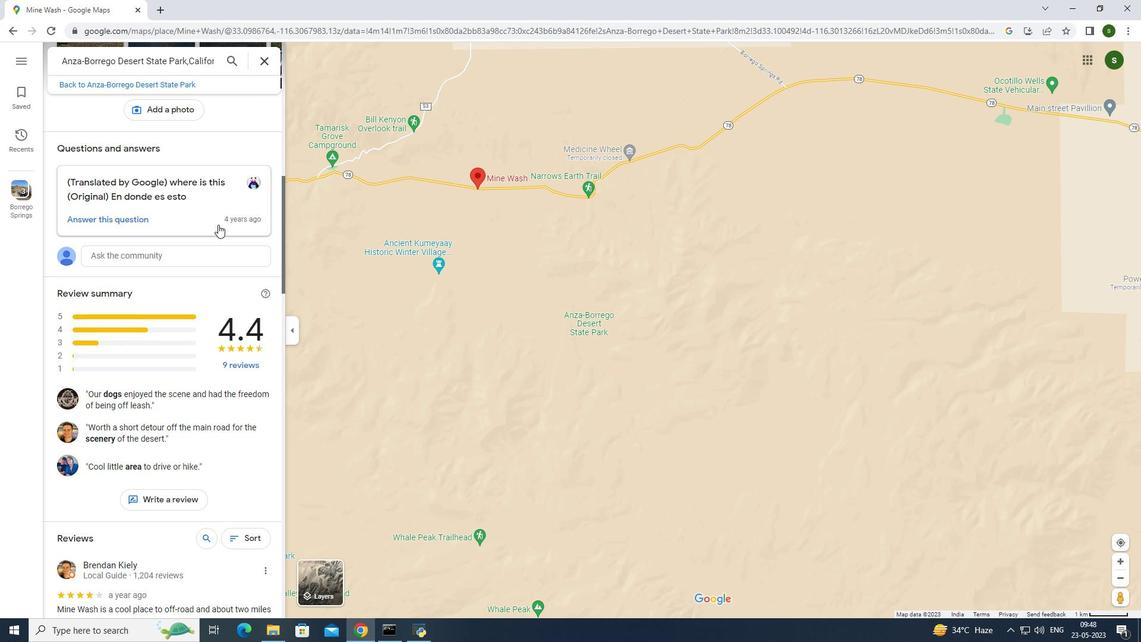 
Action: Mouse scrolled (218, 225) with delta (0, 0)
Screenshot: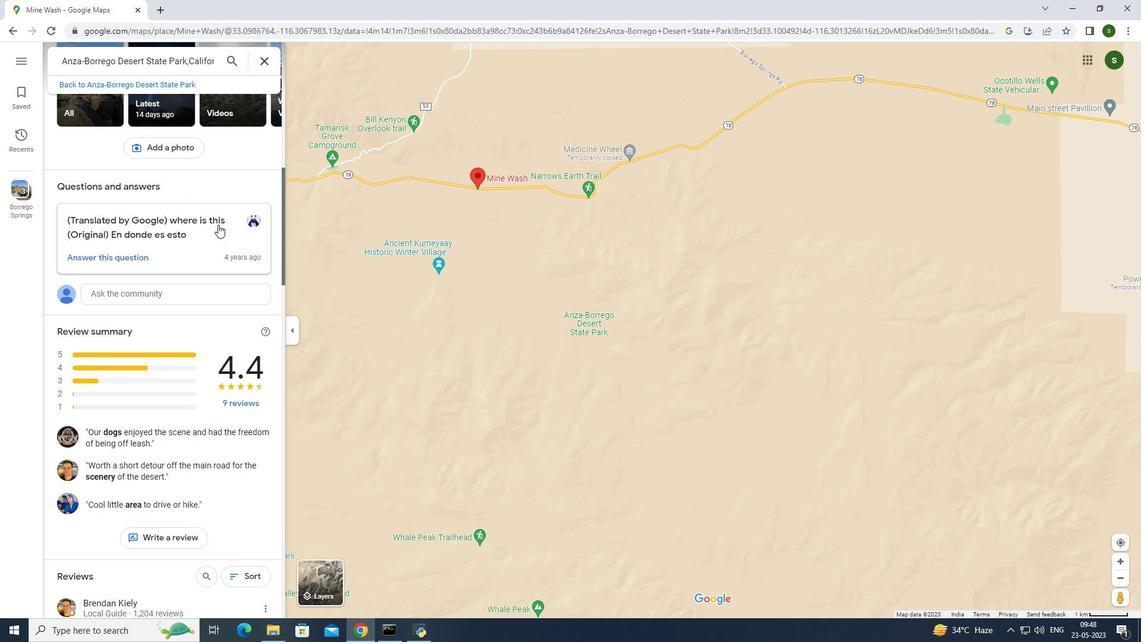 
Action: Mouse scrolled (218, 225) with delta (0, 0)
Screenshot: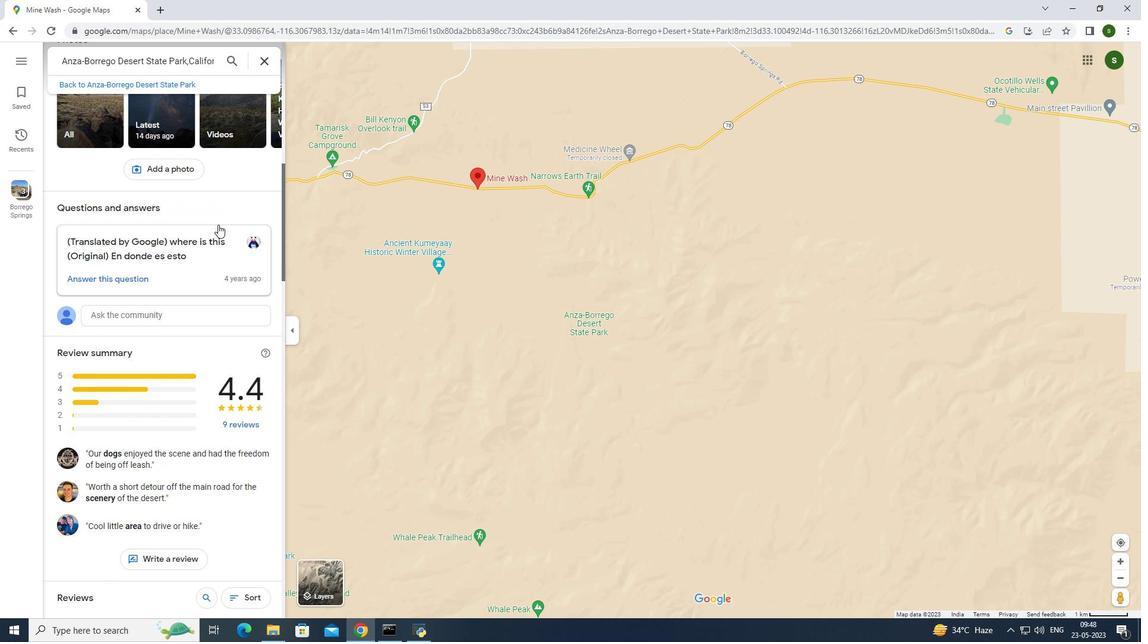 
Action: Mouse scrolled (218, 225) with delta (0, 0)
Screenshot: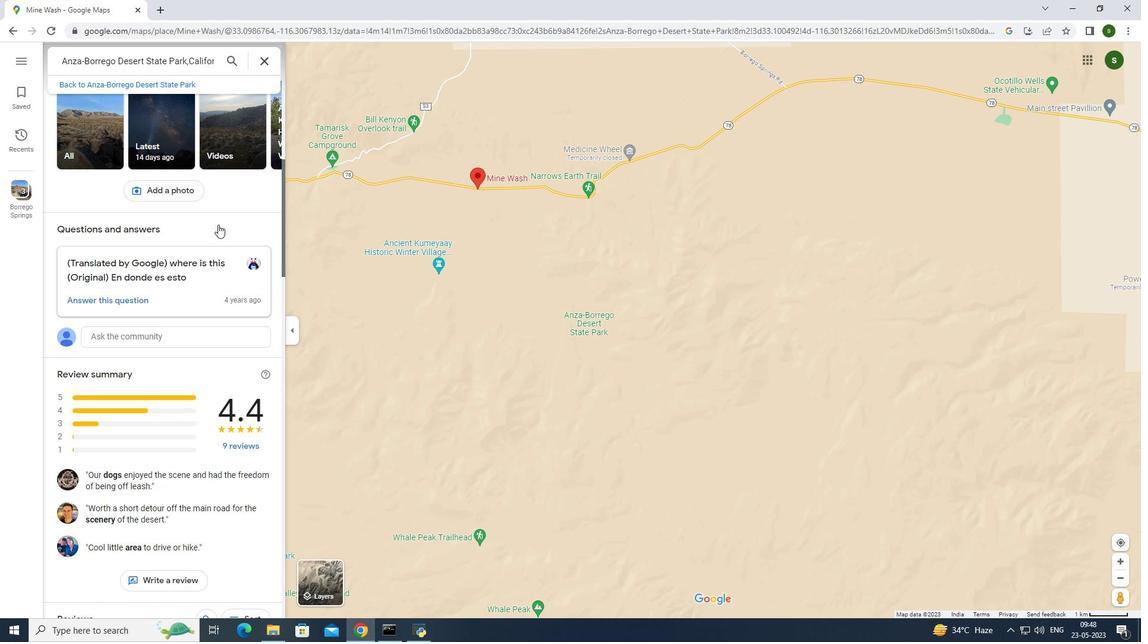 
Action: Mouse scrolled (218, 225) with delta (0, 0)
Screenshot: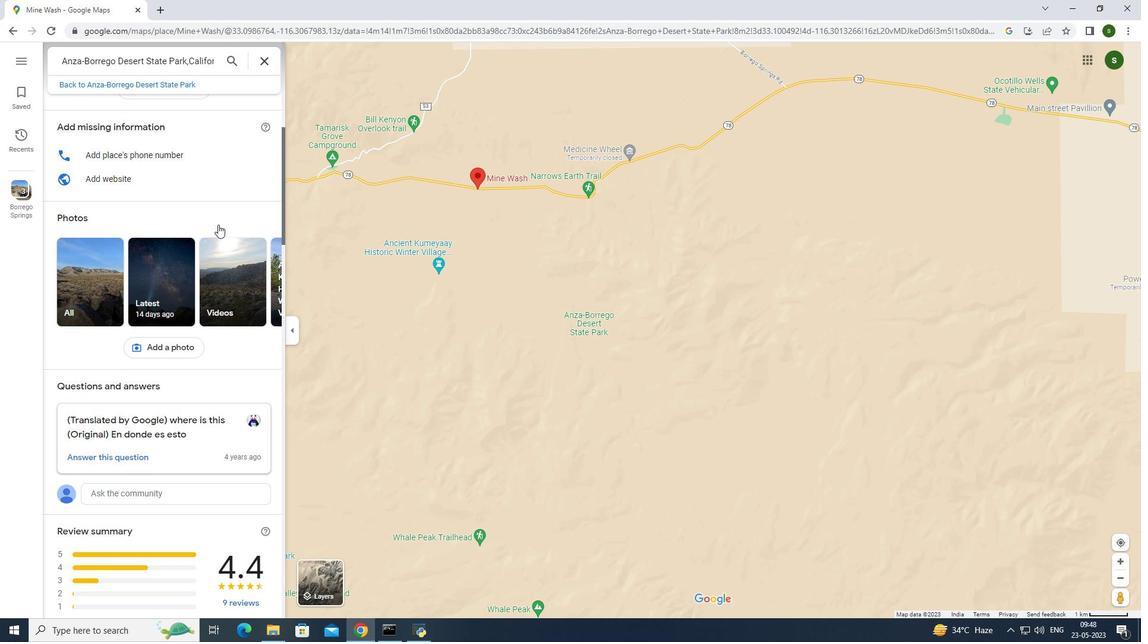 
Action: Mouse scrolled (218, 225) with delta (0, 0)
Screenshot: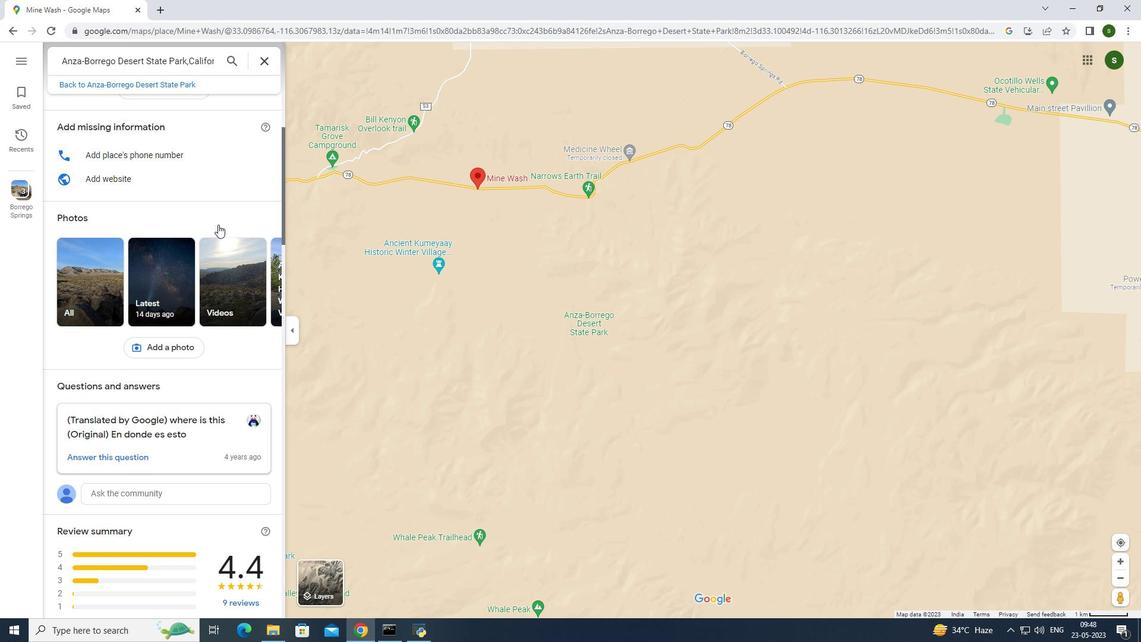 
Action: Mouse scrolled (218, 225) with delta (0, 0)
Screenshot: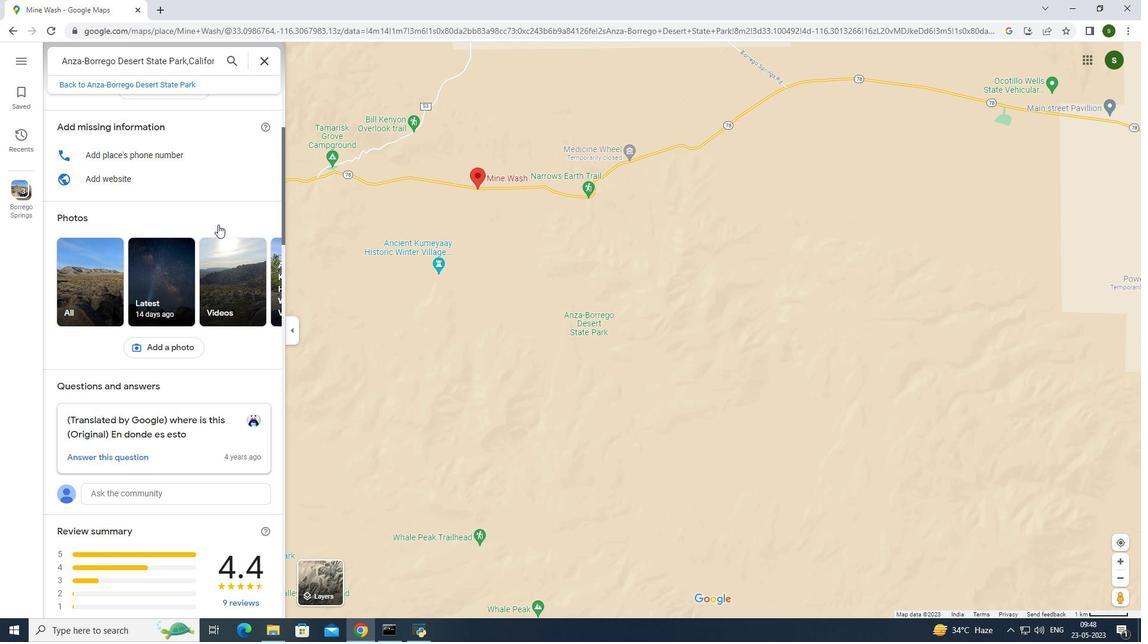 
Action: Mouse moved to (218, 224)
Screenshot: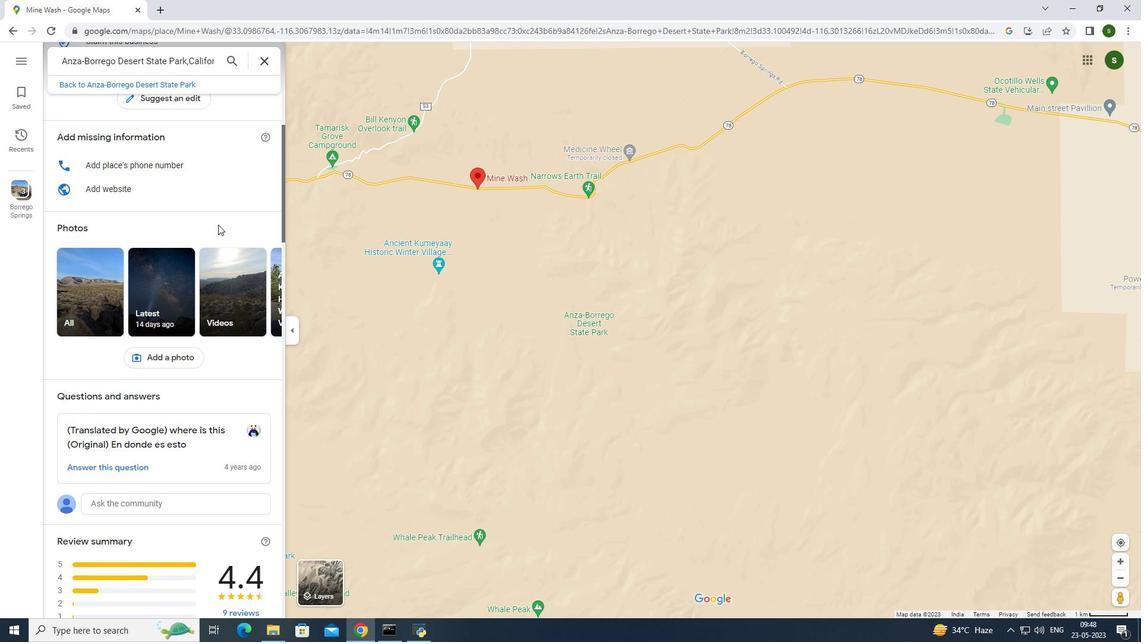 
Action: Mouse scrolled (218, 225) with delta (0, 0)
Screenshot: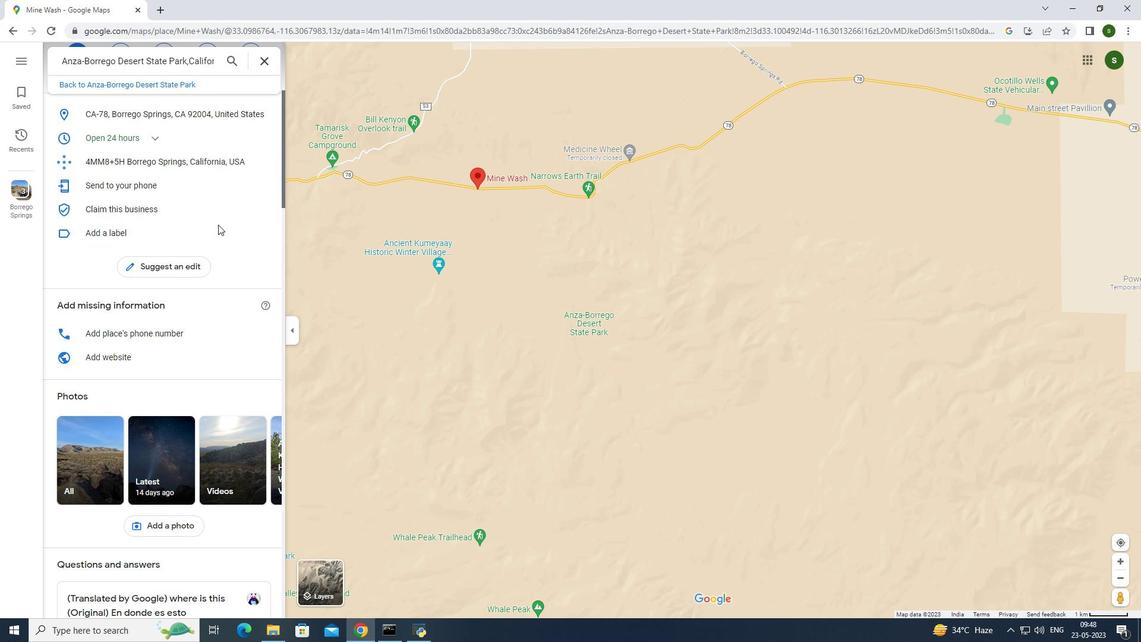
Action: Mouse scrolled (218, 225) with delta (0, 0)
Screenshot: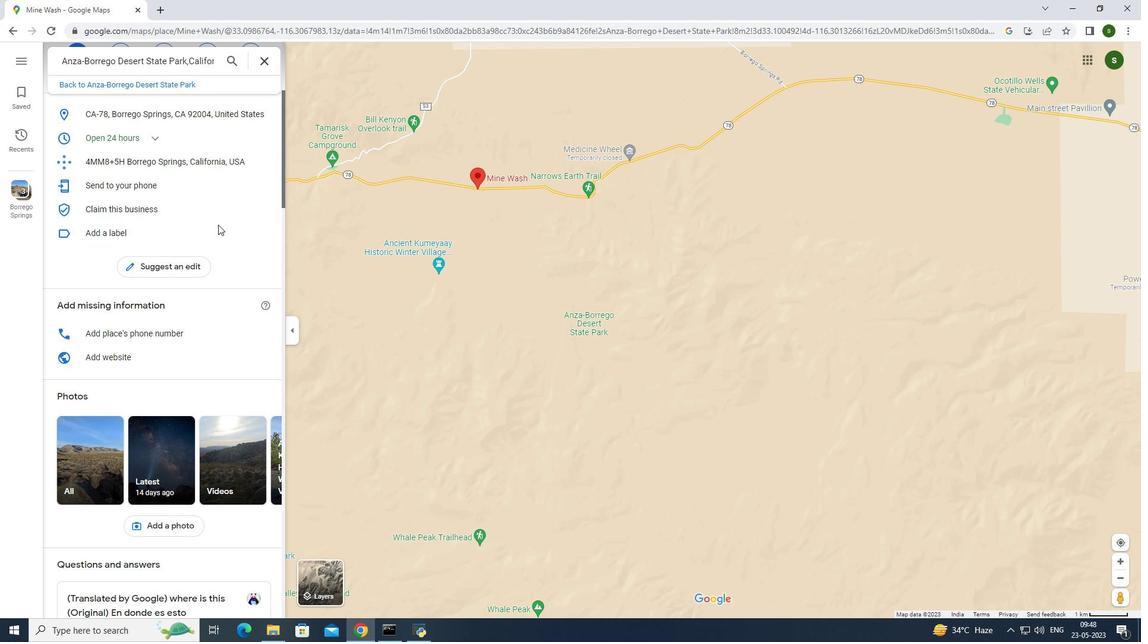 
Action: Mouse scrolled (218, 225) with delta (0, 0)
Screenshot: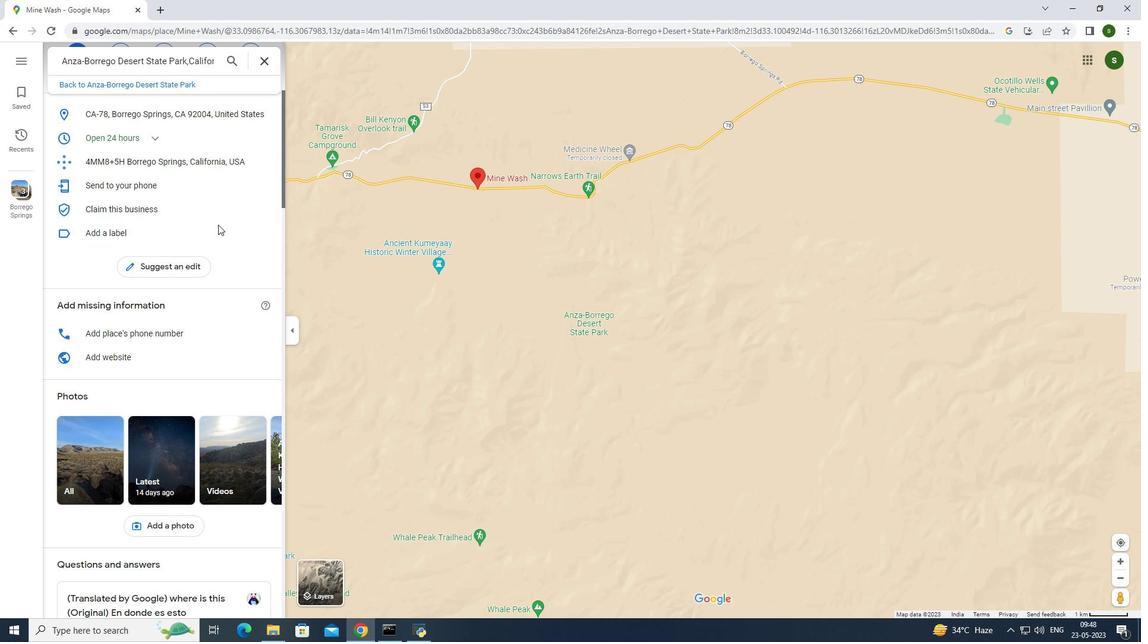 
Action: Mouse scrolled (218, 225) with delta (0, 0)
Screenshot: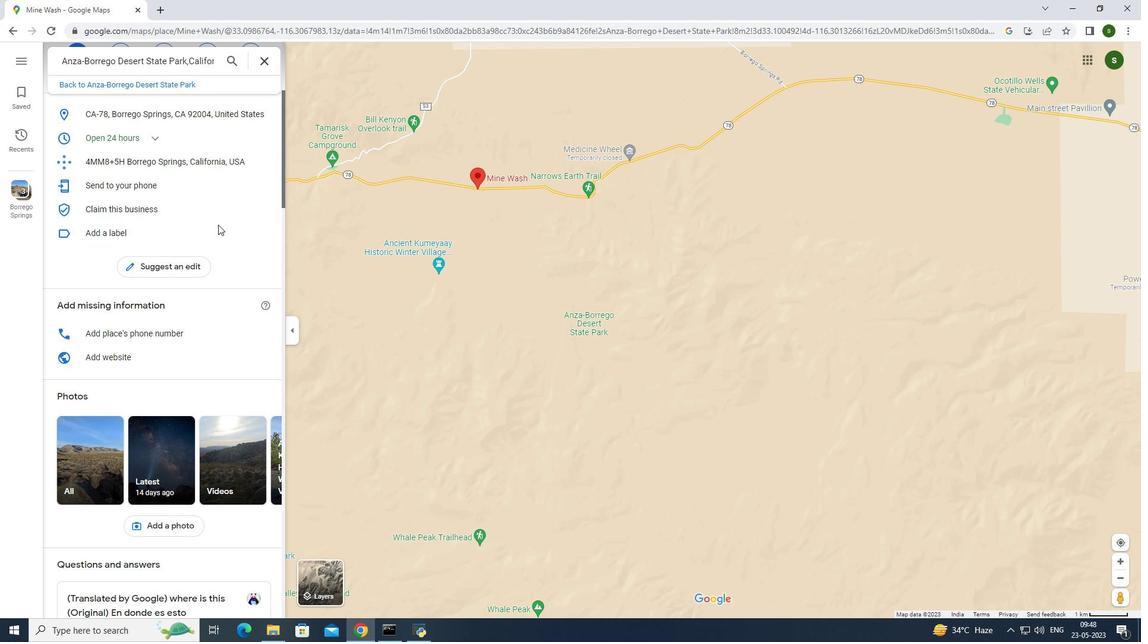 
Action: Mouse scrolled (218, 225) with delta (0, 0)
Screenshot: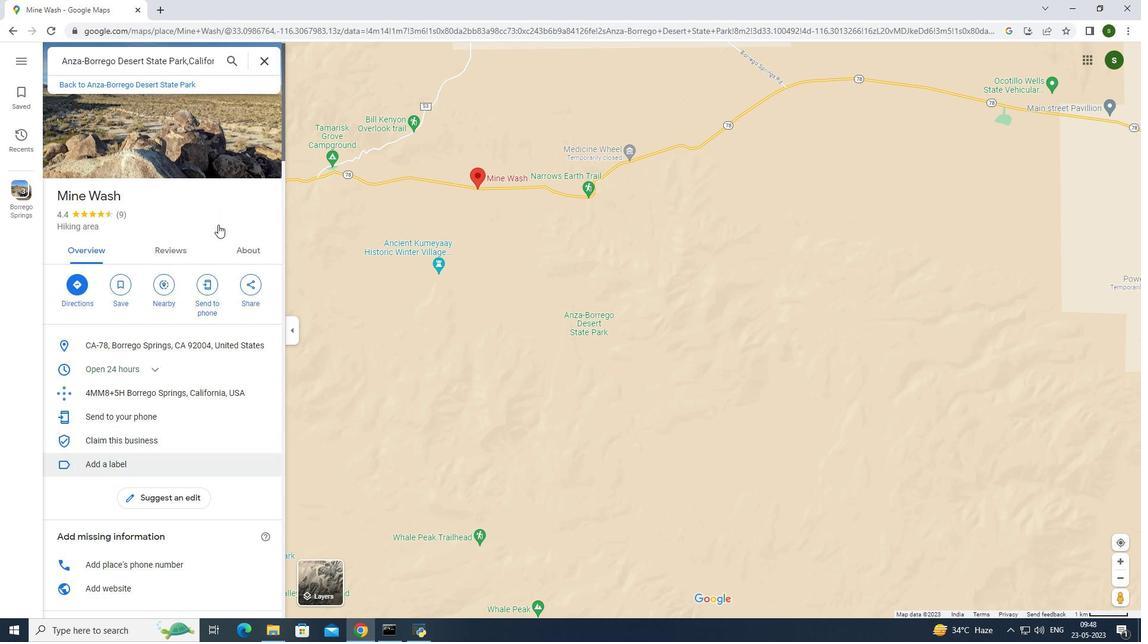 
Action: Mouse scrolled (218, 225) with delta (0, 0)
Screenshot: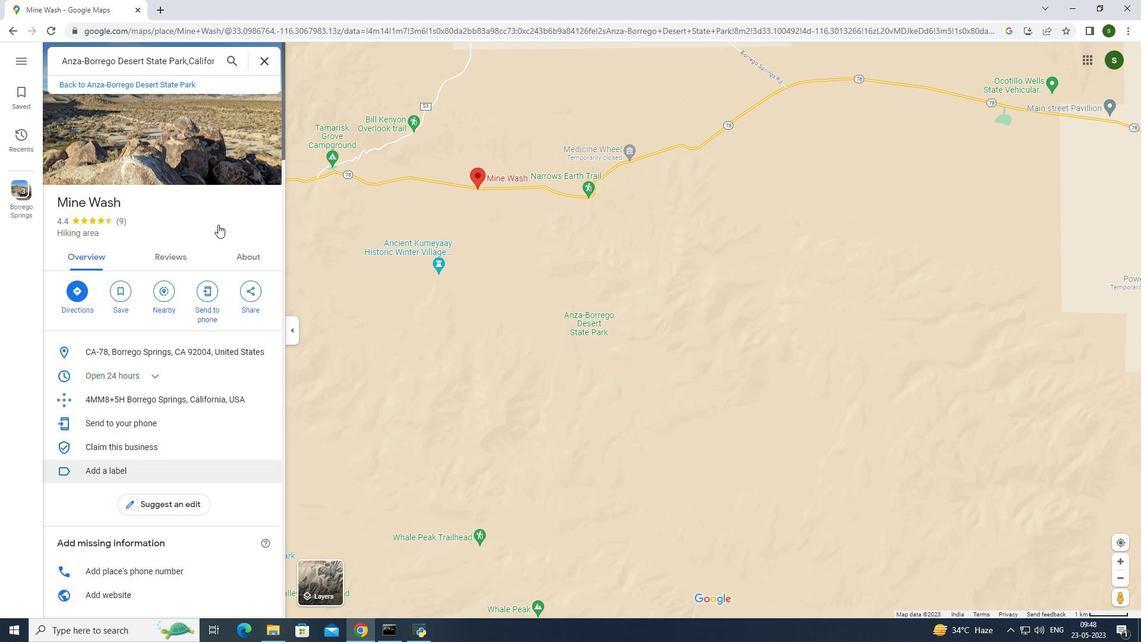 
Action: Mouse scrolled (218, 225) with delta (0, 0)
Screenshot: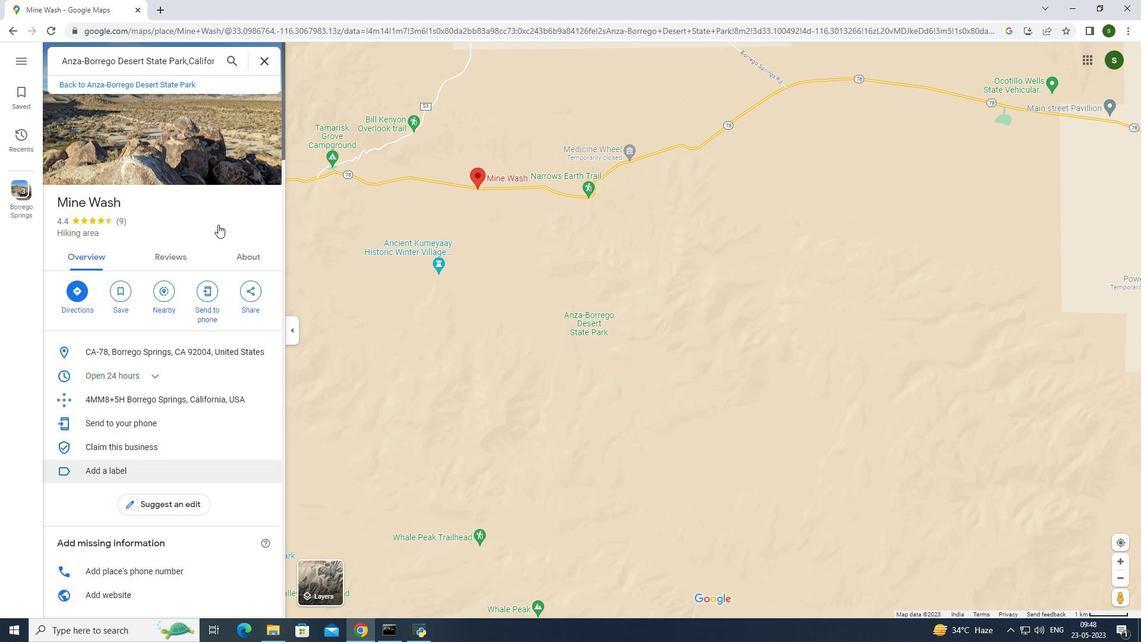 
Action: Mouse scrolled (218, 225) with delta (0, 0)
Screenshot: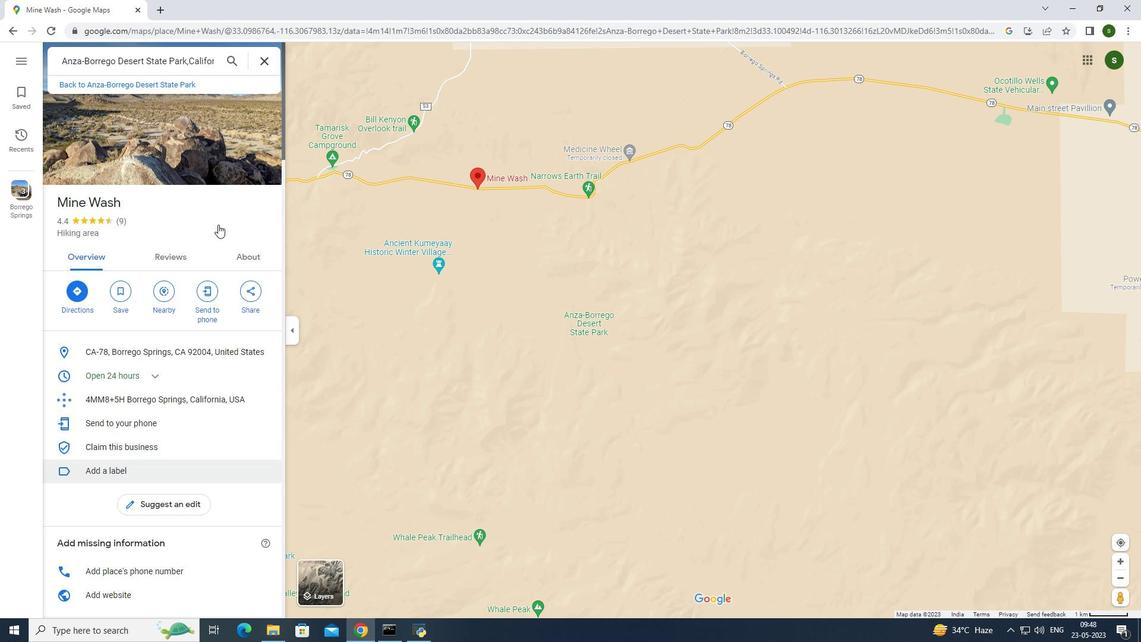 
Action: Mouse moved to (183, 252)
Screenshot: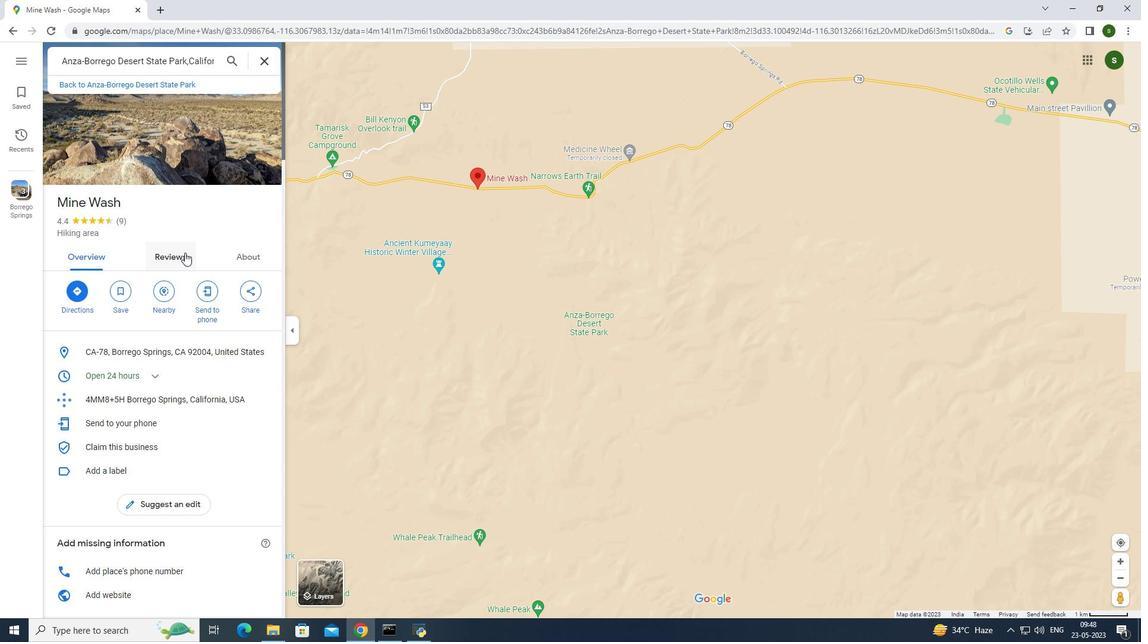 
Action: Mouse pressed left at (183, 252)
Screenshot: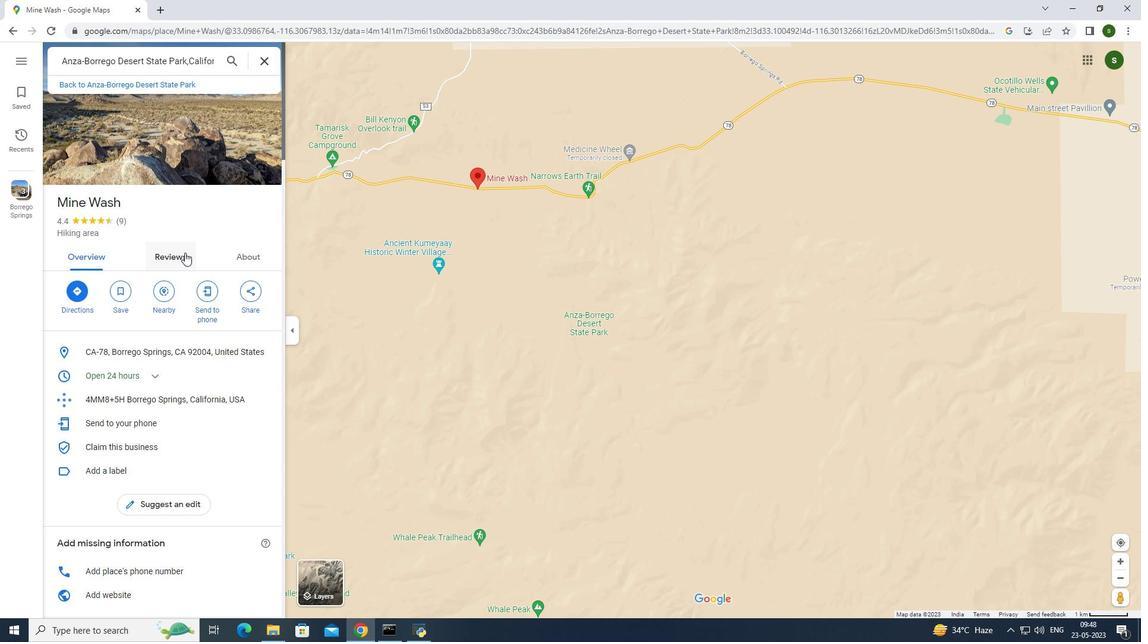 
Action: Mouse moved to (192, 209)
Screenshot: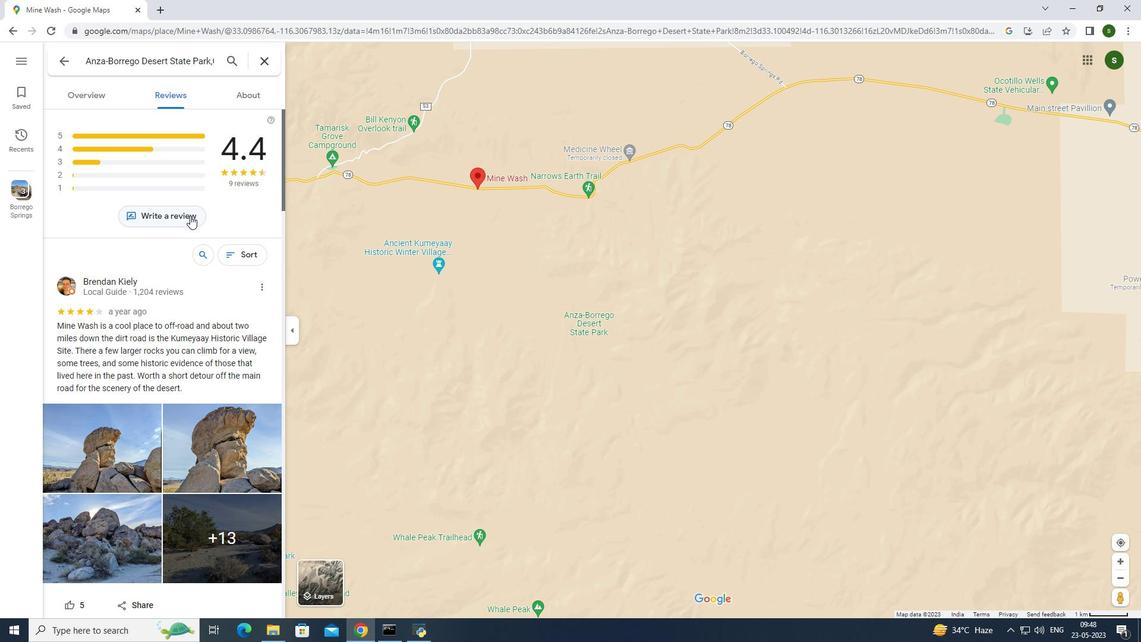 
Action: Mouse pressed left at (192, 209)
Screenshot: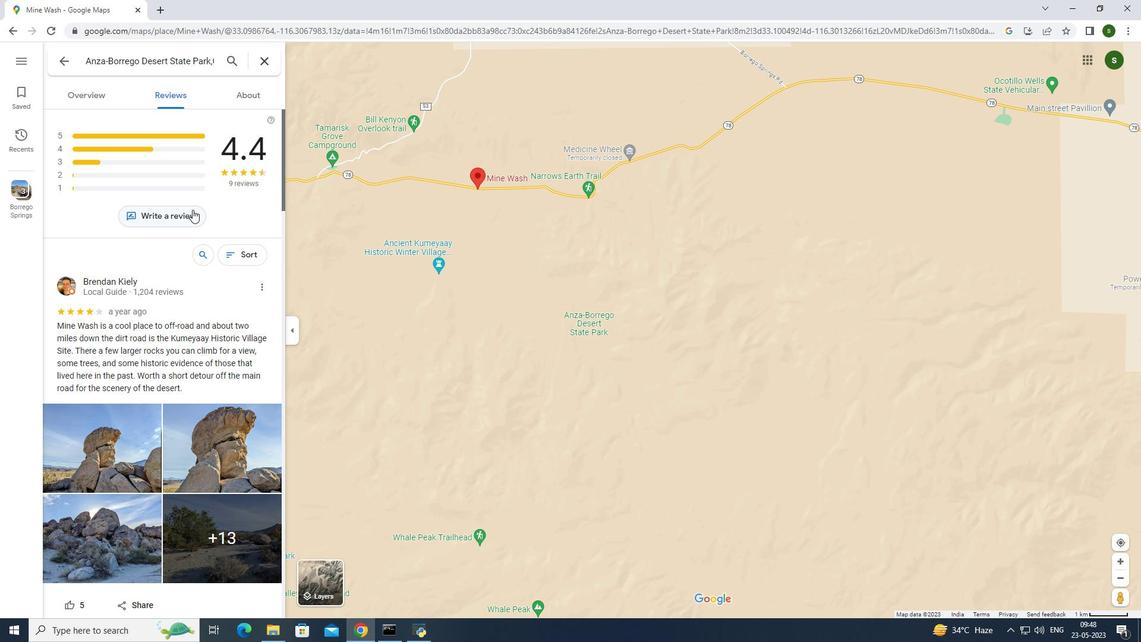
Action: Mouse moved to (572, 157)
Screenshot: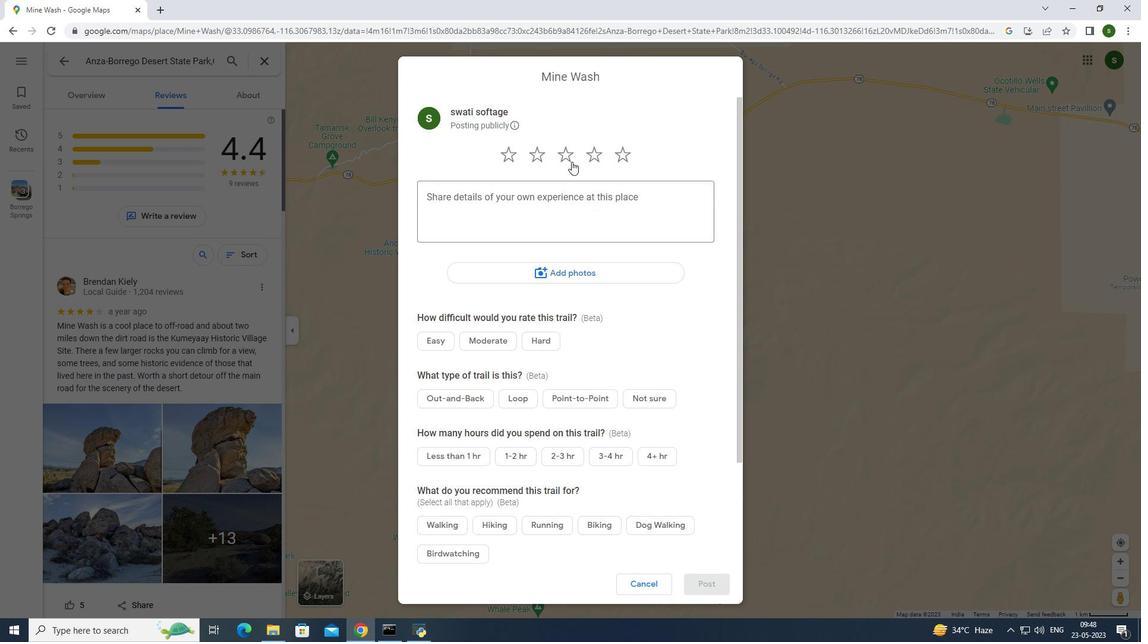 
Action: Mouse pressed left at (572, 157)
Screenshot: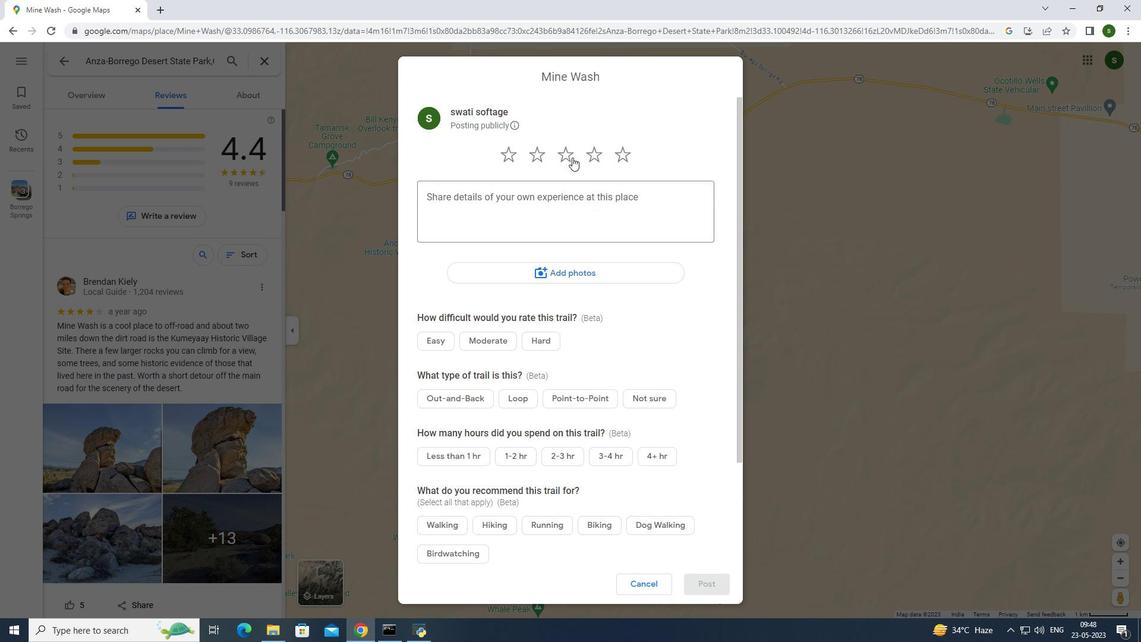 
Action: Mouse moved to (698, 583)
Screenshot: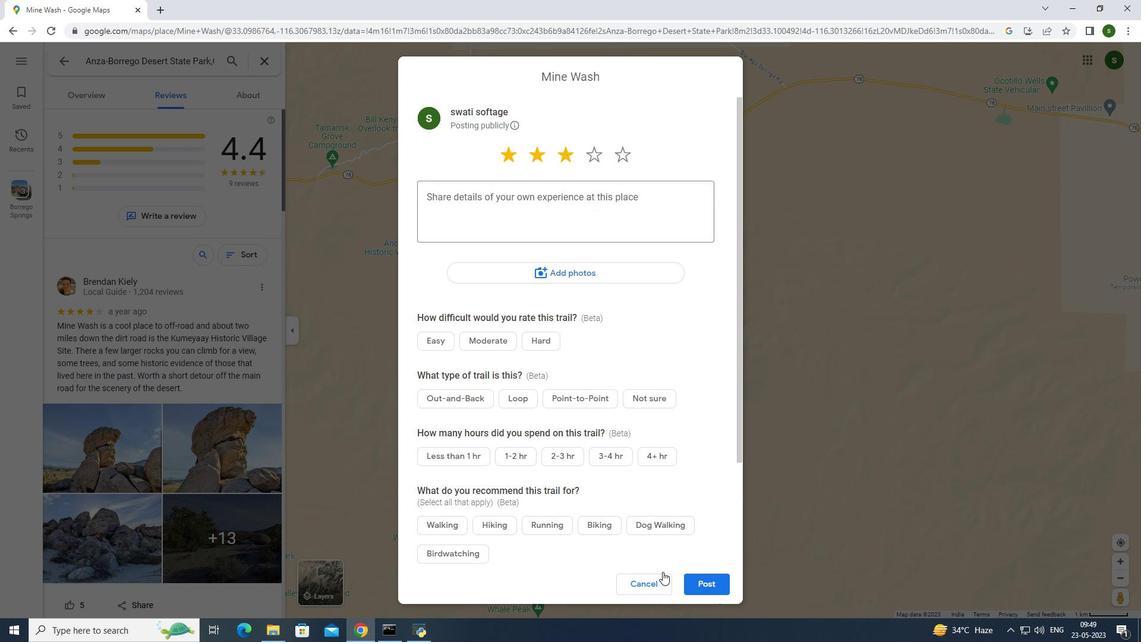 
Action: Mouse pressed left at (698, 583)
Screenshot: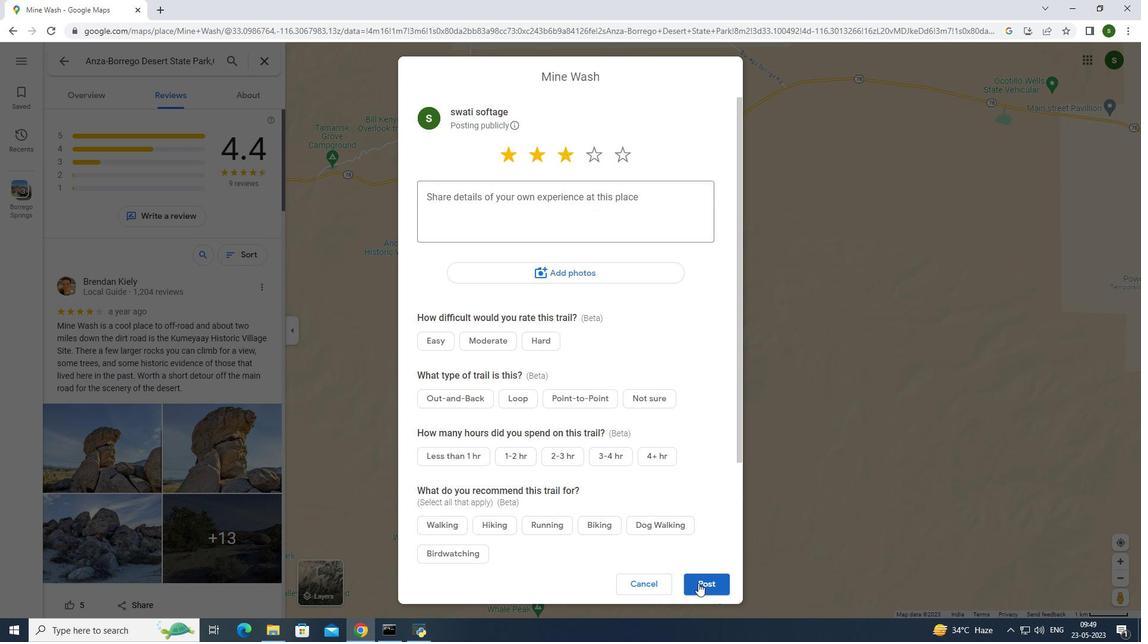 
Action: Mouse moved to (634, 582)
Screenshot: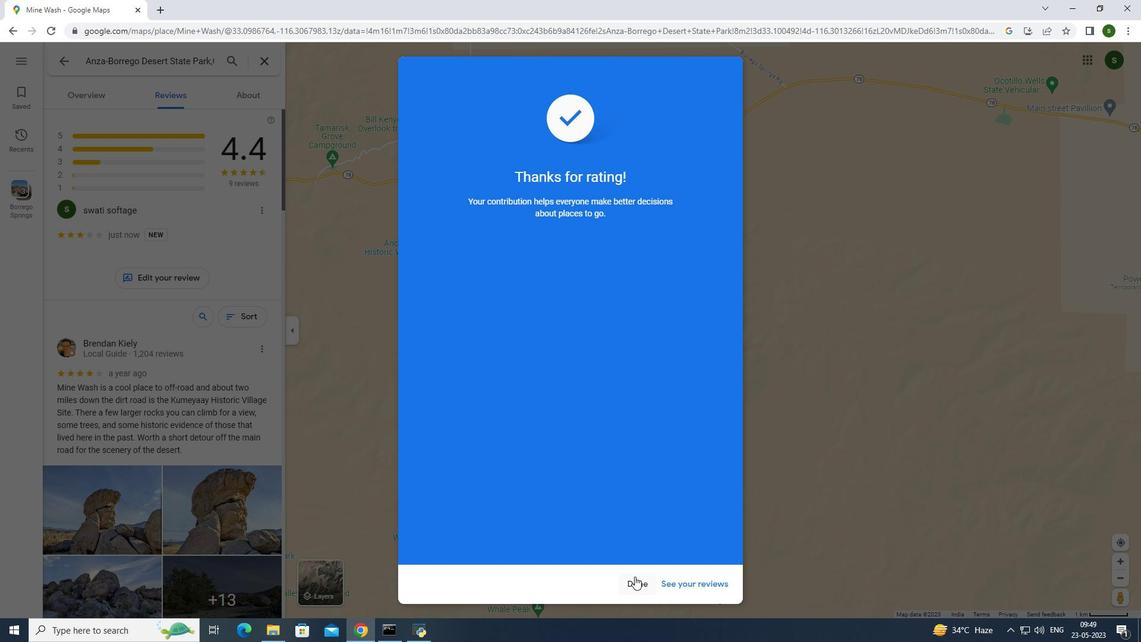 
Action: Mouse pressed left at (634, 582)
Screenshot: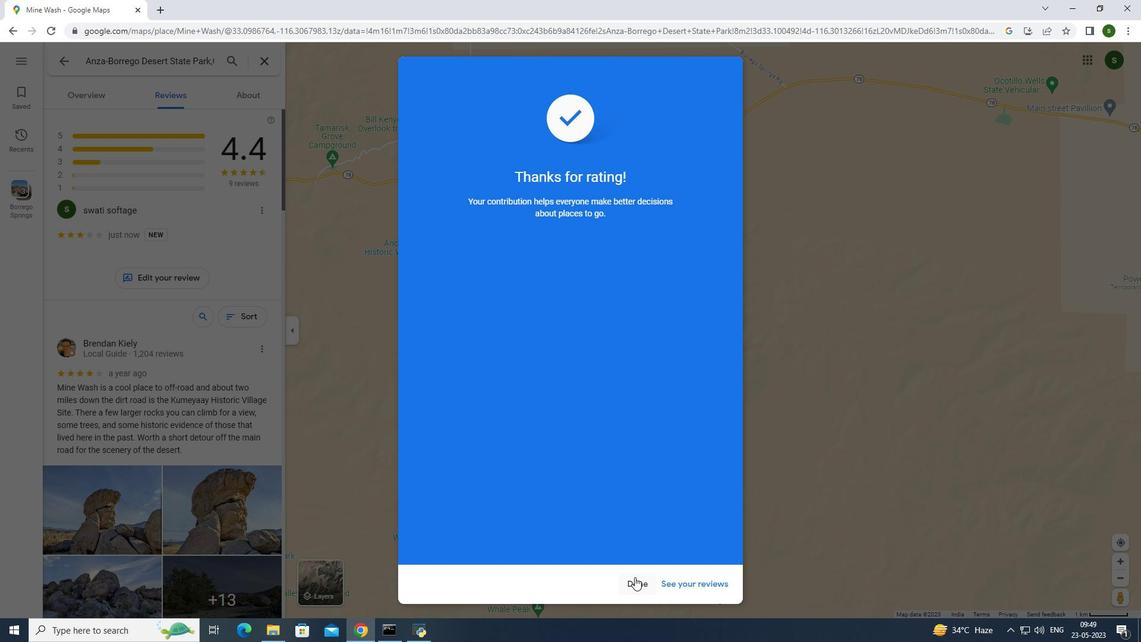 
Action: Mouse moved to (585, 177)
Screenshot: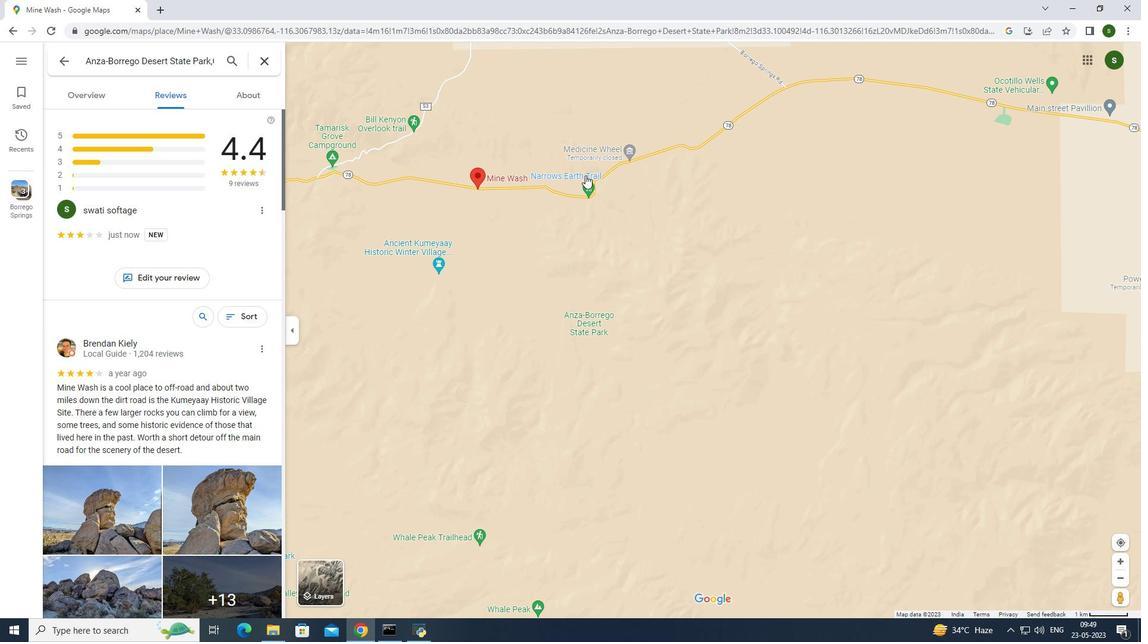
Action: Mouse pressed left at (585, 177)
Screenshot: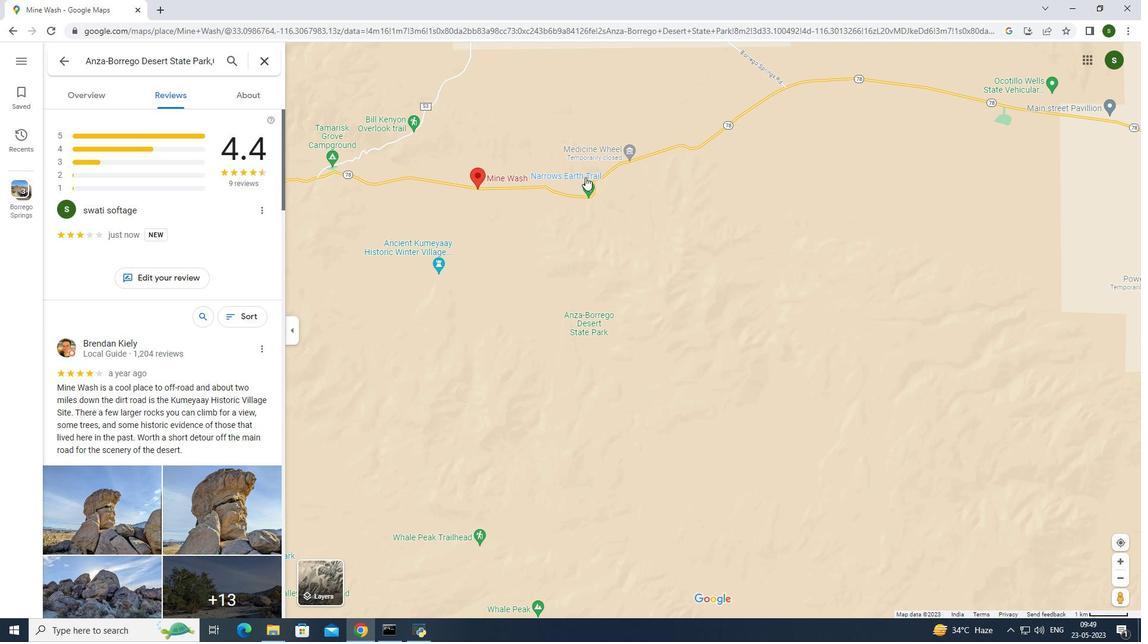 
Action: Mouse moved to (208, 277)
Screenshot: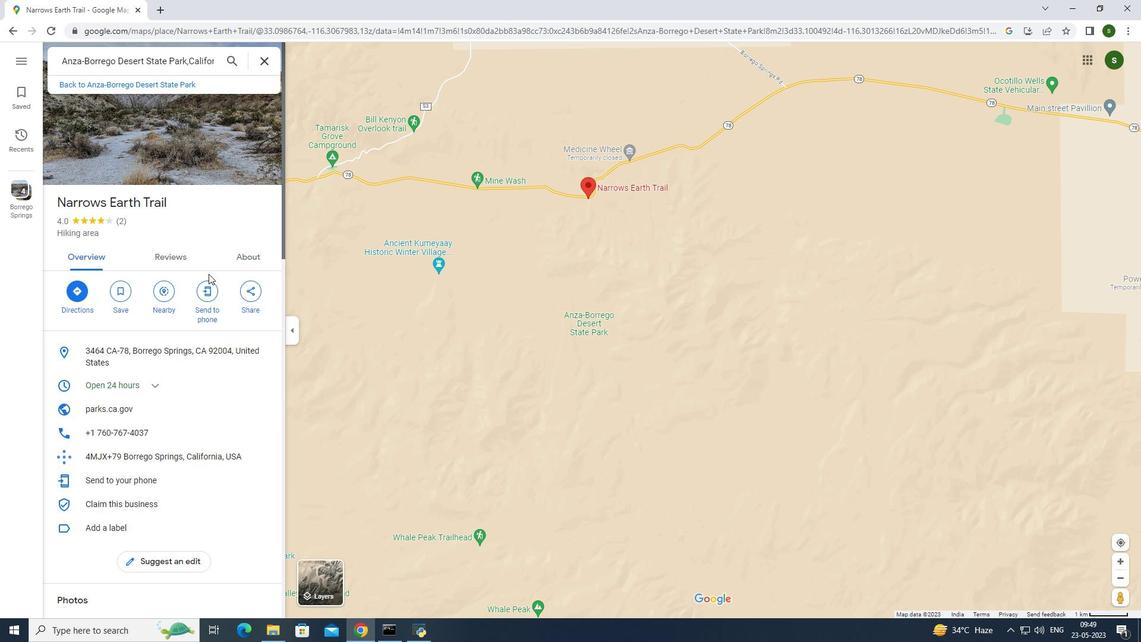 
Action: Mouse scrolled (208, 277) with delta (0, 0)
Screenshot: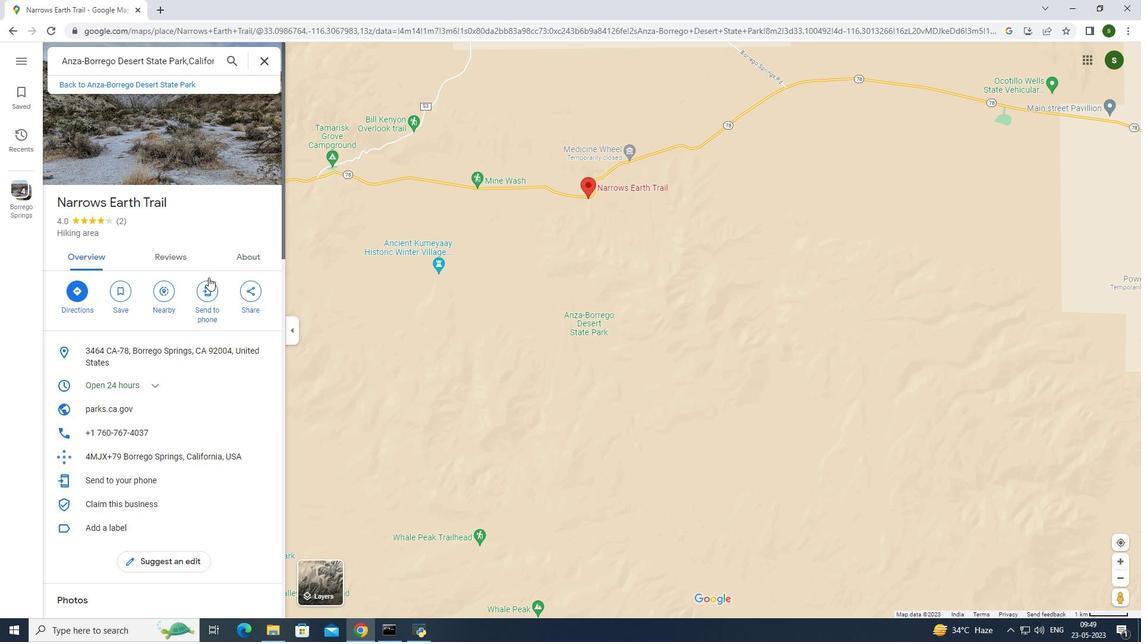 
Action: Mouse scrolled (208, 277) with delta (0, 0)
Screenshot: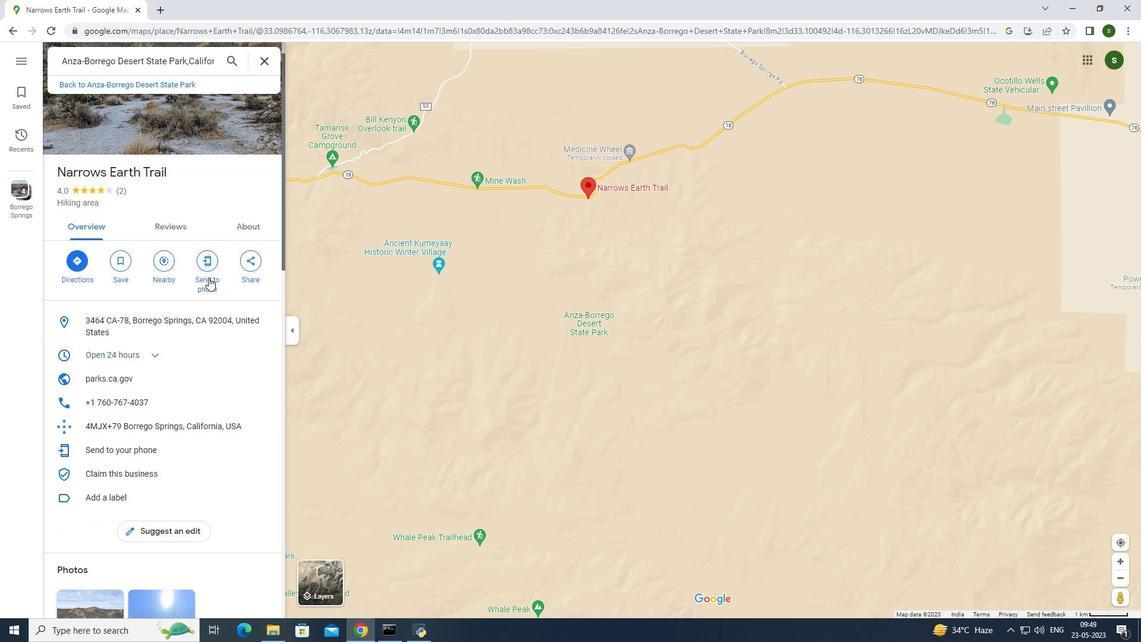 
Action: Mouse scrolled (208, 277) with delta (0, 0)
Screenshot: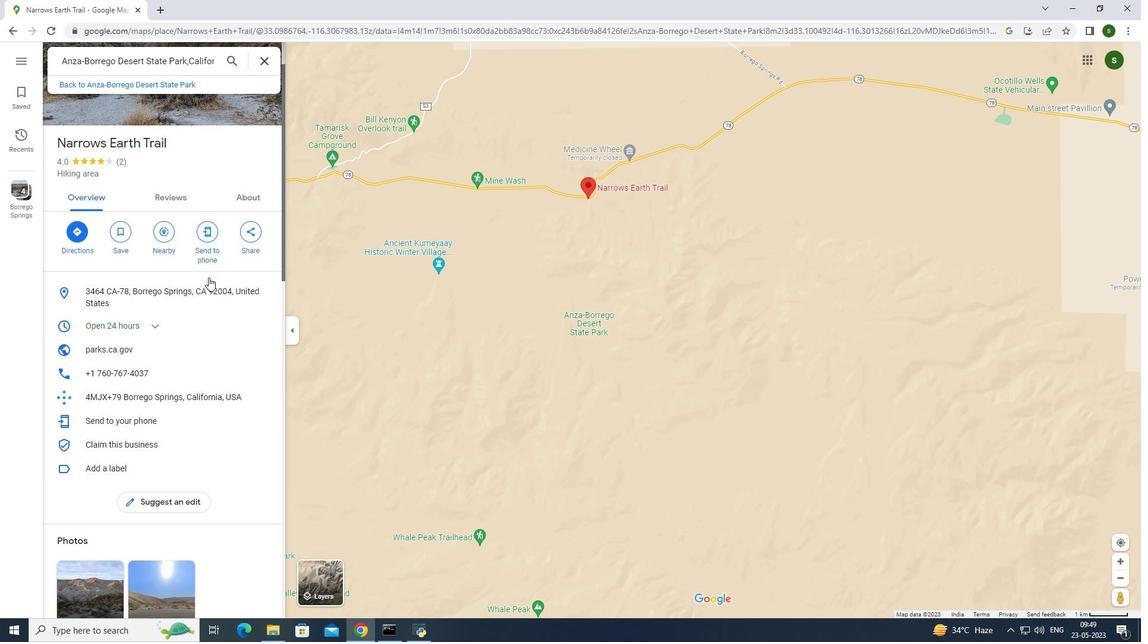 
Action: Mouse scrolled (208, 277) with delta (0, 0)
Screenshot: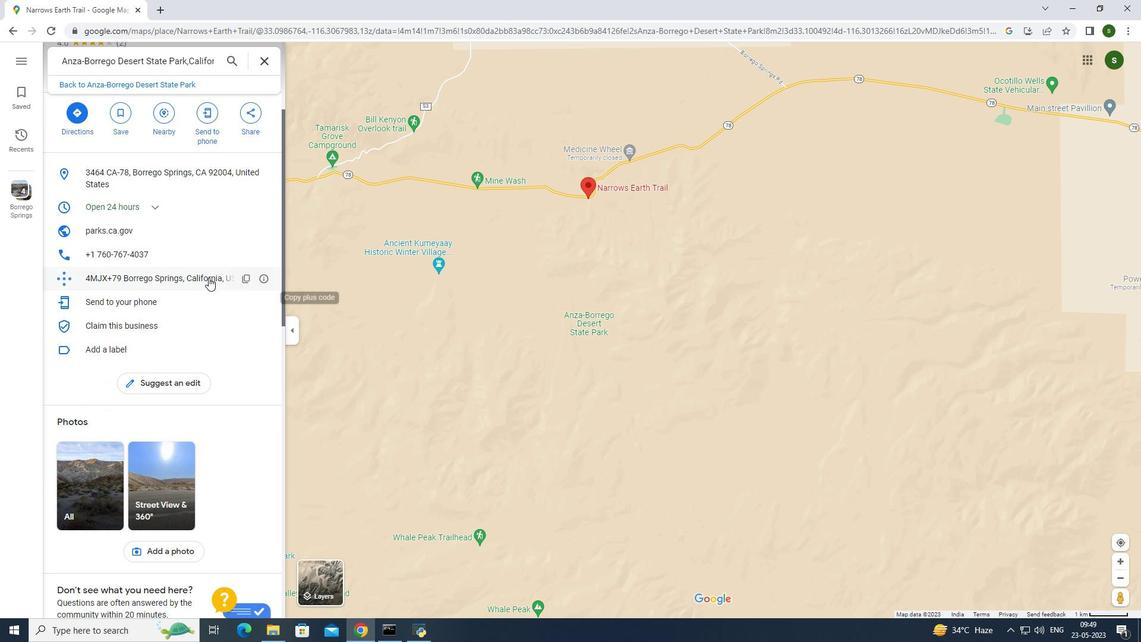 
Action: Mouse scrolled (208, 277) with delta (0, 0)
Screenshot: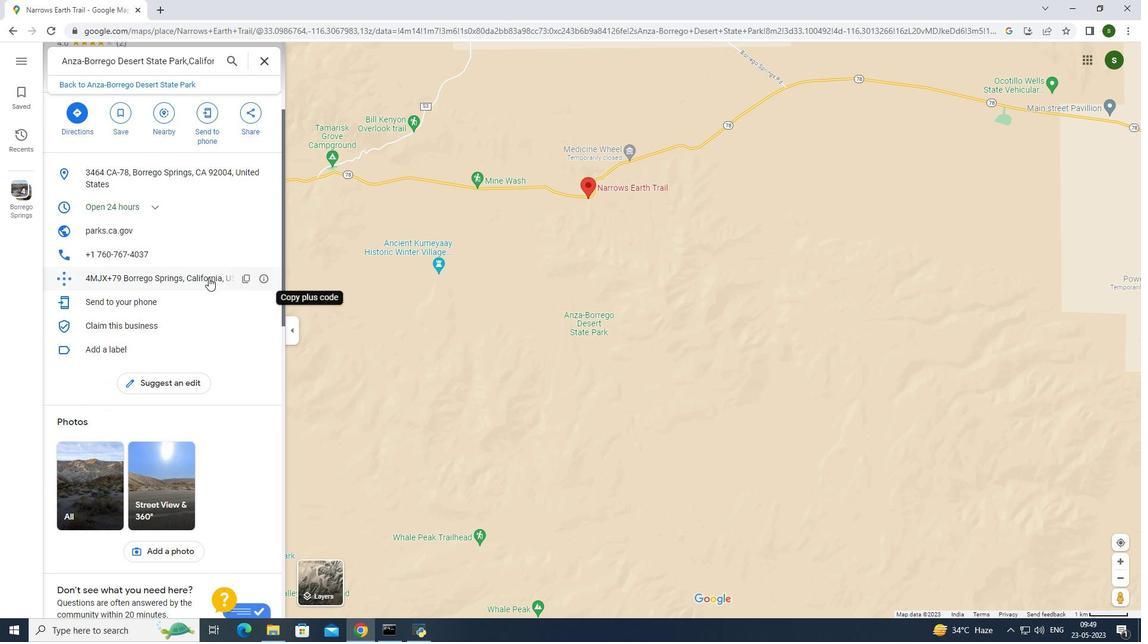
Action: Mouse scrolled (208, 277) with delta (0, 0)
Screenshot: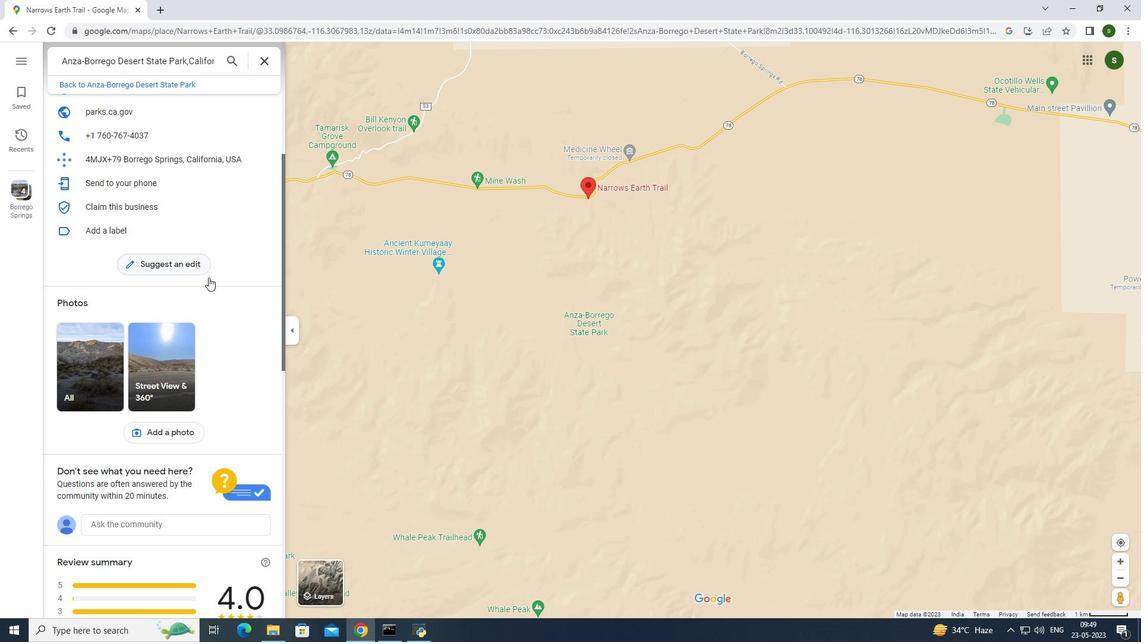 
Action: Mouse scrolled (208, 277) with delta (0, 0)
Screenshot: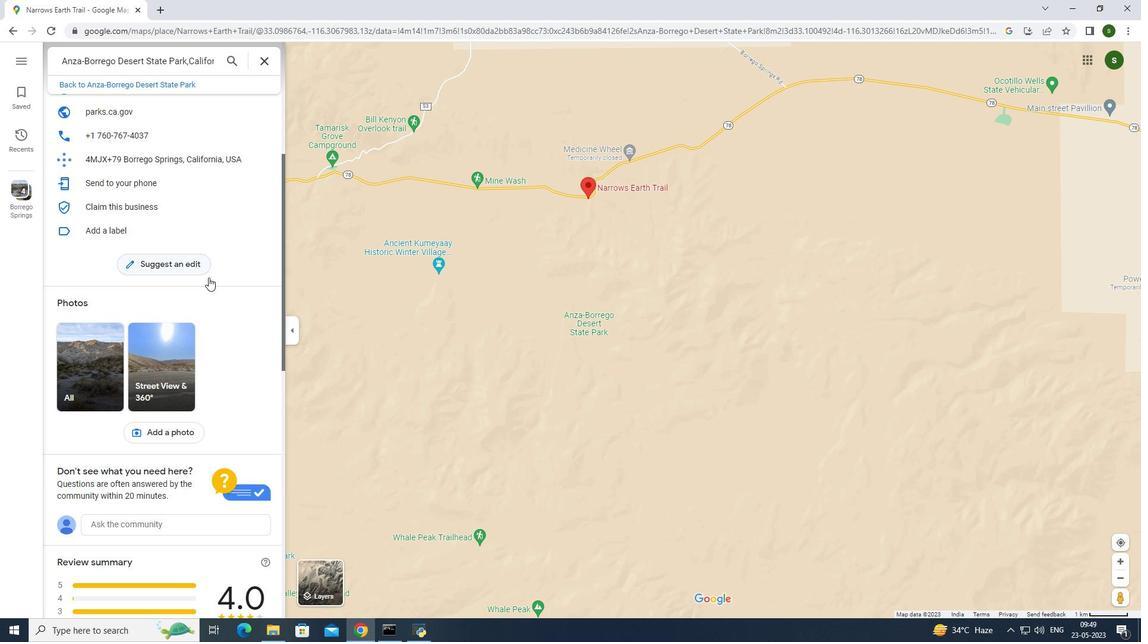 
Action: Mouse scrolled (208, 277) with delta (0, 0)
Screenshot: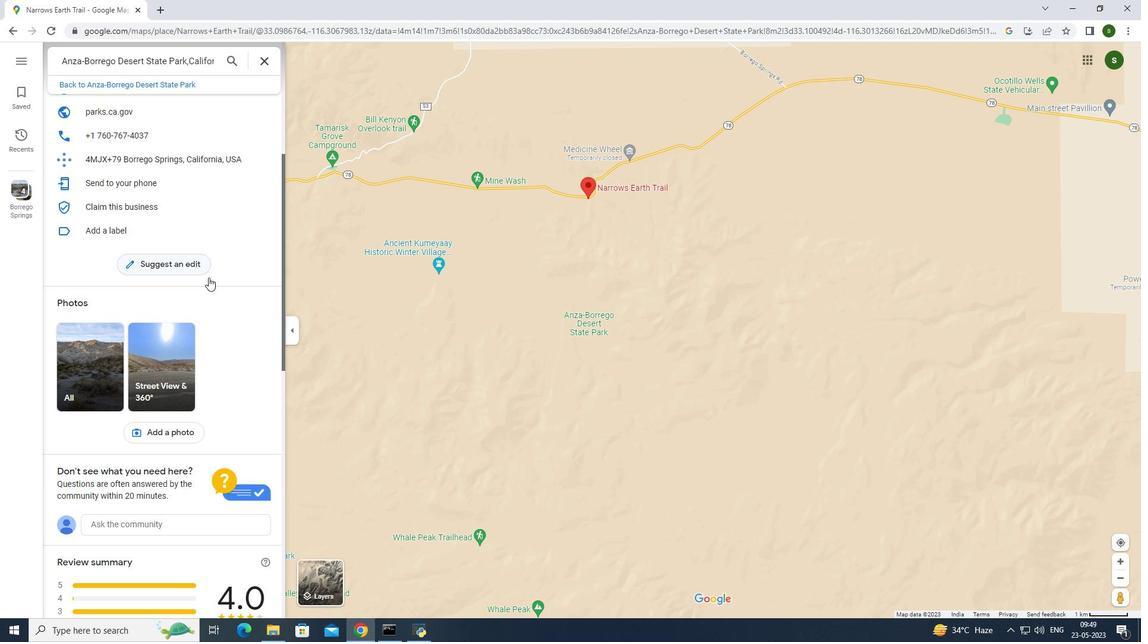 
Action: Mouse moved to (255, 312)
Screenshot: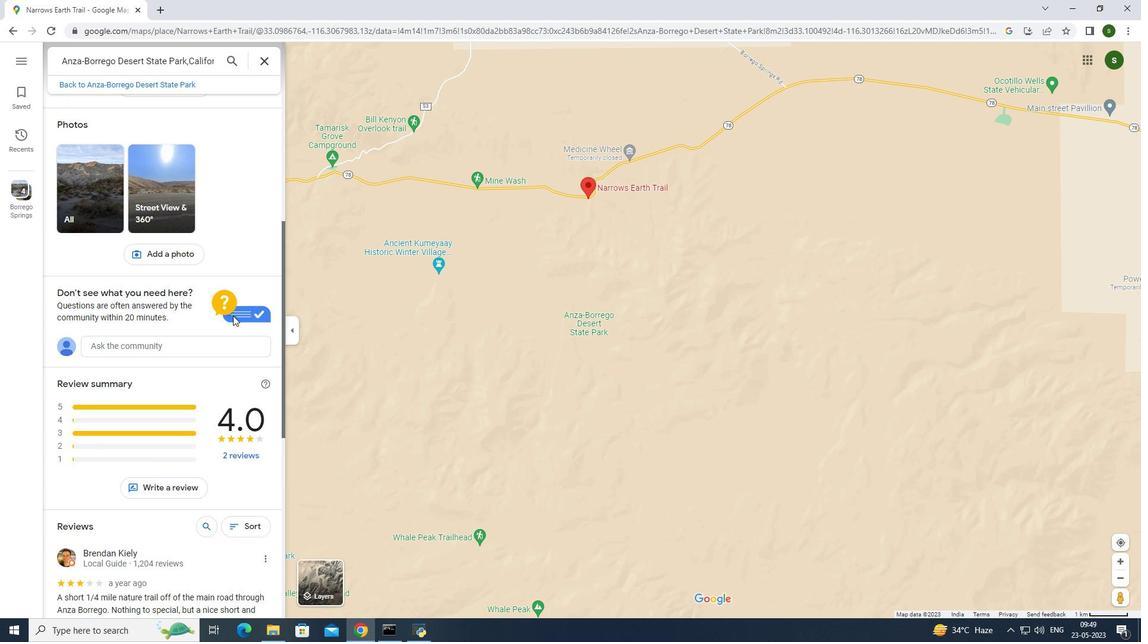 
Action: Mouse scrolled (255, 312) with delta (0, 0)
Screenshot: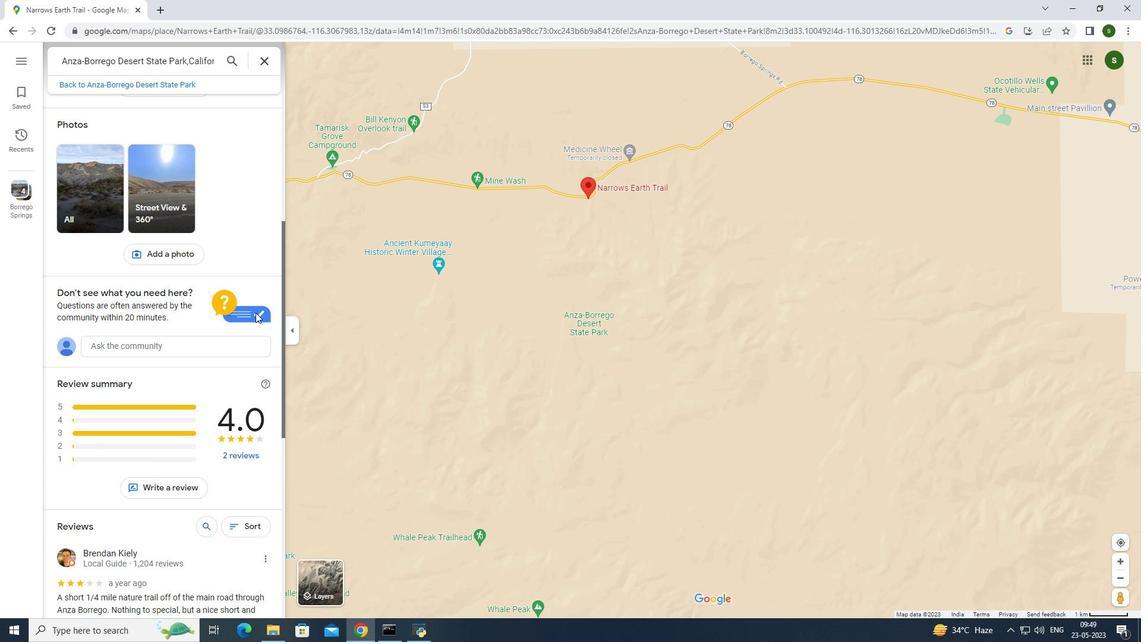 
Action: Mouse scrolled (255, 312) with delta (0, 0)
Screenshot: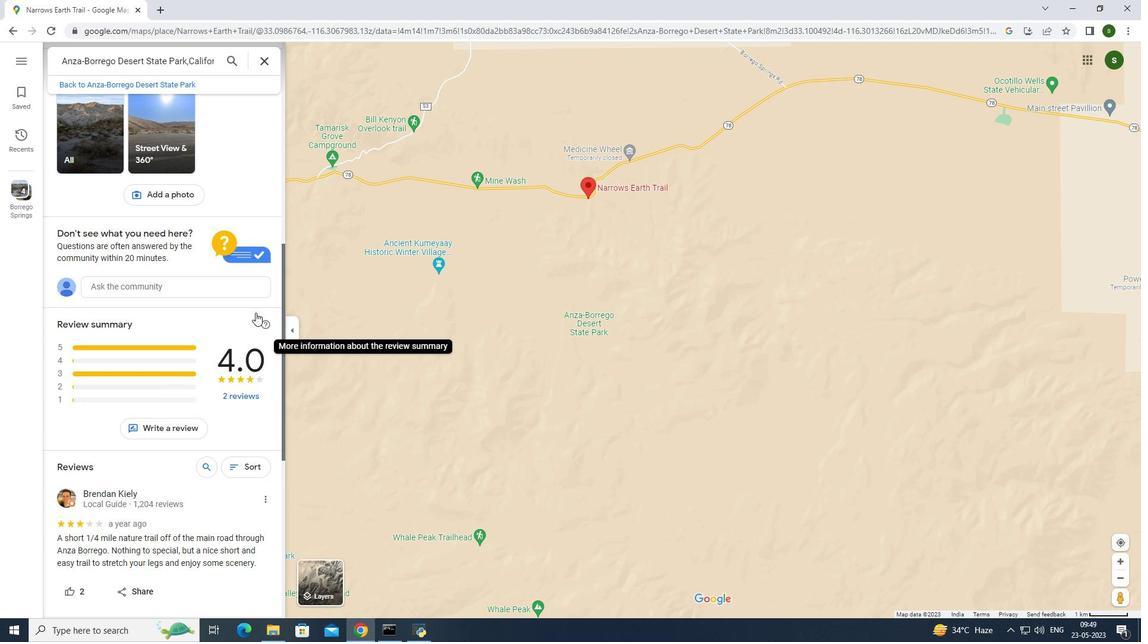 
Action: Mouse scrolled (255, 312) with delta (0, 0)
Screenshot: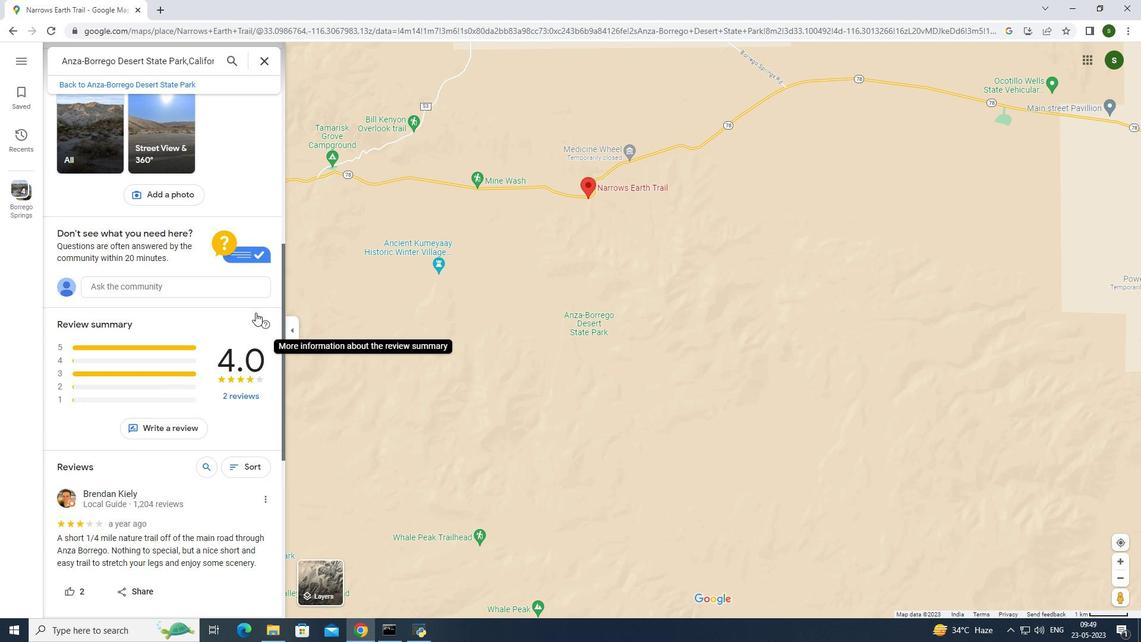 
Action: Mouse moved to (254, 317)
Screenshot: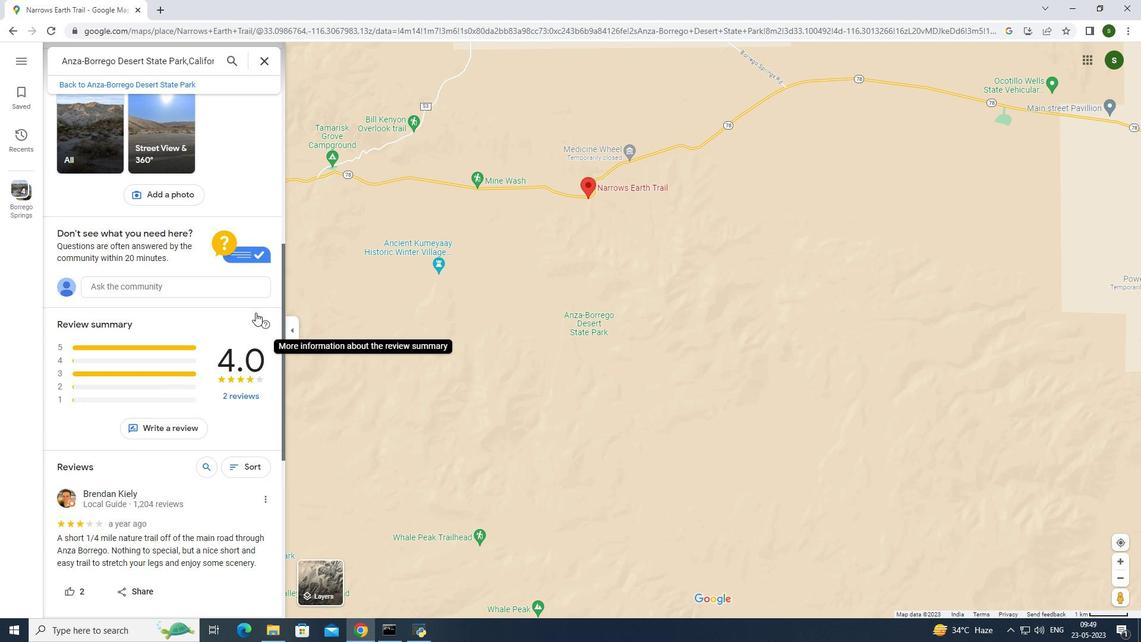 
Action: Mouse scrolled (254, 318) with delta (0, 0)
Screenshot: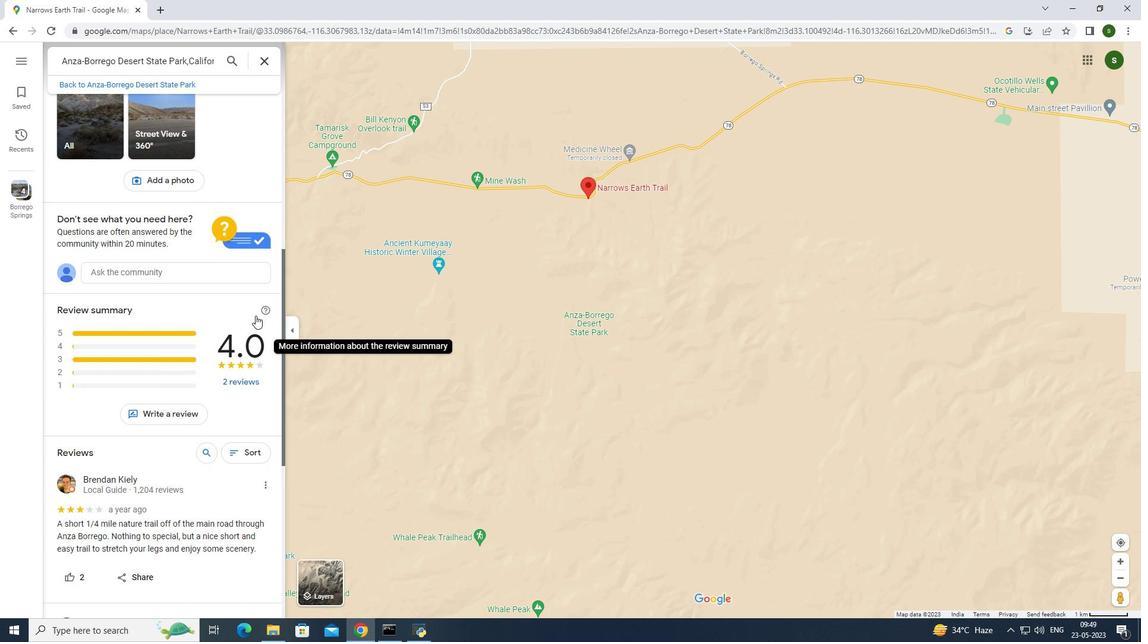 
Action: Mouse scrolled (254, 317) with delta (0, 0)
Screenshot: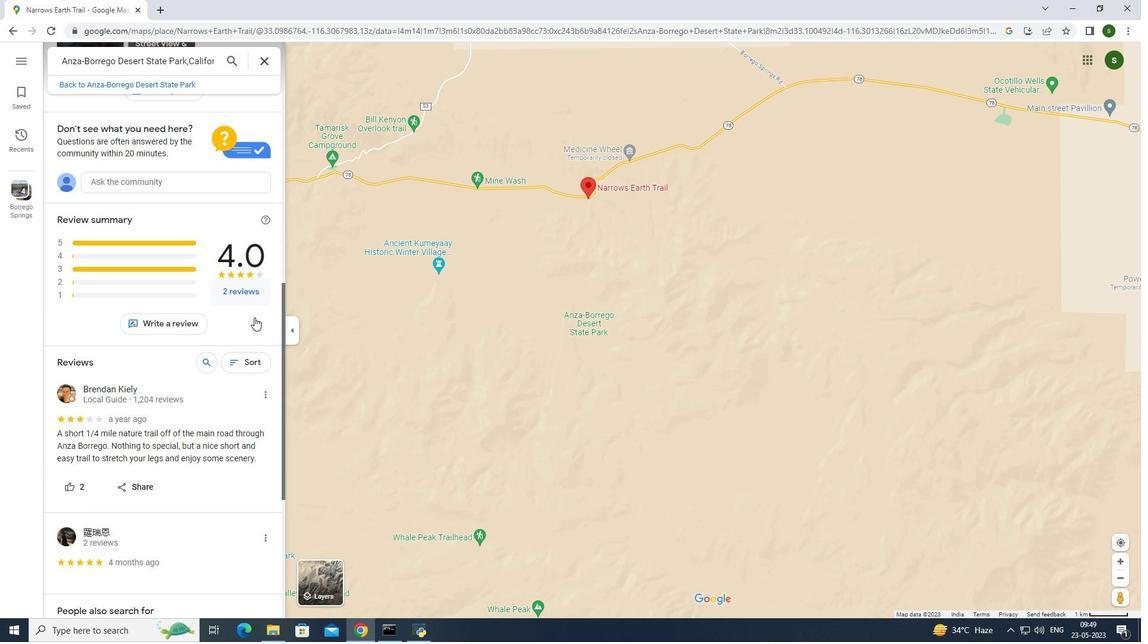 
Action: Mouse scrolled (254, 317) with delta (0, 0)
Screenshot: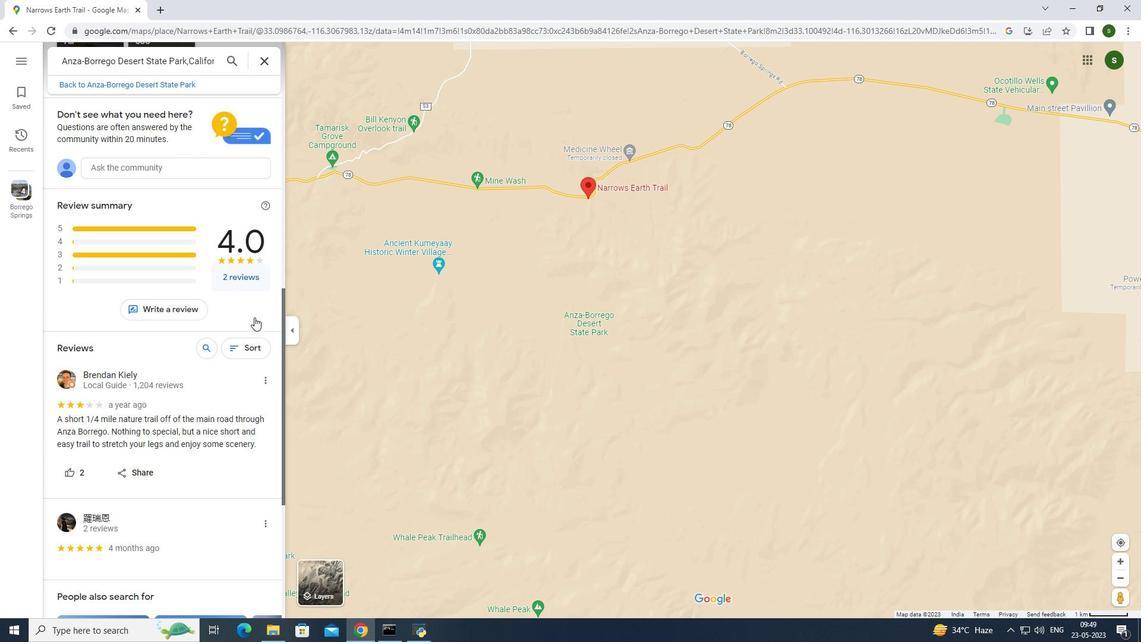 
Action: Mouse scrolled (254, 317) with delta (0, 0)
Screenshot: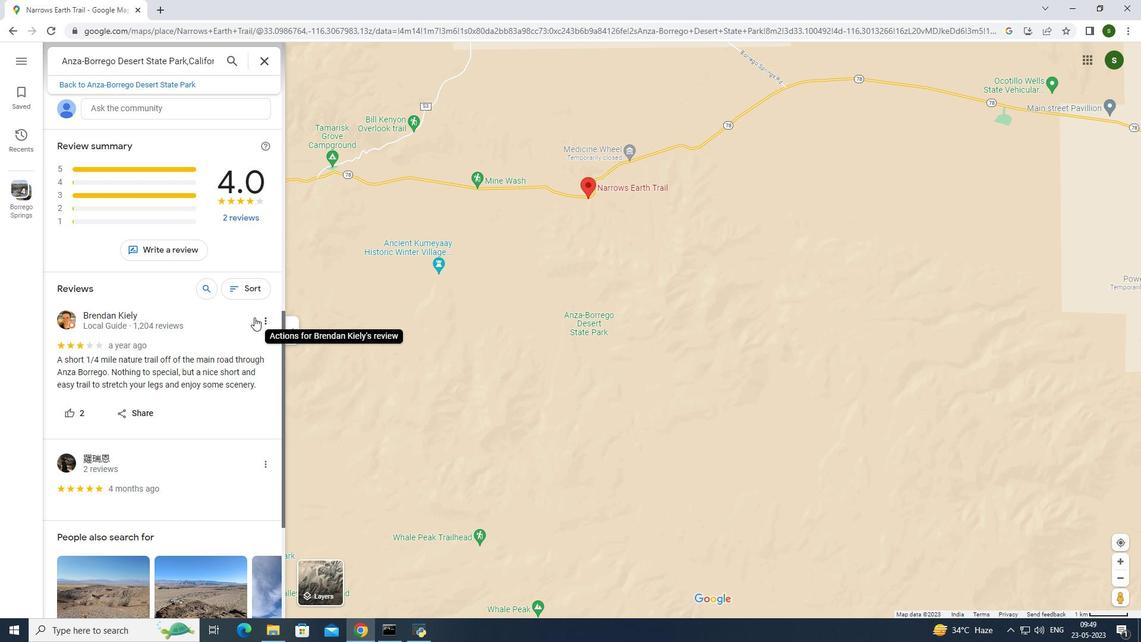 
Action: Mouse scrolled (254, 317) with delta (0, 0)
Screenshot: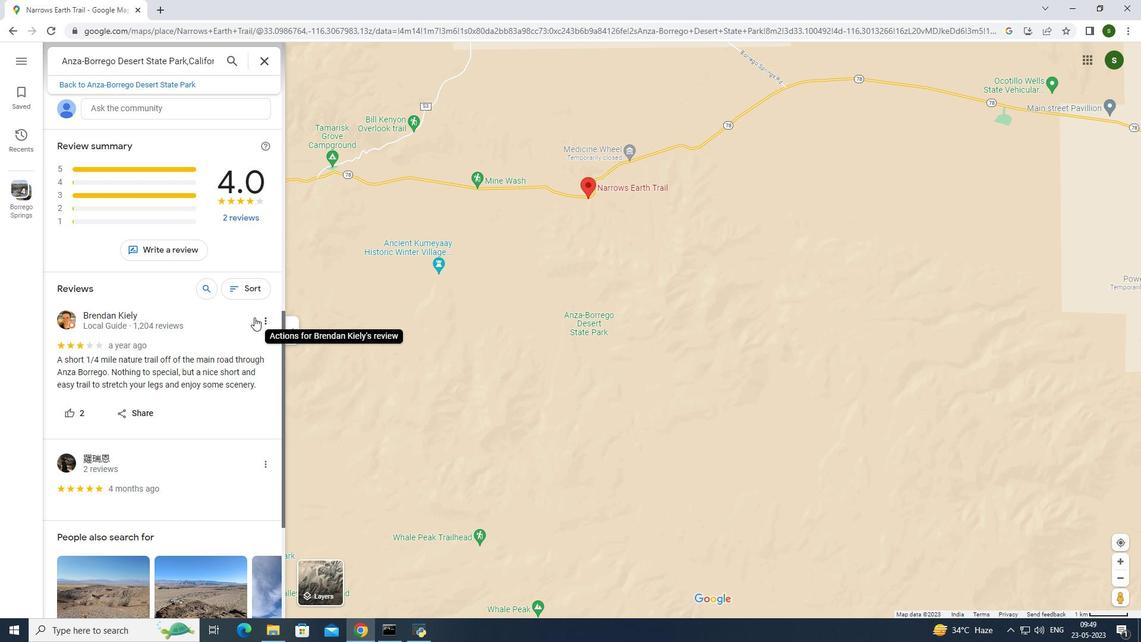 
Action: Mouse scrolled (254, 317) with delta (0, 0)
Screenshot: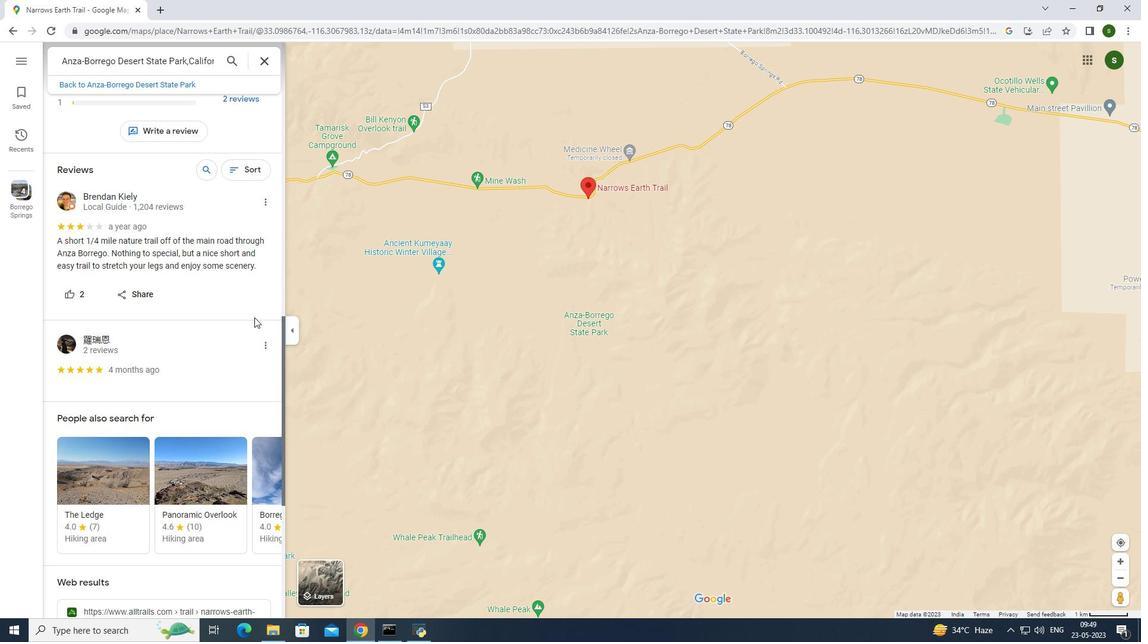 
Action: Mouse scrolled (254, 317) with delta (0, 0)
Screenshot: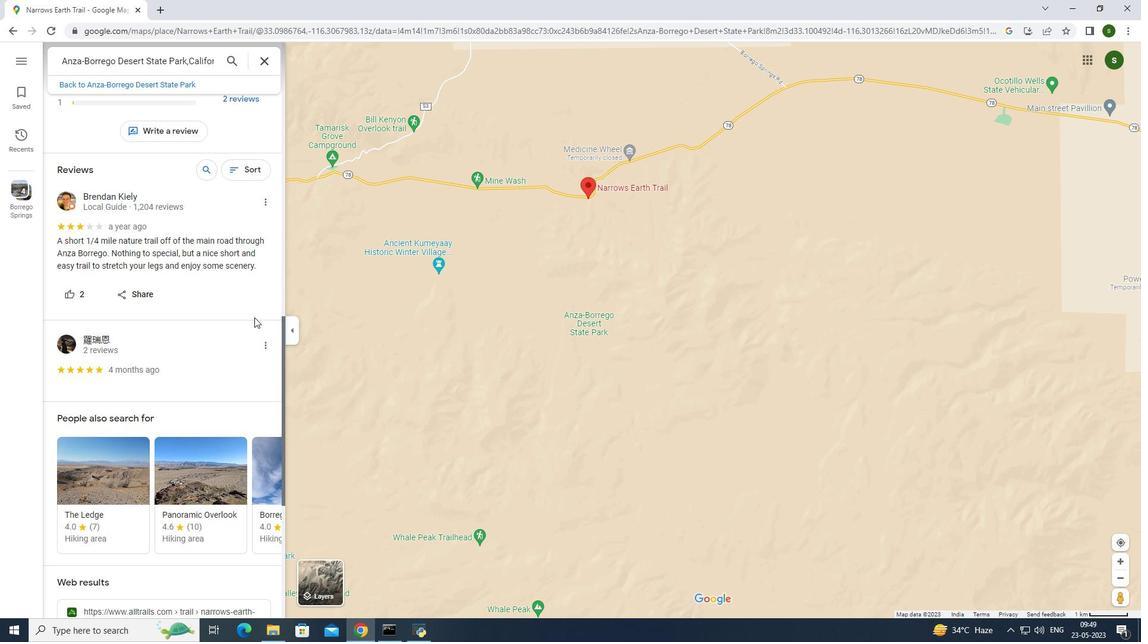 
Action: Mouse scrolled (254, 317) with delta (0, 0)
Screenshot: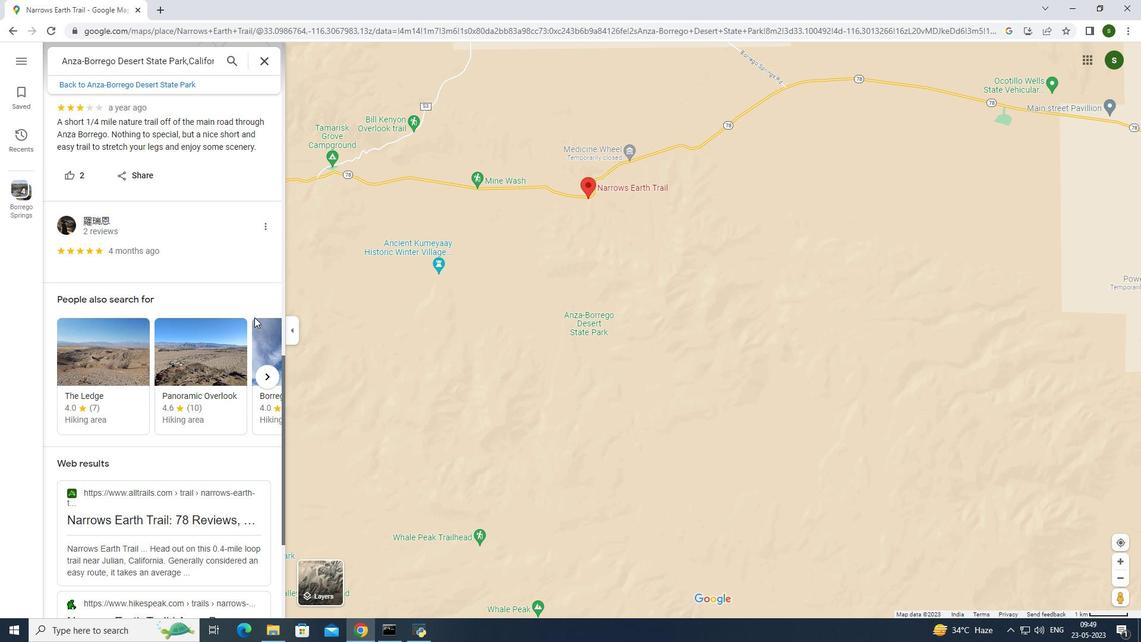 
Action: Mouse scrolled (254, 317) with delta (0, 0)
Screenshot: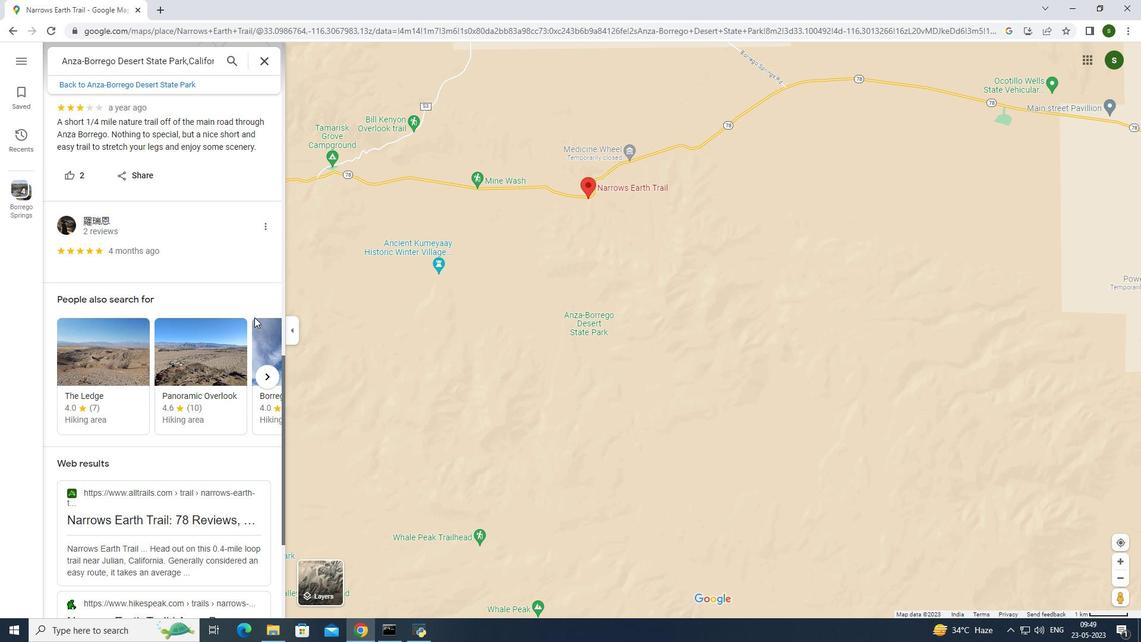 
Action: Mouse scrolled (254, 317) with delta (0, 0)
Screenshot: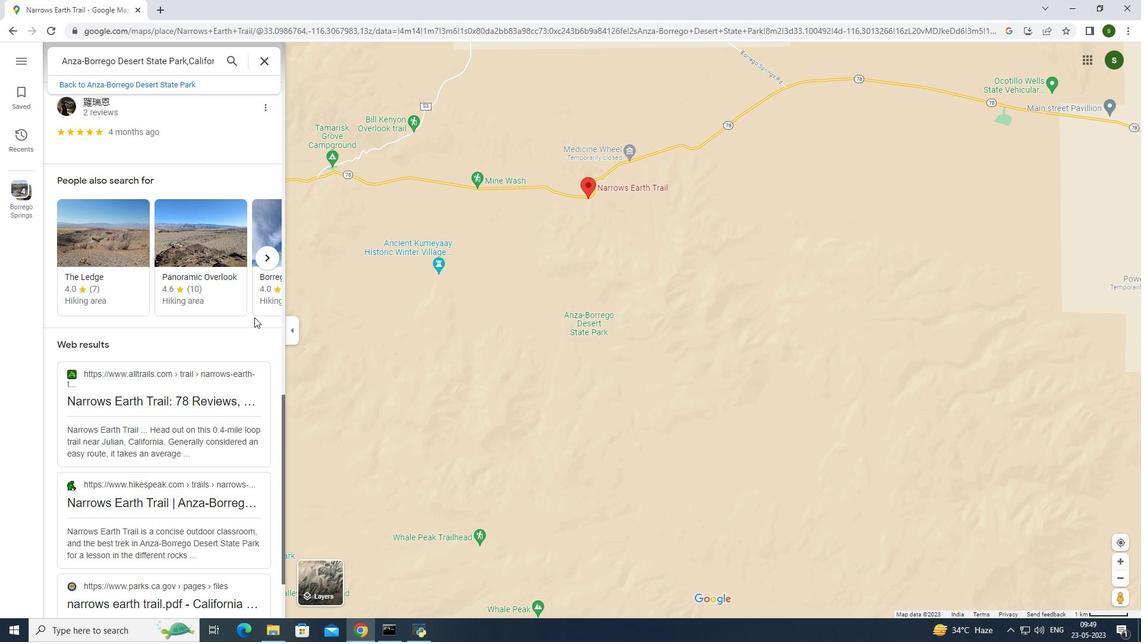 
Action: Mouse scrolled (254, 317) with delta (0, 0)
Screenshot: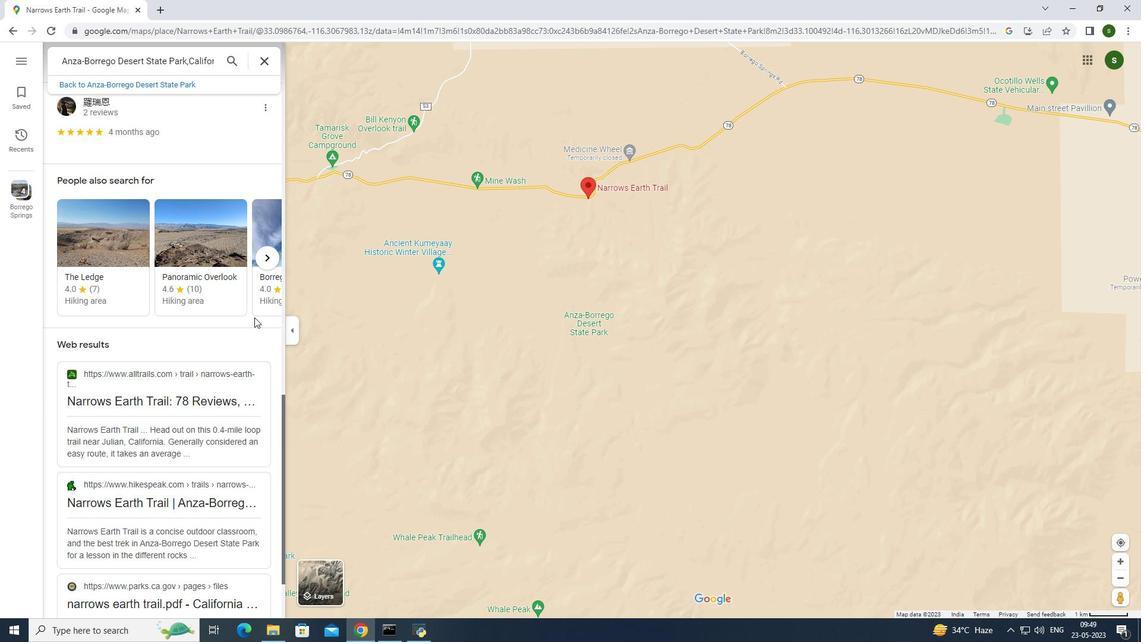 
Action: Mouse scrolled (254, 318) with delta (0, 0)
Screenshot: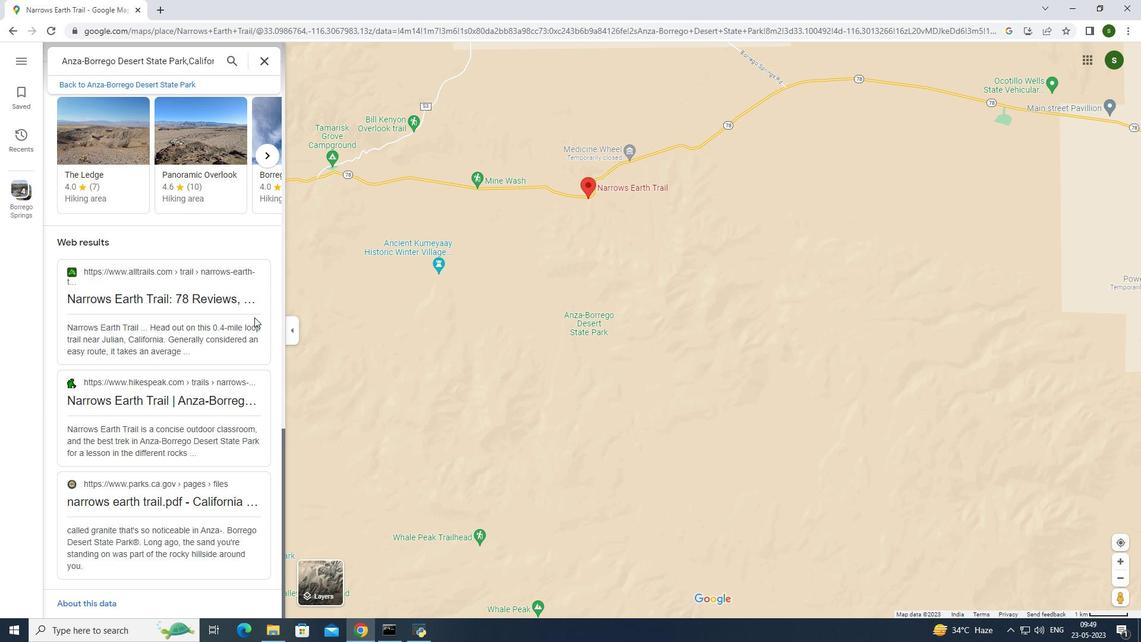 
Action: Mouse scrolled (254, 318) with delta (0, 0)
Screenshot: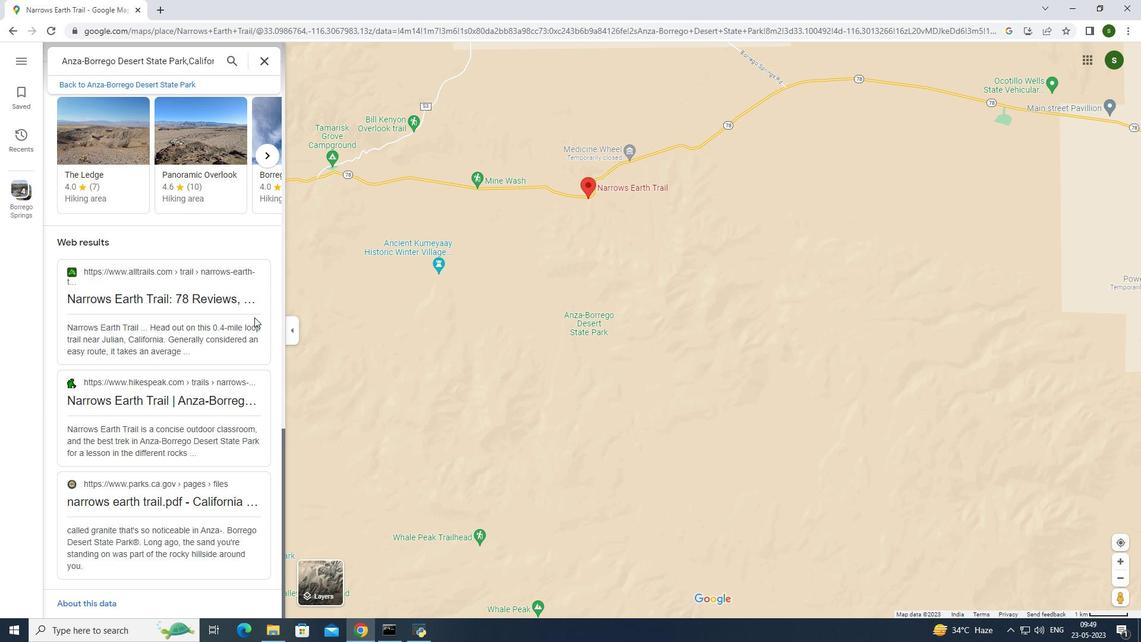 
Action: Mouse scrolled (254, 318) with delta (0, 0)
Screenshot: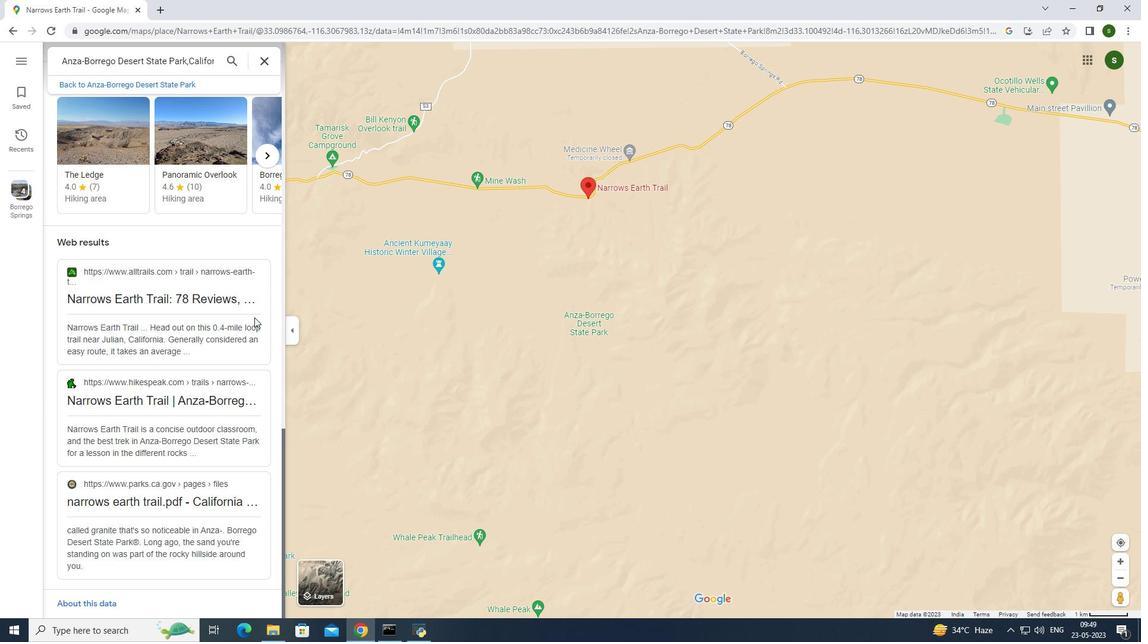 
Action: Mouse scrolled (254, 318) with delta (0, 0)
Screenshot: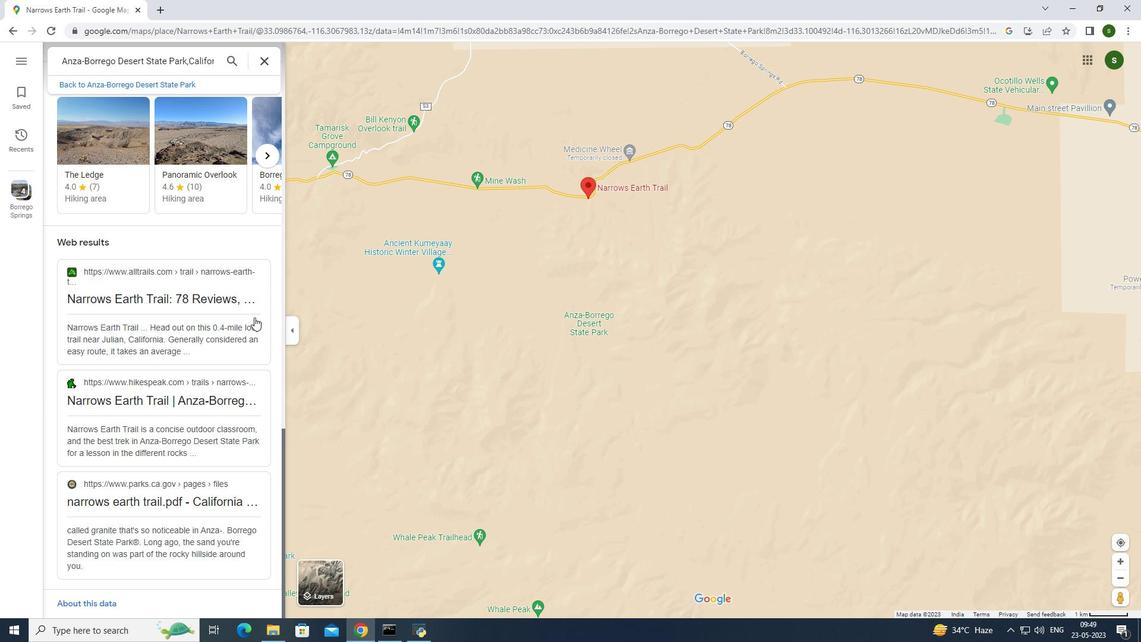 
Action: Mouse scrolled (254, 317) with delta (0, 0)
Screenshot: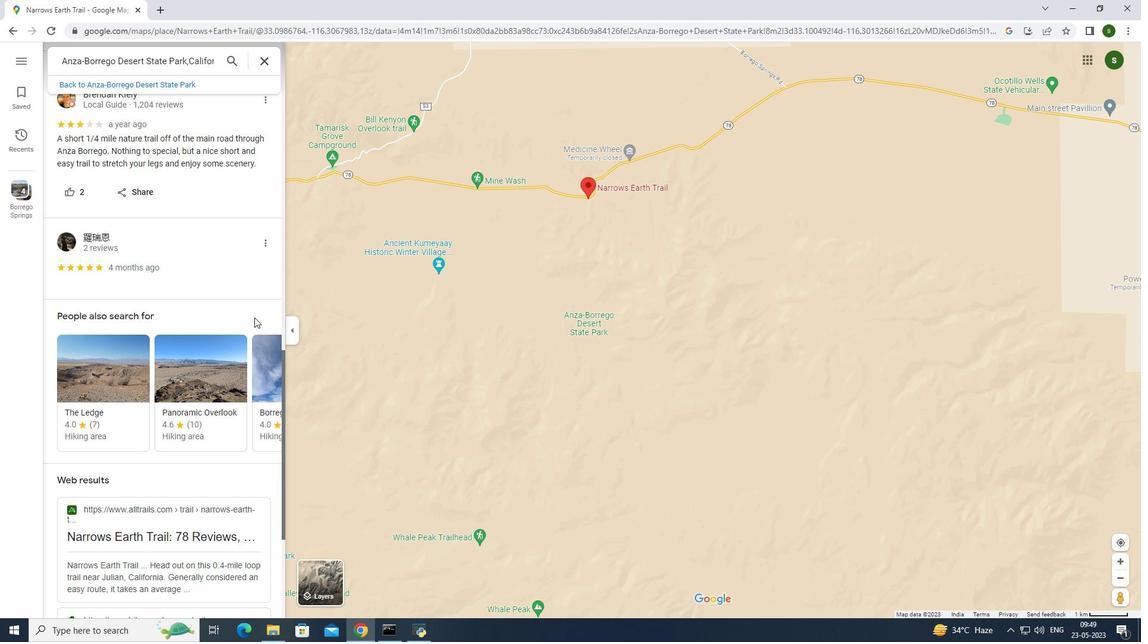 
Action: Mouse scrolled (254, 318) with delta (0, 0)
